 Task: open an excel sheet and write heading  Budget Tracker. Add Descriptions in a column and its values below  'Salary, Rent, Dining Out, Internet Bill, Groceries, Utilities Bill, Gas & Savings. 'Add Categories in next column and its values below  Income, Housing, Food, Utilities, Food, Utilities, Transportation & Savings. Add amount in next column and its values below  $2,500, $800, $100, $50, $200, $100, $100, $50 & $500. Add Dates in next column and its values below  2023-05-01, 2023-05-05, 2023-05-10, 2023-05-15, 2023-05-19, 2023-05-22, 2023-05-25 & 2023-05-30. Add Income/ Expense in next column and its values below  Income, Expense, Expense, Expense, Expense, Expense, Expense & IncomeSave page Data Entry Template Workbook
Action: Mouse pressed left at (44, 116)
Screenshot: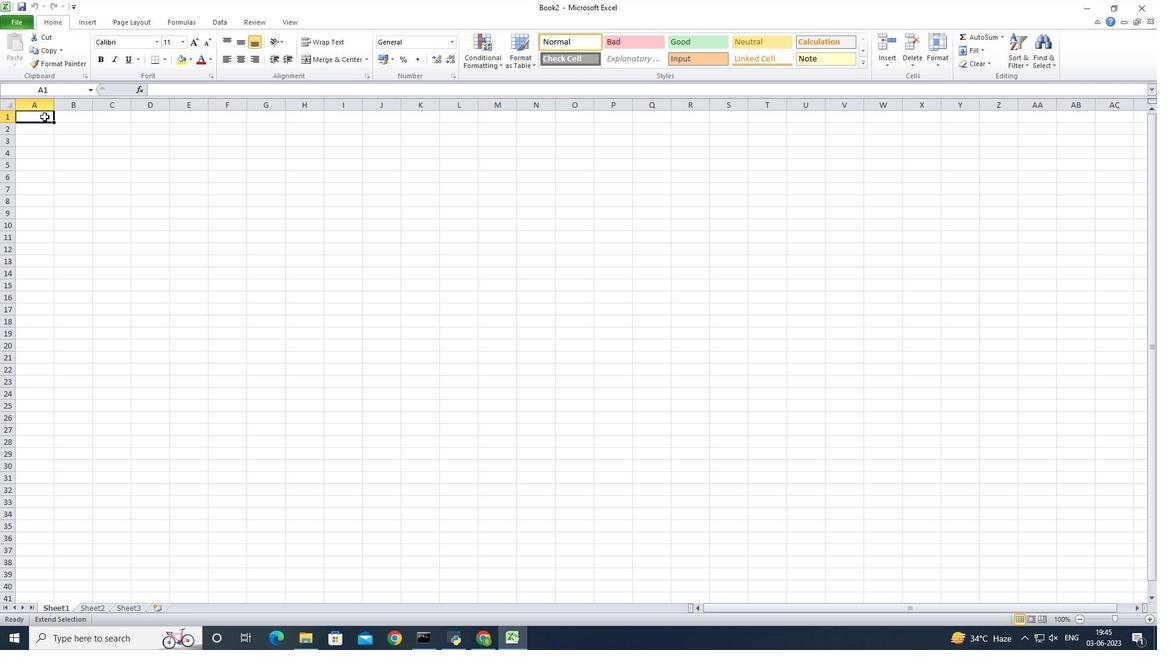 
Action: Key pressed <Key.shift>Budget<Key.space><Key.shift>Tracker<Key.enter><Key.shift>Descriptions<Key.enter><Key.shift><Key.shift>Salary<Key.enter><Key.shift><Key.shift><Key.shift><Key.shift><Key.shift><Key.shift>Rent<Key.enter><Key.shift>Dining<Key.space>out<Key.enter><Key.shift>Internet<Key.space><Key.shift_r>Bill<Key.enter><Key.shift>Groceries<Key.enter><Key.shift>Utilities<Key.space><Key.shift>Bill<Key.enter><Key.shift><Key.shift><Key.shift><Key.shift><Key.shift><Key.shift><Key.shift><Key.shift><Key.shift><Key.shift><Key.shift><Key.shift><Key.shift><Key.shift><Key.shift><Key.shift><Key.shift><Key.shift><Key.shift><Key.shift><Key.shift>Gas<Key.enter><Key.shift><Key.shift><Key.shift><Key.shift><Key.shift><Key.shift><Key.shift><Key.shift><Key.shift><Key.shift><Key.shift>Savings<Key.enter>
Screenshot: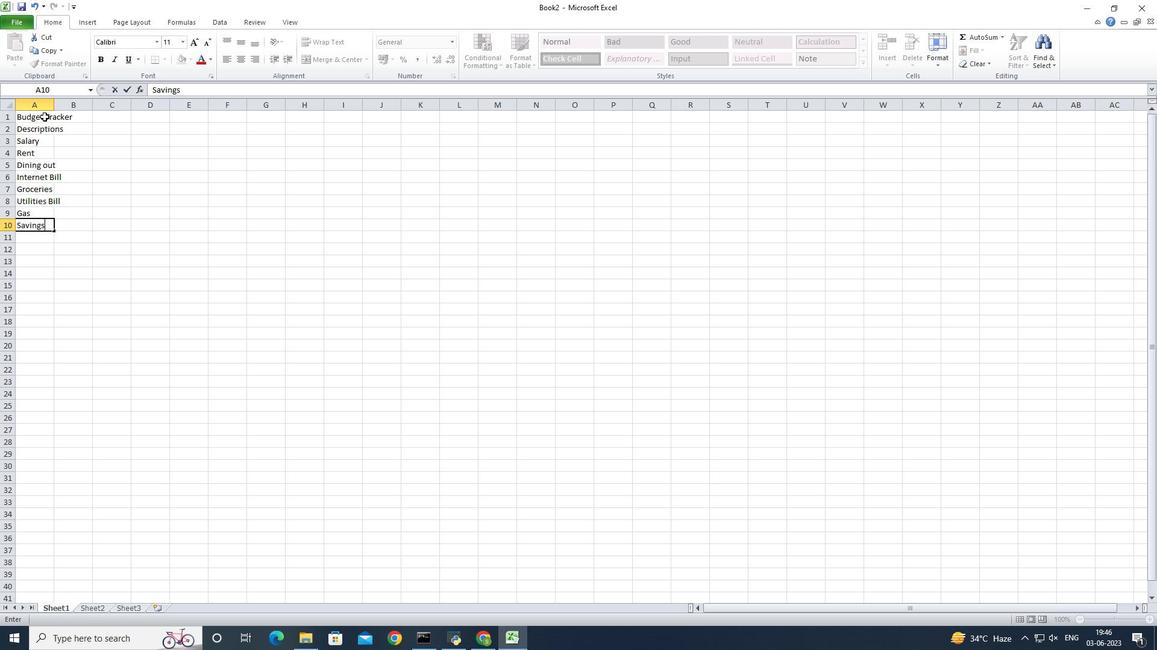 
Action: Mouse moved to (55, 104)
Screenshot: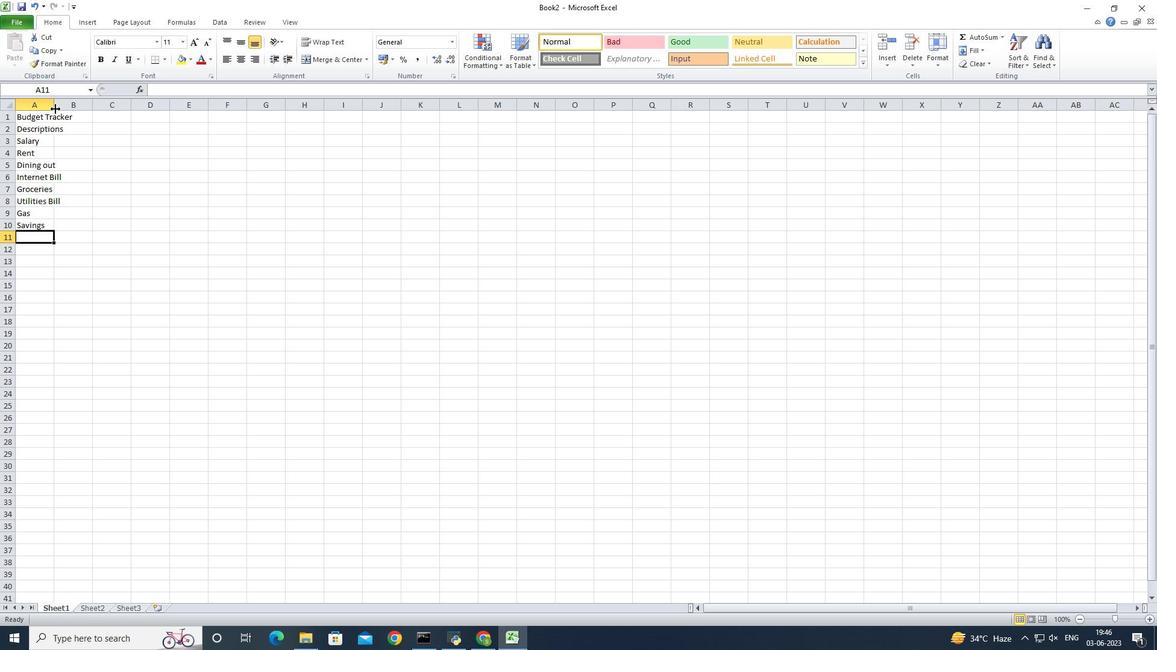 
Action: Mouse pressed left at (55, 104)
Screenshot: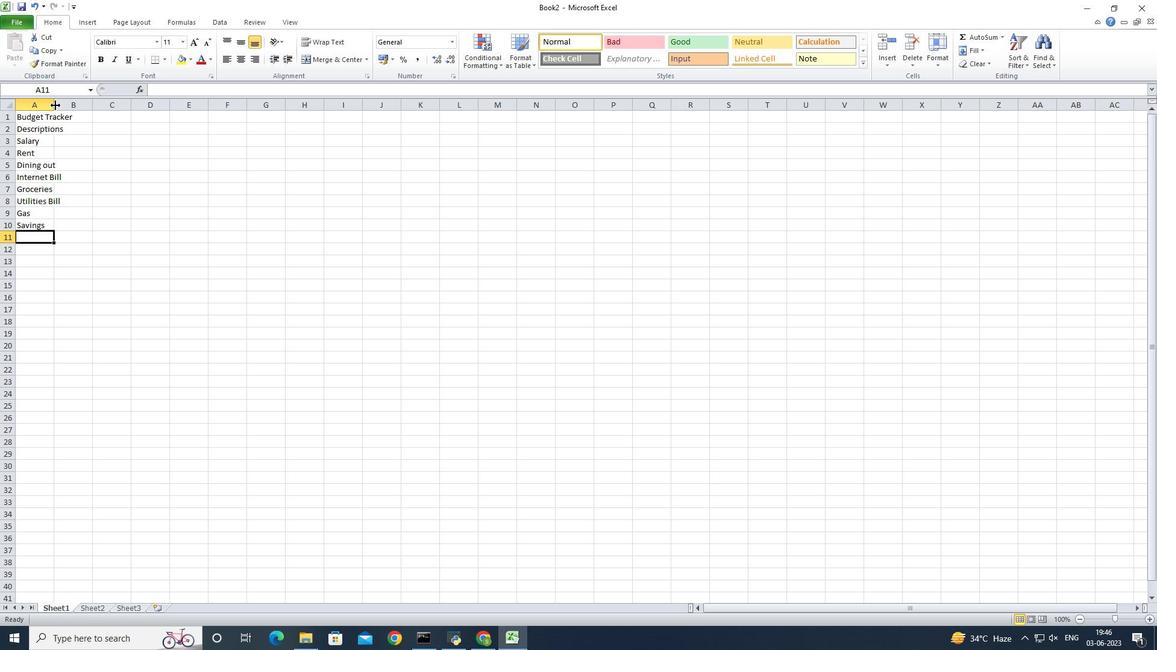 
Action: Mouse pressed left at (55, 104)
Screenshot: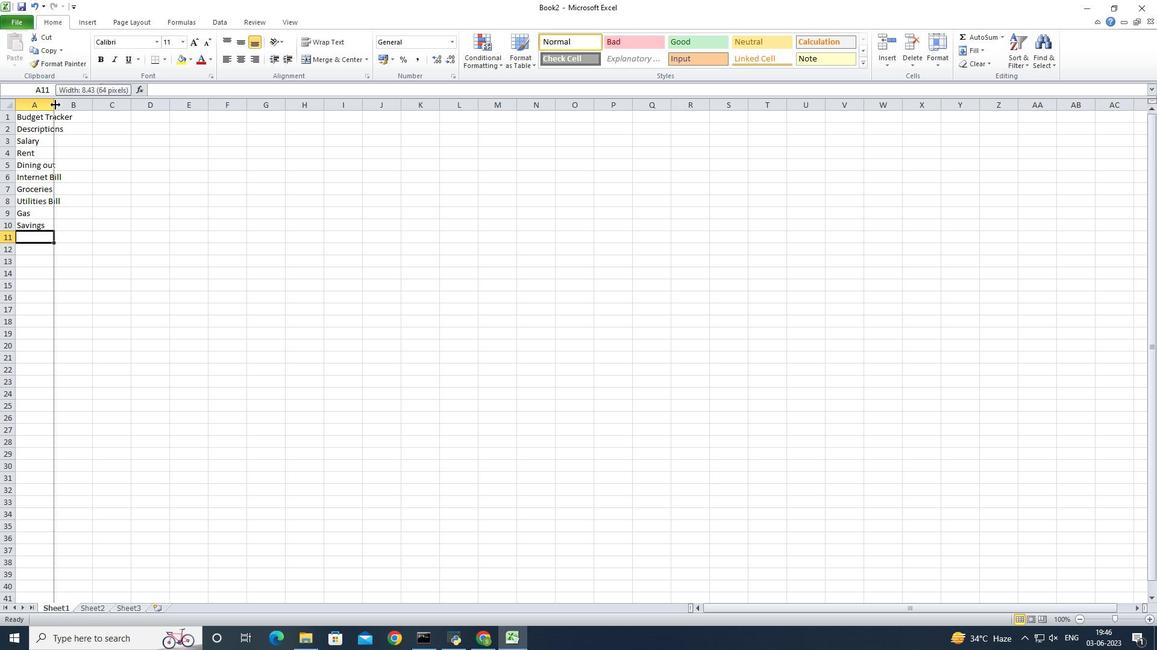 
Action: Mouse moved to (85, 130)
Screenshot: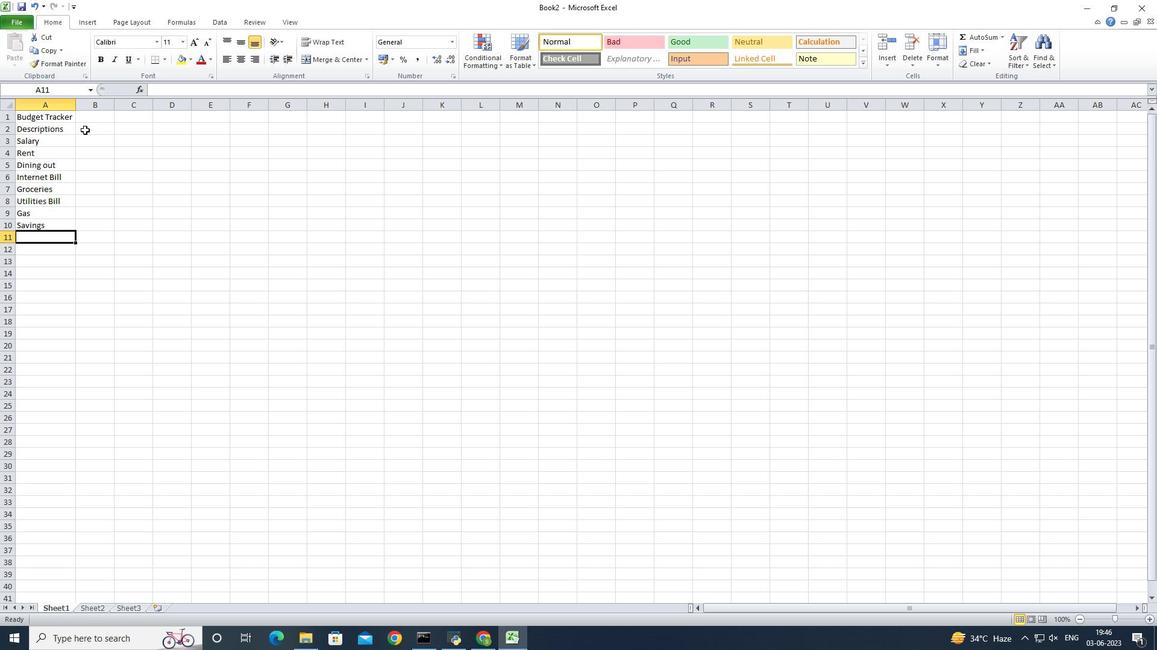 
Action: Mouse pressed left at (85, 130)
Screenshot: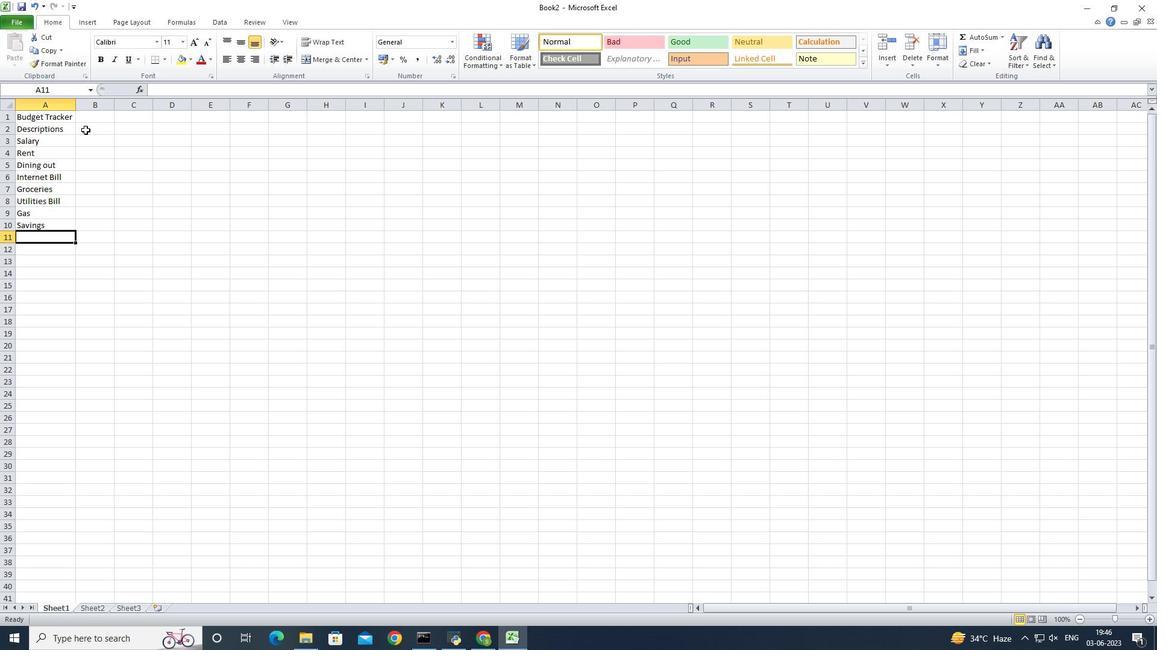 
Action: Key pressed <Key.shift><Key.shift><Key.shift><Key.shift><Key.shift><Key.shift><Key.shift><Key.shift><Key.shift><Key.shift><Key.shift><Key.shift><Key.shift><Key.shift><Key.shift><Key.shift><Key.shift><Key.shift><Key.shift><Key.shift><Key.shift><Key.shift><Key.shift><Key.shift><Key.shift><Key.shift><Key.shift><Key.shift><Key.shift><Key.shift><Key.shift><Key.shift><Key.shift><Key.shift><Key.shift><Key.shift><Key.shift><Key.shift><Key.shift><Key.shift><Key.shift><Key.shift><Key.shift><Key.shift><Key.shift>CA<Key.backspace>ategories<Key.enter><Key.shift><Key.shift><Key.shift>Income<Key.enter><Key.shift>Housing<Key.enter><Key.shift><Key.shift><Key.shift><Key.shift><Key.shift><Key.shift><Key.shift><Key.shift><Key.shift>Food<Key.enter><Key.shift><Key.shift><Key.shift><Key.shift><Key.shift><Key.shift><Key.shift>Utilites<Key.enter><Key.shift><Key.shift><Key.shift><Key.shift><Key.shift><Key.shift><Key.shift>Food<Key.enter><Key.shift><Key.shift><Key.shift><Key.shift>Utilir<Key.backspace>te<Key.enter><Key.shift><Key.shift>Transportation<Key.enter><Key.shift>Savings
Screenshot: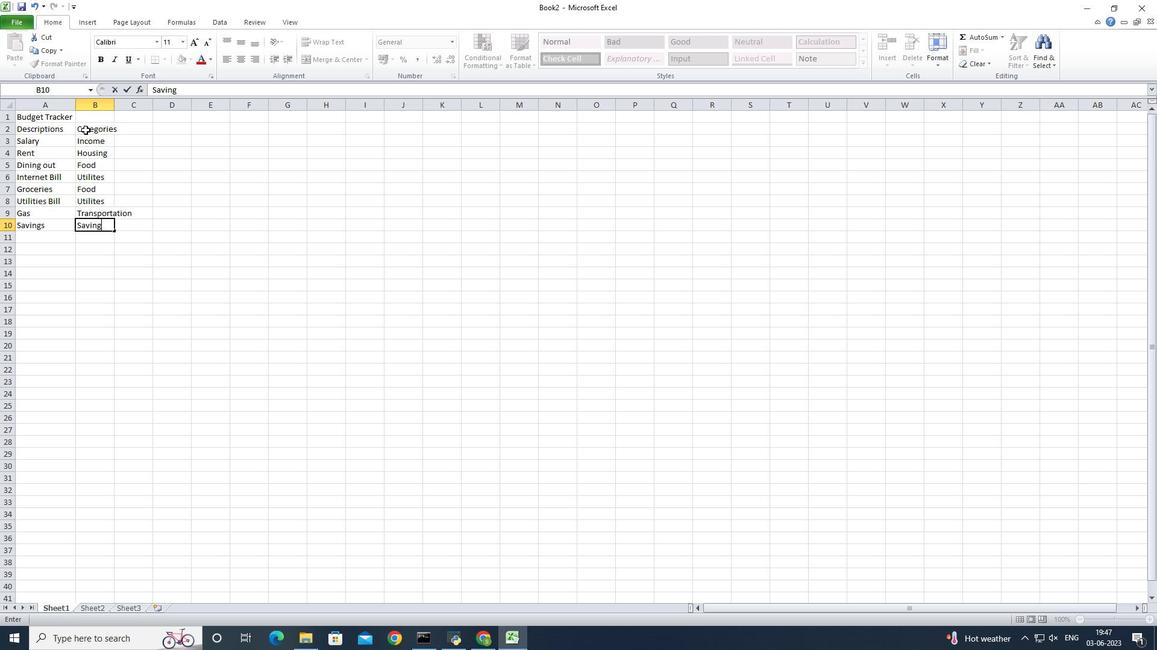 
Action: Mouse moved to (113, 104)
Screenshot: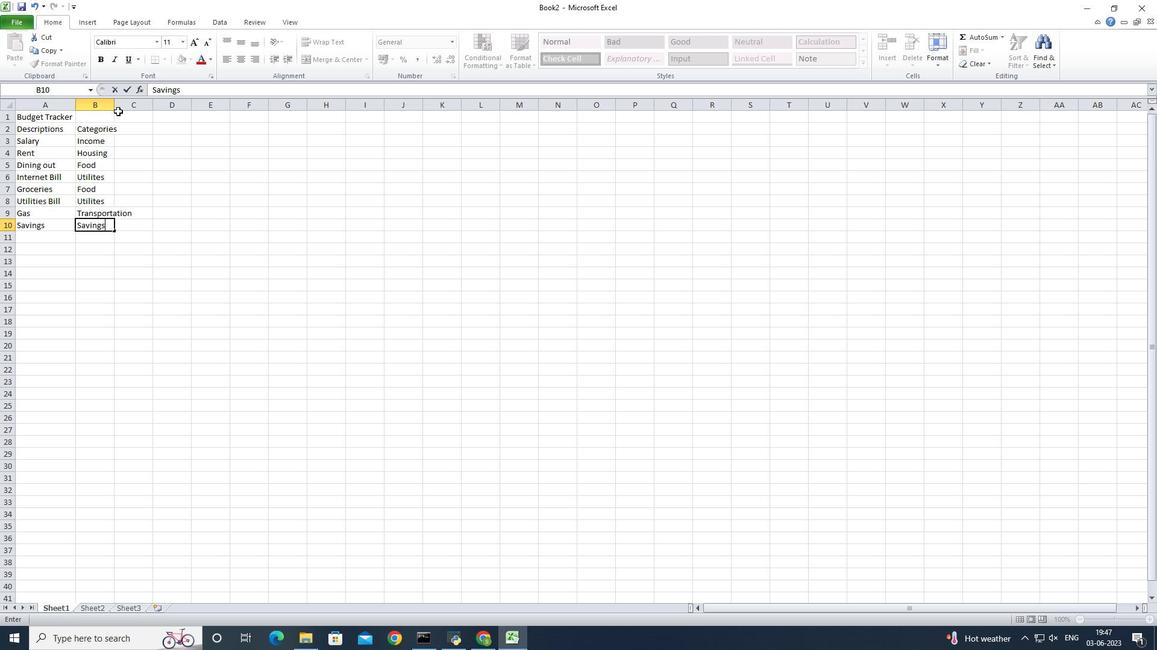 
Action: Mouse pressed left at (113, 104)
Screenshot: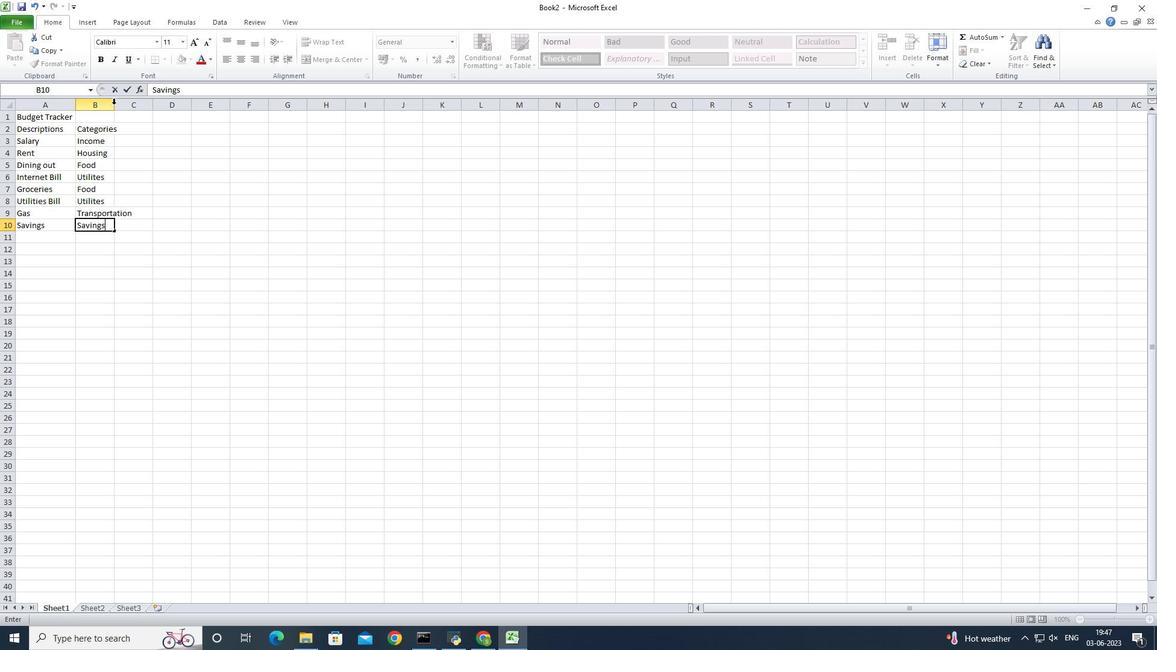 
Action: Mouse pressed left at (113, 104)
Screenshot: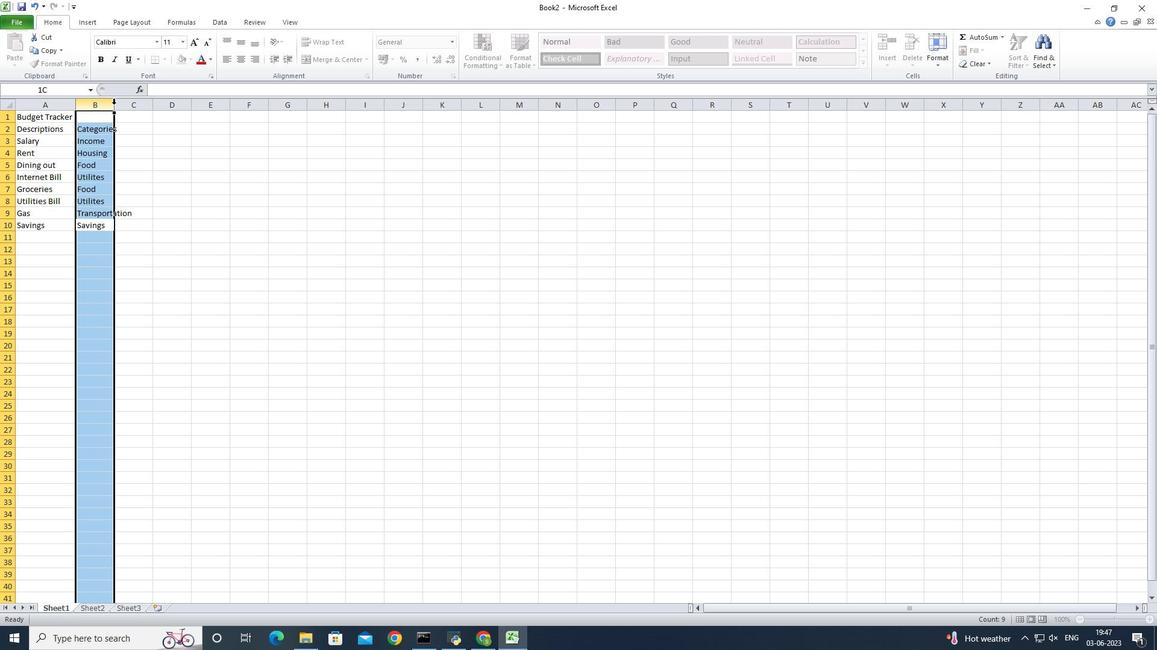 
Action: Mouse moved to (148, 127)
Screenshot: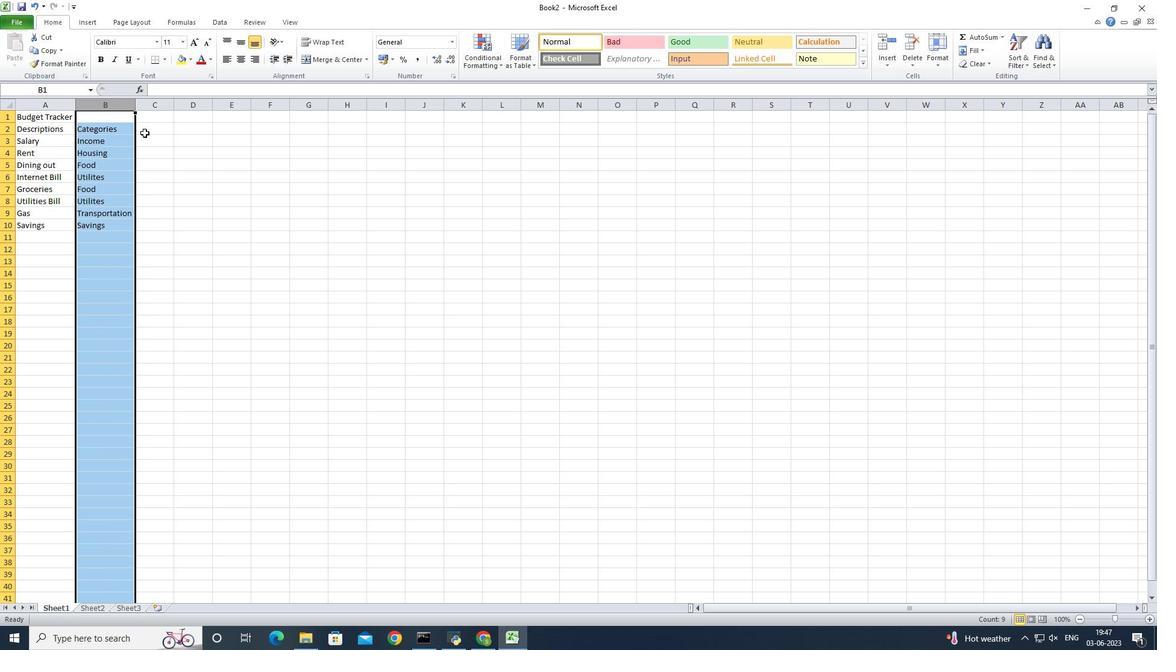 
Action: Mouse pressed left at (148, 127)
Screenshot: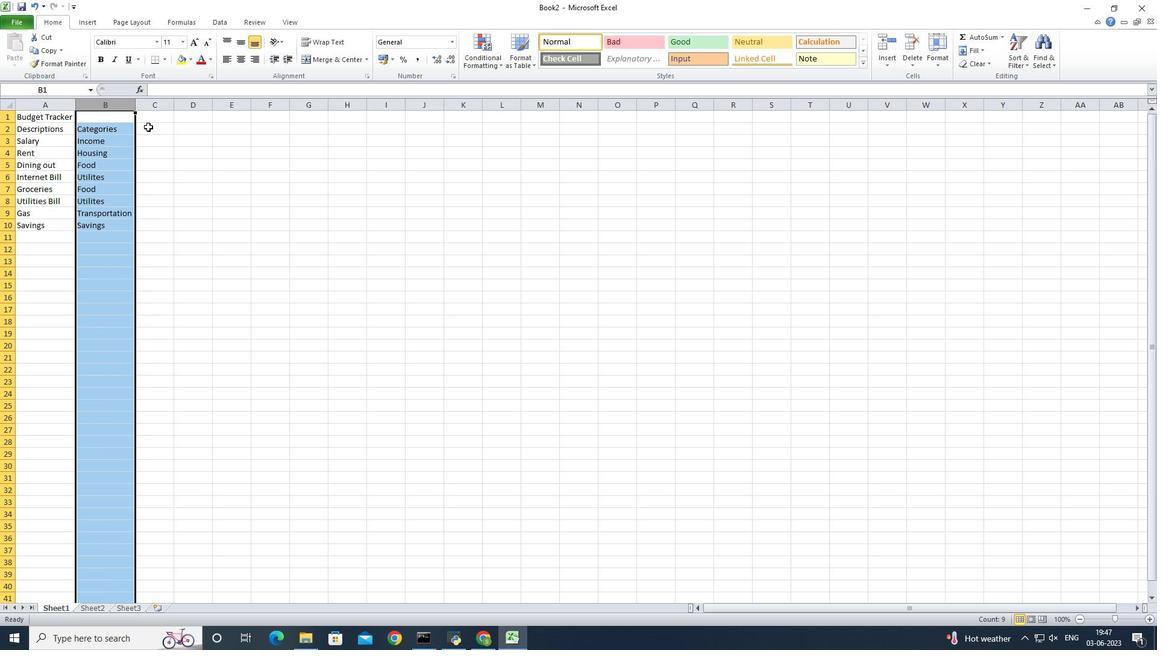 
Action: Key pressed <Key.shift><Key.shift><Key.shift><Key.shift><Key.shift><Key.shift><Key.shift><Key.shift><Key.shift><Key.shift><Key.shift><Key.shift><Key.shift><Key.shift><Key.shift>Amount<Key.enter>2500<Key.enter>800<Key.enter>100<Key.enter>50<Key.enter>200<Key.enter>100<Key.enter>100<Key.backspace><Key.backspace><Key.backspace>
Screenshot: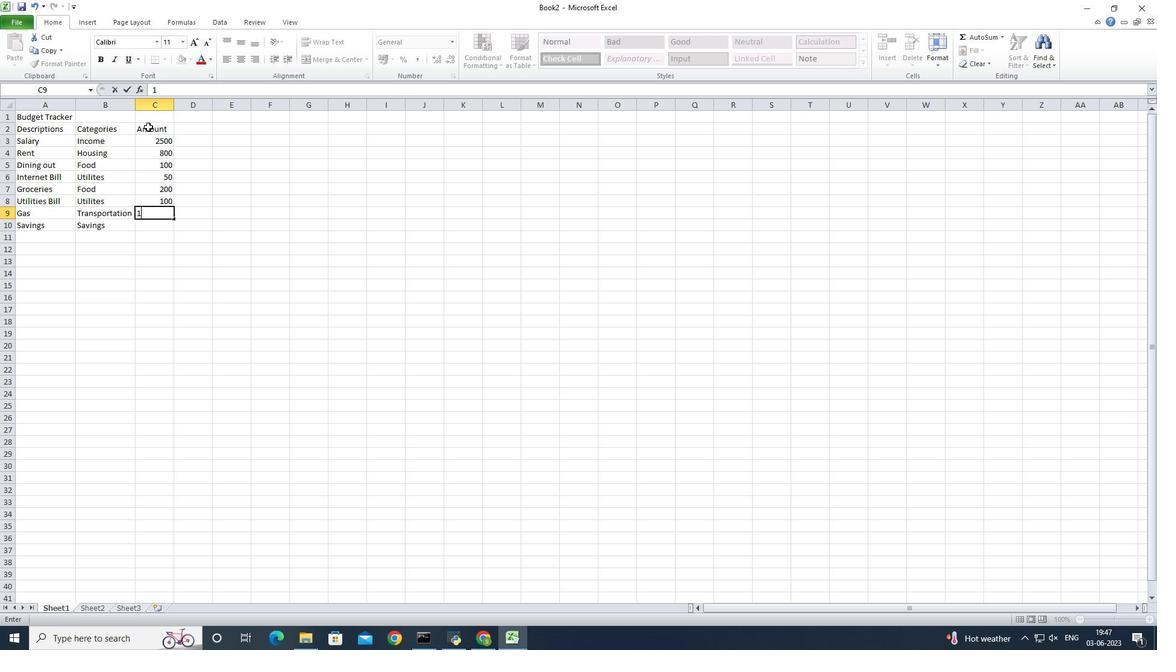 
Action: Mouse moved to (162, 141)
Screenshot: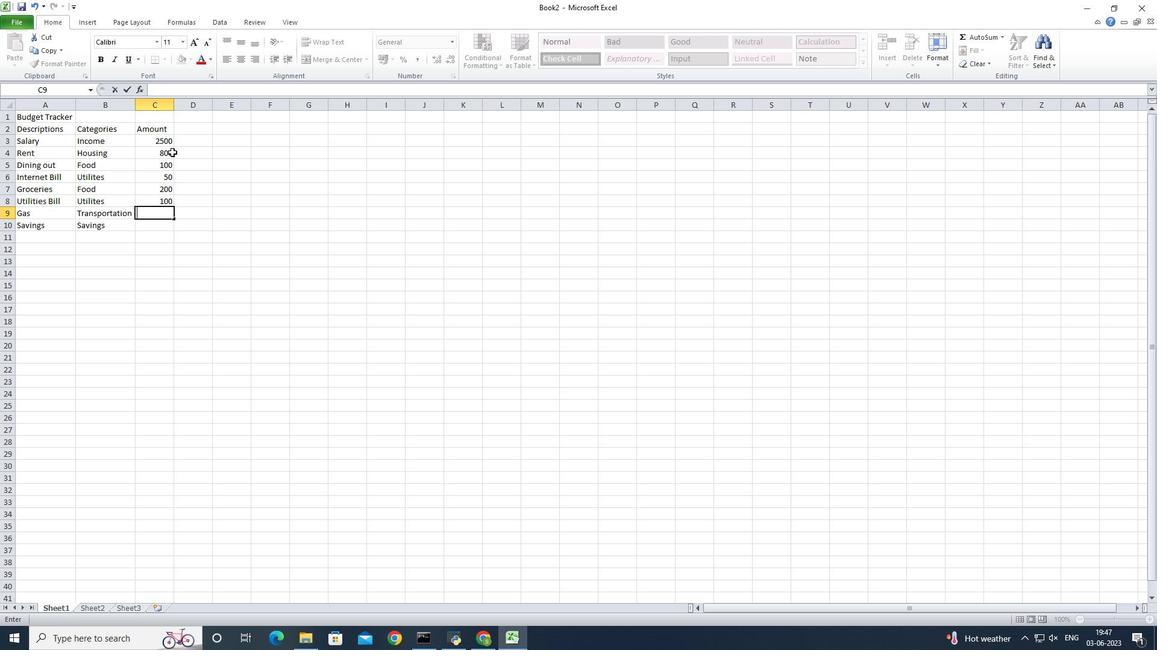 
Action: Mouse pressed left at (162, 141)
Screenshot: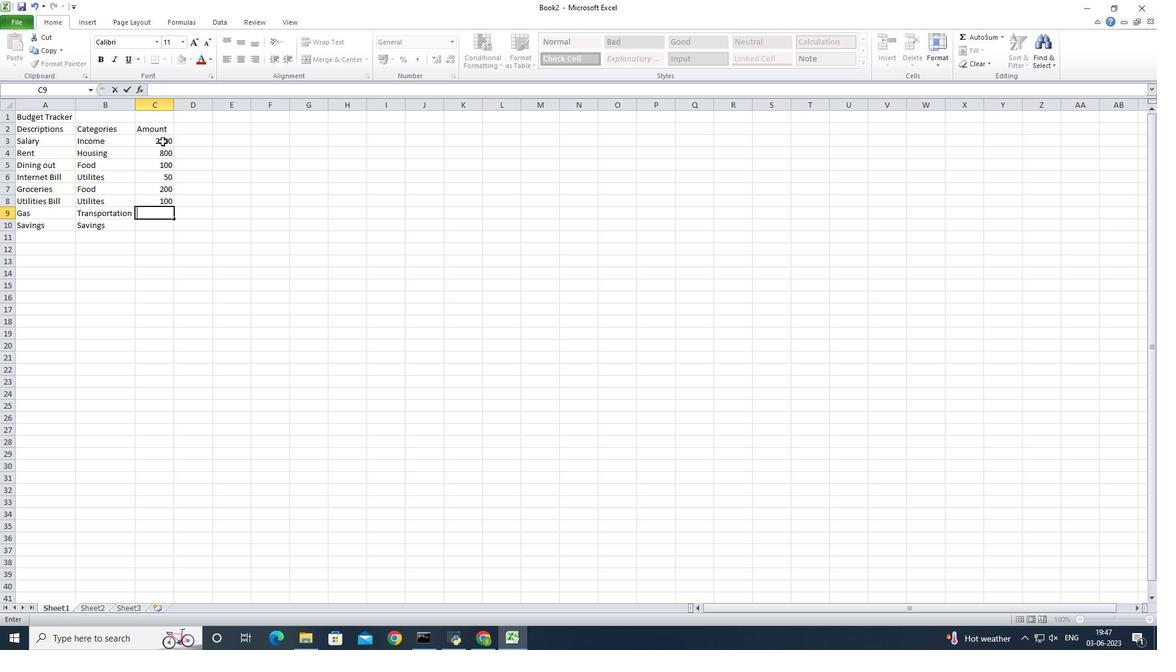 
Action: Mouse moved to (164, 215)
Screenshot: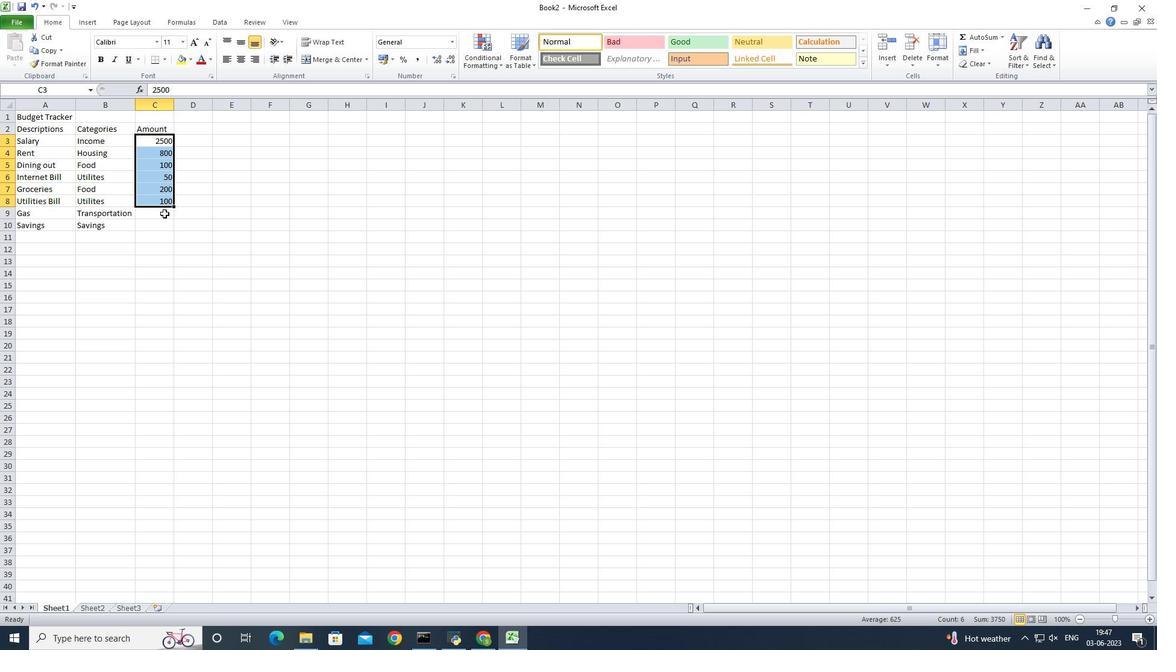 
Action: Mouse pressed left at (164, 215)
Screenshot: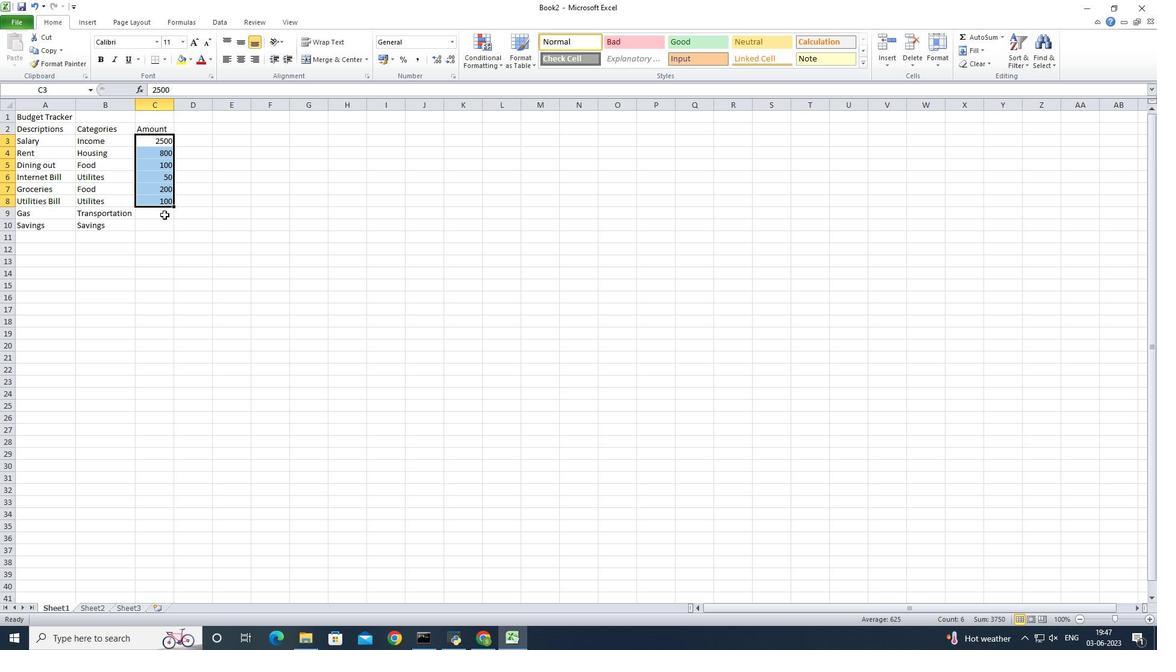 
Action: Key pressed 100
Screenshot: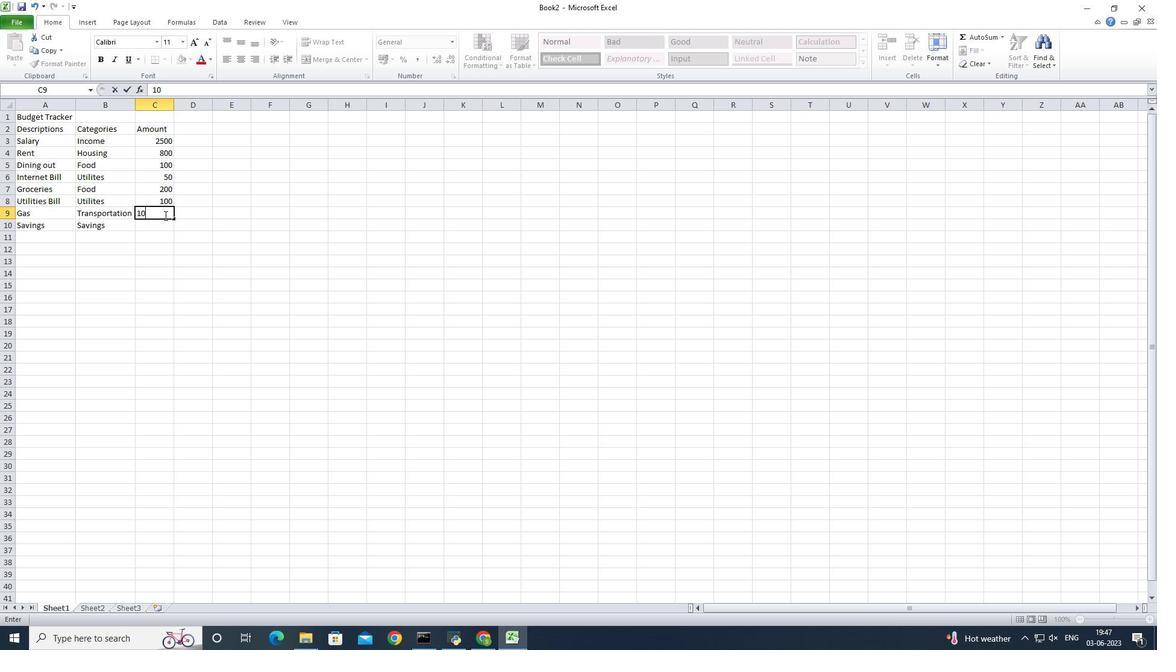 
Action: Mouse moved to (159, 227)
Screenshot: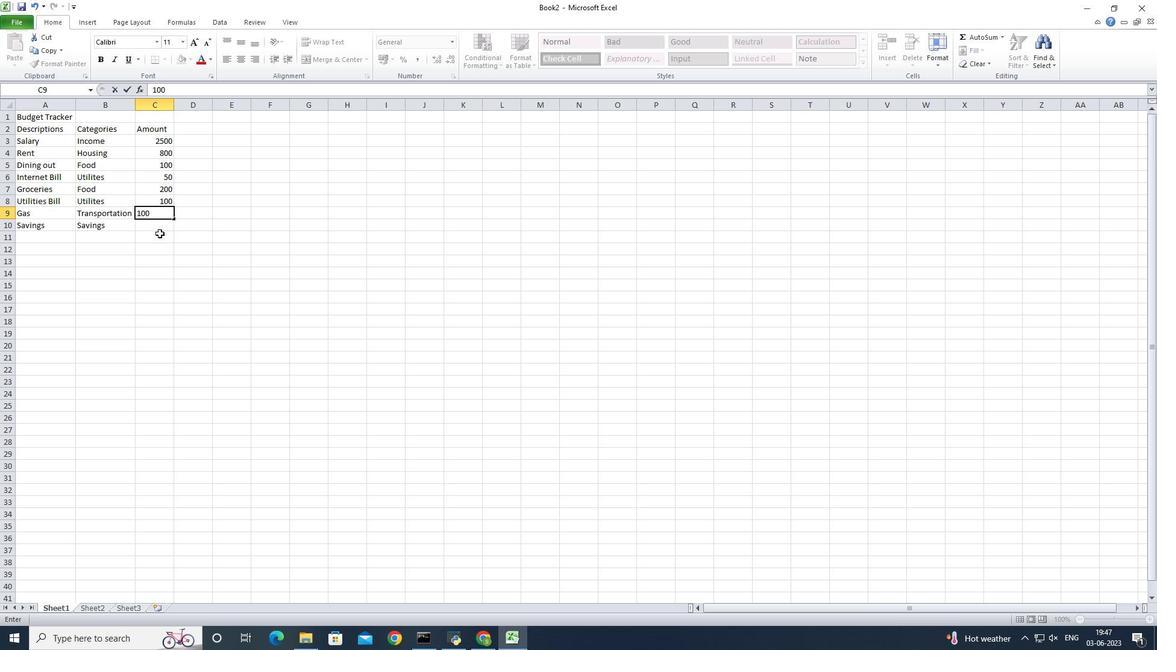 
Action: Mouse pressed left at (159, 227)
Screenshot: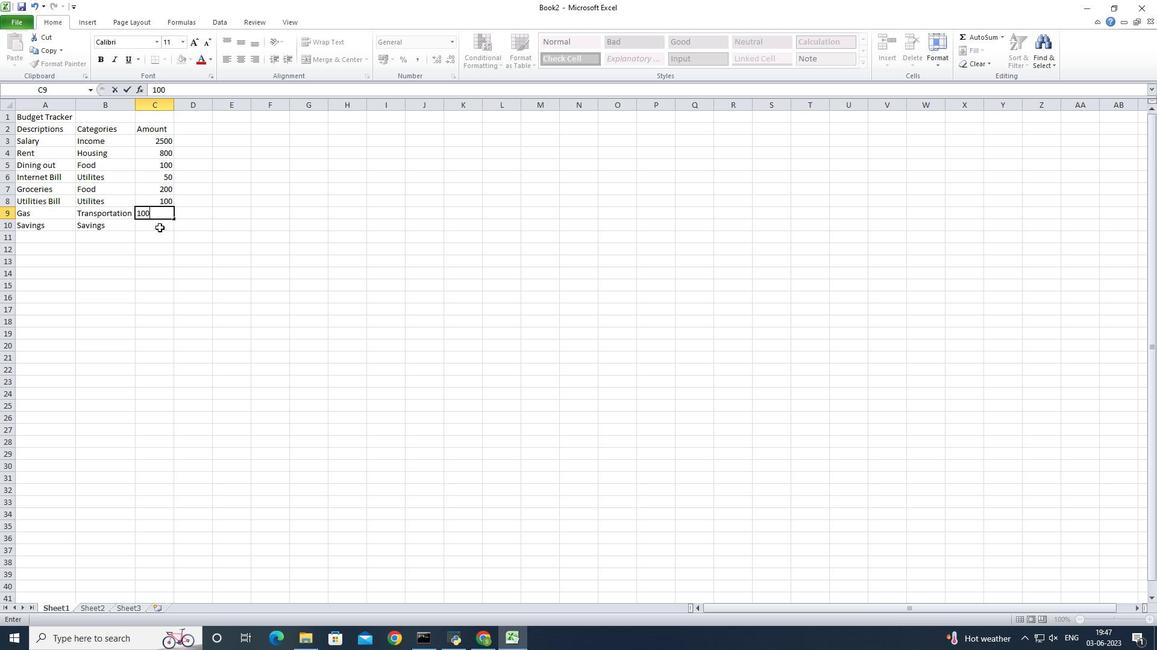 
Action: Key pressed 50
Screenshot: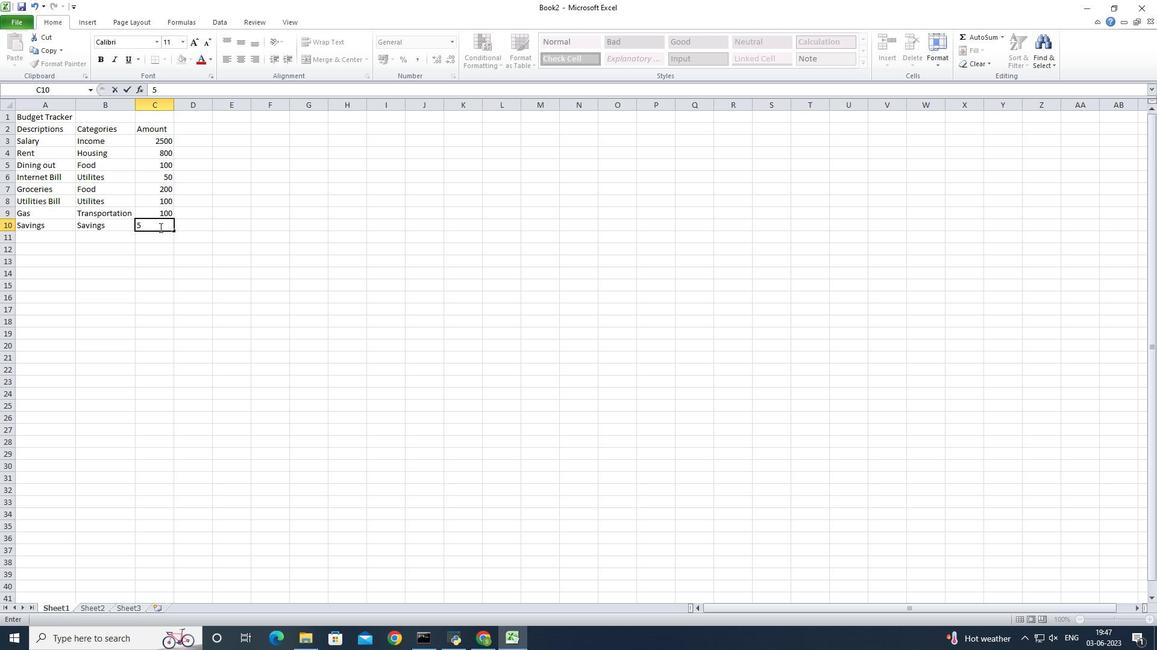 
Action: Mouse moved to (193, 133)
Screenshot: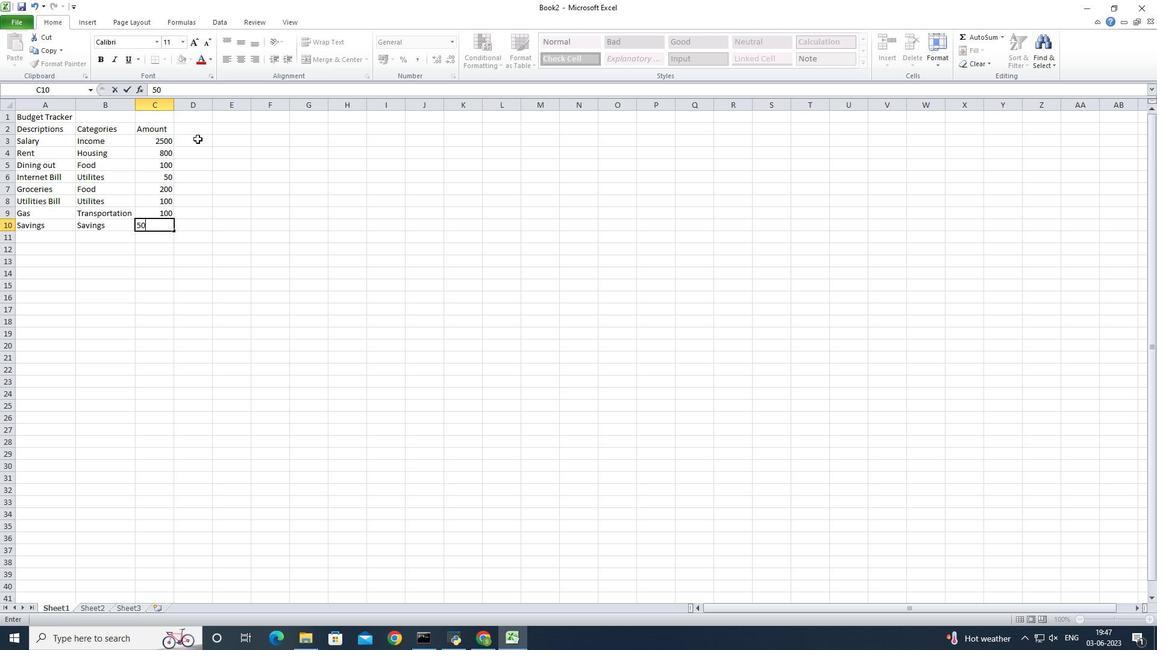 
Action: Mouse pressed left at (193, 133)
Screenshot: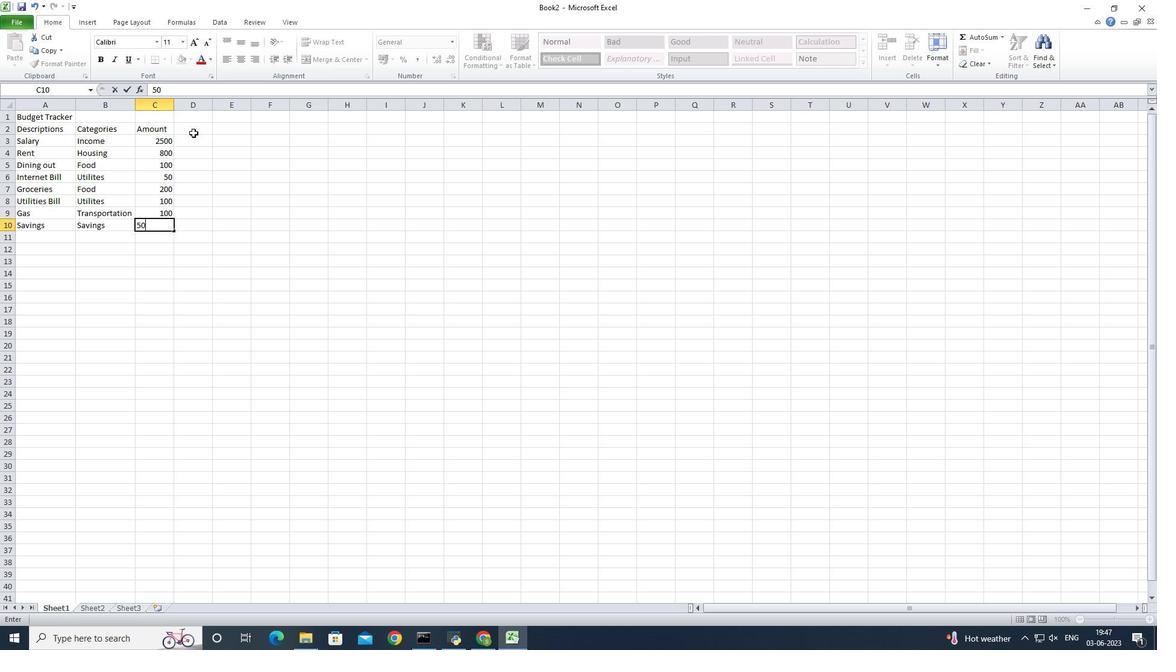 
Action: Mouse pressed left at (193, 133)
Screenshot: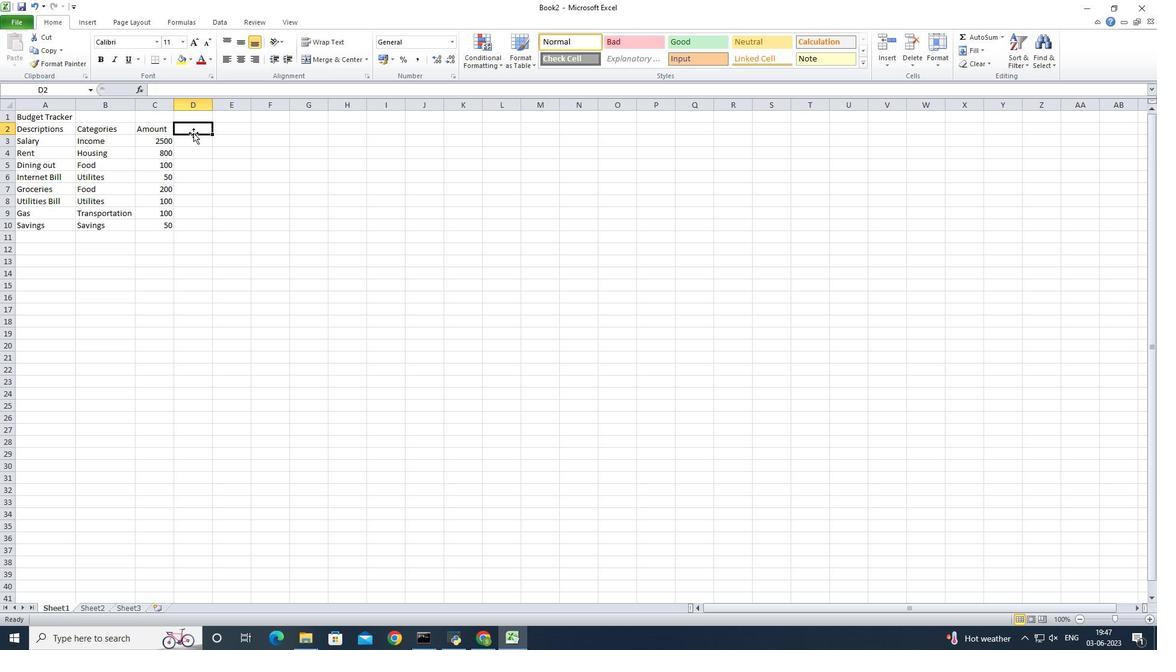 
Action: Key pressed ctrl+D<'\x01'>
Screenshot: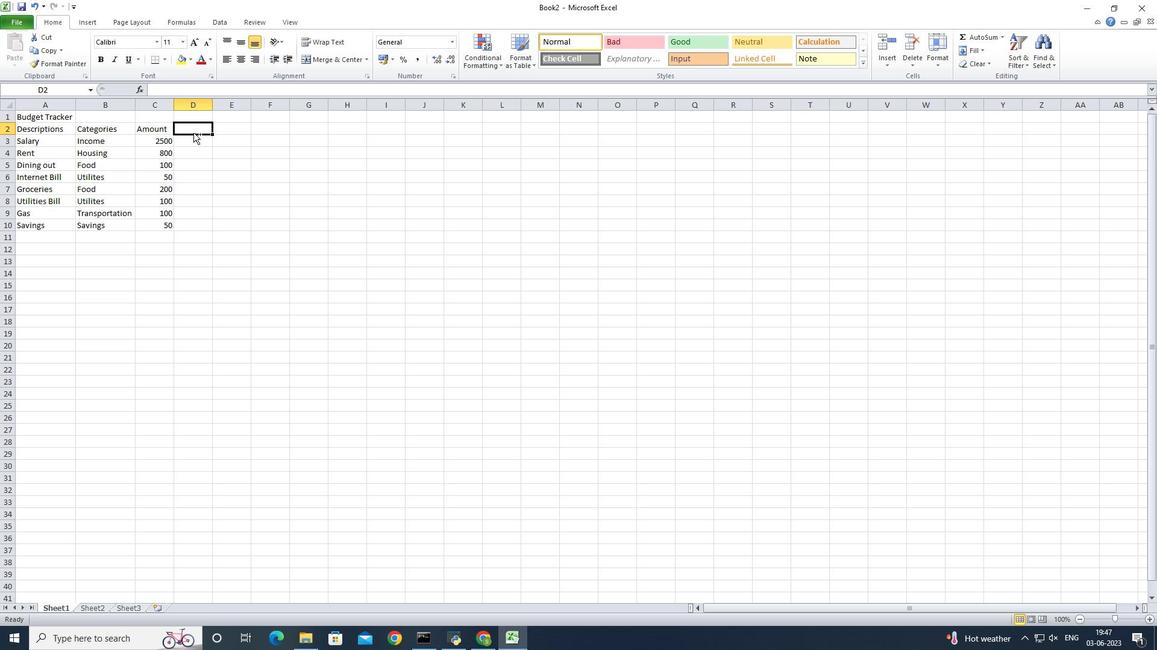 
Action: Mouse pressed left at (193, 133)
Screenshot: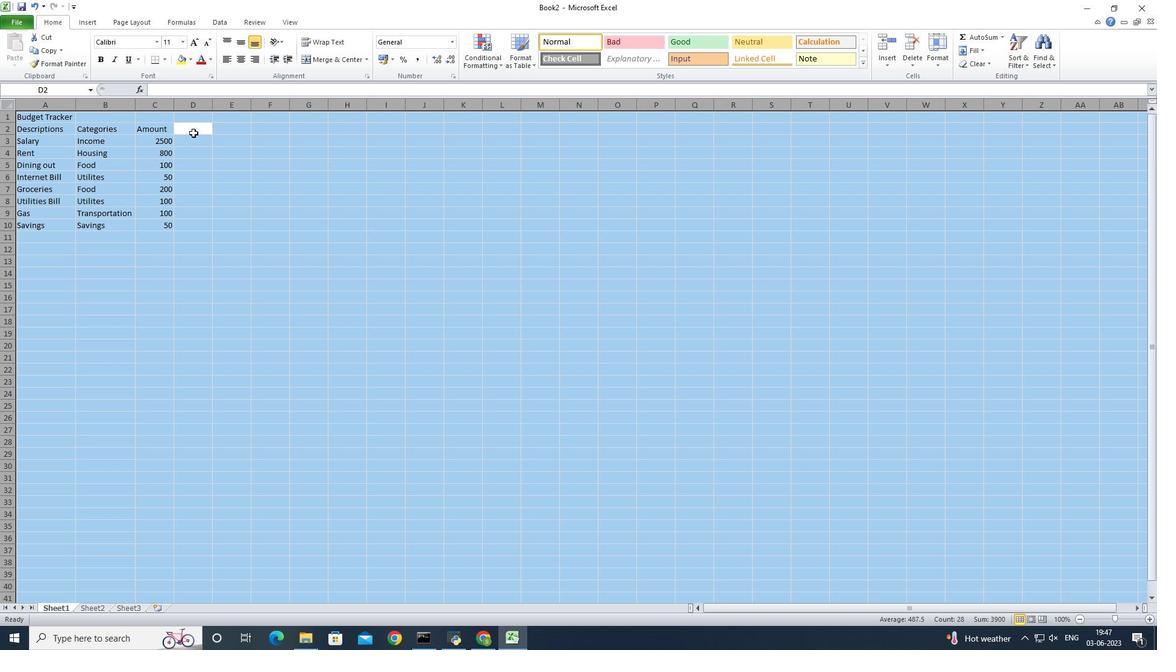 
Action: Mouse pressed left at (193, 133)
Screenshot: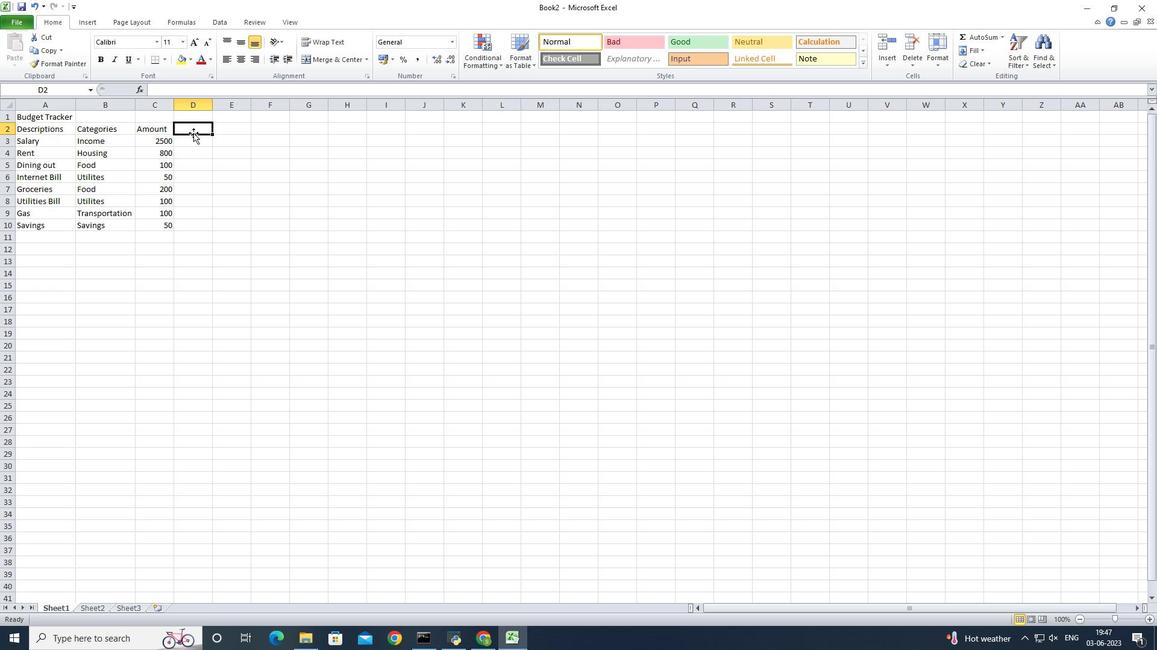 
Action: Mouse moved to (194, 127)
Screenshot: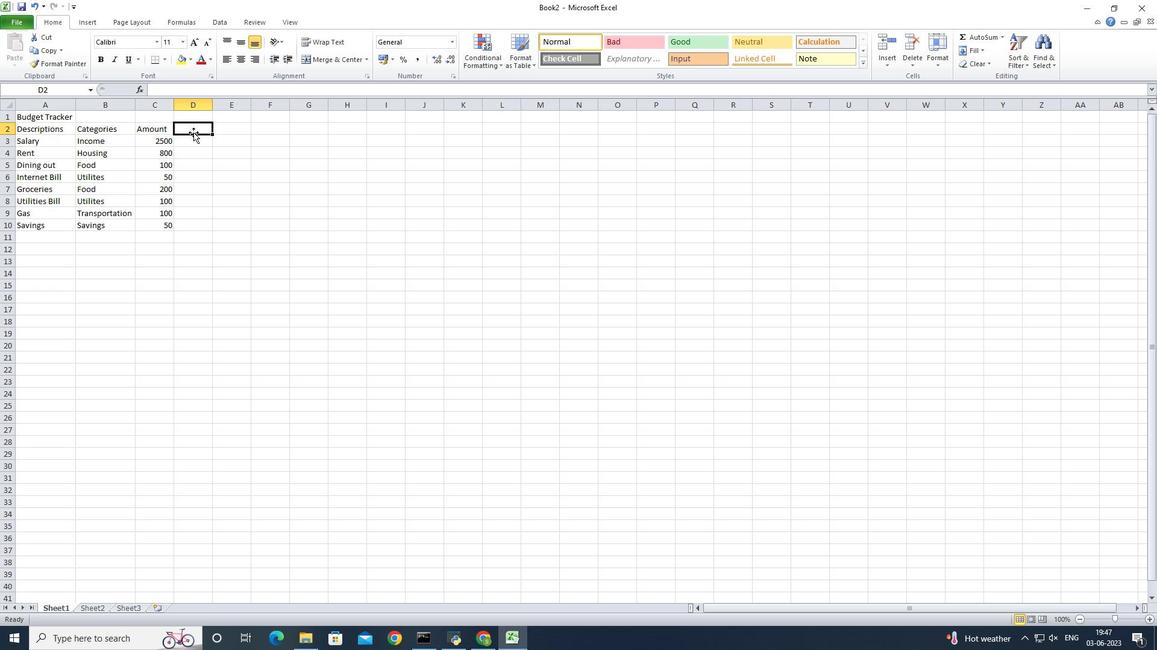 
Action: Key pressed ctrl+D<Key.shift>
Screenshot: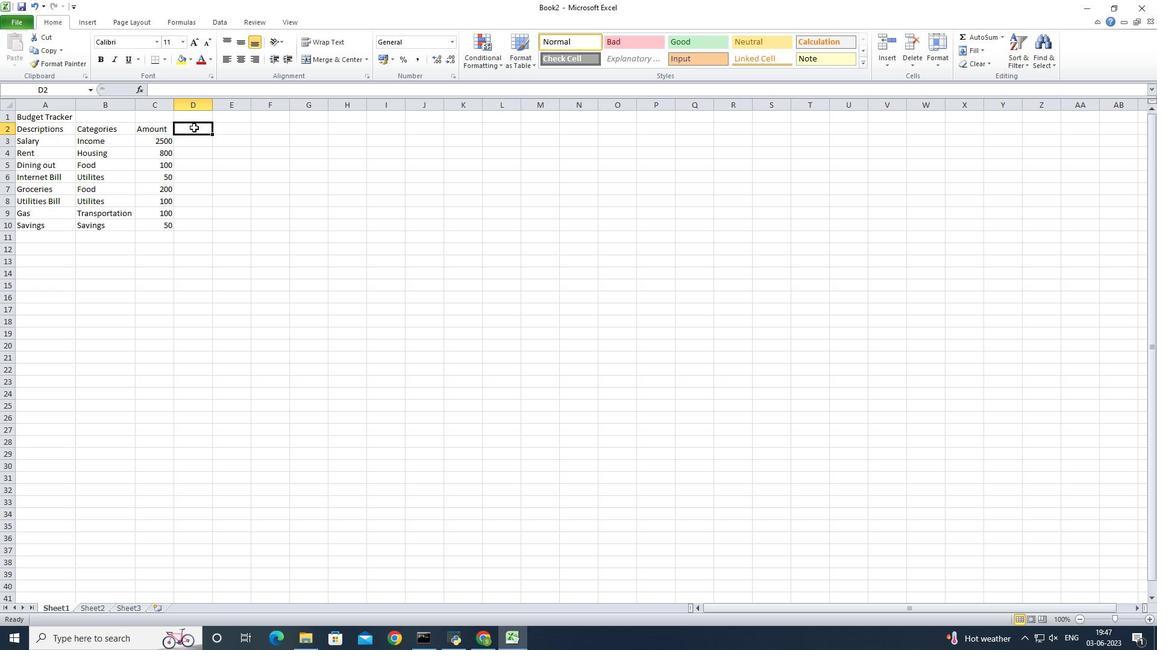 
Action: Mouse moved to (193, 127)
Screenshot: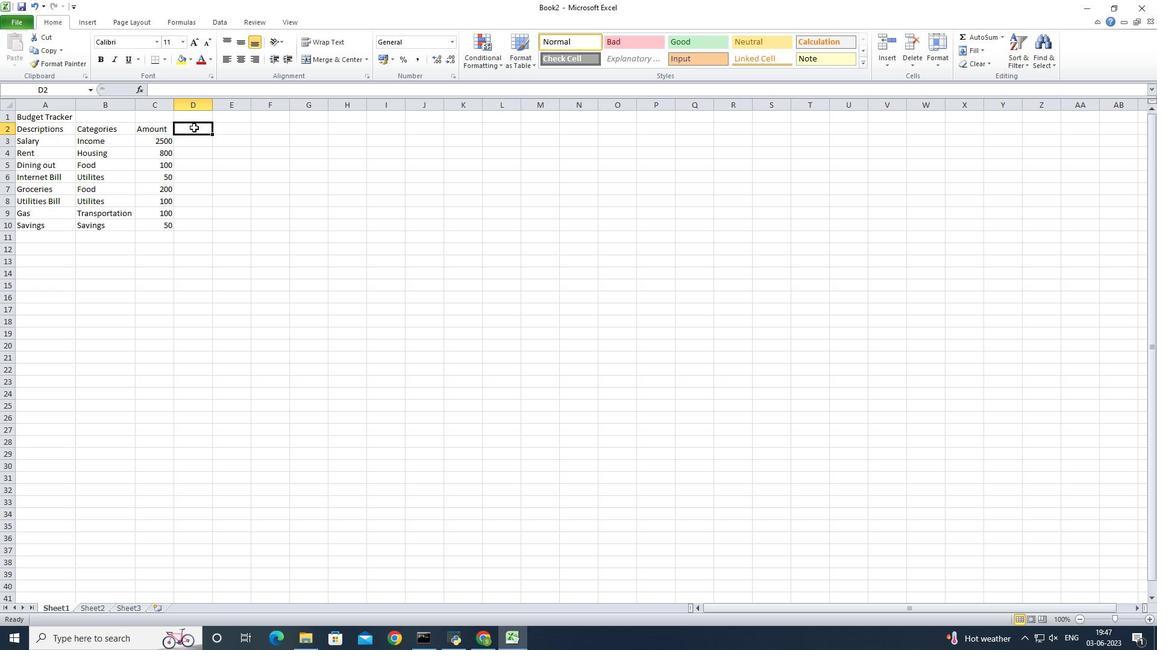 
Action: Key pressed Dates
Screenshot: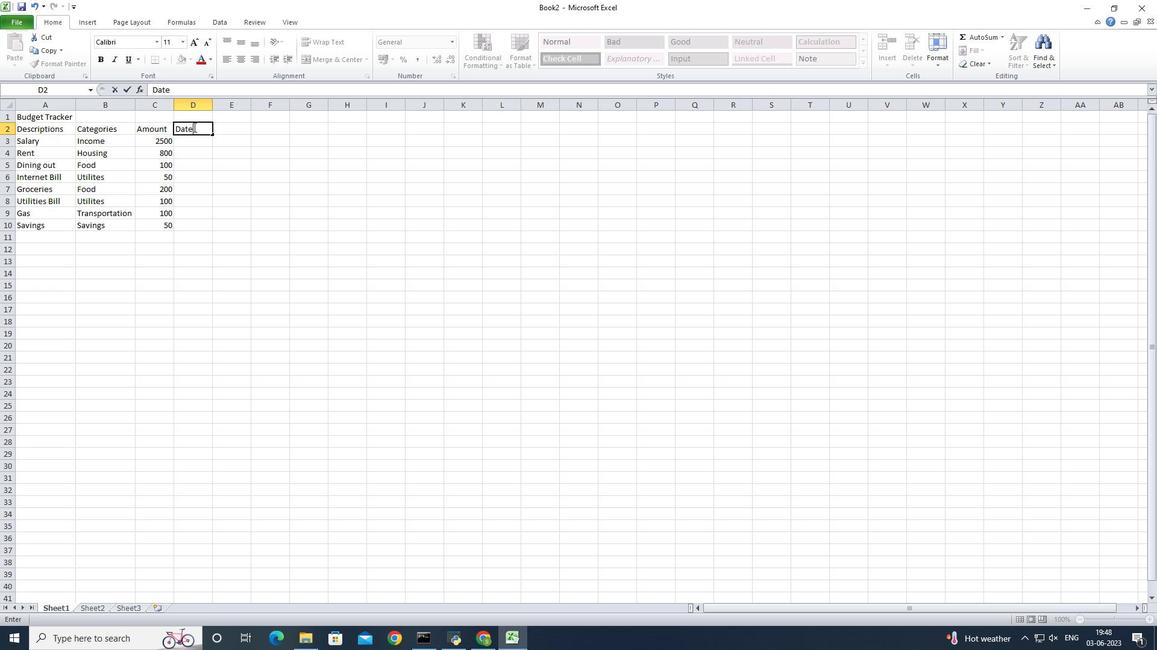 
Action: Mouse moved to (192, 145)
Screenshot: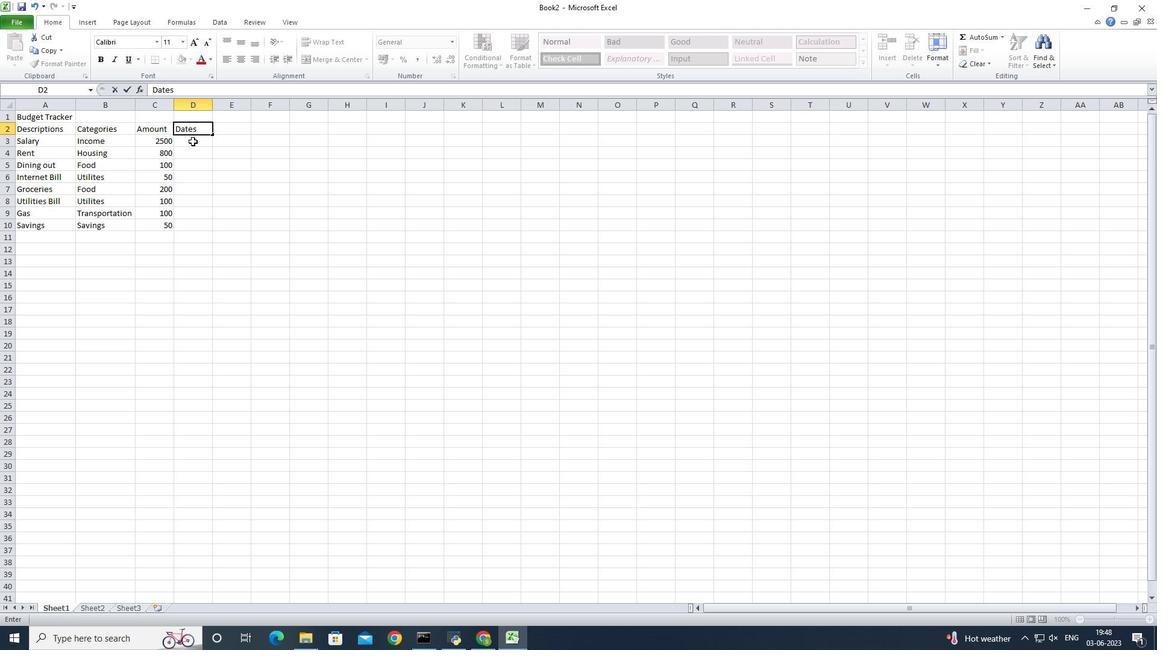 
Action: Mouse pressed left at (192, 145)
Screenshot: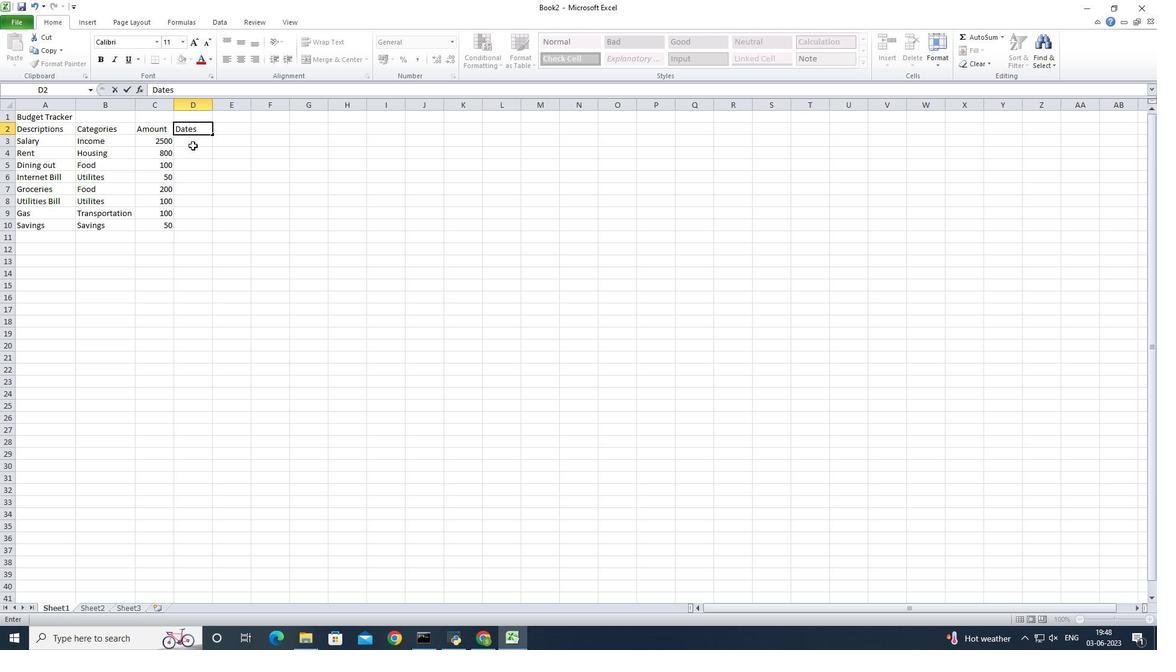 
Action: Mouse moved to (195, 136)
Screenshot: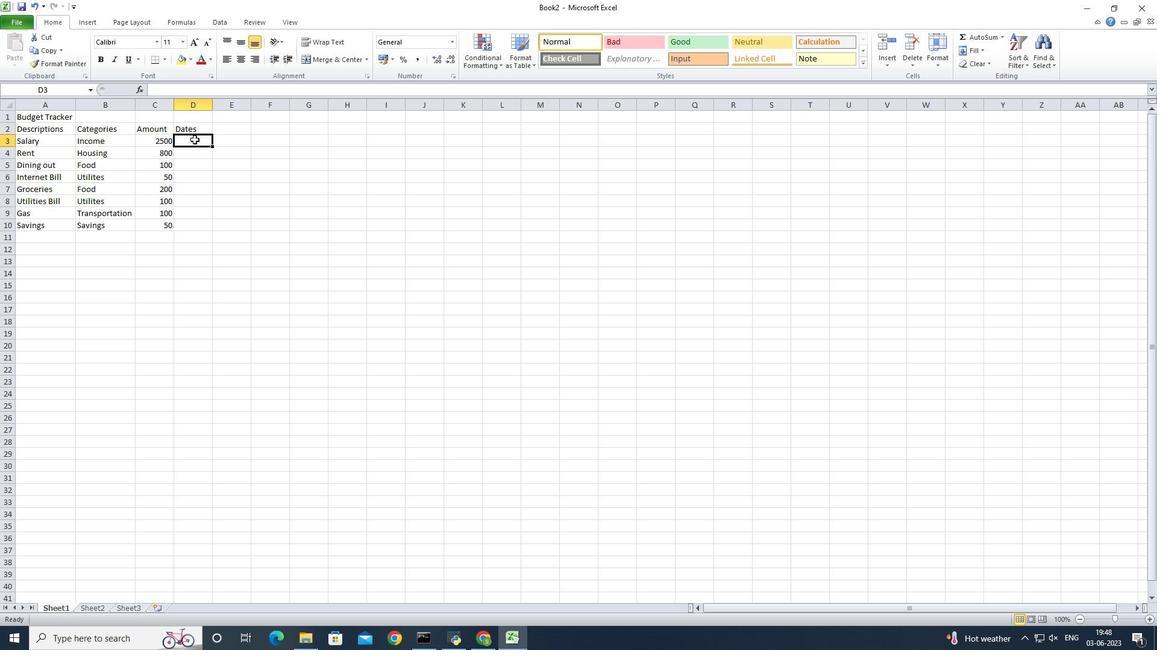 
Action: Key pressed 2023-05-01<Key.enter>2023-05-05<Key.enter>2023-05-010<Key.backspace><Key.backspace><Key.backspace>10<Key.enter>2023-15<Key.backspace><Key.backspace>05-15<Key.enter>2023-05-19<Key.enter>2023-05-22<Key.enter>2023-05-25<Key.enter>2023-05-30
Screenshot: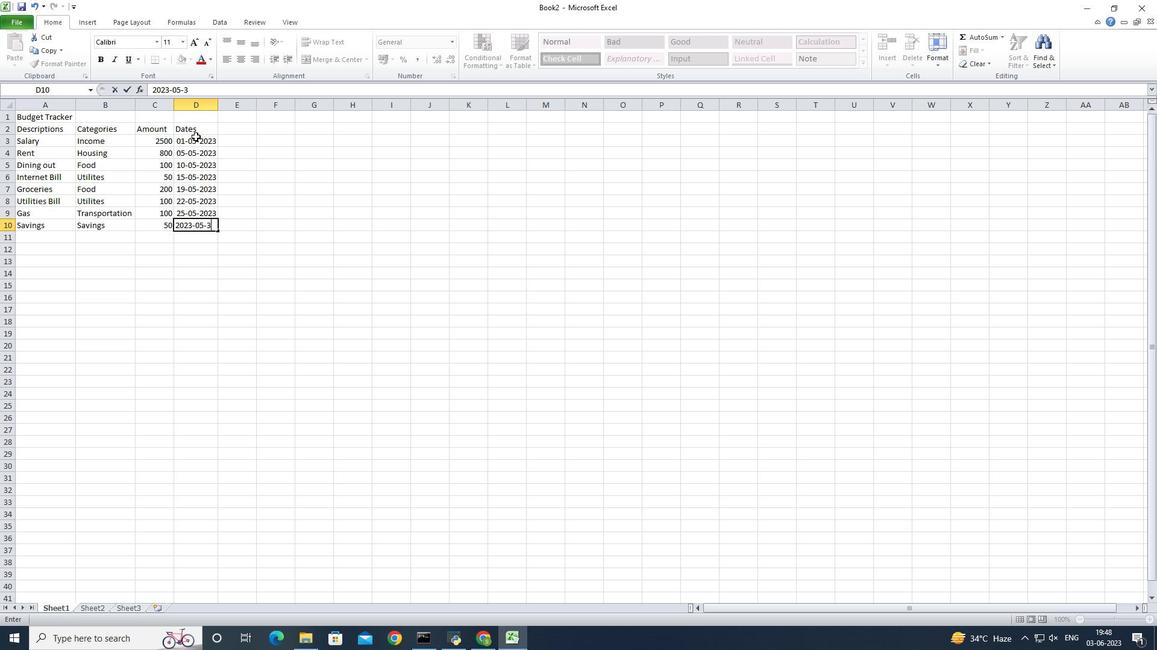 
Action: Mouse moved to (238, 141)
Screenshot: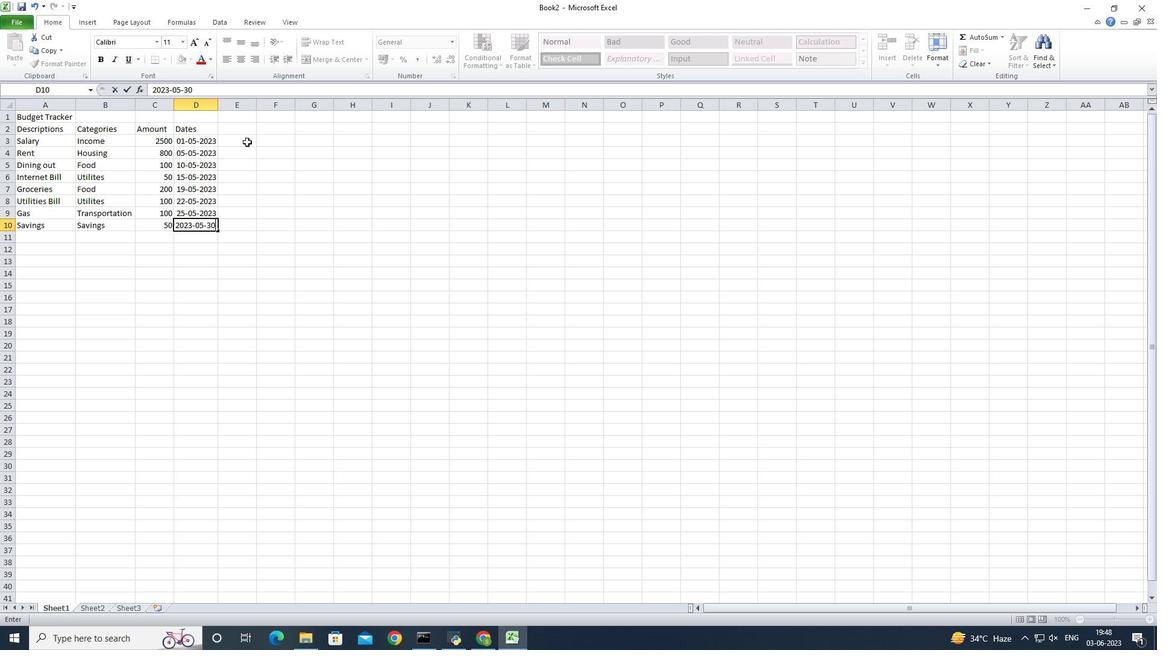 
Action: Mouse pressed left at (238, 141)
Screenshot: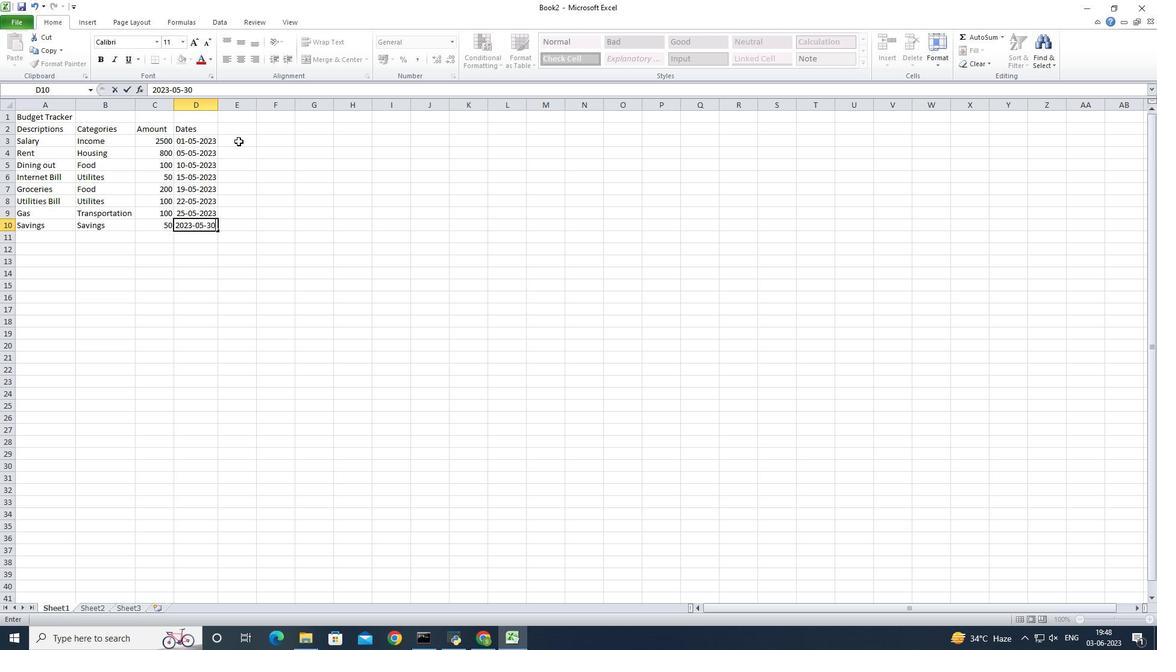
Action: Mouse moved to (236, 129)
Screenshot: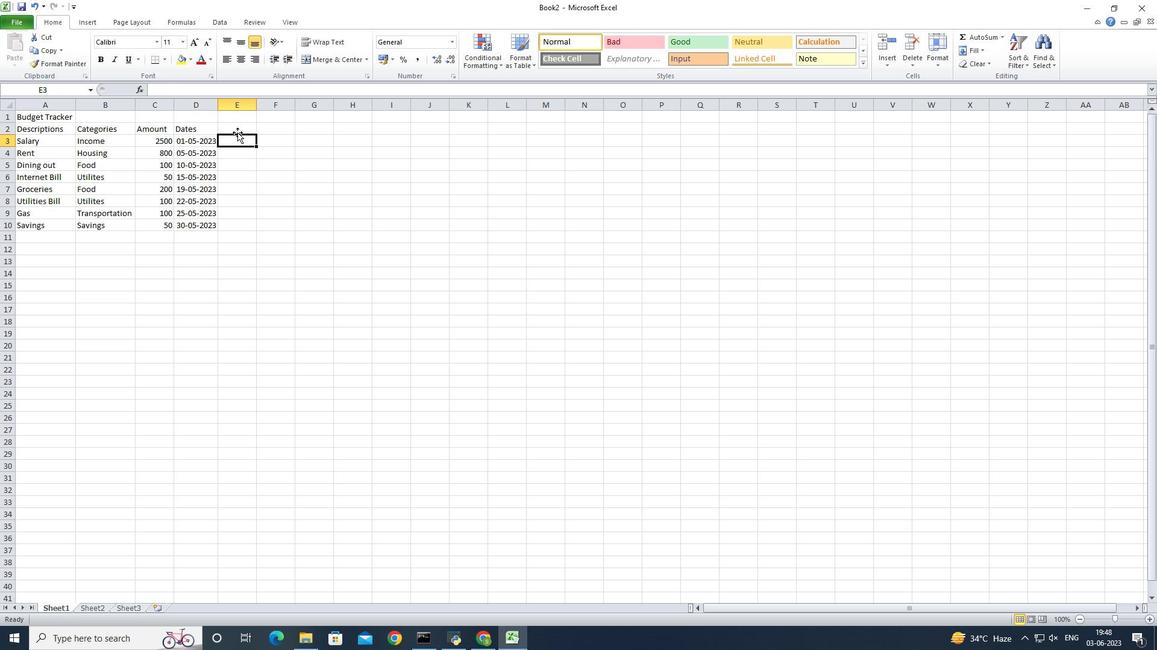 
Action: Mouse pressed left at (236, 129)
Screenshot: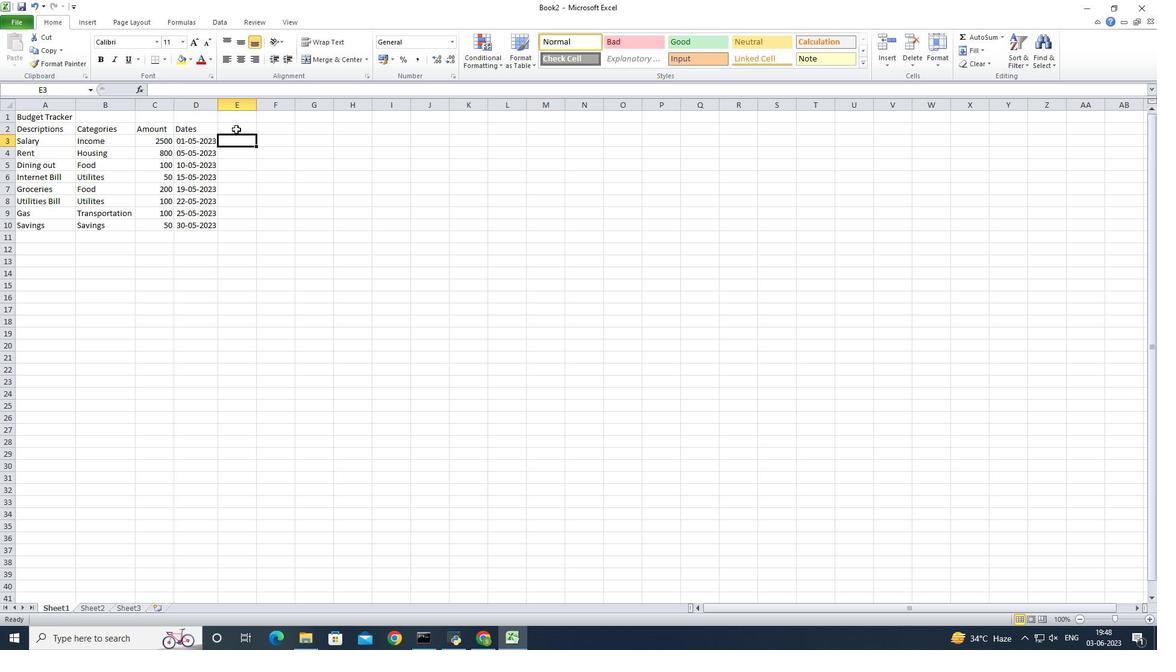
Action: Key pressed <Key.shift>Income/<Key.shift>Expenses<Key.enter>
Screenshot: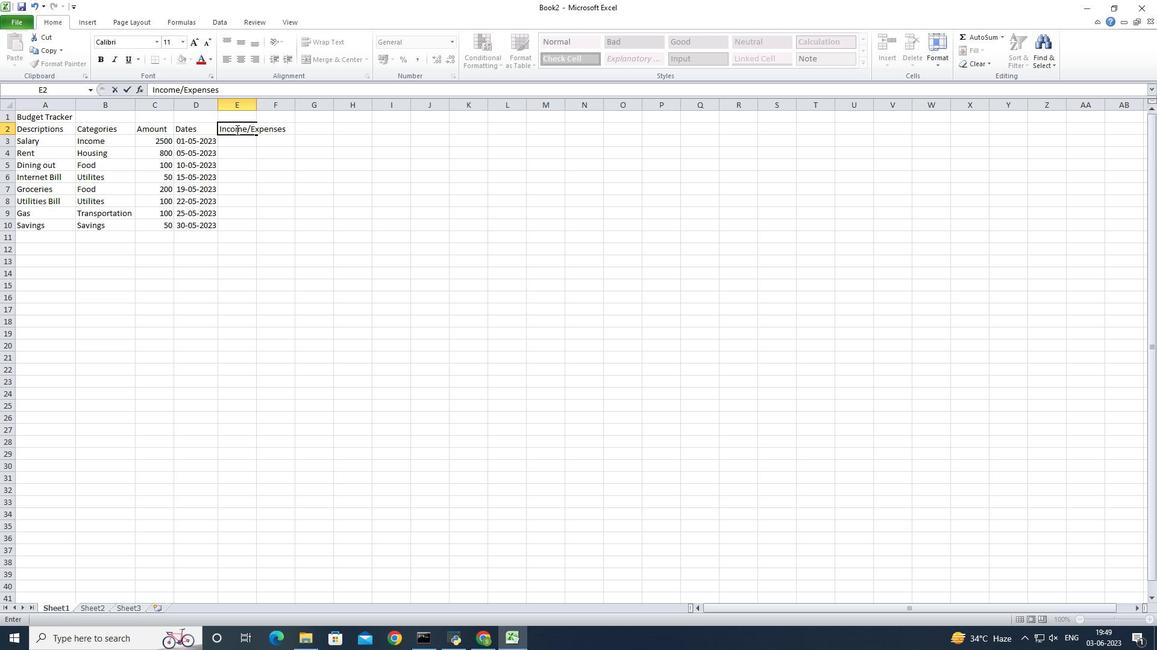 
Action: Mouse moved to (227, 132)
Screenshot: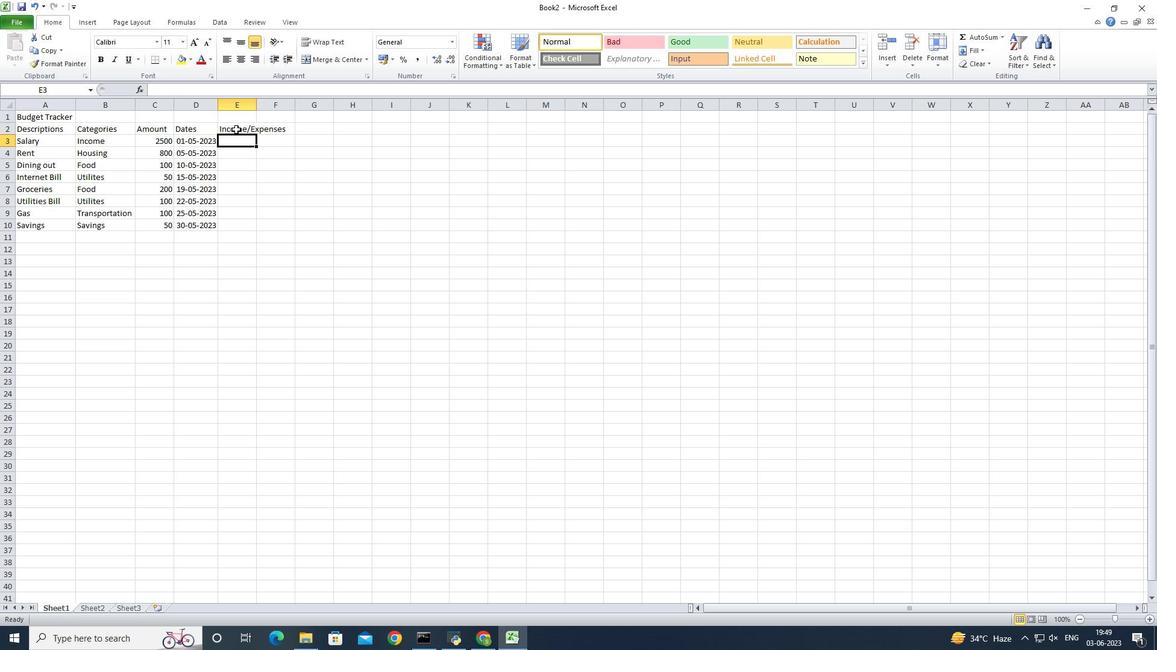 
Action: Key pressed <Key.shift>Income<Key.enter><Key.shift>Expenses<Key.enter><Key.shift><Key.shift><Key.shift>Expenses<Key.enter><Key.shift>Expenses<Key.enter><Key.shift><Key.shift><Key.shift><Key.shift><Key.shift><Key.shift><Key.shift><Key.shift><Key.shift><Key.shift><Key.shift><Key.shift><Key.shift><Key.shift><Key.shift><Key.shift><Key.shift><Key.shift><Key.shift><Key.shift><Key.shift><Key.shift><Key.shift><Key.shift><Key.shift><Key.shift><Key.shift><Key.shift><Key.shift><Key.shift><Key.shift><Key.shift><Key.shift>Expenses<Key.enter><Key.shift>Expenses<Key.enter><Key.shift><Key.shift><Key.shift><Key.shift><Key.shift><Key.shift><Key.shift><Key.shift><Key.shift><Key.shift><Key.shift>Exo<Key.backspace>penses<Key.enter><Key.shift><Key.shift><Key.shift><Key.shift><Key.shift><Key.shift><Key.shift><Key.shift><Key.shift><Key.shift><Key.shift><Key.shift><Key.shift><Key.shift><Key.shift><Key.shift><Key.shift><Key.shift><Key.shift><Key.shift><Key.shift><Key.shift><Key.shift><Key.shift><Key.shift><Key.shift><Key.shift><Key.shift><Key.shift><Key.shift>Income
Screenshot: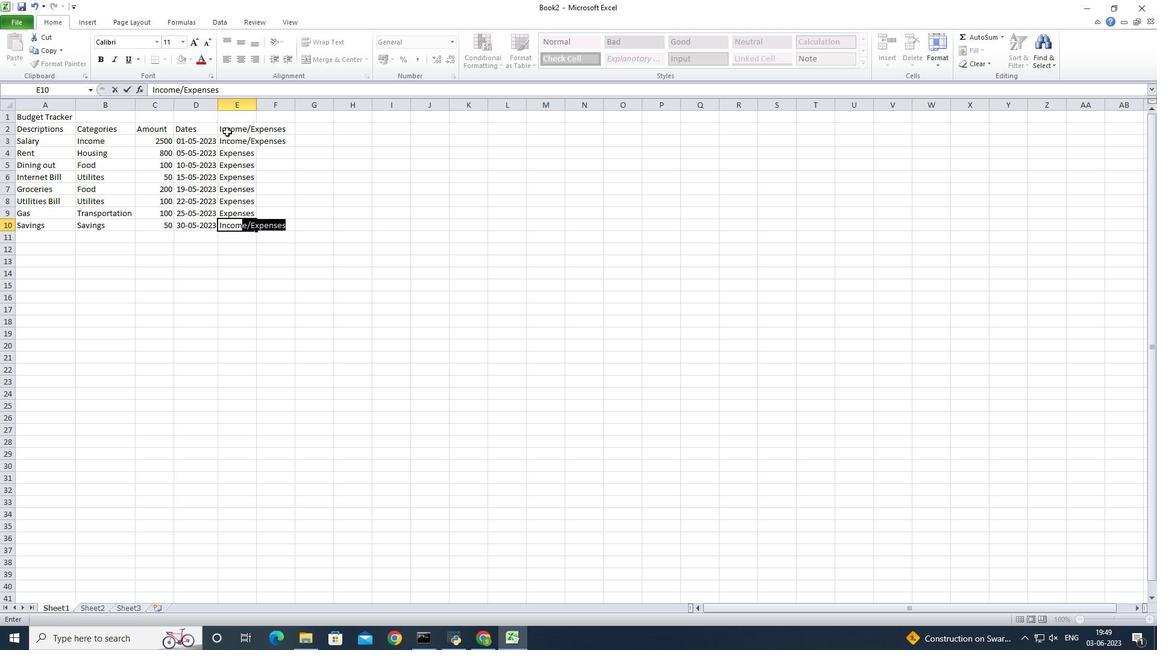 
Action: Mouse moved to (274, 254)
Screenshot: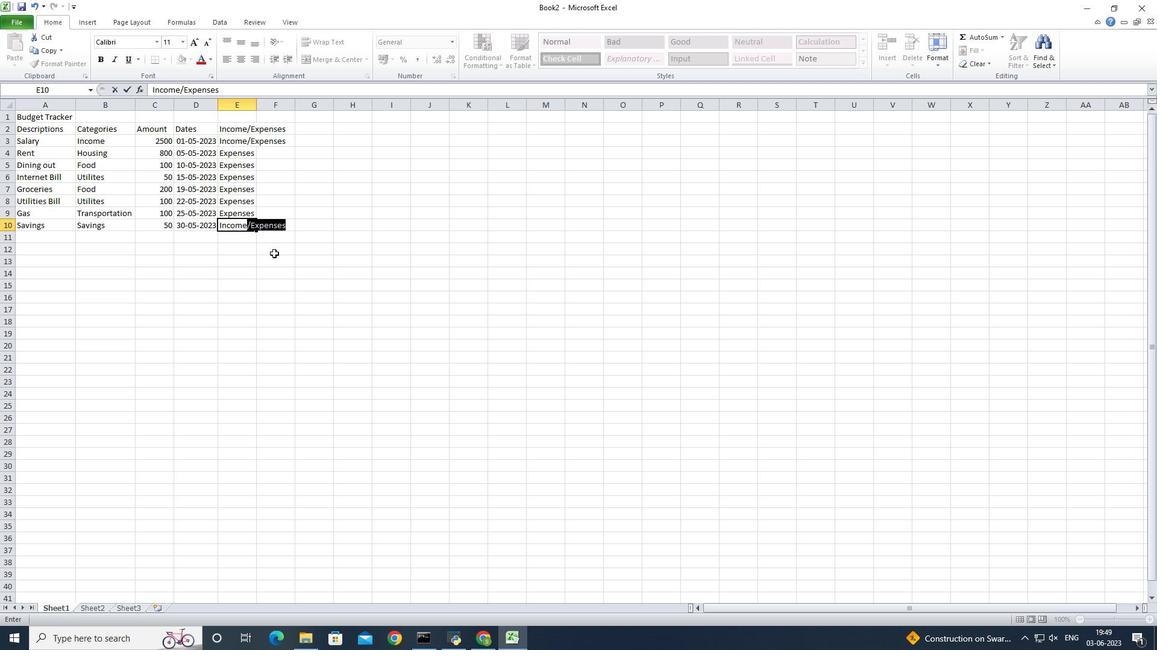 
Action: Mouse pressed left at (274, 254)
Screenshot: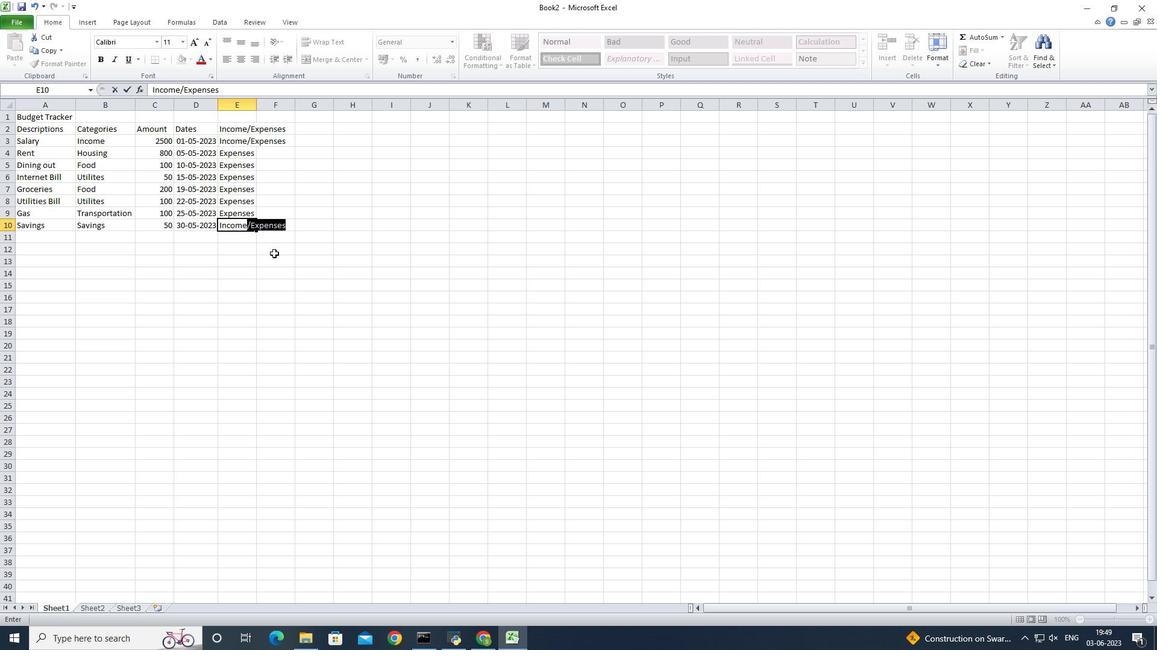 
Action: Mouse moved to (273, 226)
Screenshot: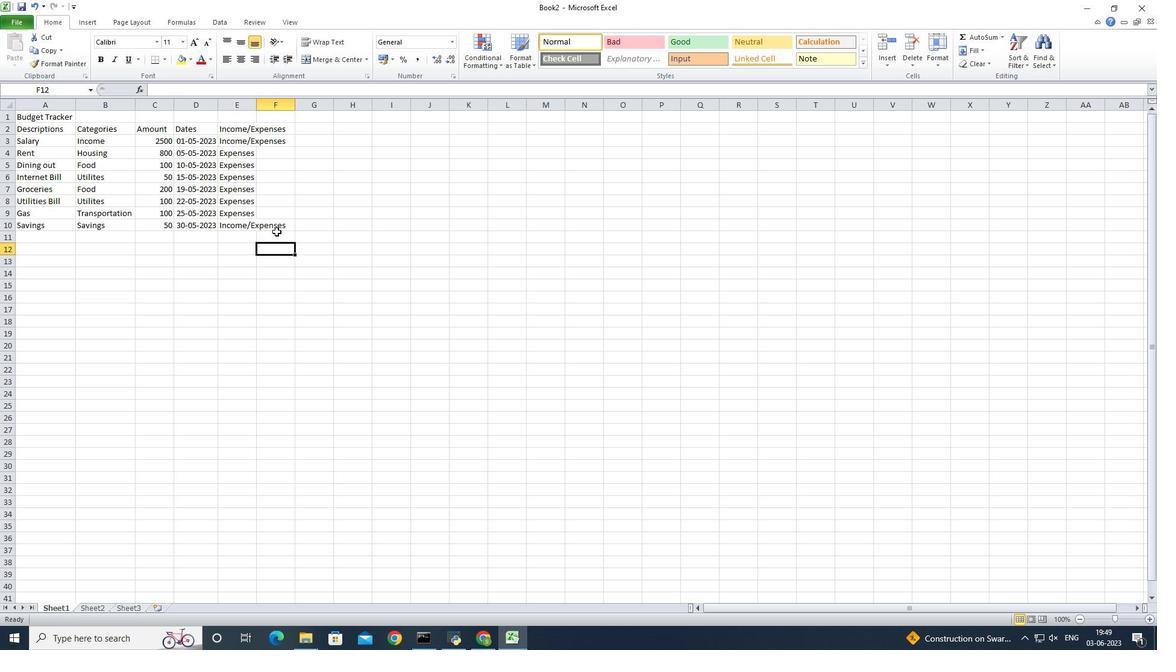 
Action: Mouse pressed left at (273, 226)
Screenshot: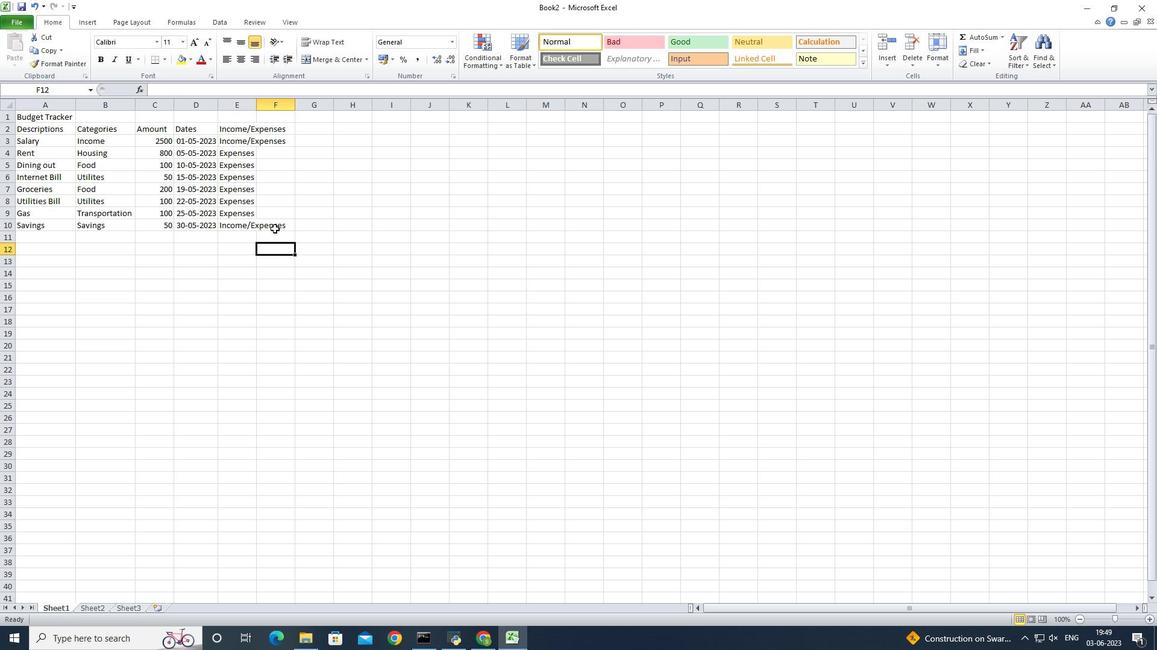 
Action: Mouse pressed left at (273, 226)
Screenshot: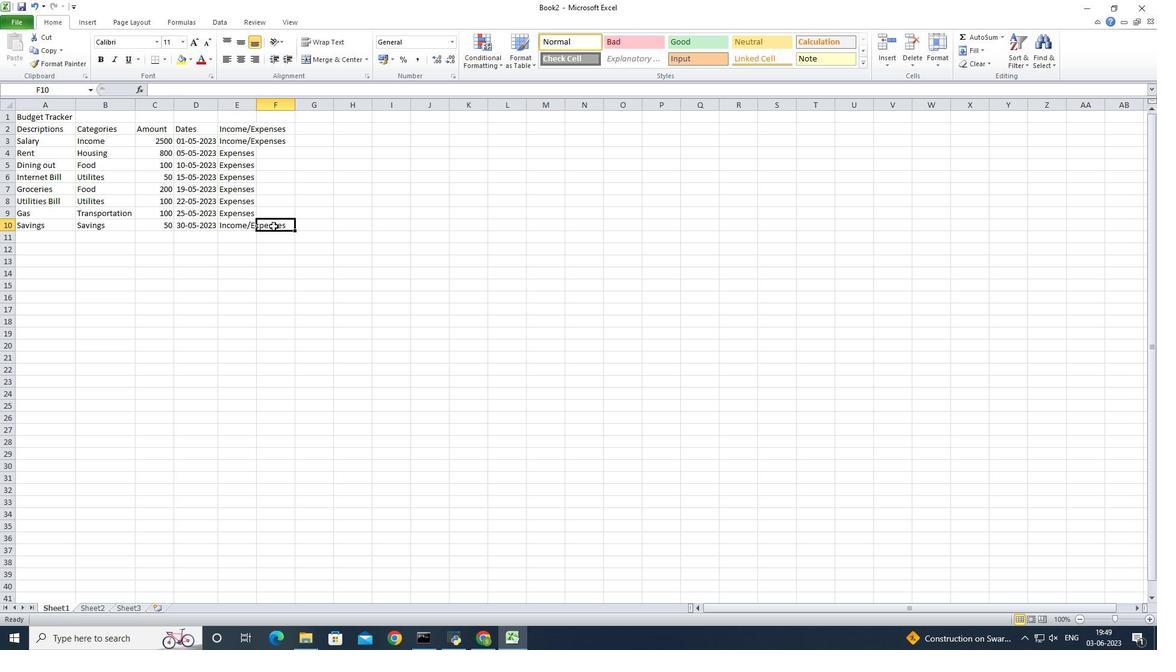 
Action: Mouse moved to (259, 226)
Screenshot: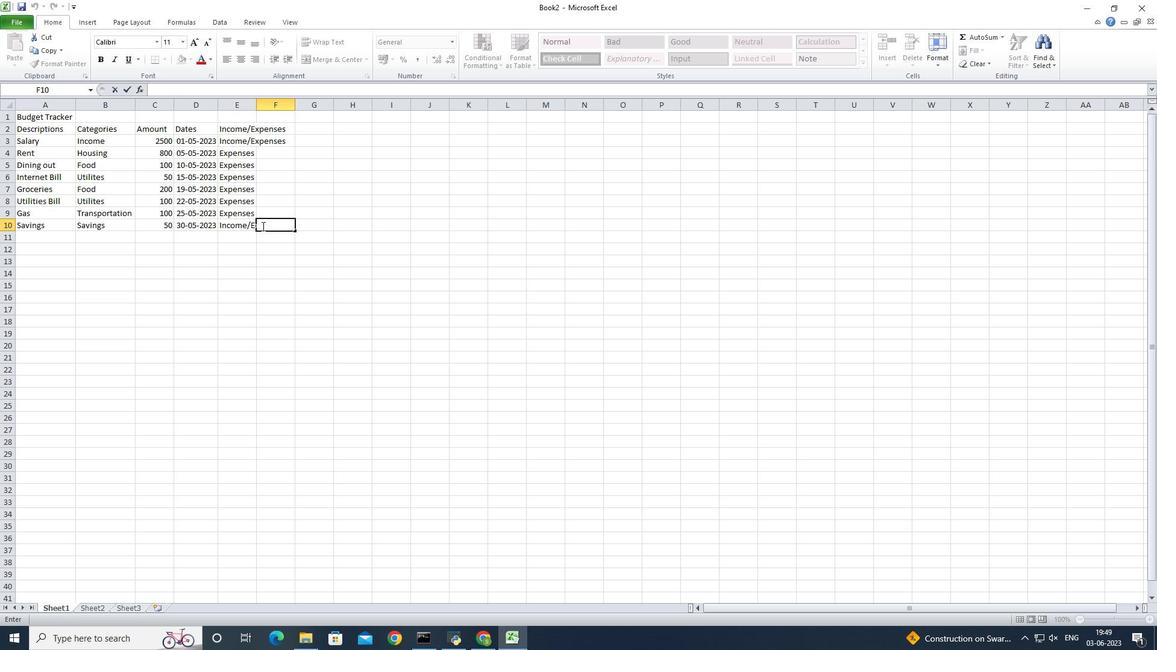 
Action: Key pressed <Key.backspace>
Screenshot: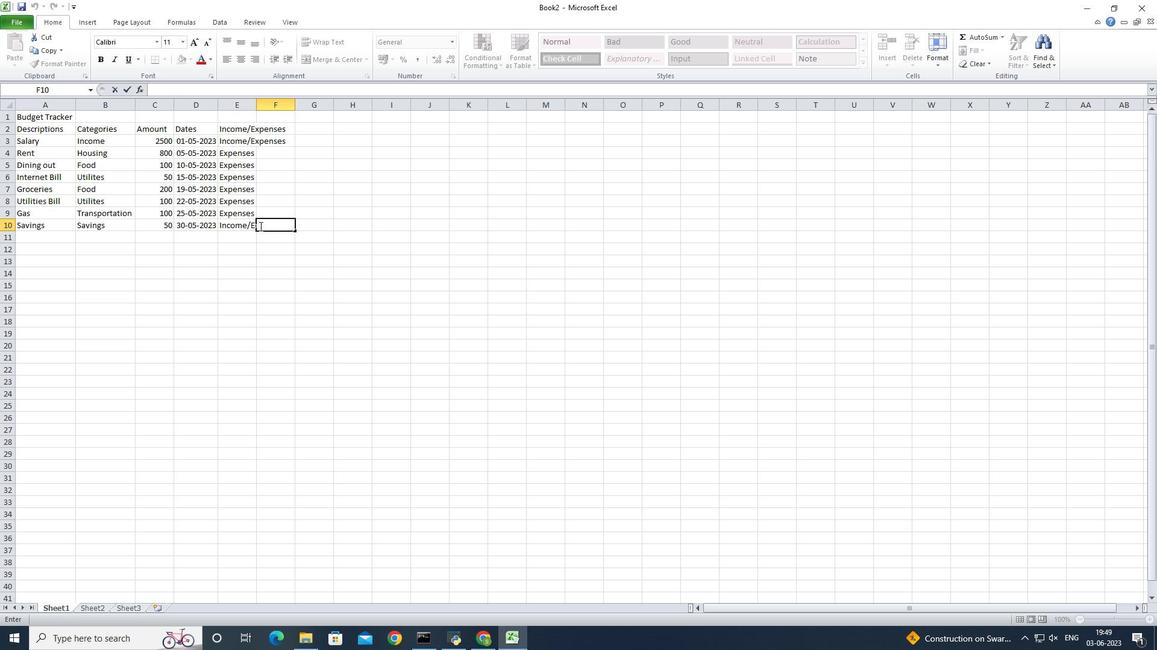 
Action: Mouse moved to (233, 228)
Screenshot: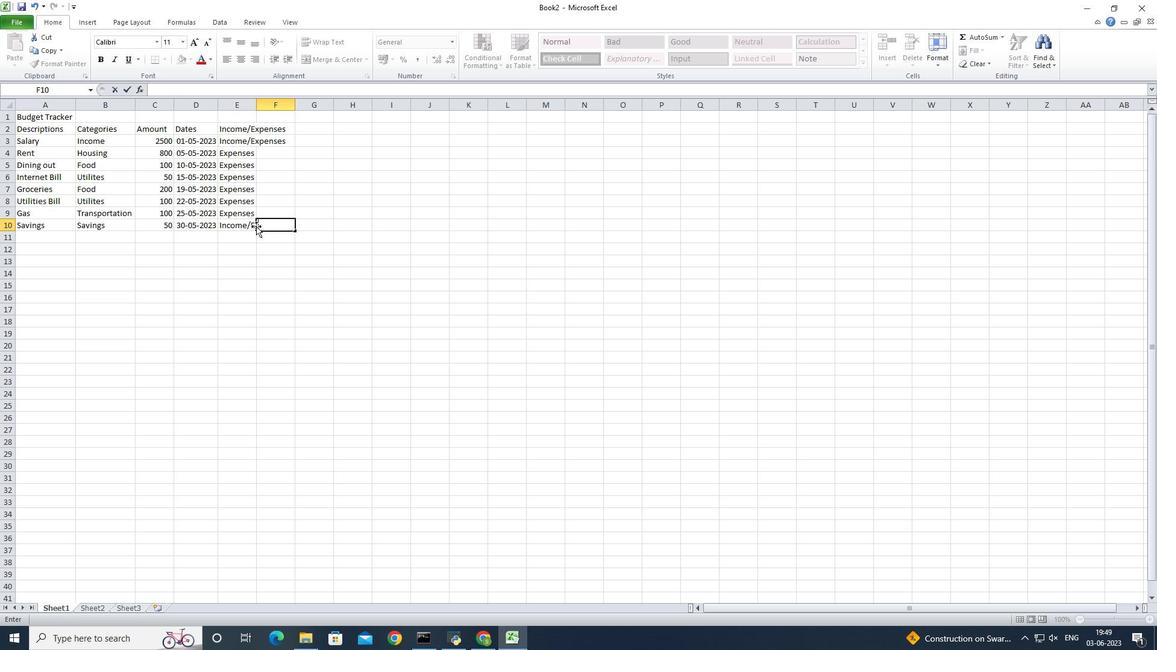 
Action: Mouse pressed left at (233, 228)
Screenshot: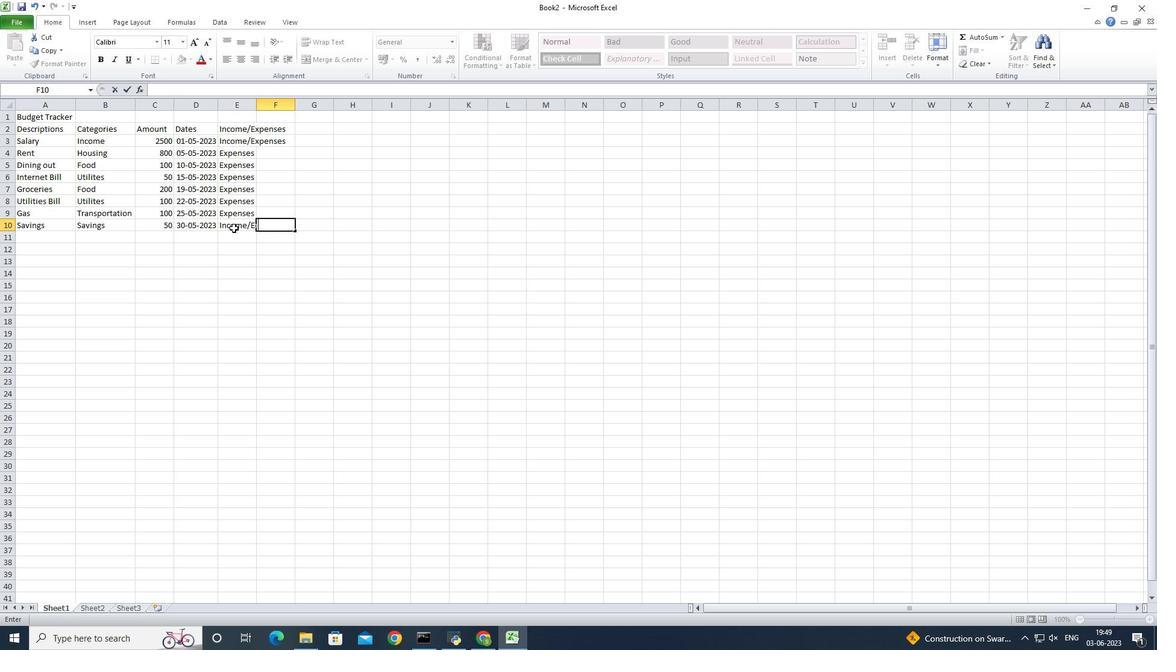 
Action: Key pressed <Key.backspace><Key.shift>Income<Key.enter>
Screenshot: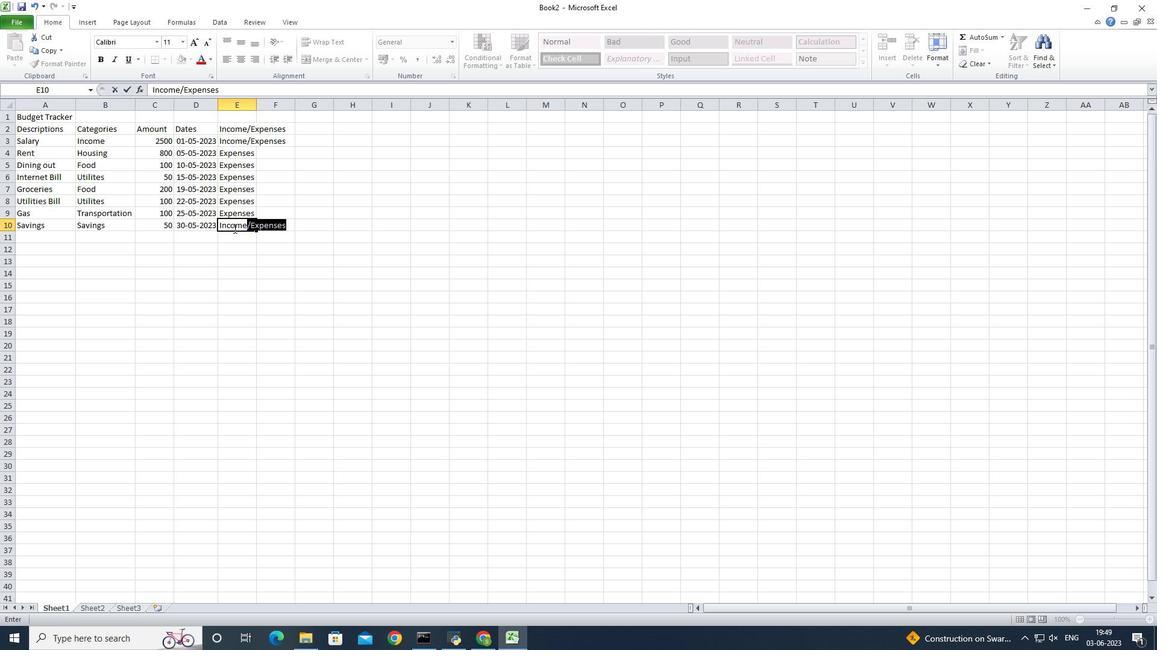 
Action: Mouse pressed left at (233, 228)
Screenshot: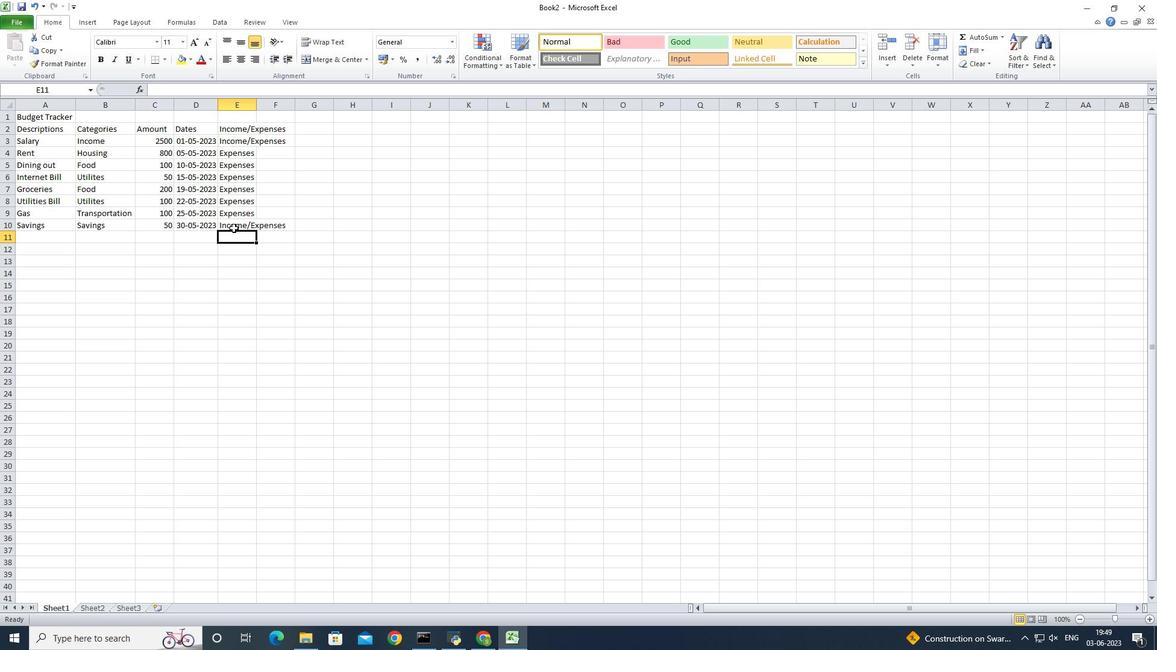 
Action: Key pressed i
Screenshot: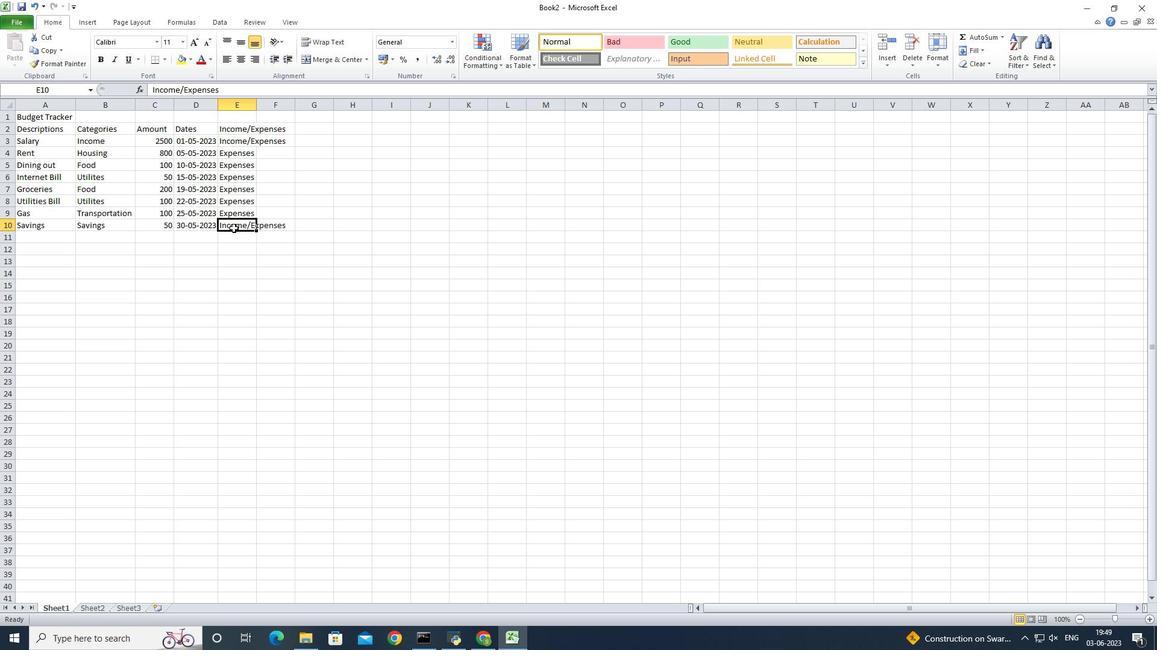 
Action: Mouse moved to (233, 228)
Screenshot: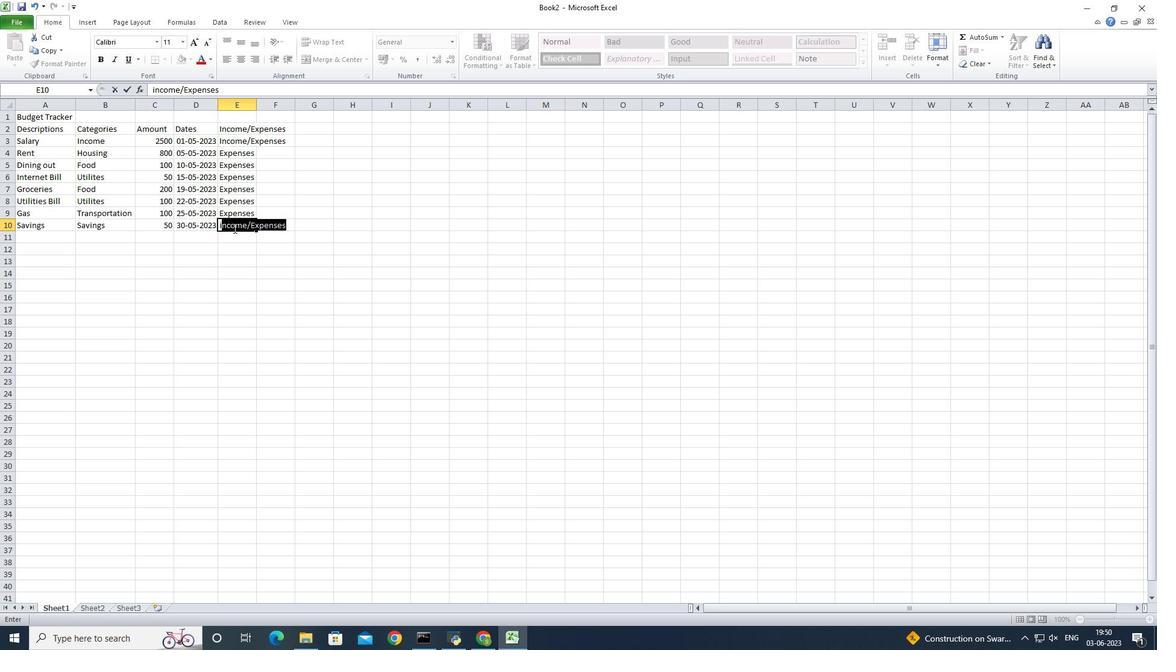 
Action: Key pressed ncome
Screenshot: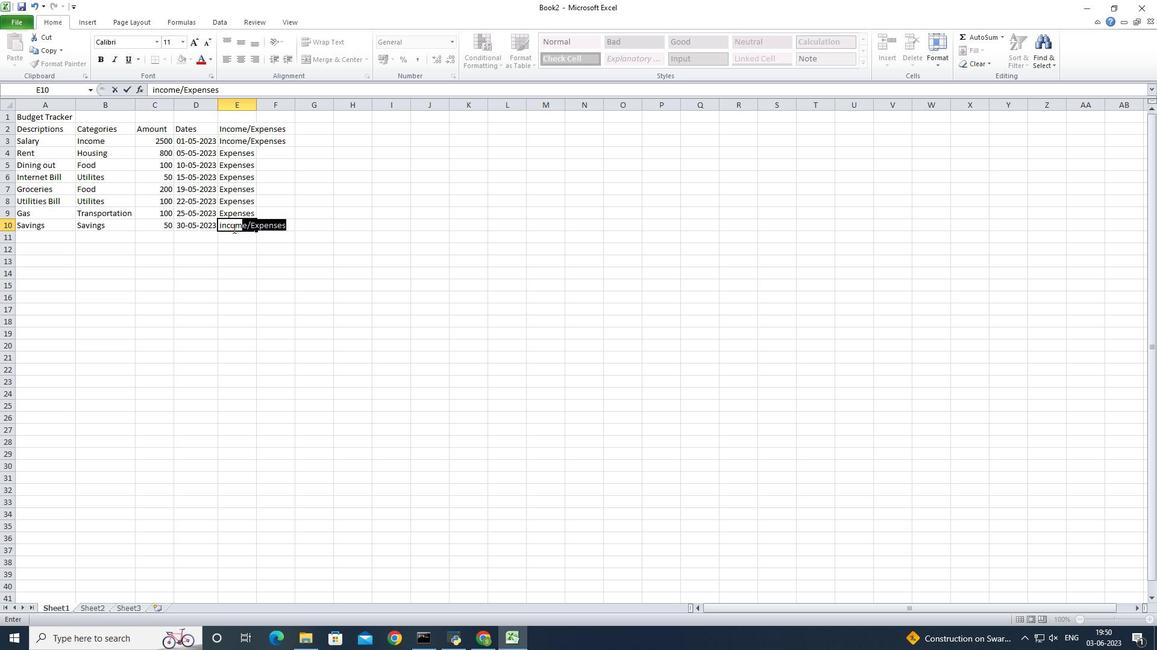 
Action: Mouse moved to (248, 222)
Screenshot: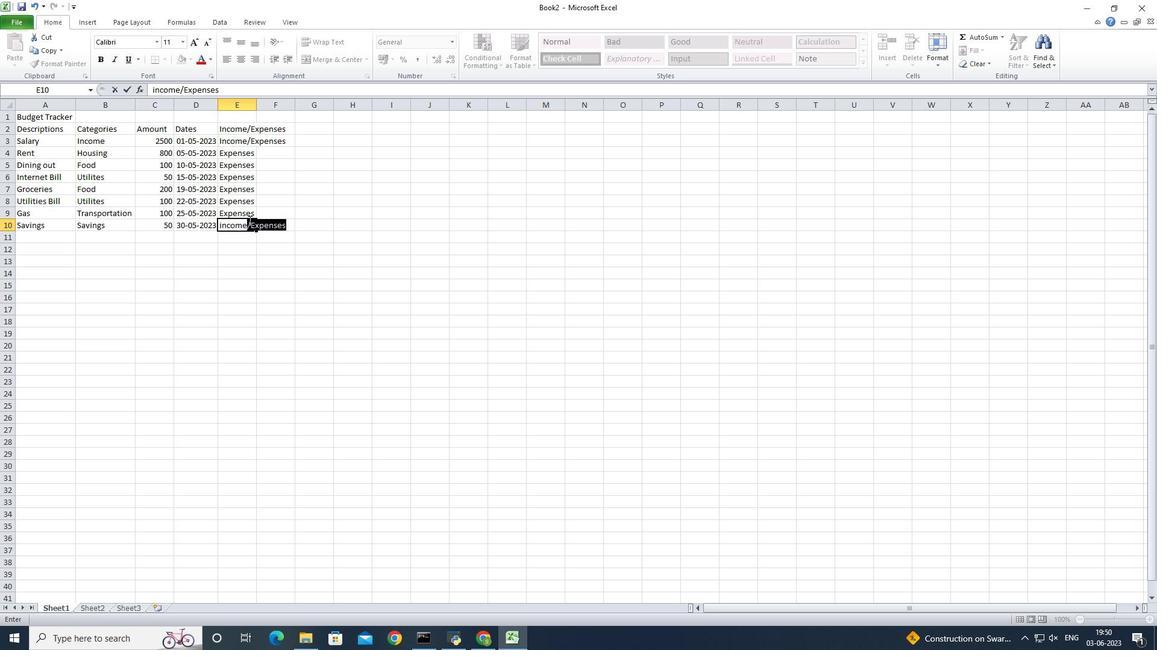 
Action: Mouse pressed left at (248, 222)
Screenshot: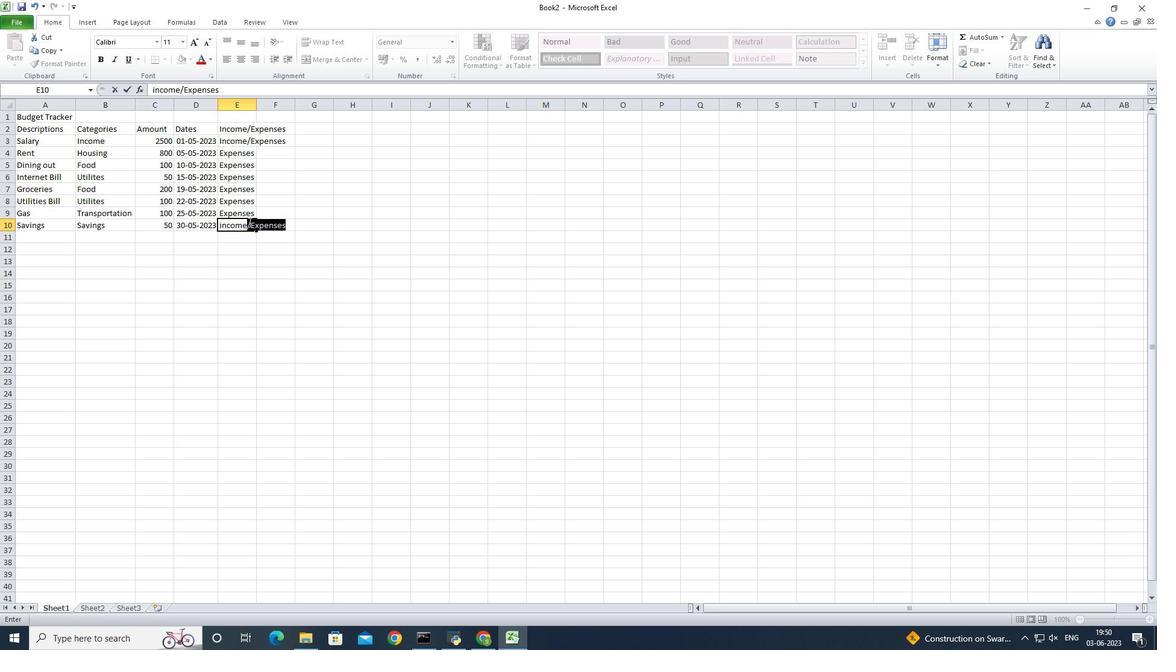 
Action: Mouse pressed left at (248, 222)
Screenshot: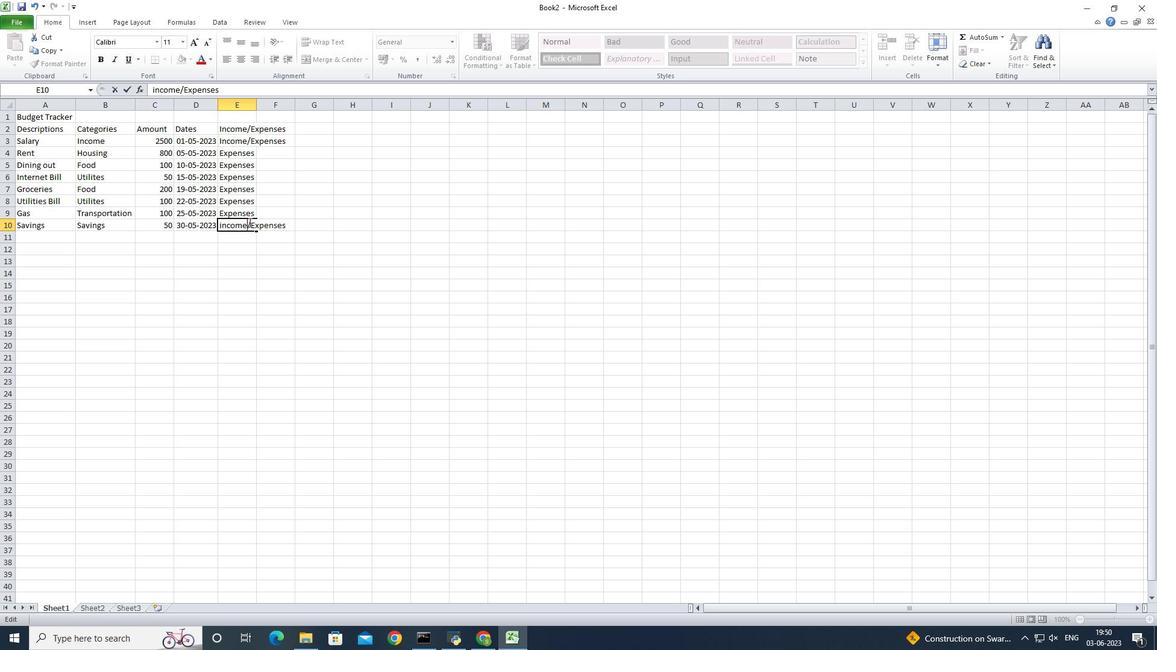 
Action: Mouse moved to (251, 224)
Screenshot: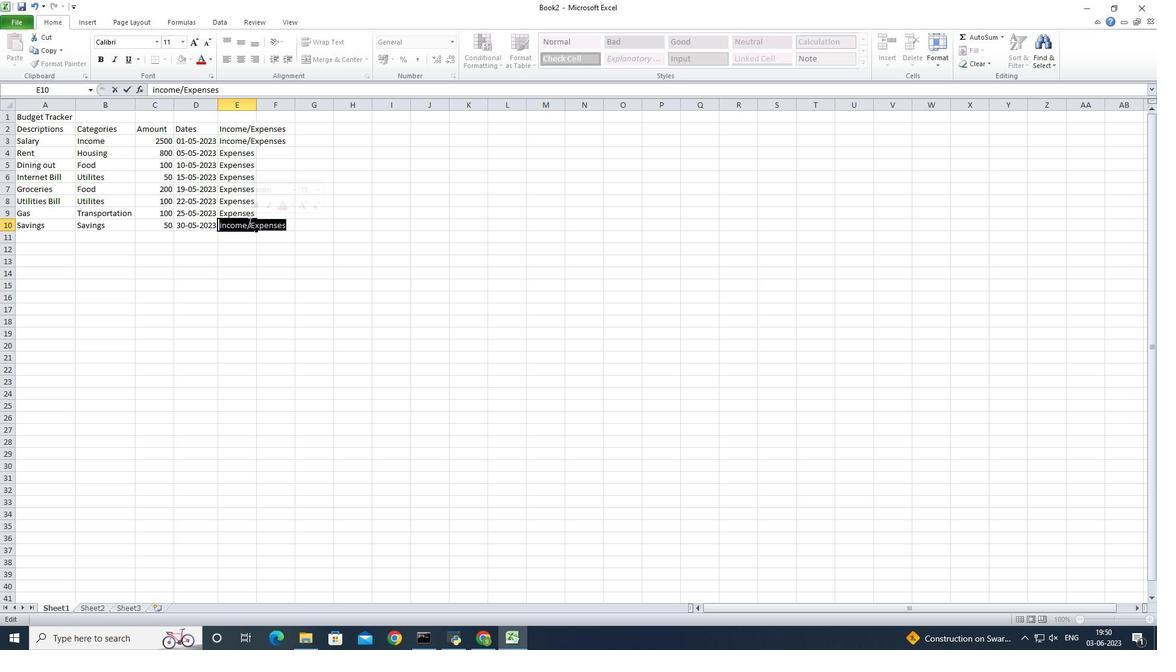 
Action: Mouse pressed left at (251, 224)
Screenshot: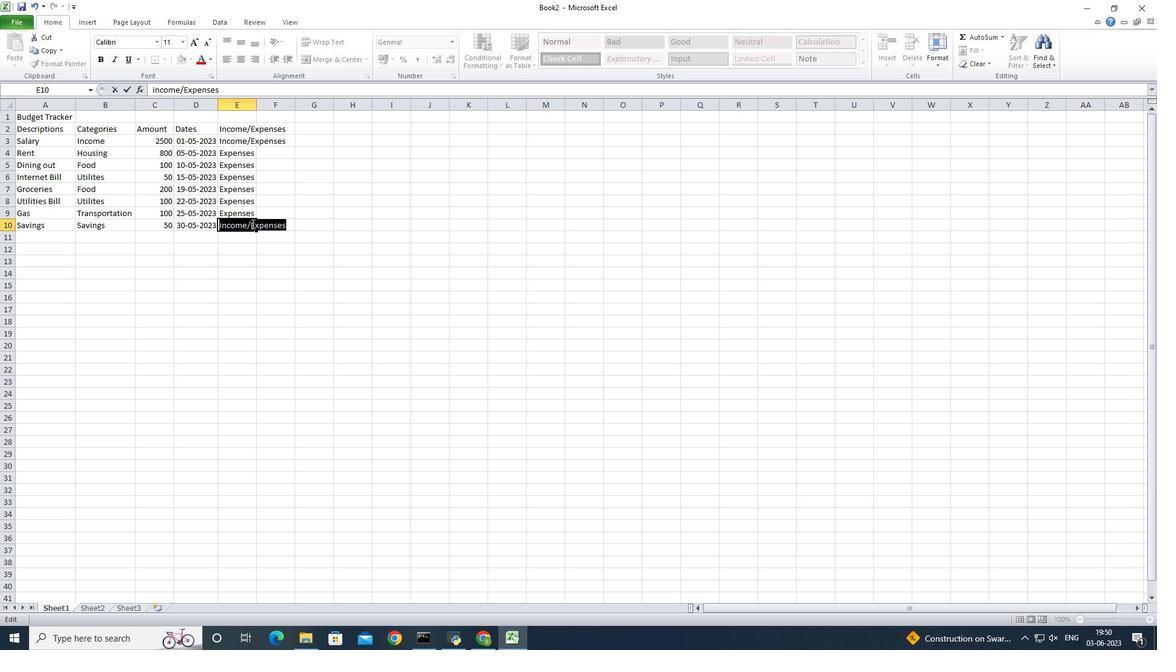 
Action: Mouse moved to (289, 225)
Screenshot: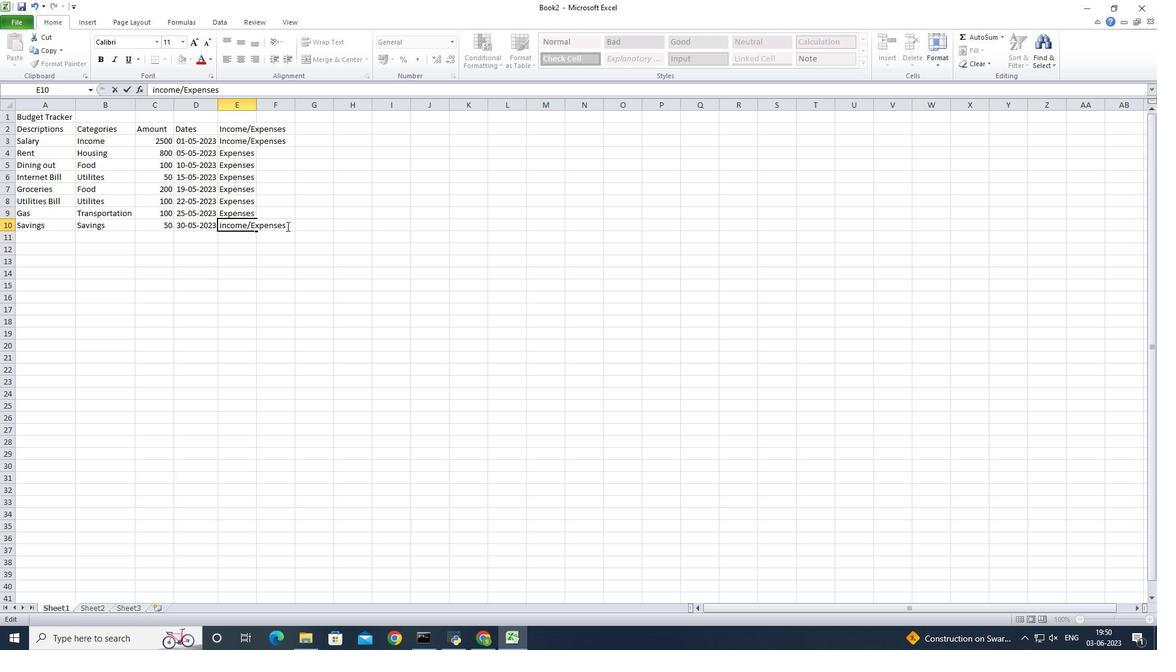
Action: Mouse pressed left at (289, 225)
Screenshot: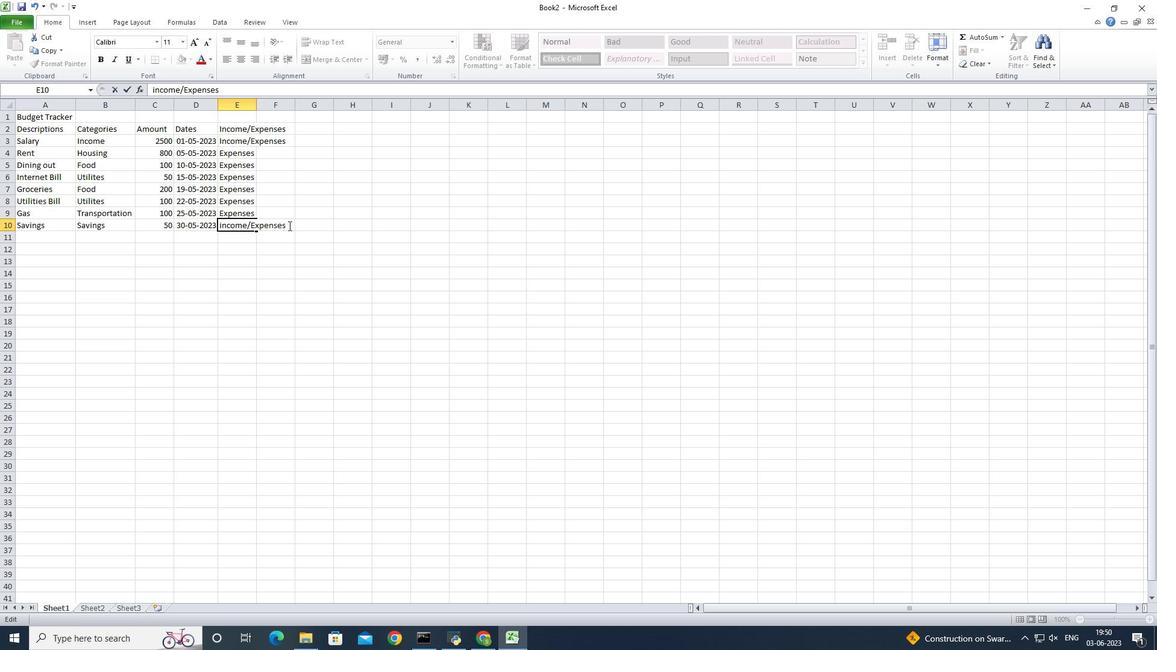 
Action: Key pressed <Key.backspace><Key.backspace><Key.backspace><Key.backspace><Key.backspace><Key.backspace><Key.backspace><Key.backspace><Key.backspace><Key.backspace>e<Key.space>
Screenshot: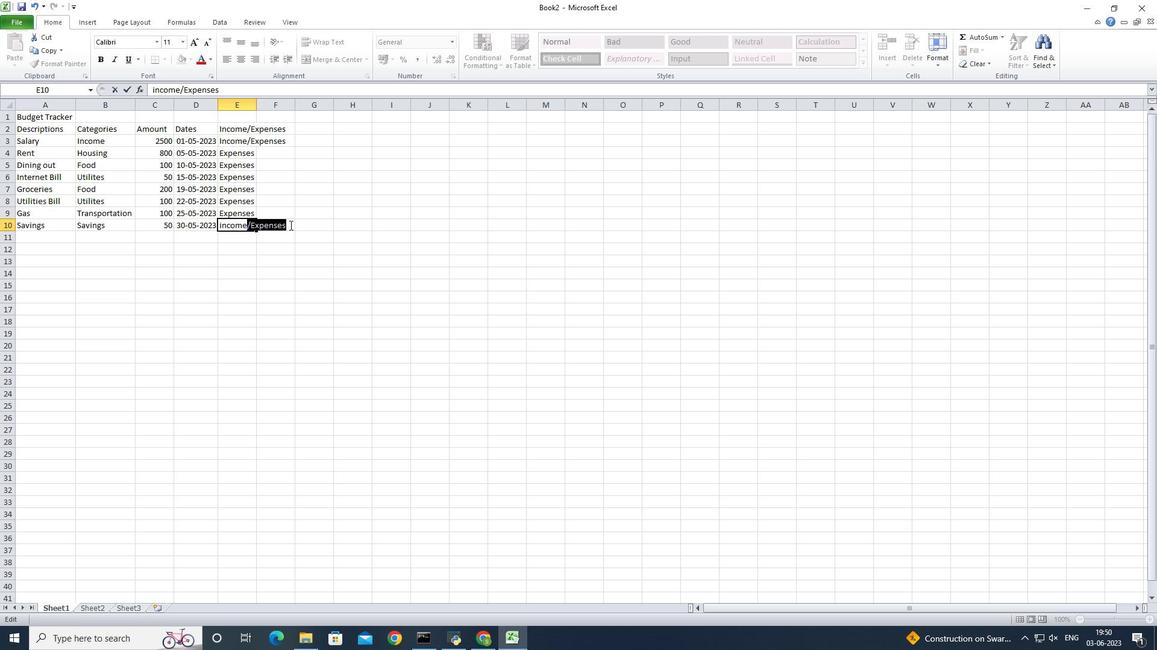 
Action: Mouse moved to (299, 139)
Screenshot: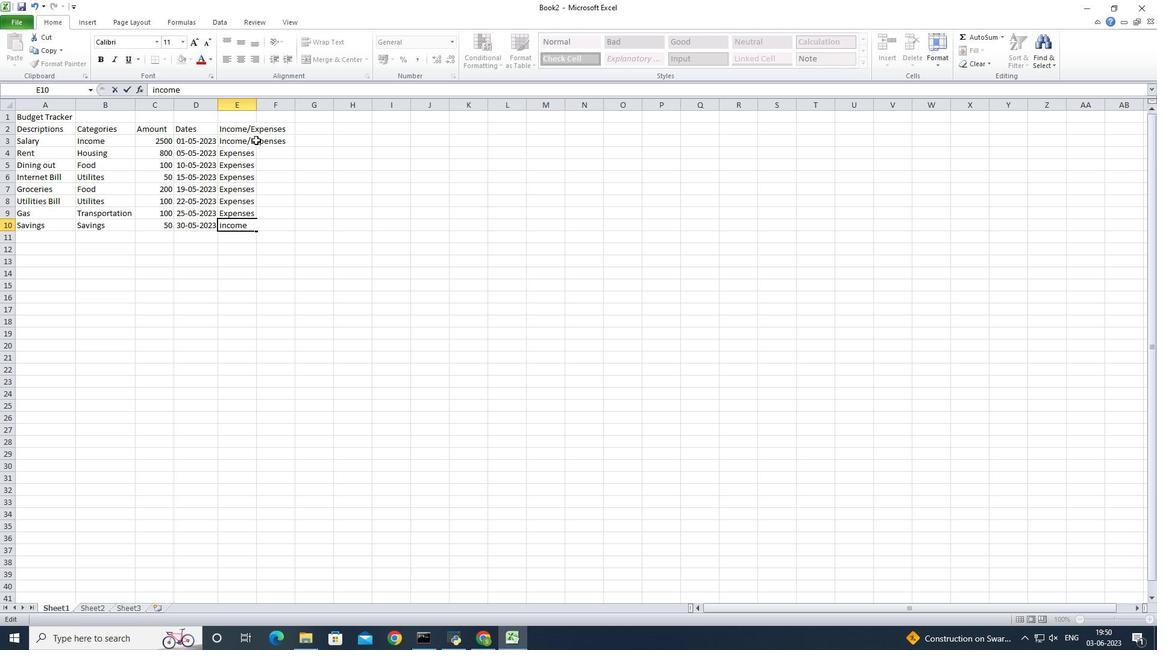 
Action: Mouse pressed left at (299, 139)
Screenshot: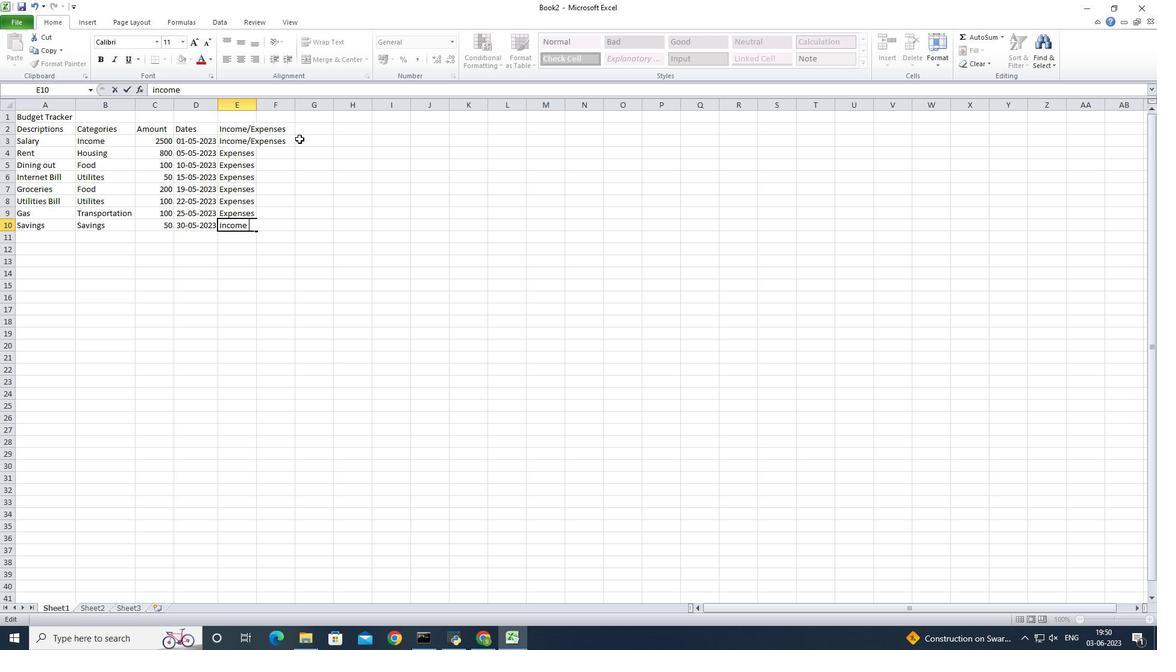 
Action: Mouse moved to (265, 141)
Screenshot: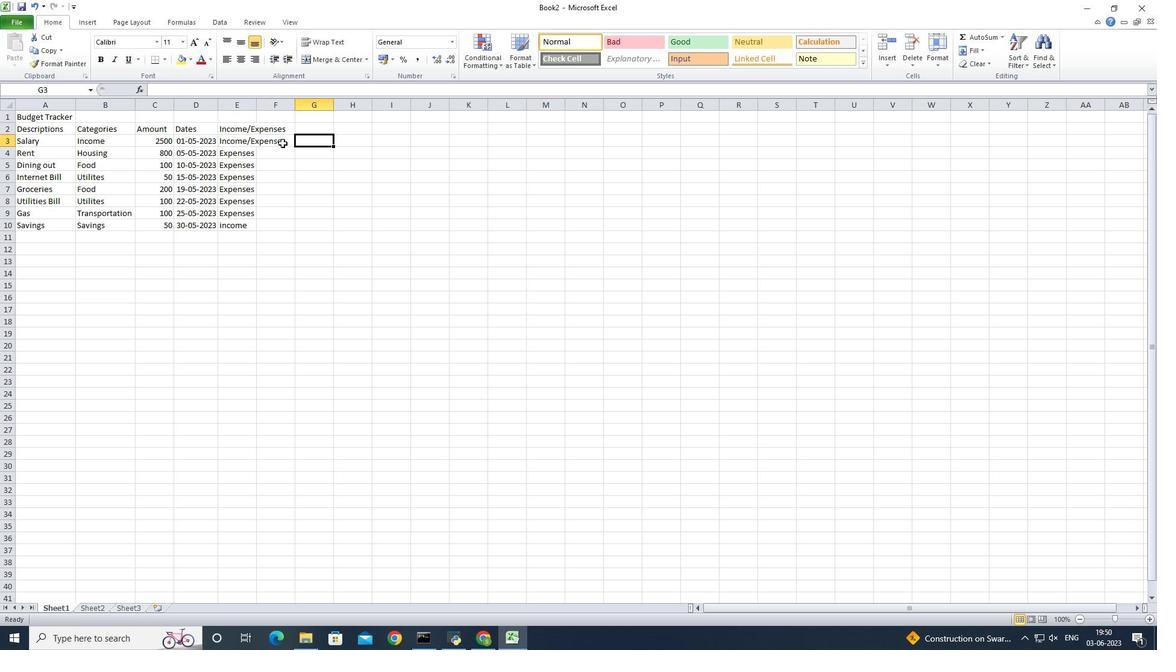 
Action: Mouse pressed left at (265, 141)
Screenshot: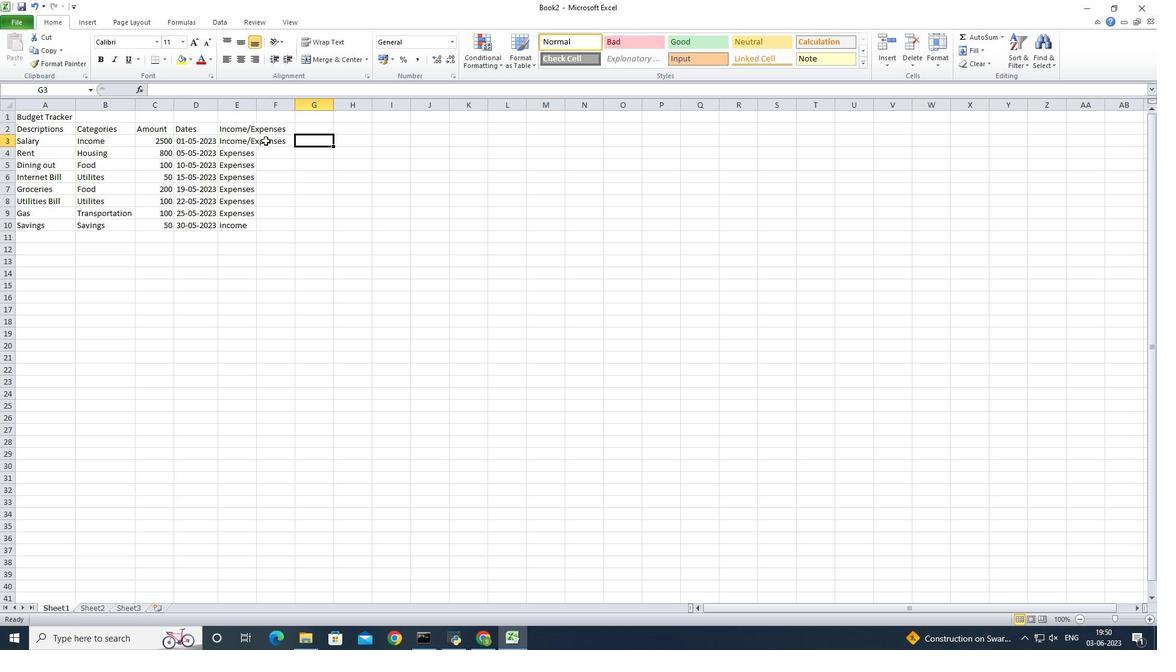 
Action: Mouse moved to (250, 140)
Screenshot: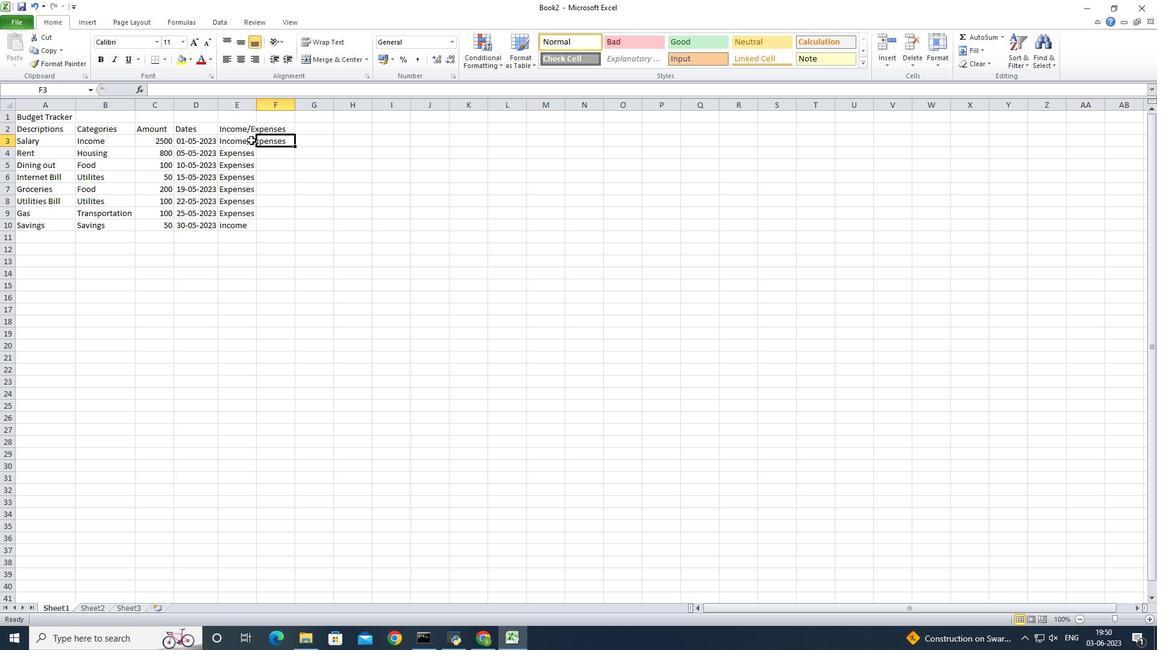 
Action: Mouse pressed left at (250, 140)
Screenshot: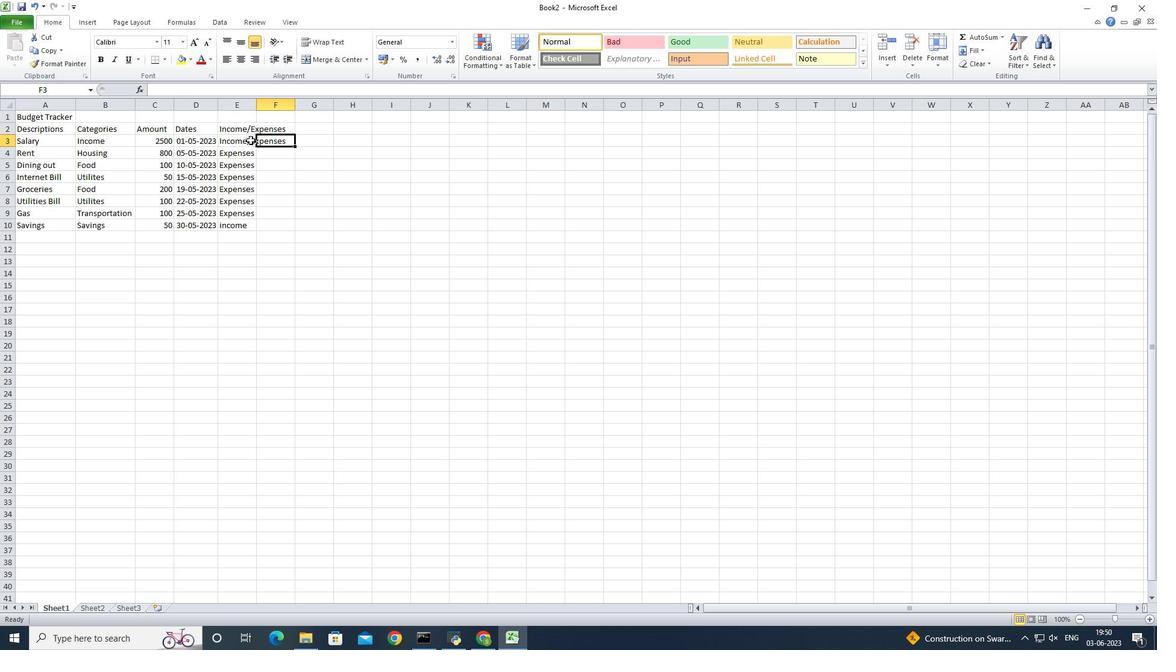 
Action: Key pressed <Key.backspace>income<Key.space>
Screenshot: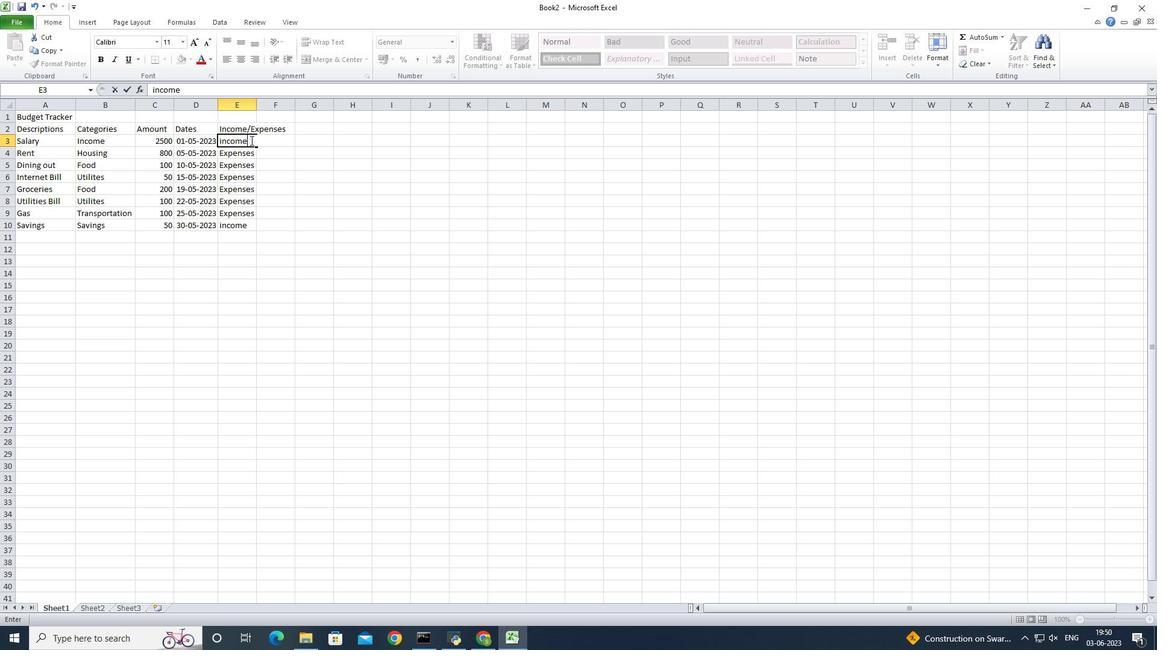 
Action: Mouse moved to (270, 151)
Screenshot: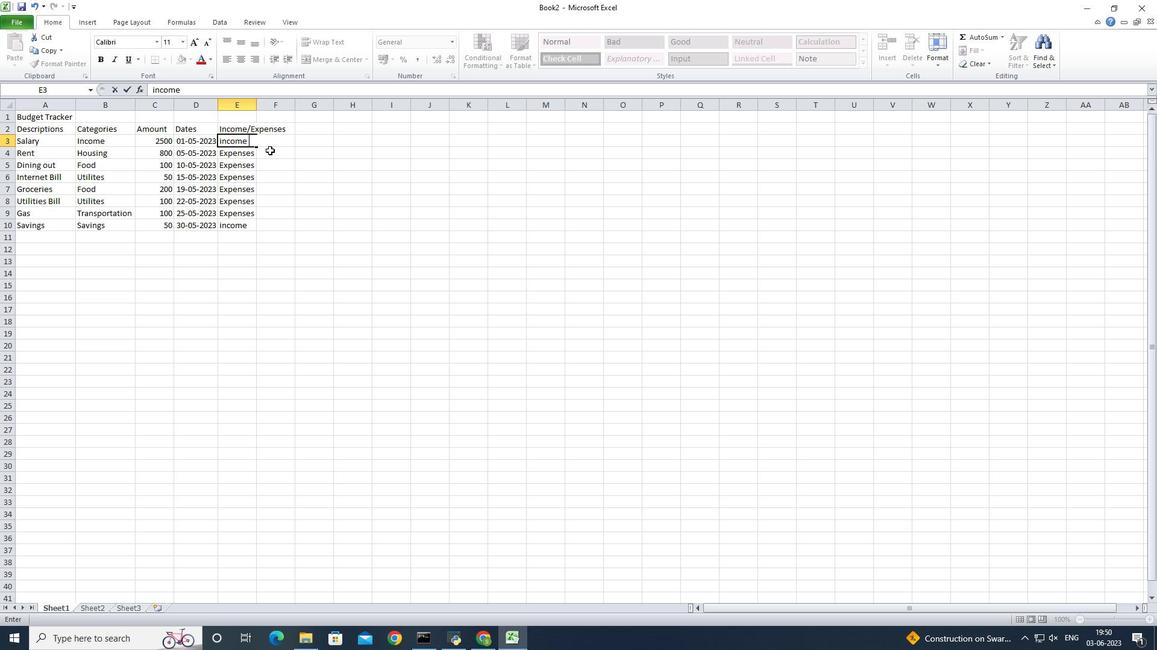 
Action: Key pressed <Key.enter>
Screenshot: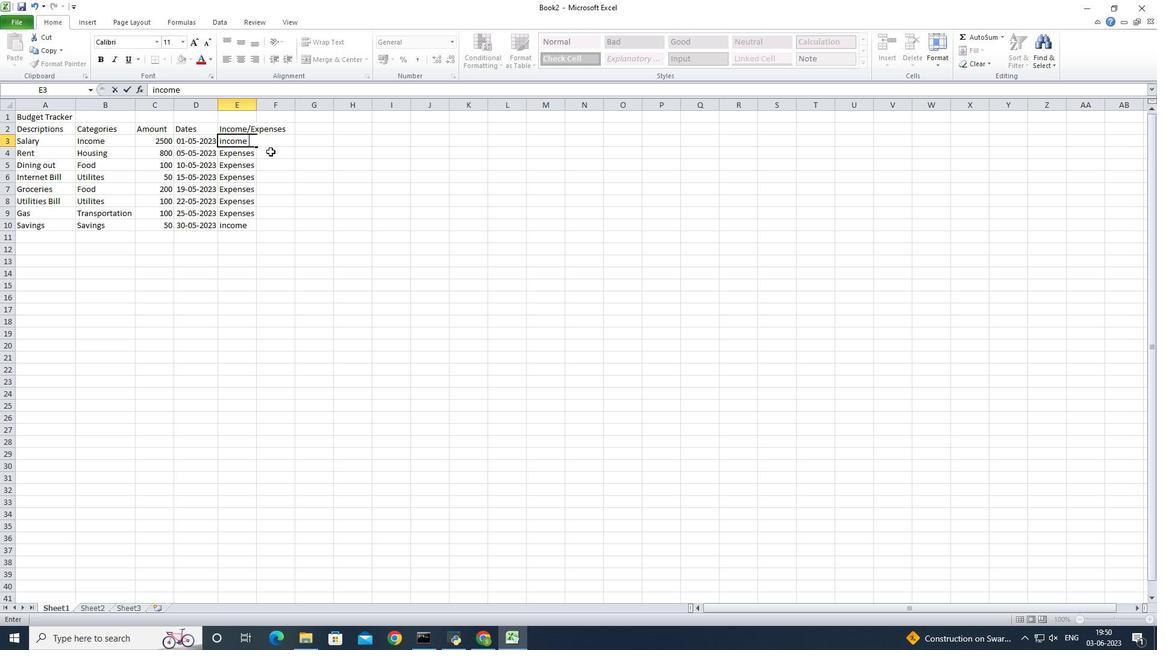 
Action: Mouse moved to (257, 104)
Screenshot: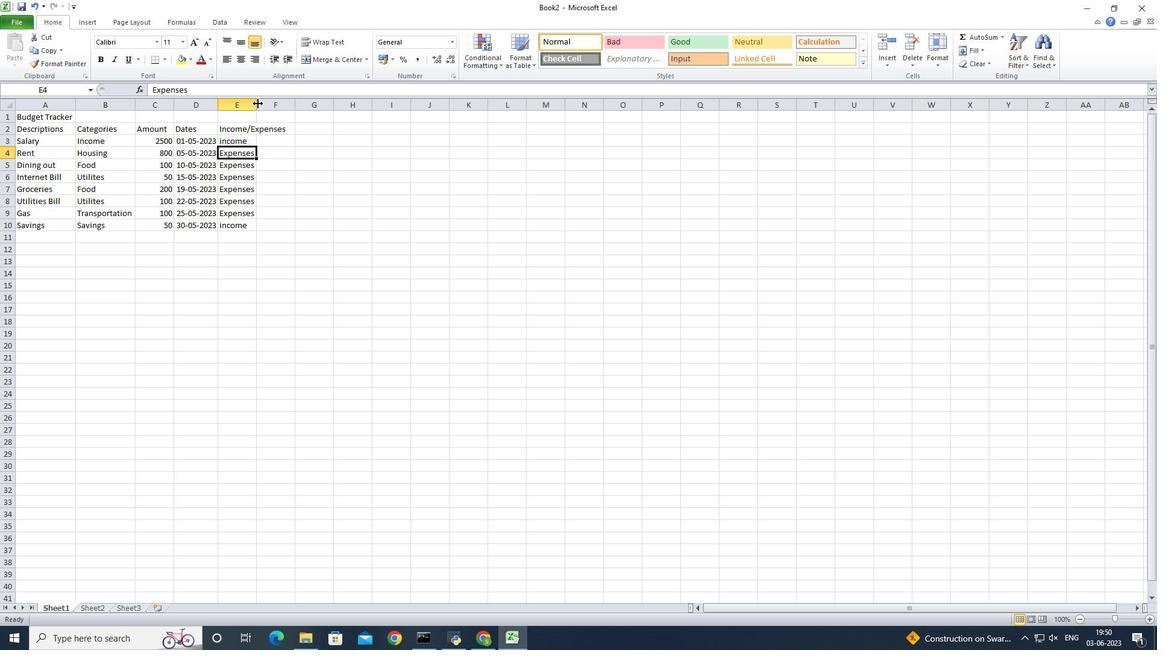 
Action: Mouse pressed left at (257, 104)
Screenshot: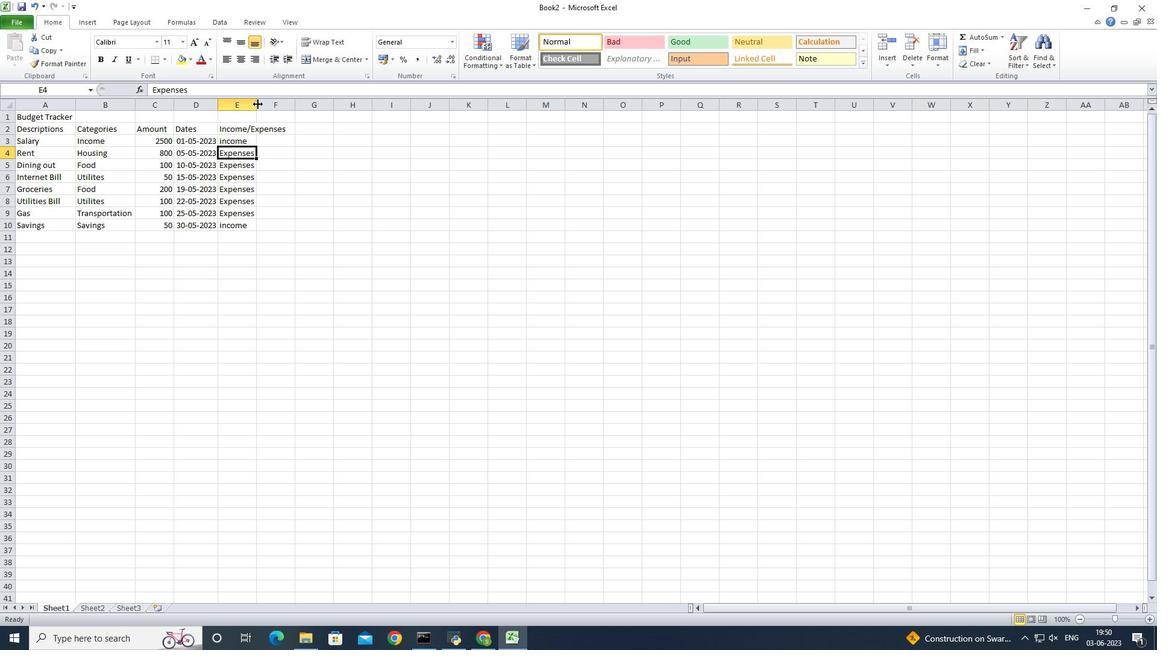 
Action: Mouse pressed left at (257, 104)
Screenshot: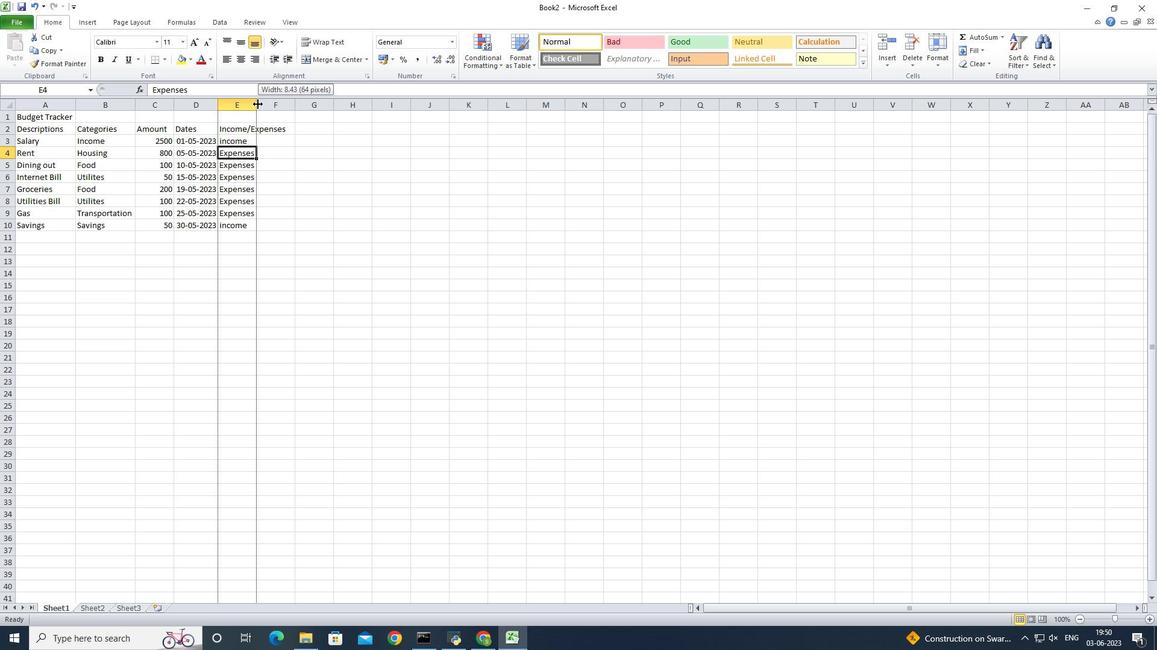 
Action: Mouse moved to (201, 139)
Screenshot: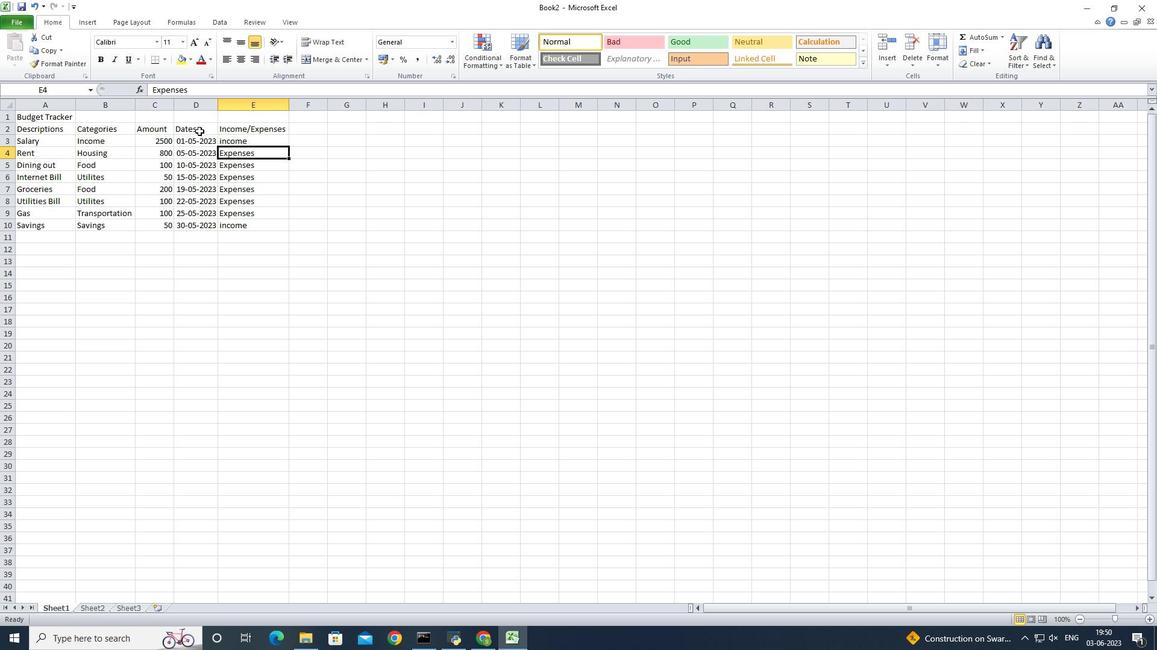 
Action: Mouse pressed left at (201, 139)
Screenshot: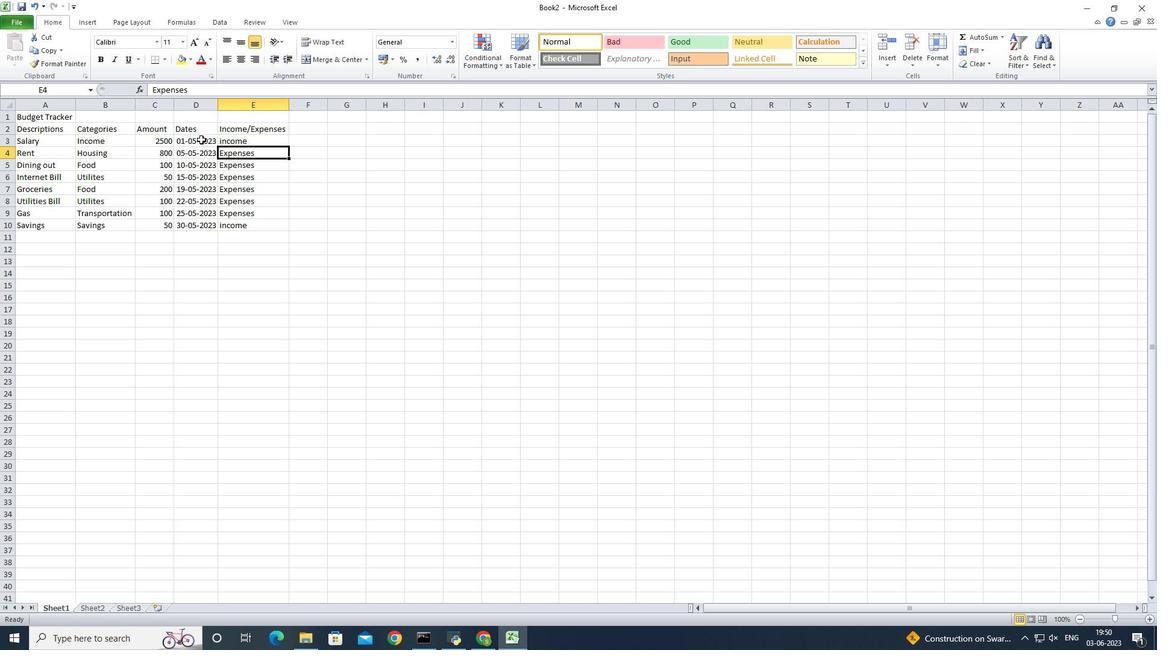 
Action: Mouse moved to (452, 39)
Screenshot: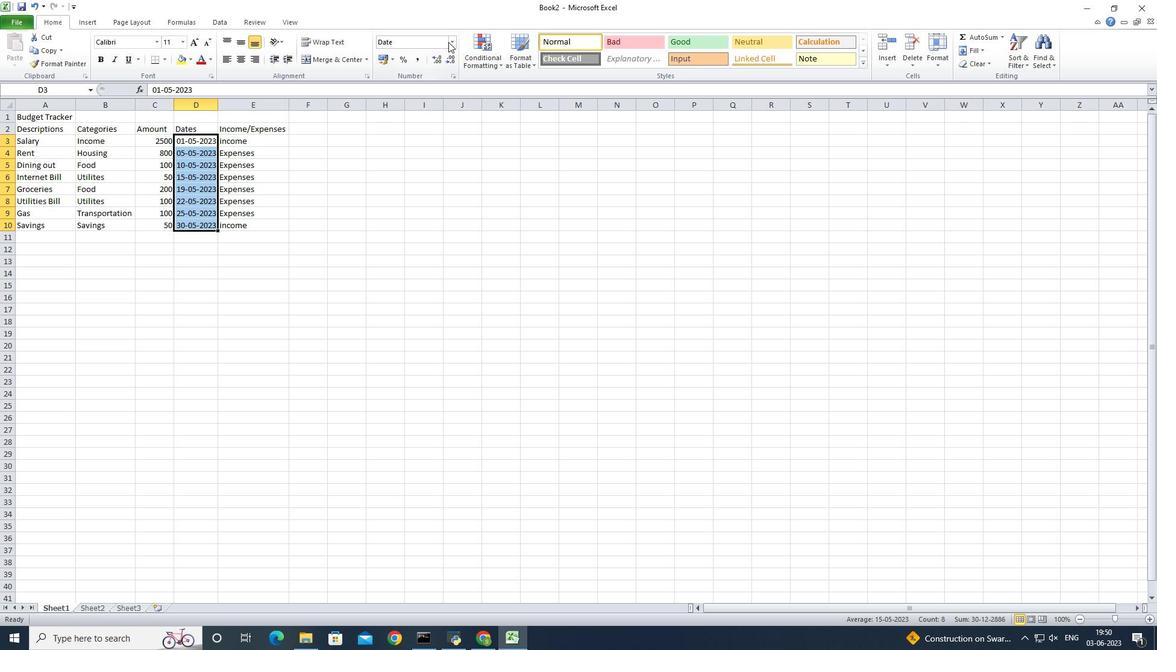 
Action: Mouse pressed left at (452, 39)
Screenshot: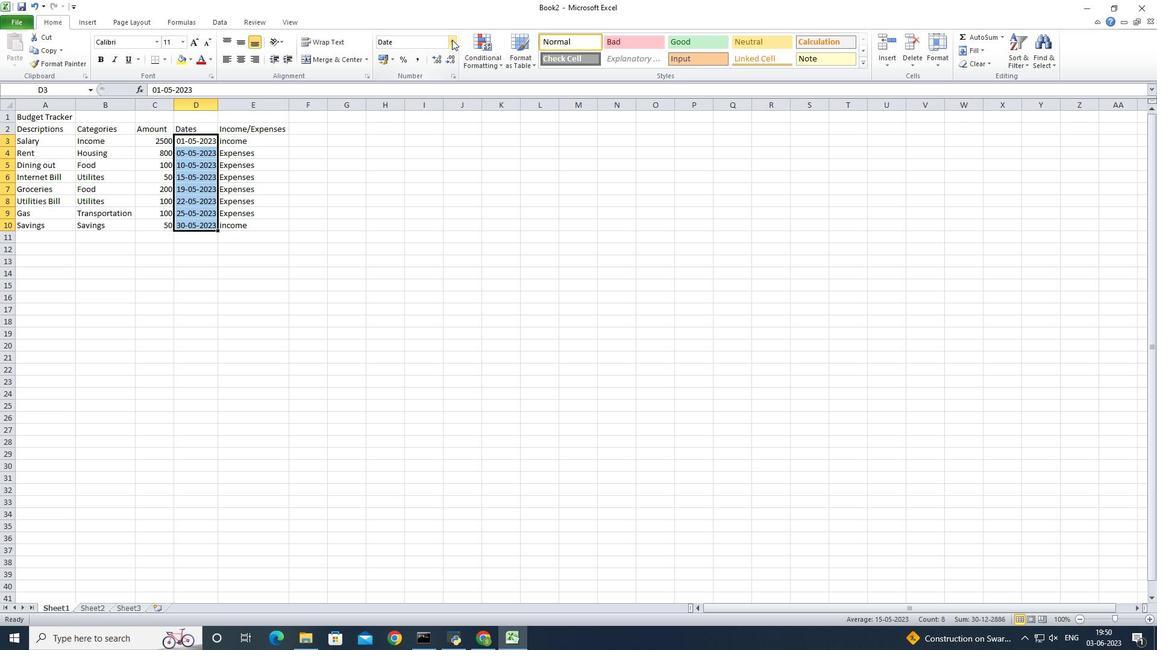 
Action: Mouse moved to (419, 348)
Screenshot: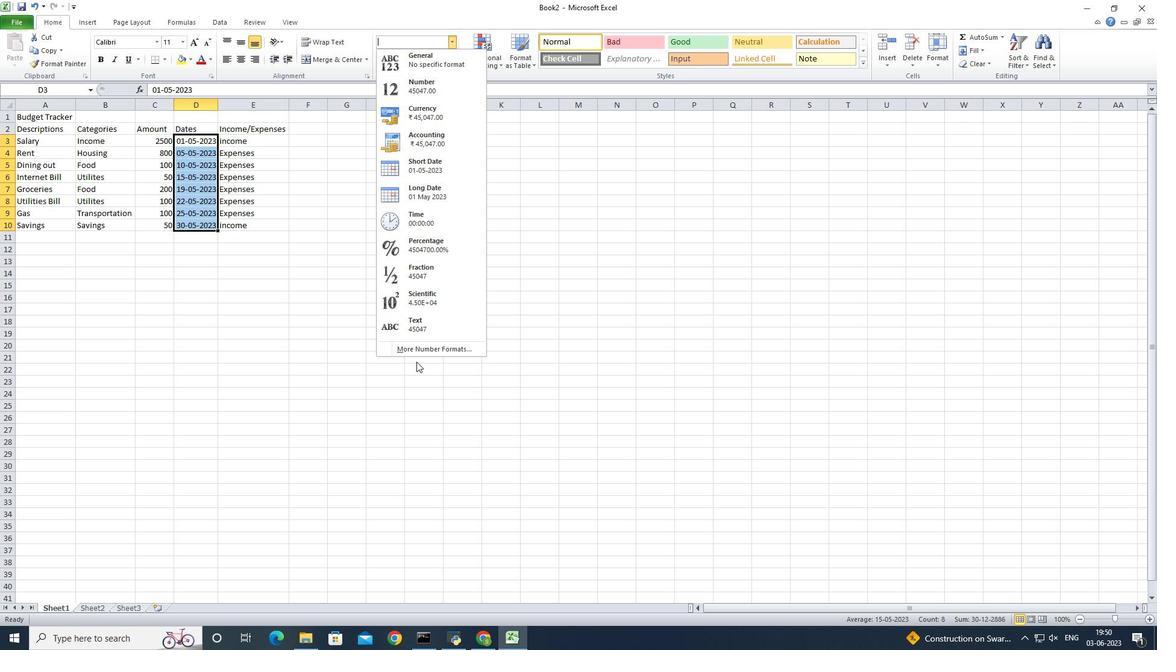 
Action: Mouse pressed left at (419, 348)
Screenshot: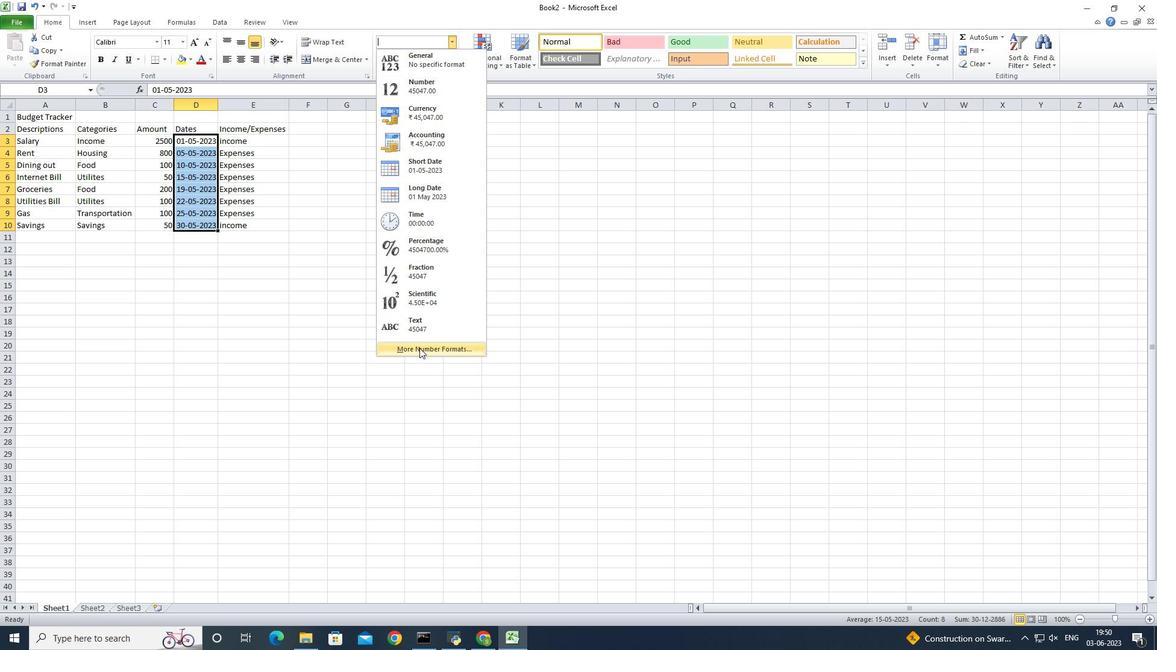 
Action: Mouse moved to (271, 291)
Screenshot: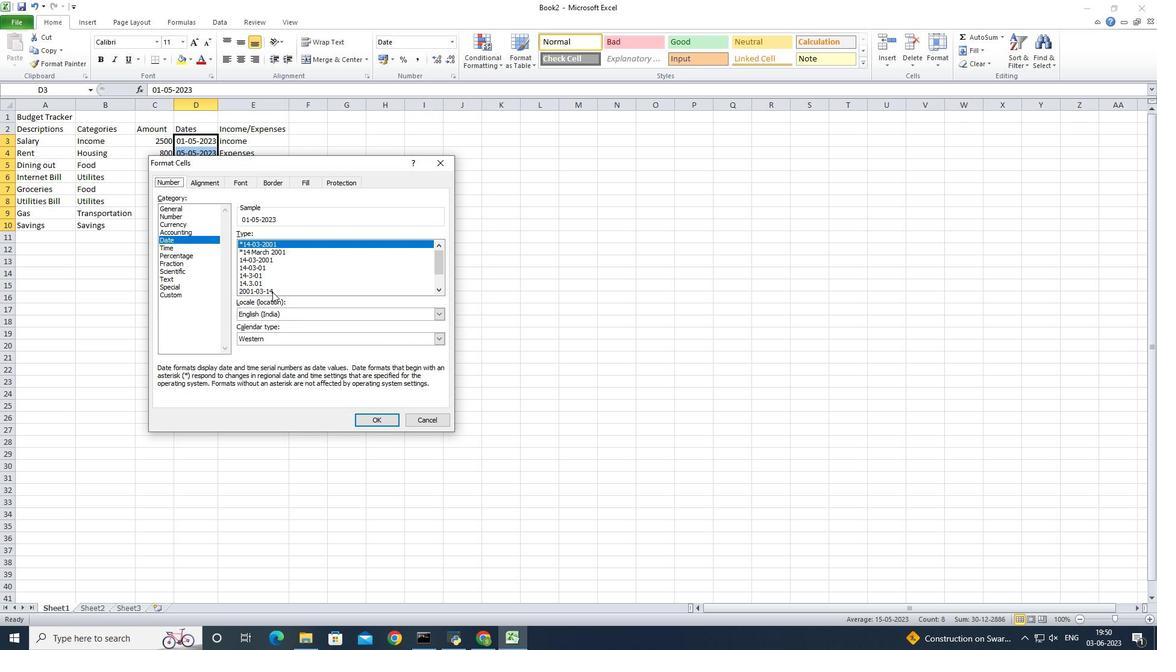 
Action: Mouse pressed left at (271, 291)
Screenshot: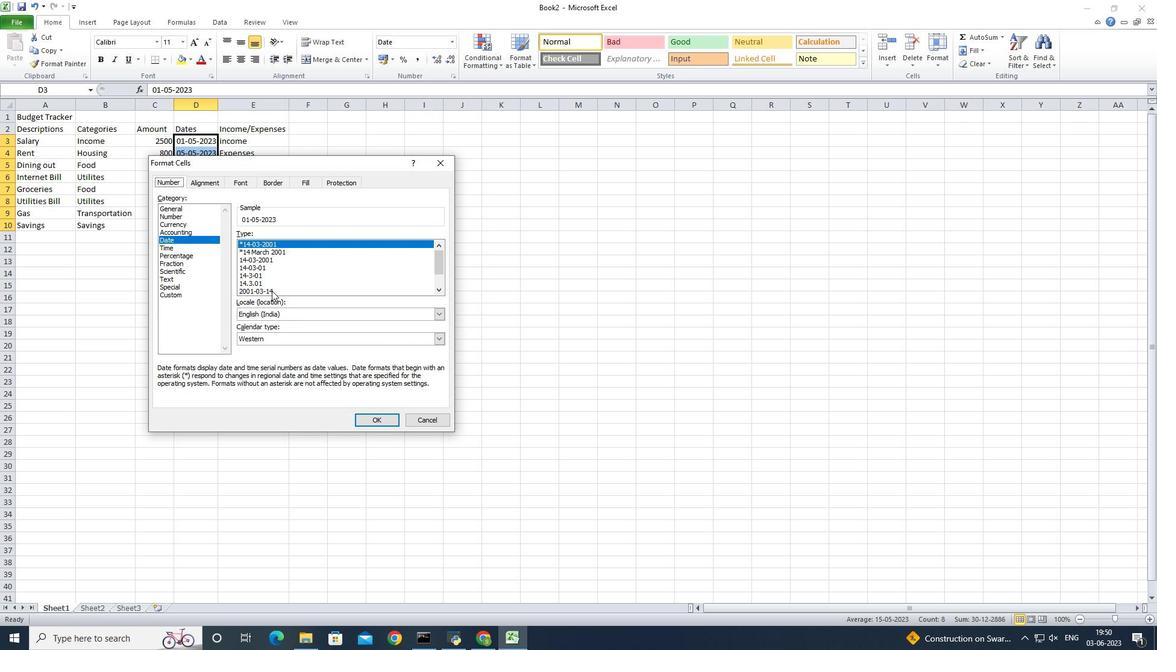 
Action: Mouse moved to (375, 421)
Screenshot: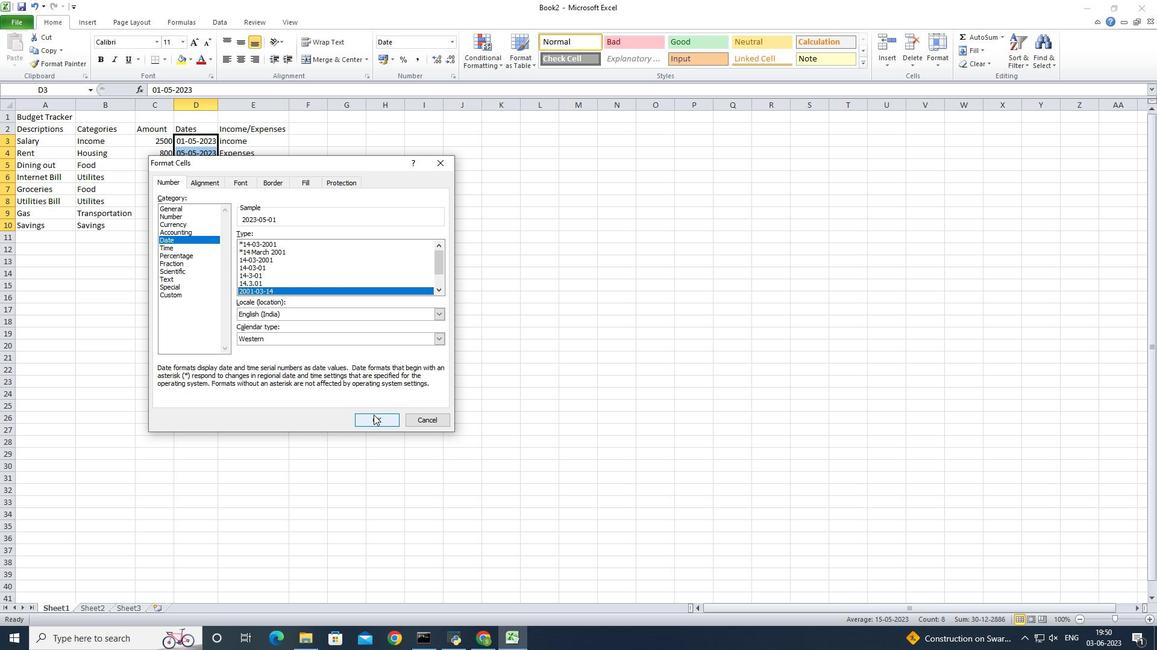 
Action: Mouse pressed left at (375, 421)
Screenshot: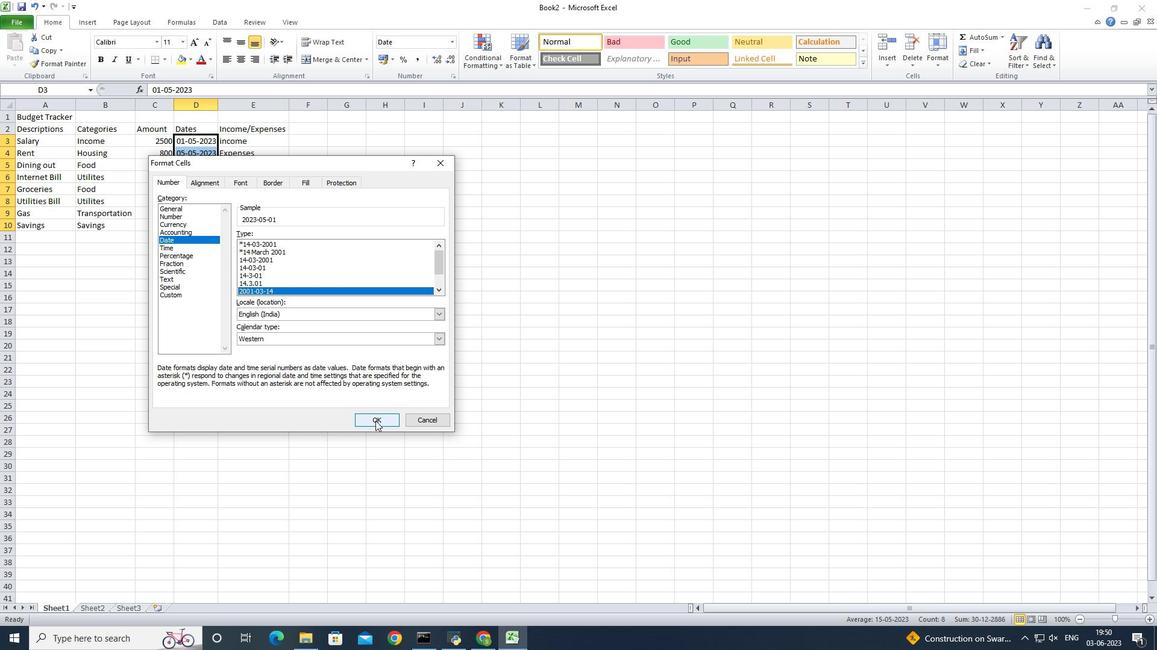 
Action: Mouse moved to (151, 143)
Screenshot: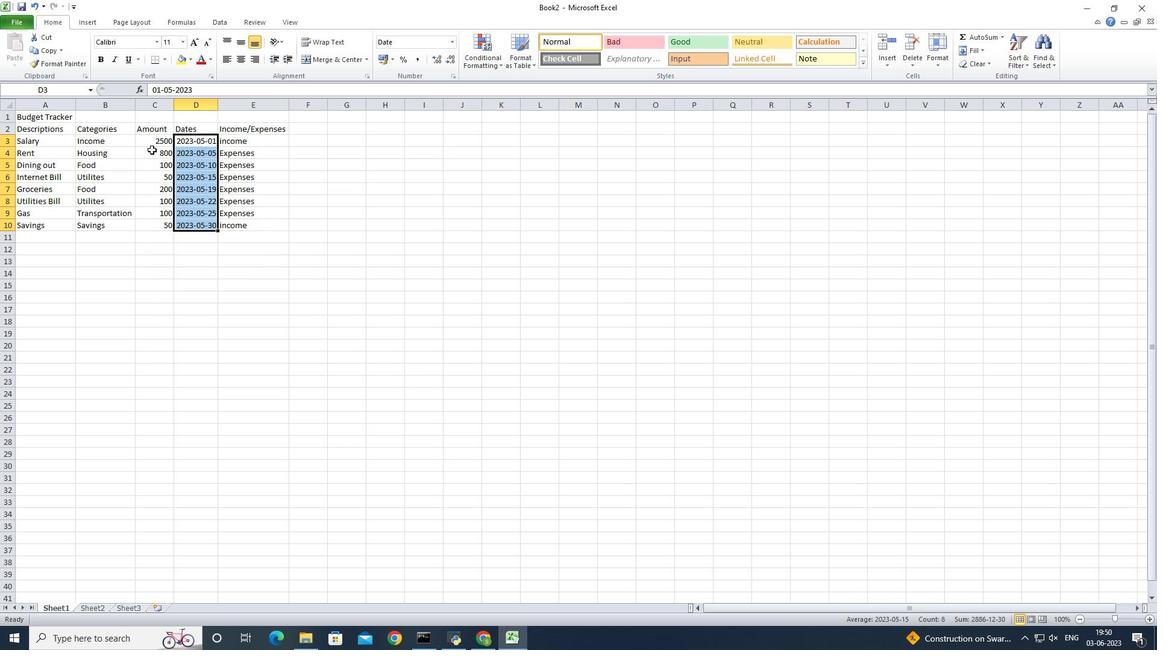 
Action: Mouse pressed left at (151, 143)
Screenshot: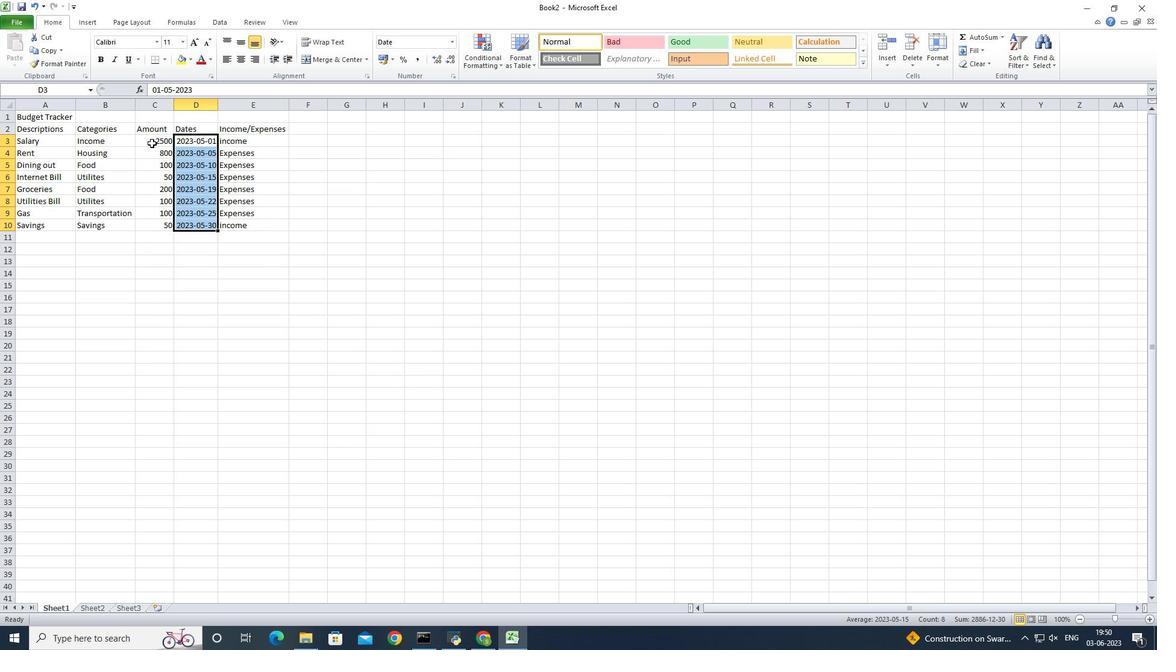 
Action: Mouse moved to (452, 41)
Screenshot: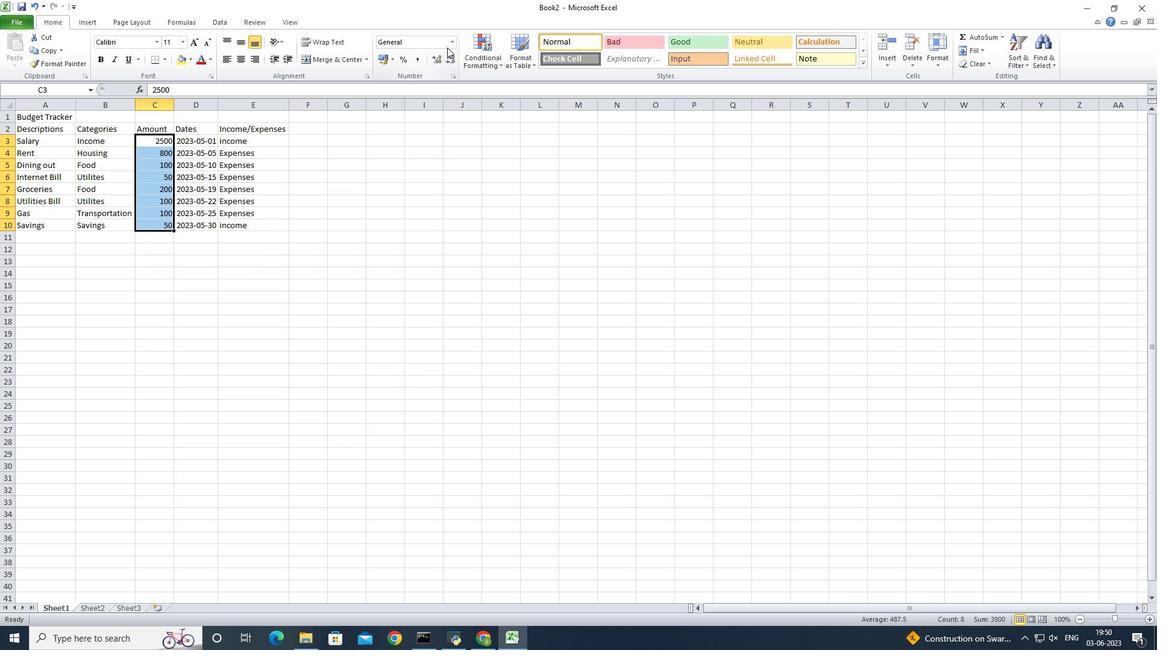 
Action: Mouse pressed left at (452, 41)
Screenshot: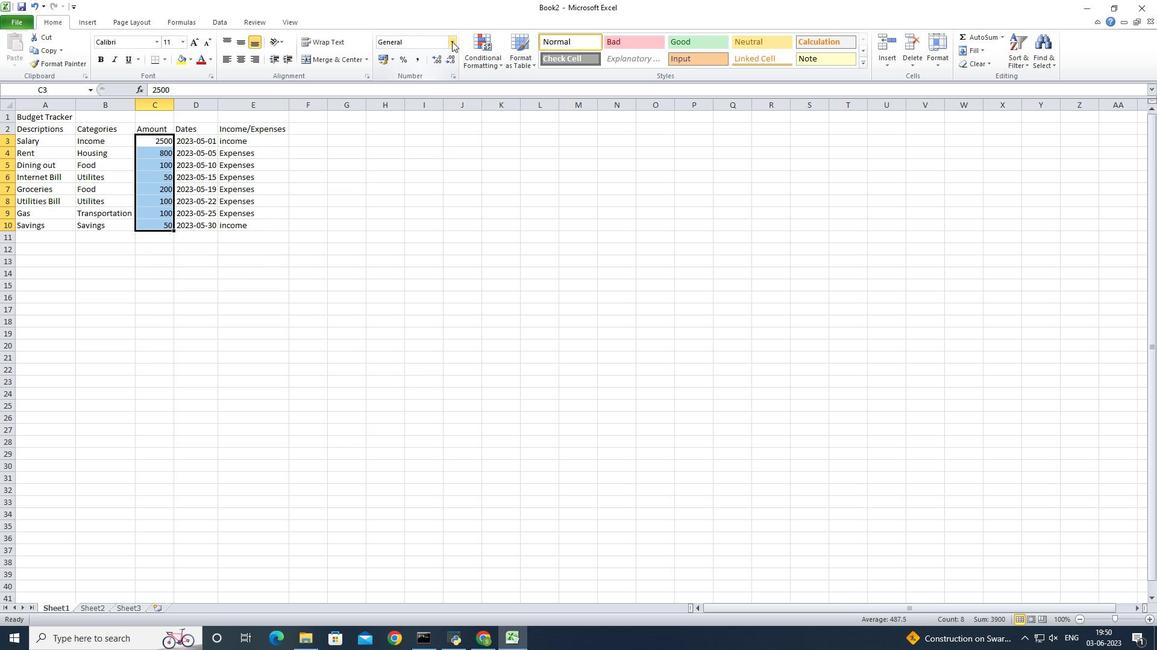 
Action: Mouse moved to (438, 347)
Screenshot: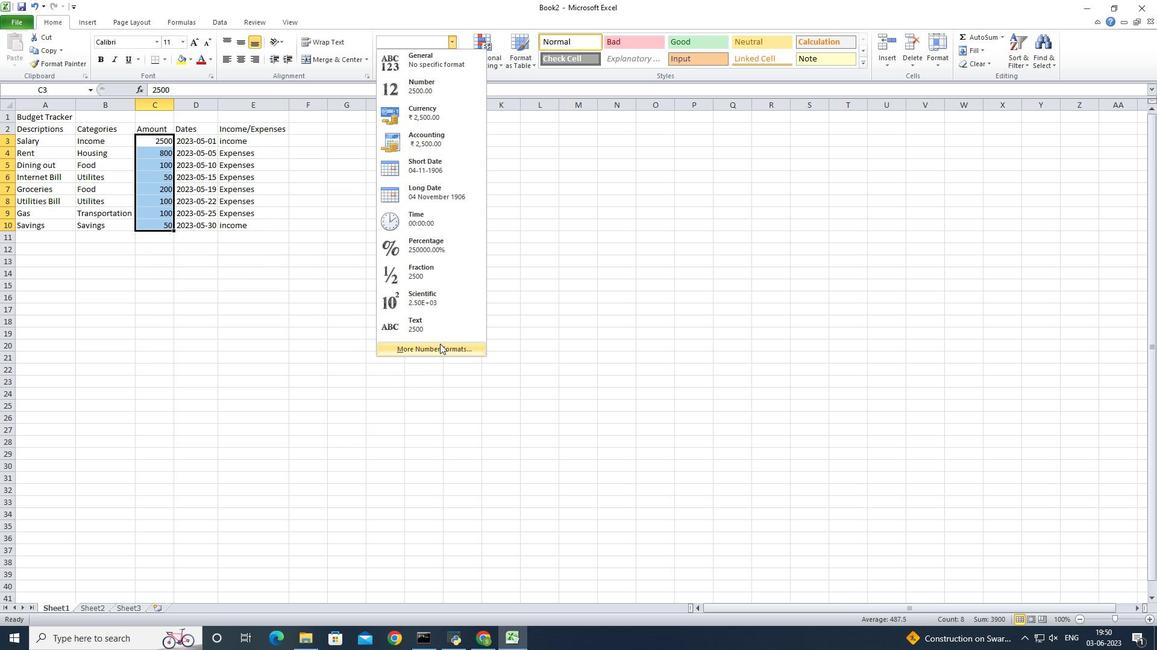 
Action: Mouse pressed left at (438, 347)
Screenshot: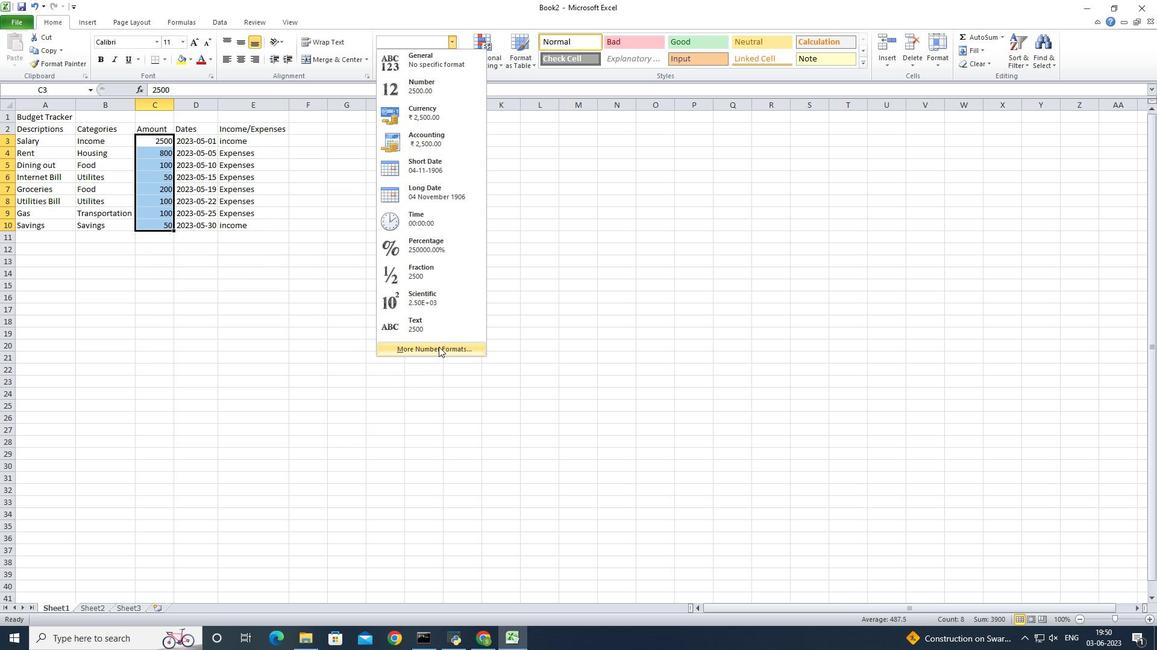 
Action: Mouse moved to (186, 223)
Screenshot: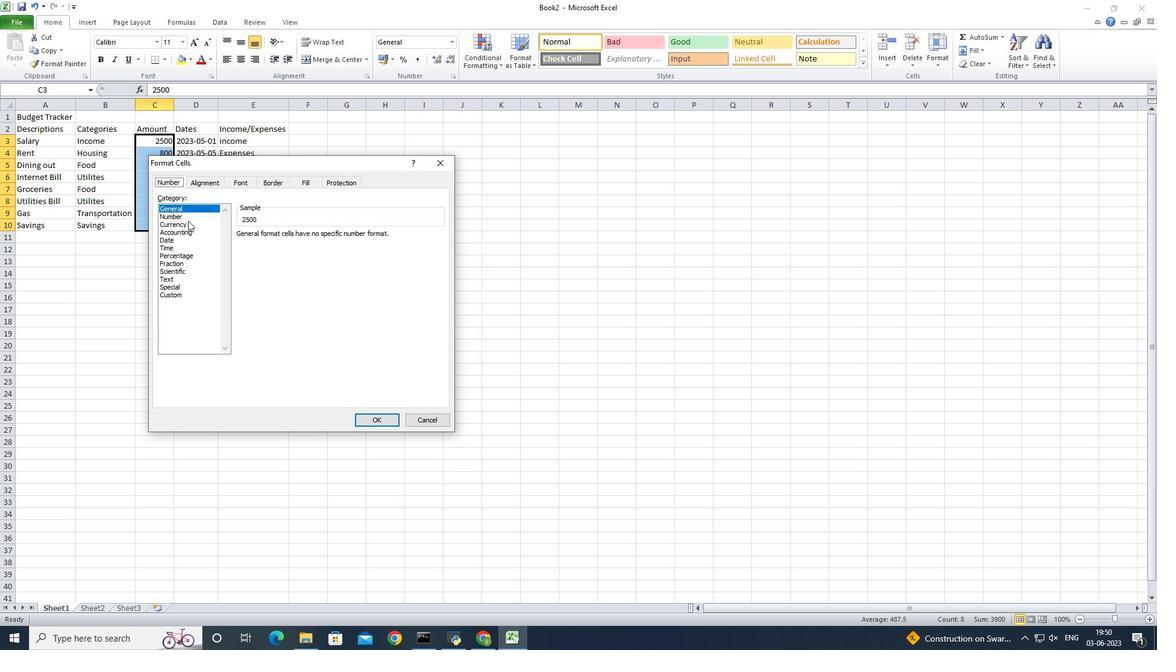 
Action: Mouse pressed left at (186, 223)
Screenshot: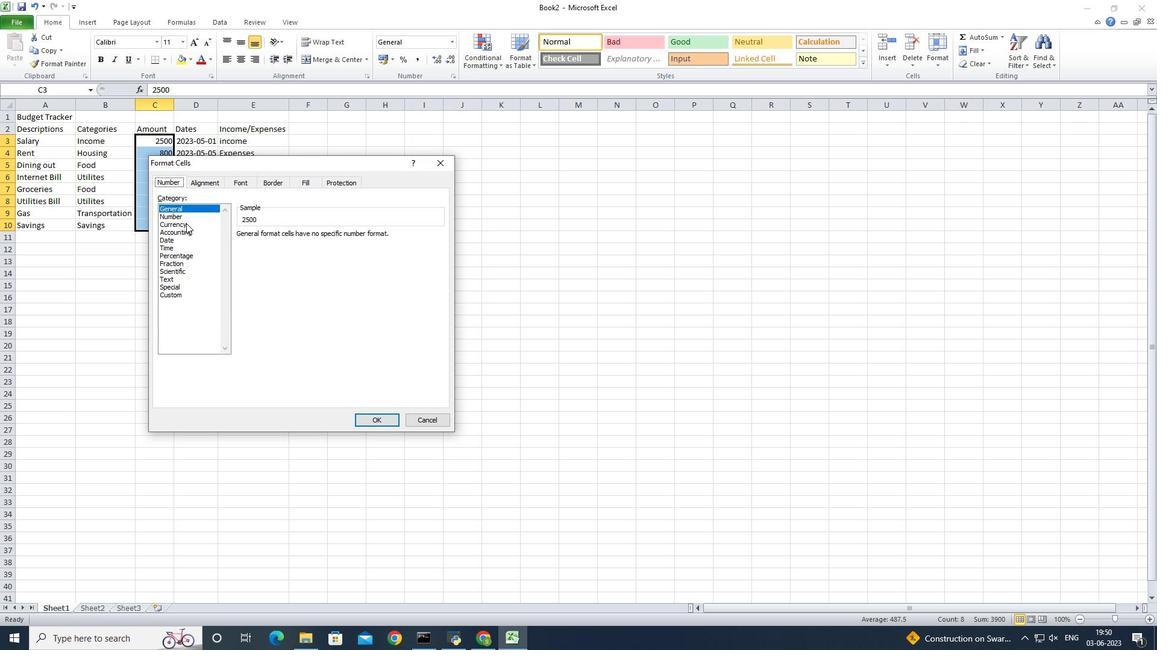 
Action: Mouse moved to (278, 249)
Screenshot: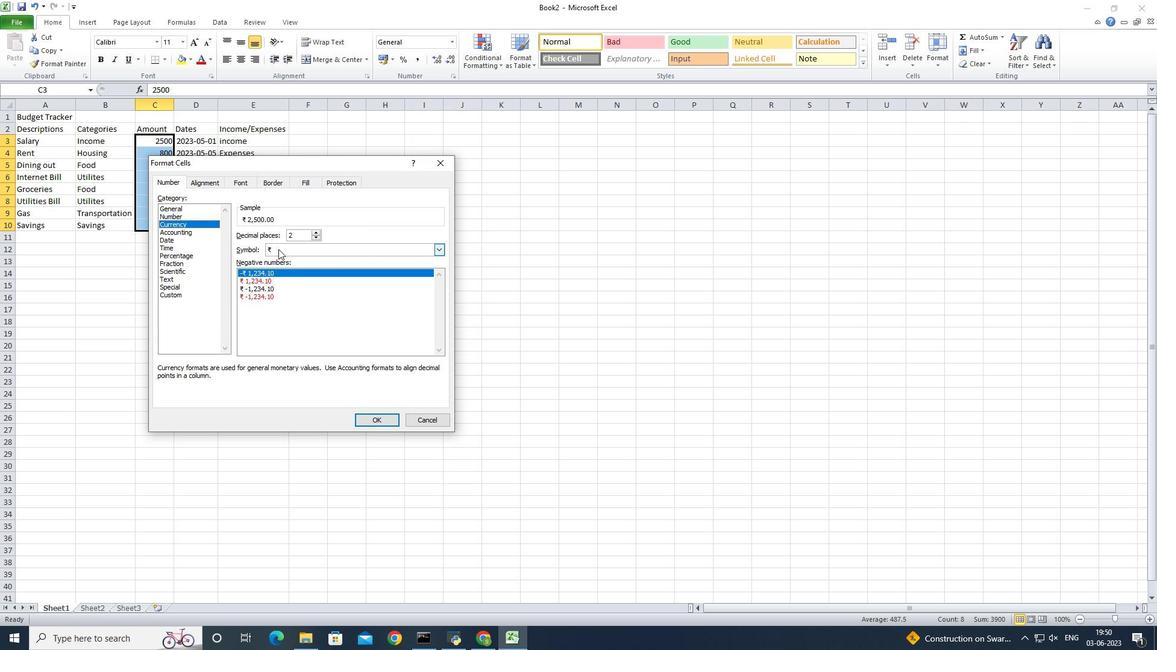 
Action: Mouse pressed left at (278, 249)
Screenshot: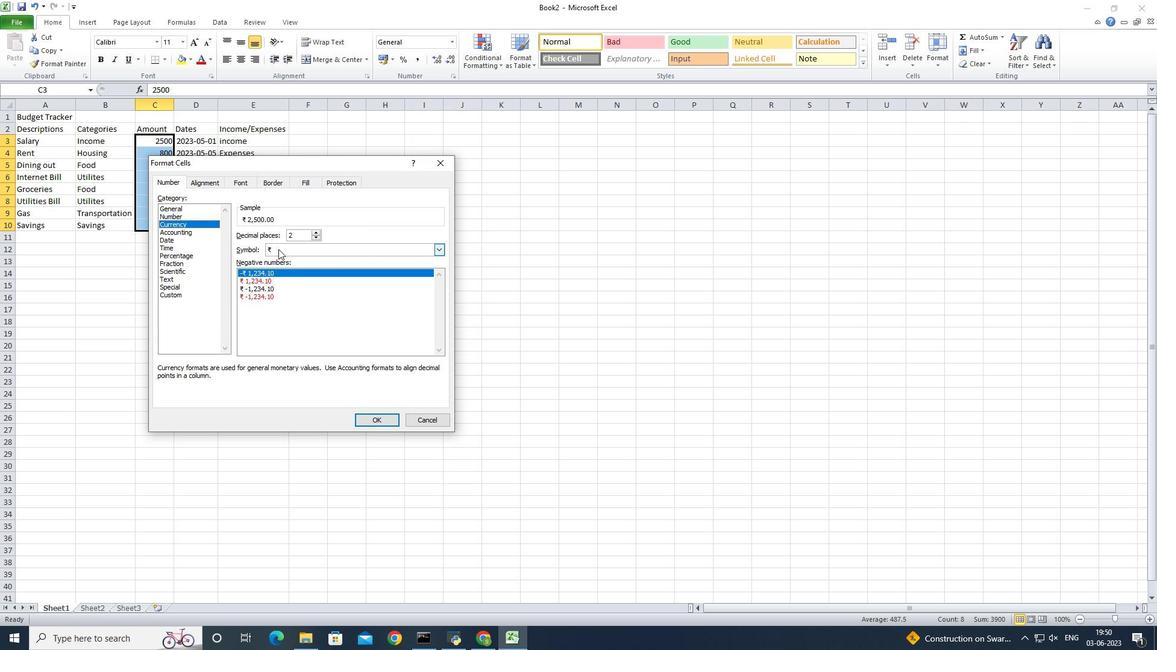 
Action: Mouse moved to (318, 285)
Screenshot: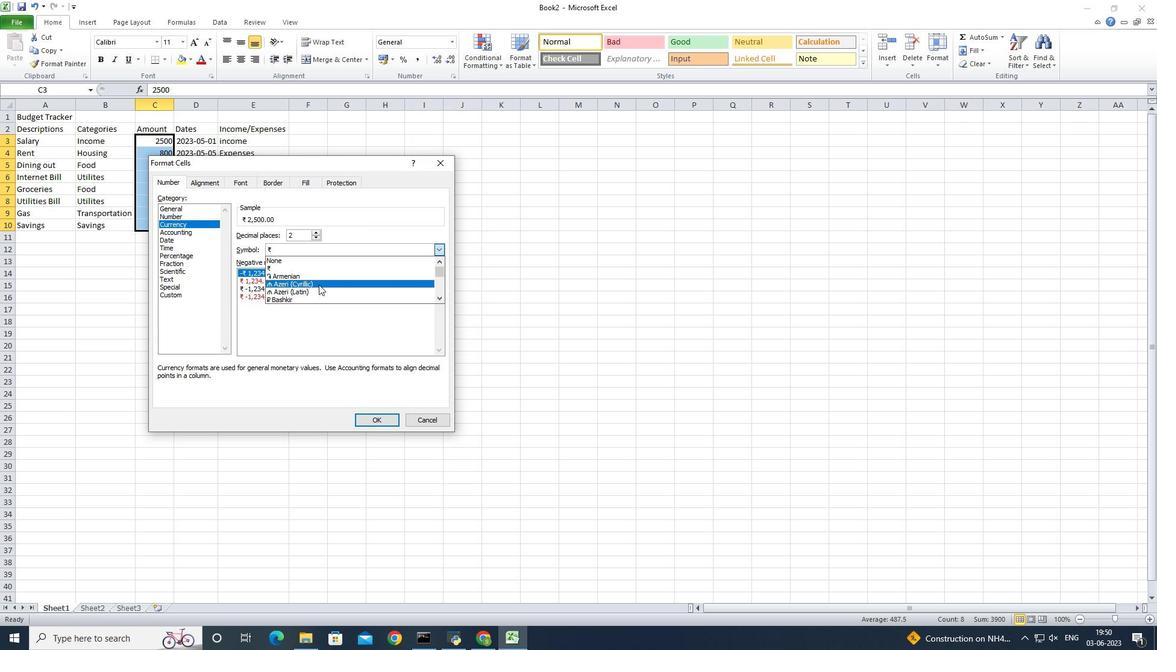 
Action: Mouse scrolled (318, 285) with delta (0, 0)
Screenshot: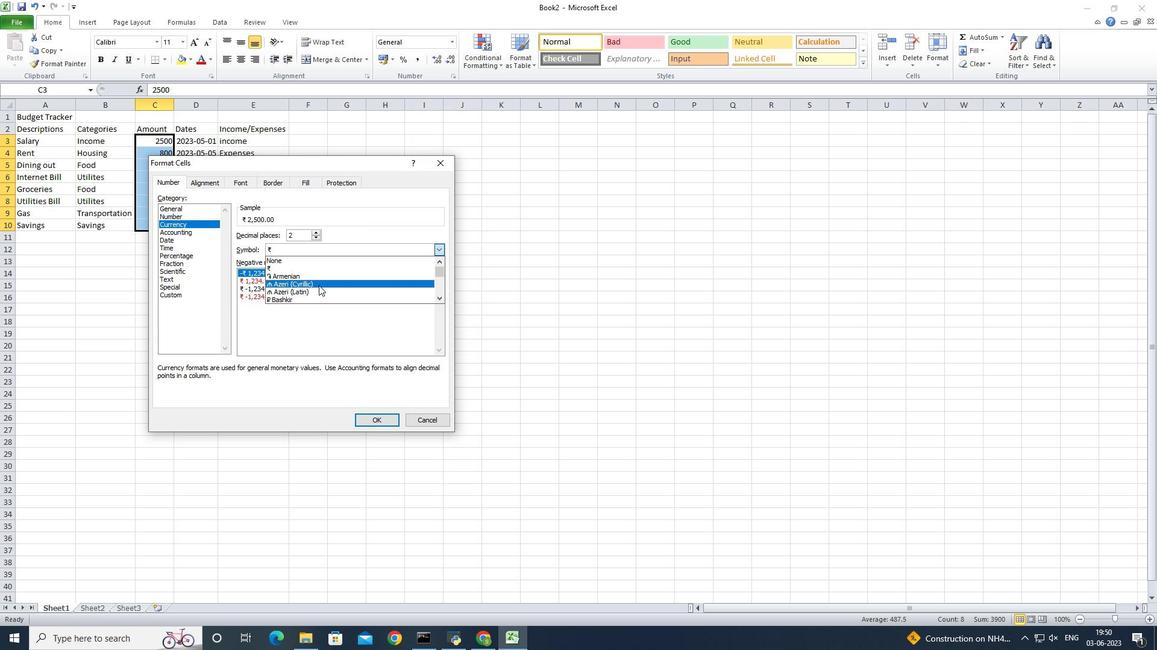
Action: Mouse moved to (315, 266)
Screenshot: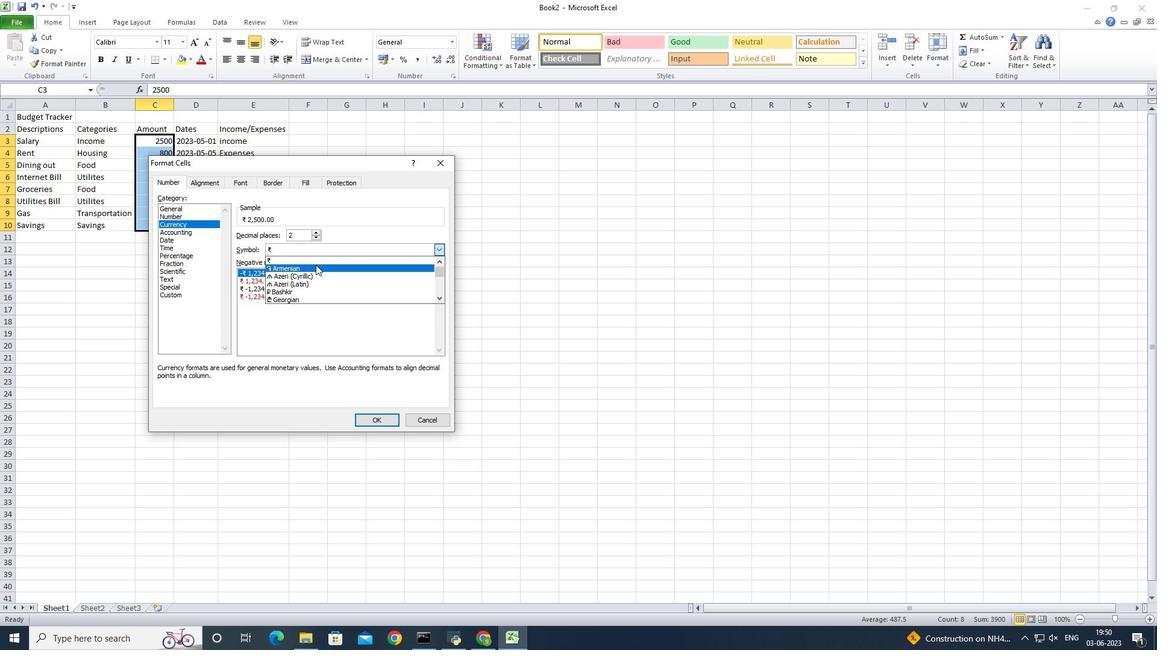 
Action: Key pressed engli<Key.backspace><Key.backspace><Key.backspace><Key.backspace>usd
Screenshot: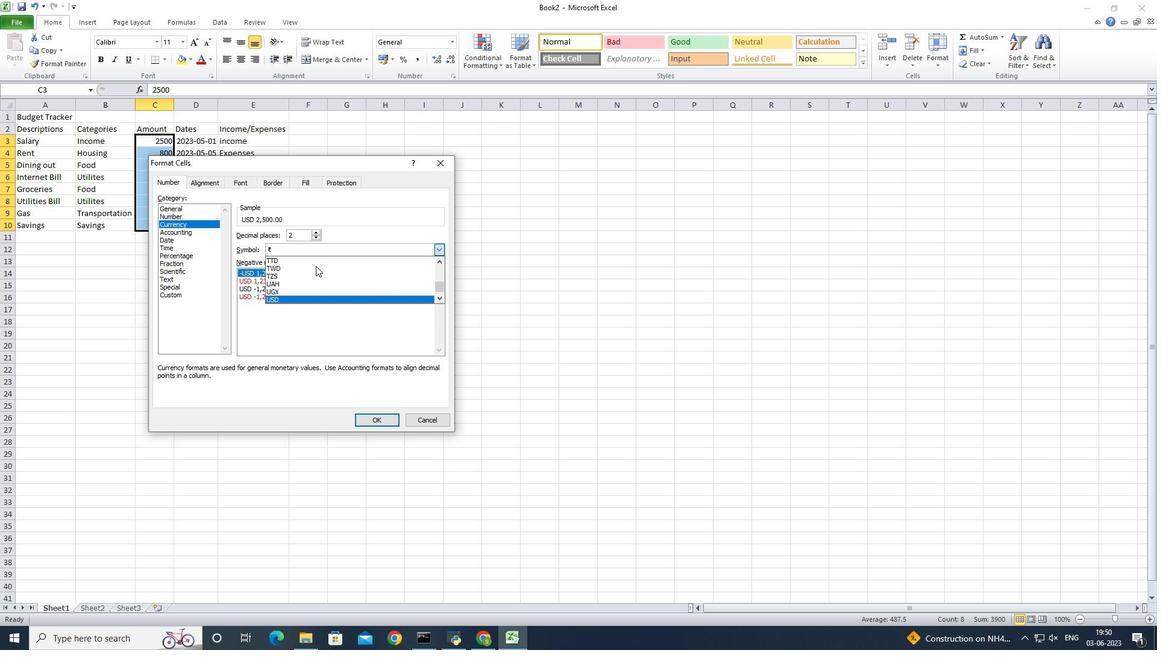 
Action: Mouse moved to (290, 297)
Screenshot: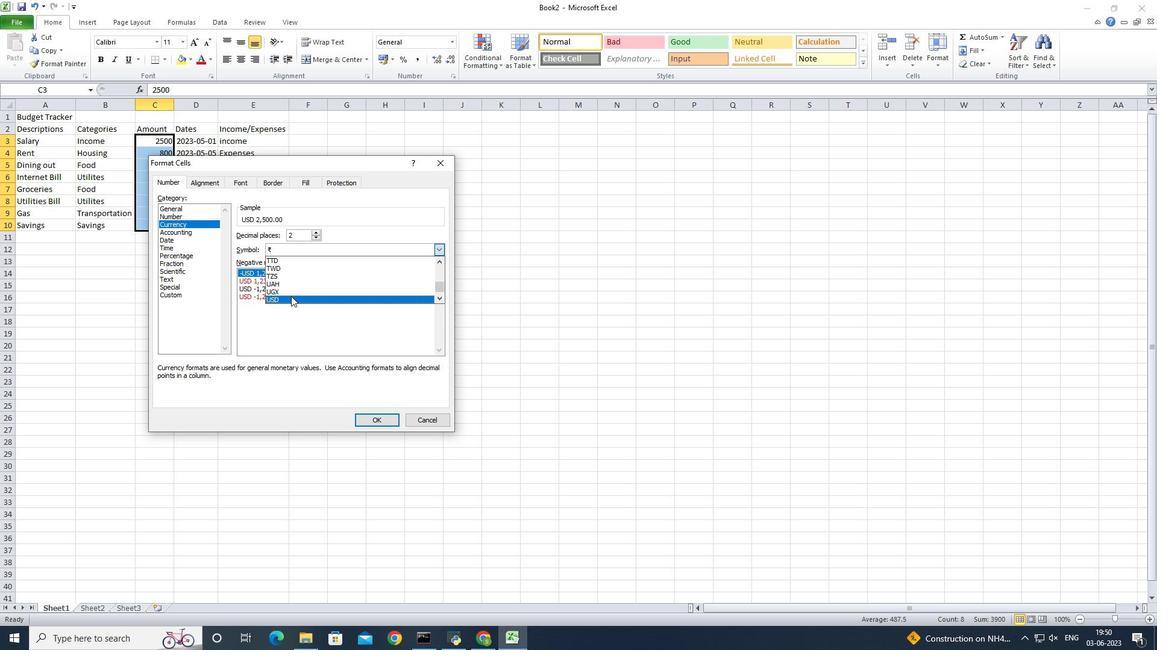
Action: Mouse pressed left at (290, 297)
Screenshot: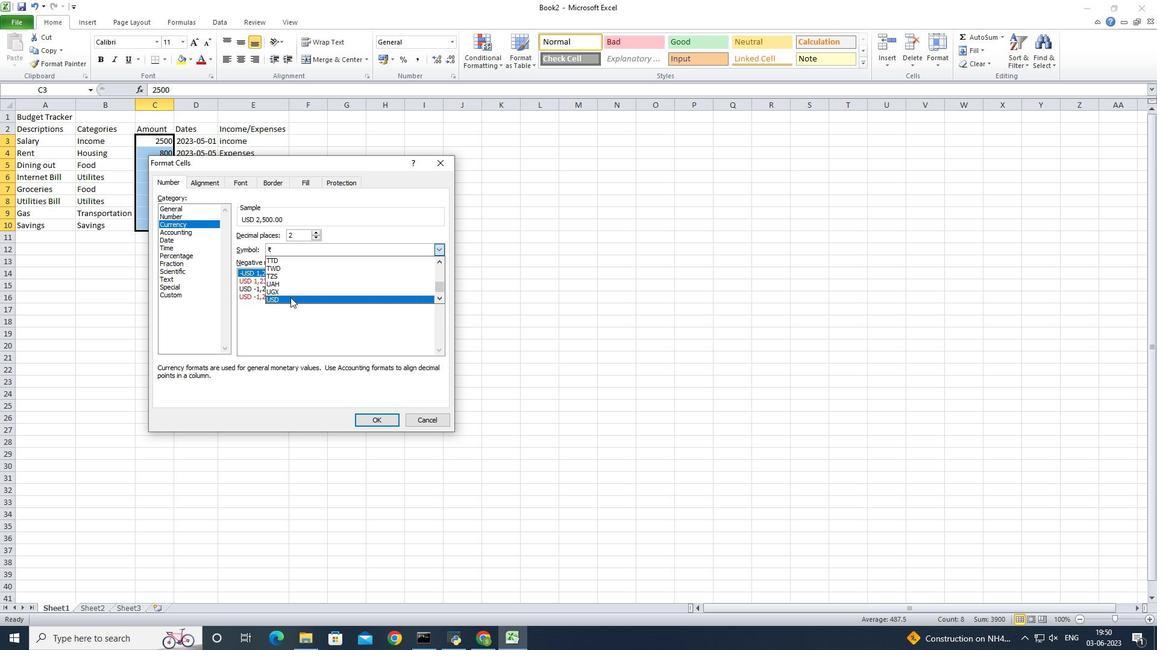 
Action: Mouse moved to (381, 417)
Screenshot: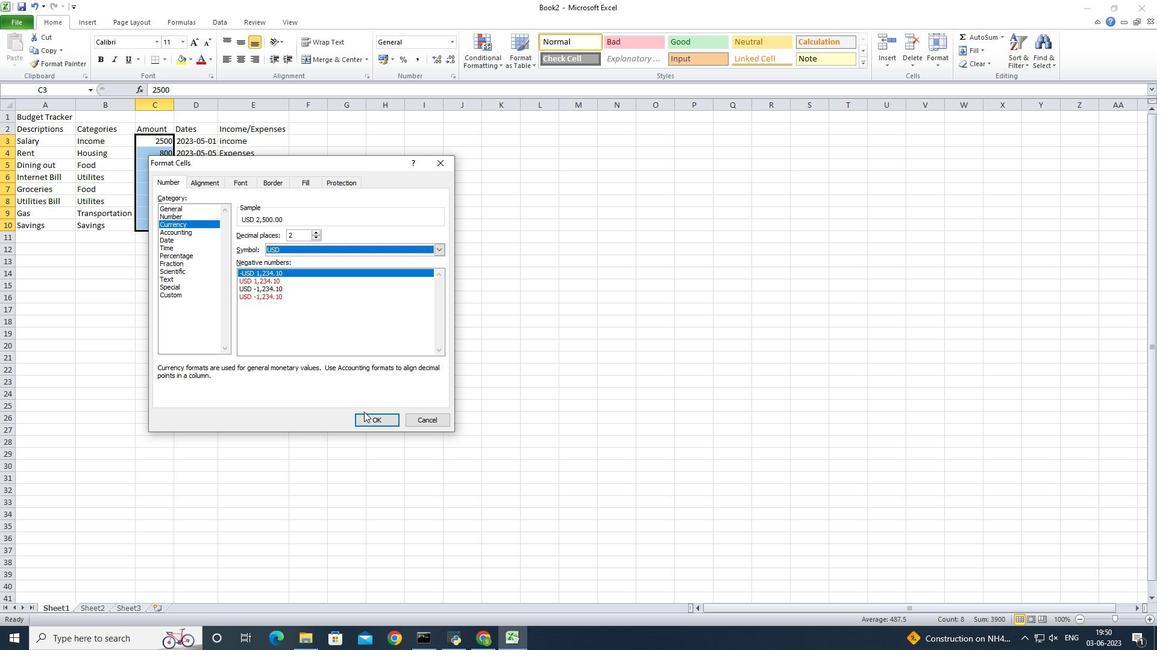
Action: Mouse pressed left at (381, 417)
Screenshot: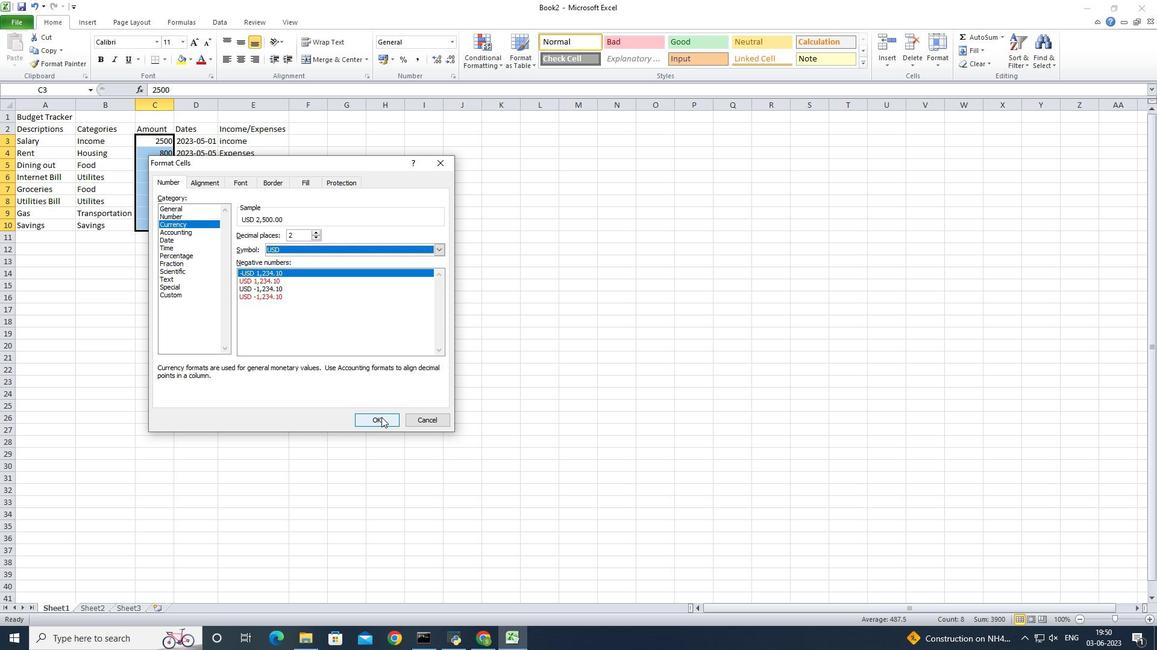 
Action: Mouse moved to (170, 138)
Screenshot: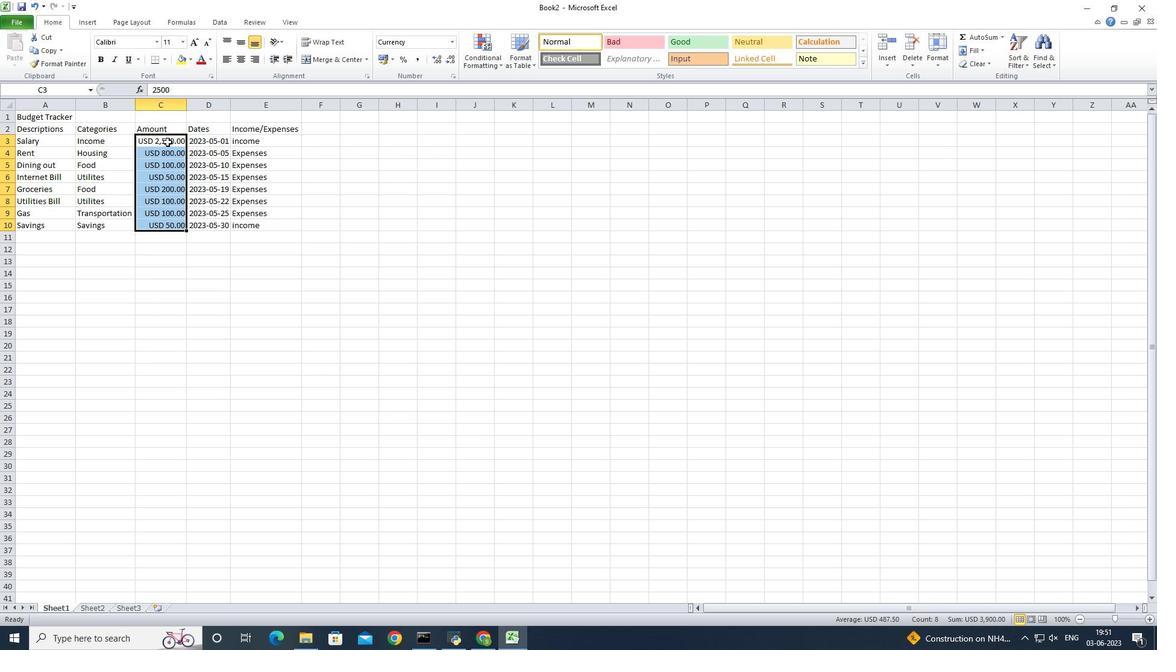 
Action: Mouse pressed left at (170, 138)
Screenshot: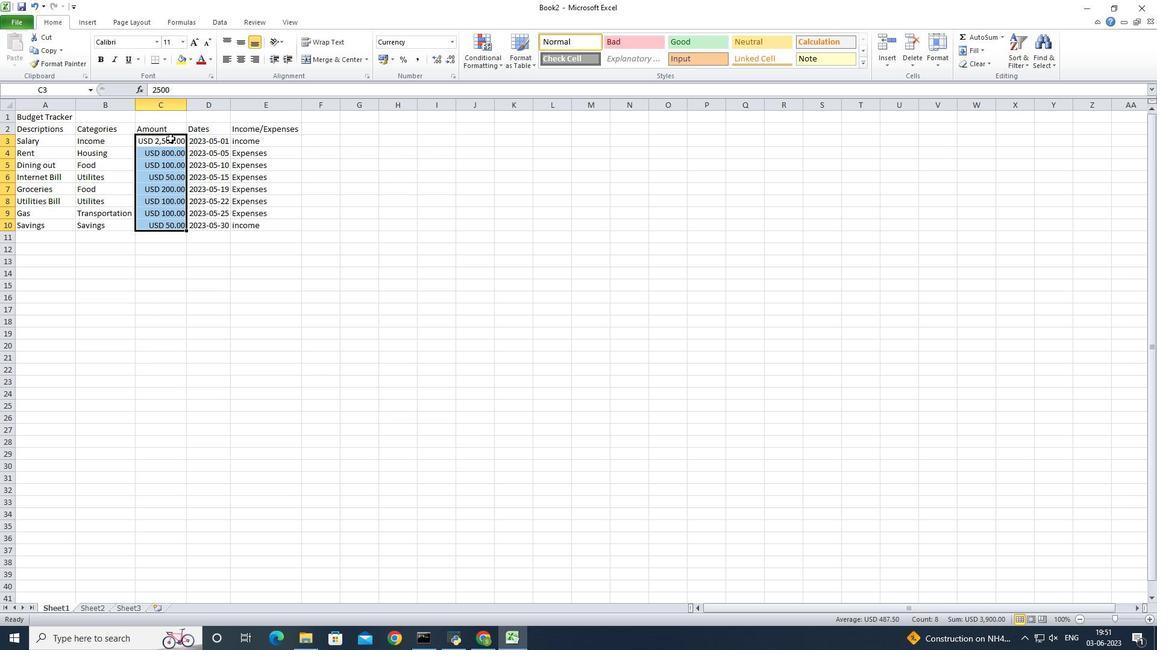
Action: Mouse moved to (186, 103)
Screenshot: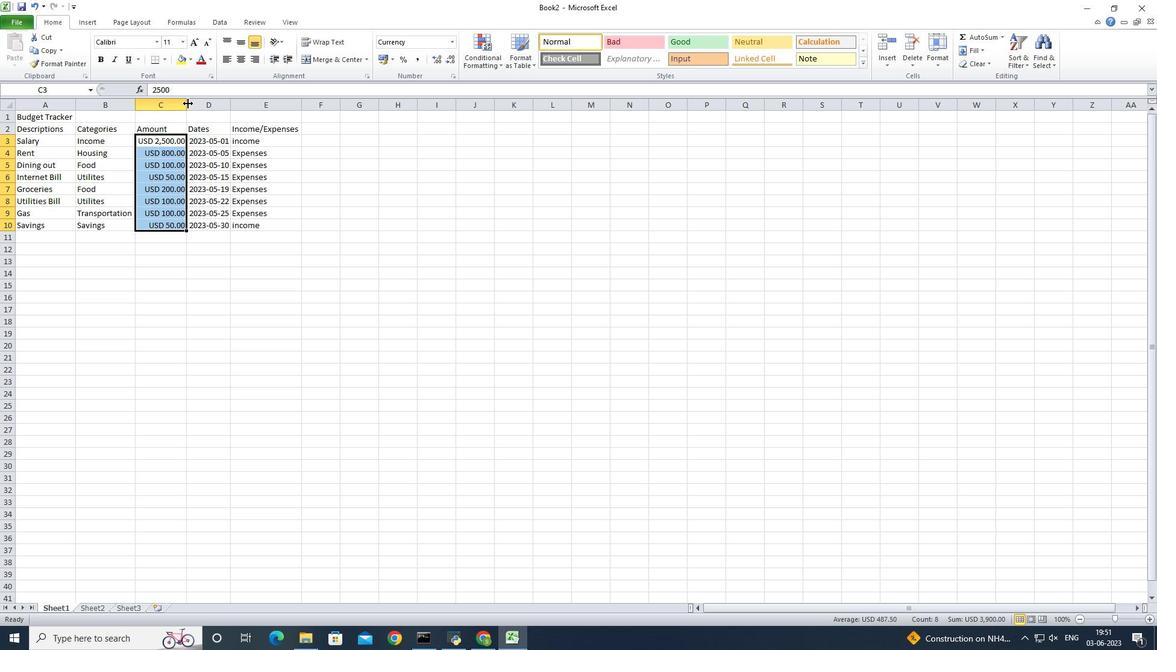 
Action: Mouse pressed left at (186, 103)
Screenshot: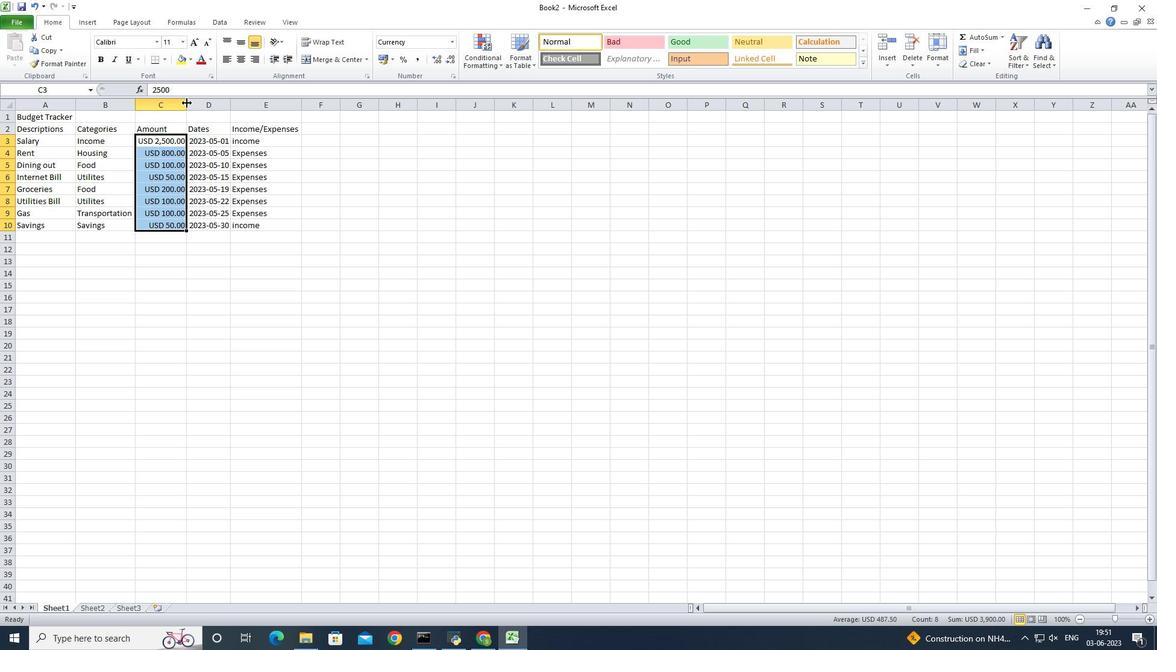 
Action: Mouse pressed left at (186, 103)
Screenshot: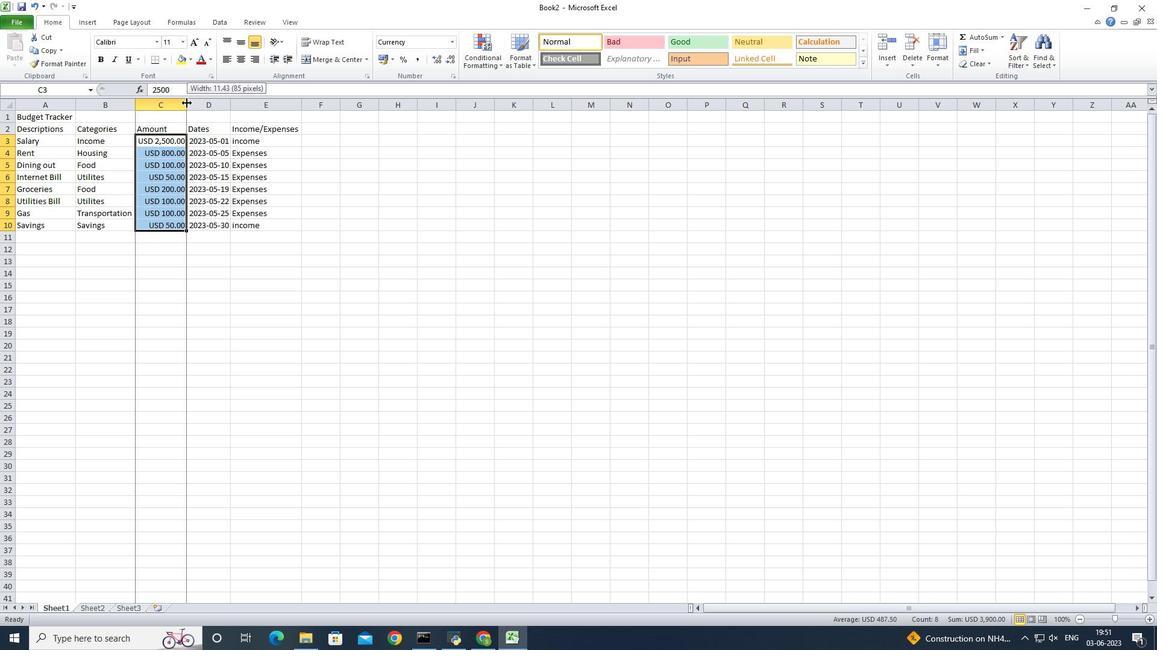 
Action: Mouse moved to (231, 105)
Screenshot: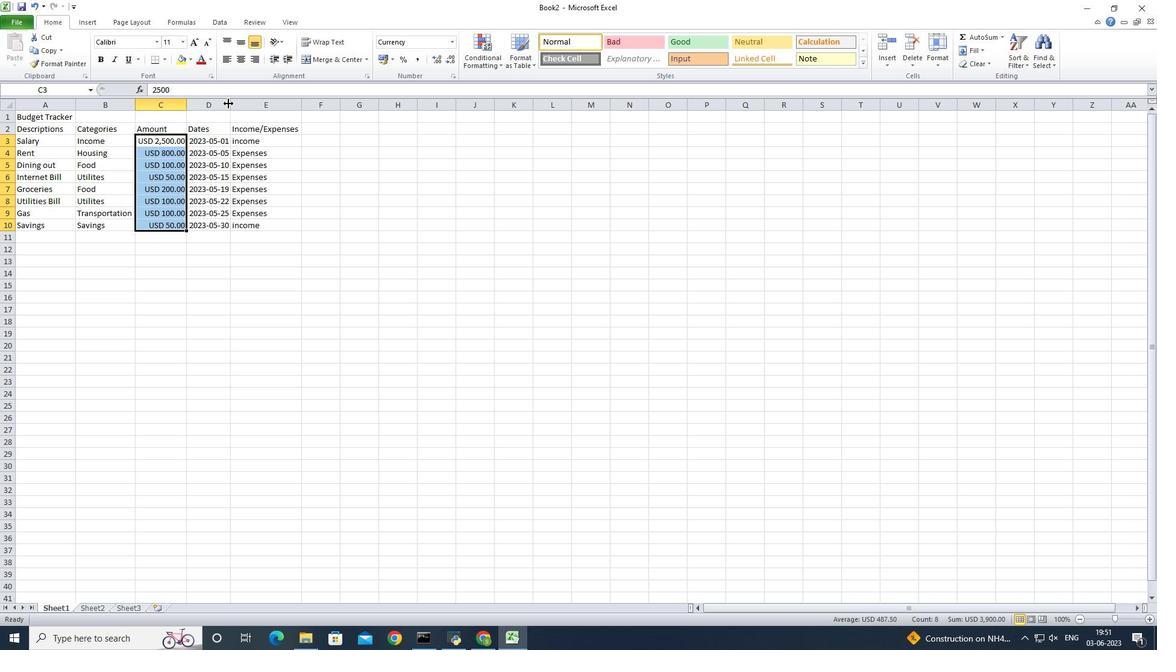 
Action: Mouse pressed left at (231, 105)
Screenshot: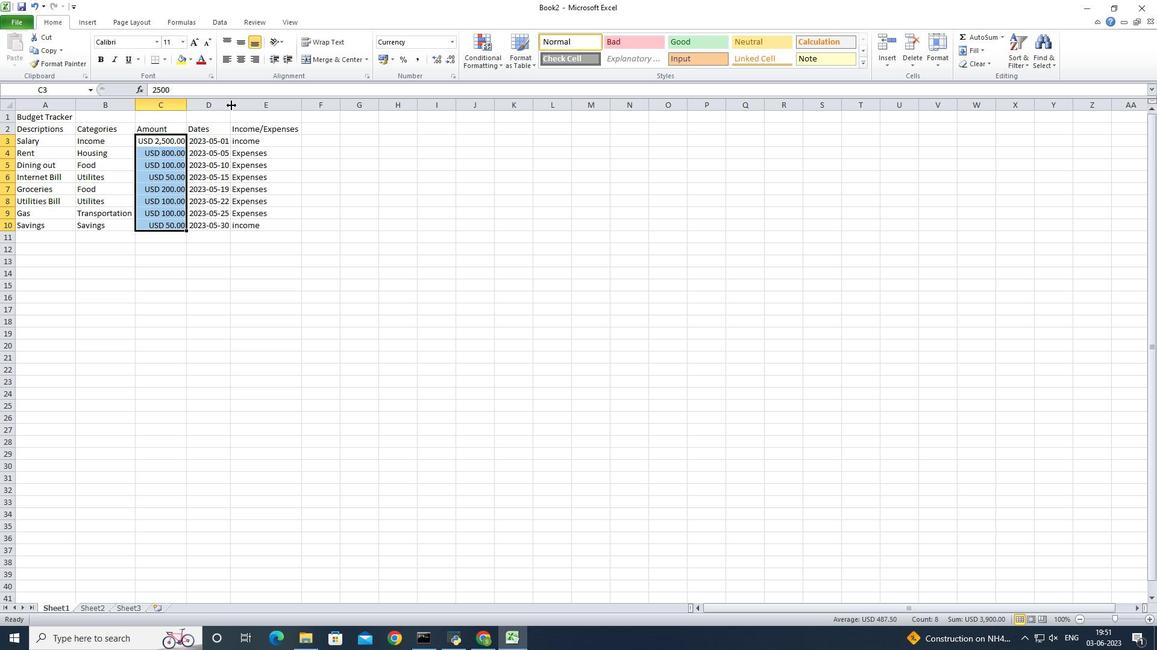 
Action: Mouse pressed left at (231, 105)
Screenshot: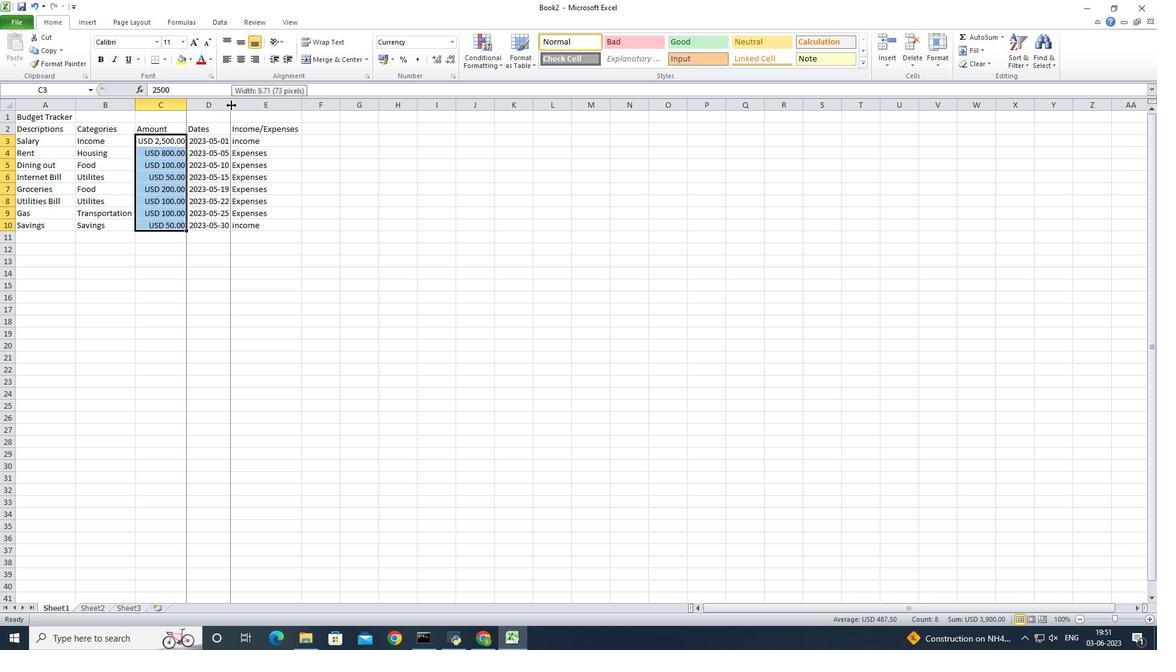 
Action: Mouse moved to (450, 44)
Screenshot: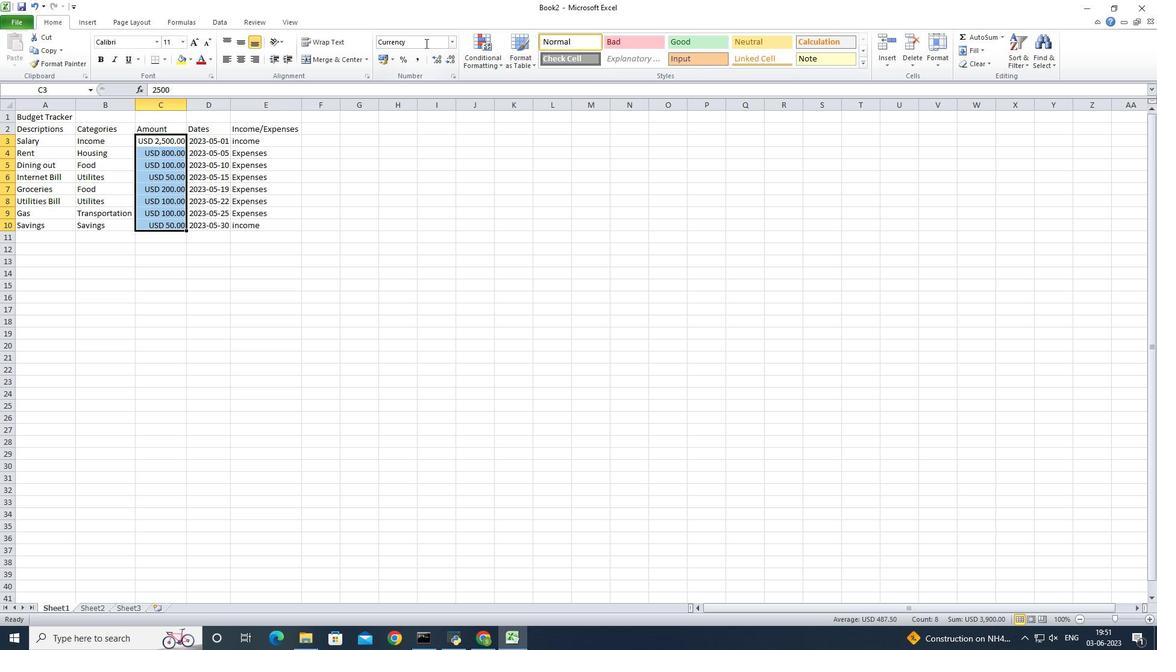 
Action: Mouse pressed left at (450, 44)
Screenshot: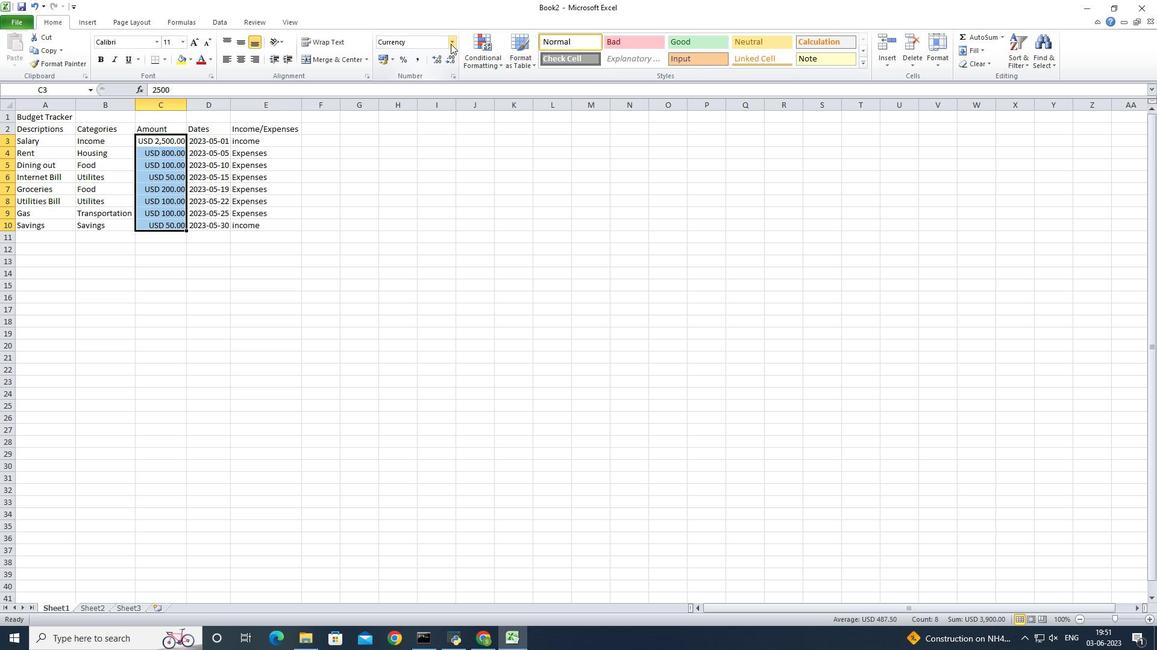 
Action: Mouse moved to (431, 349)
Screenshot: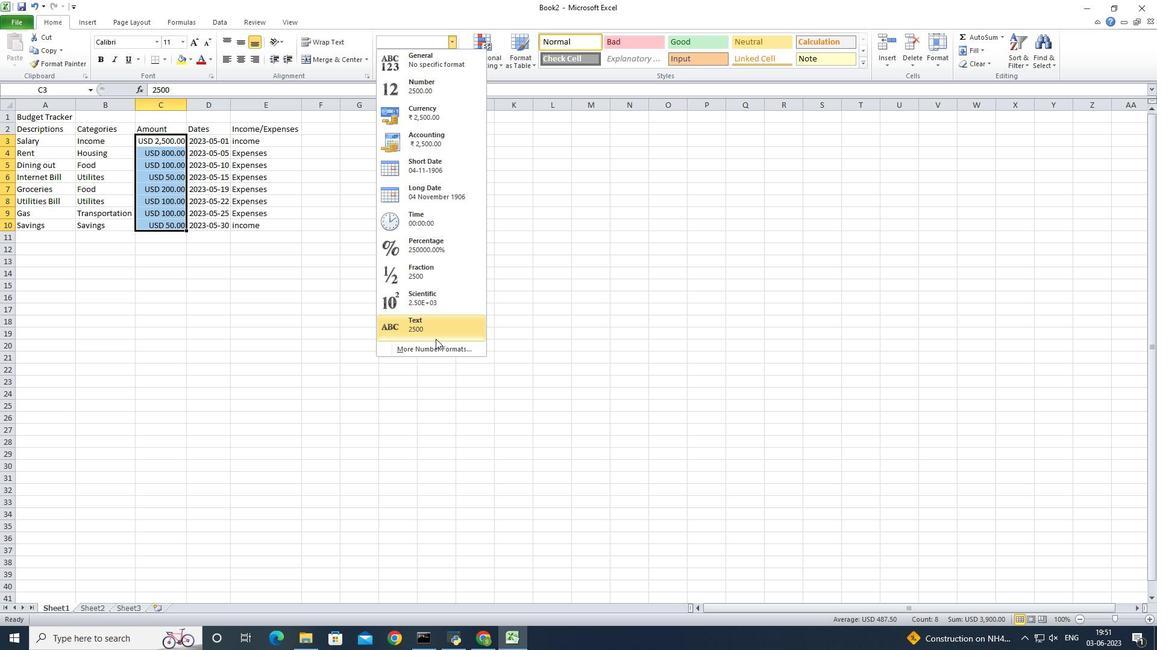 
Action: Mouse pressed left at (431, 349)
Screenshot: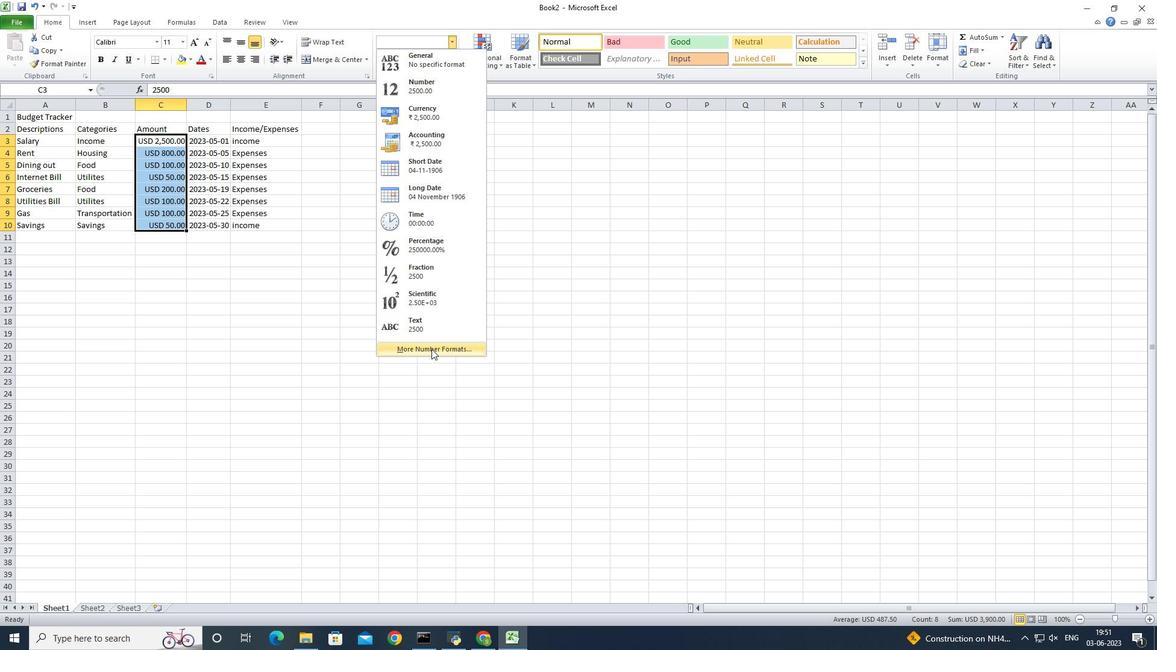 
Action: Mouse moved to (289, 247)
Screenshot: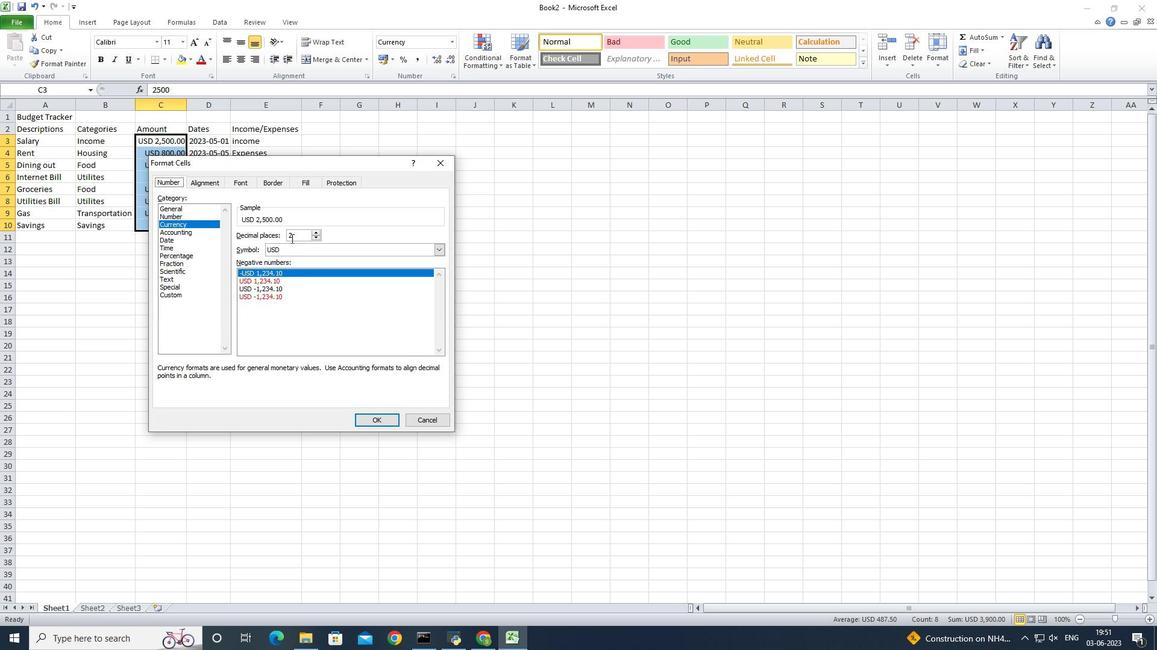 
Action: Mouse pressed left at (289, 247)
Screenshot: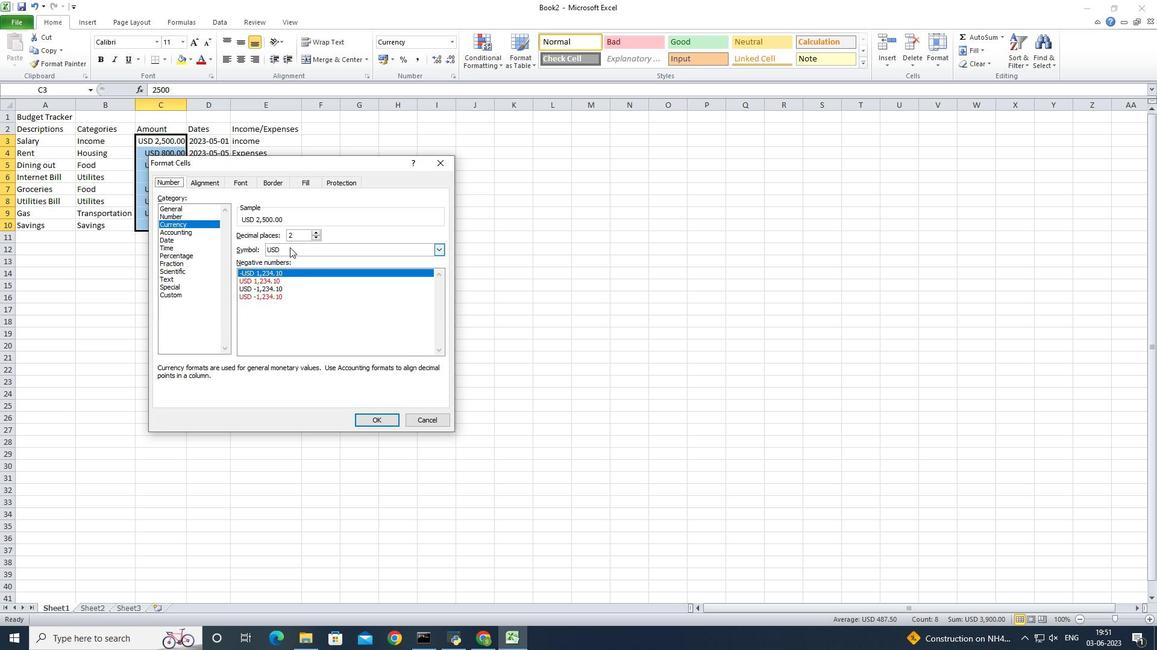 
Action: Mouse pressed left at (289, 247)
Screenshot: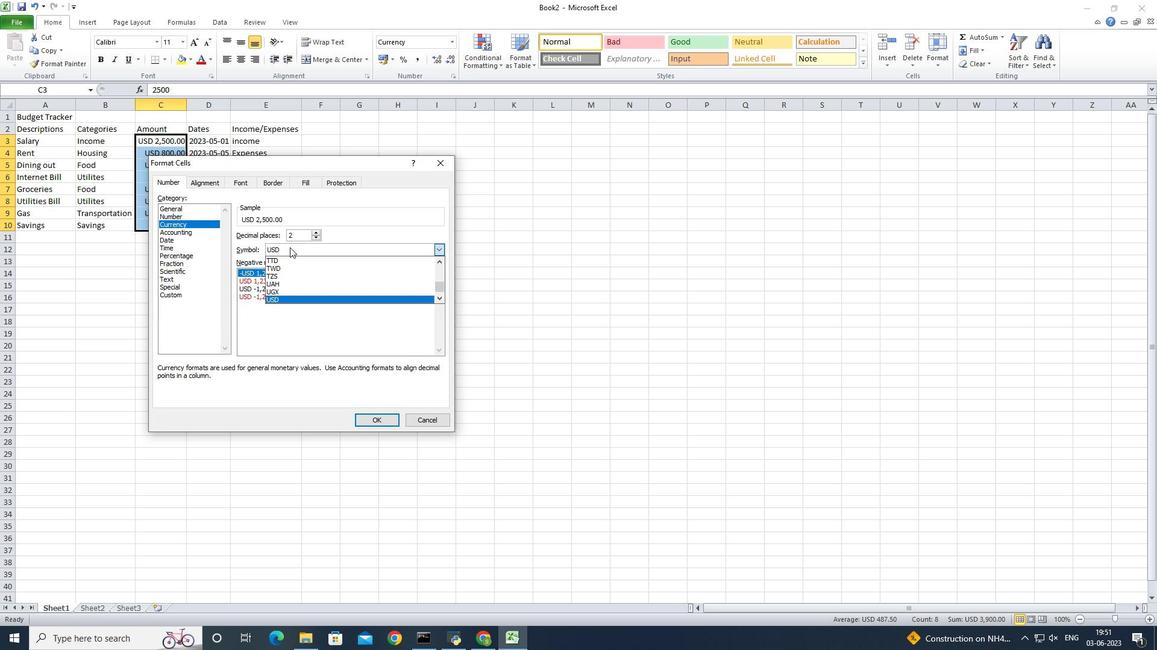 
Action: Mouse moved to (439, 248)
Screenshot: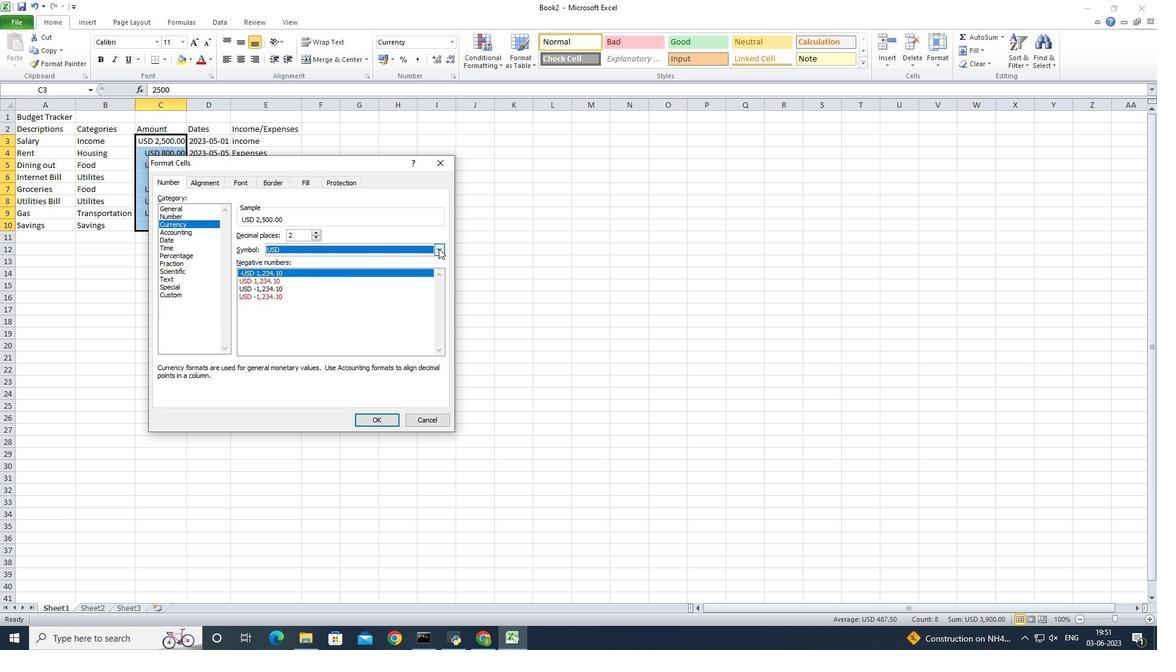 
Action: Mouse pressed left at (439, 248)
Screenshot: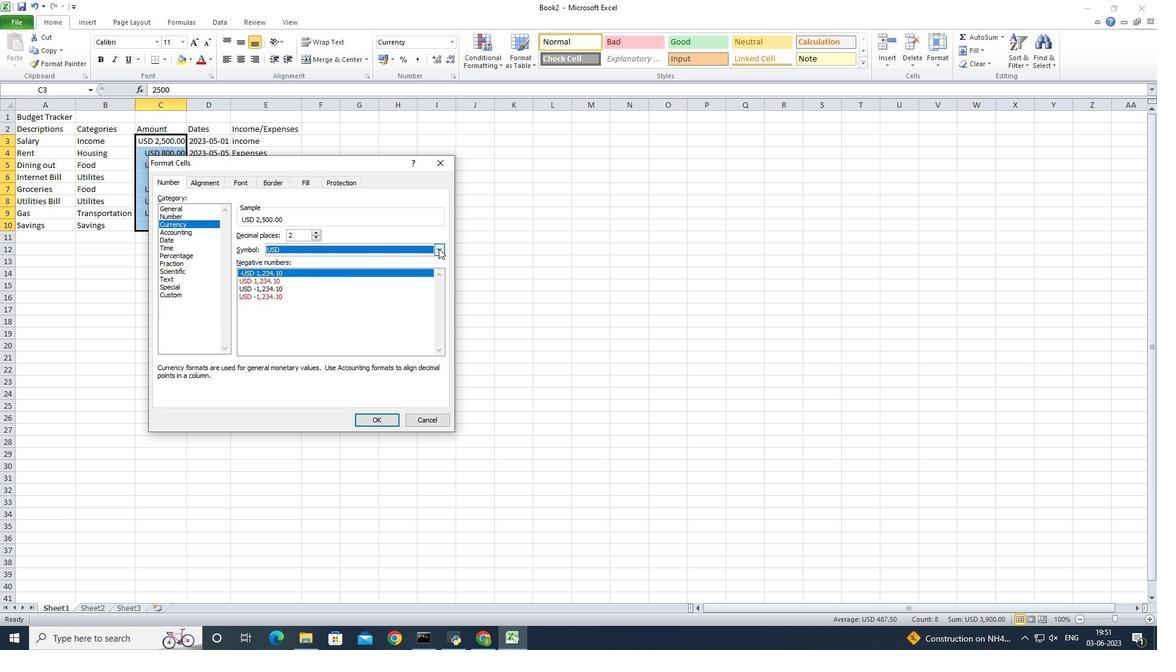 
Action: Mouse moved to (332, 279)
Screenshot: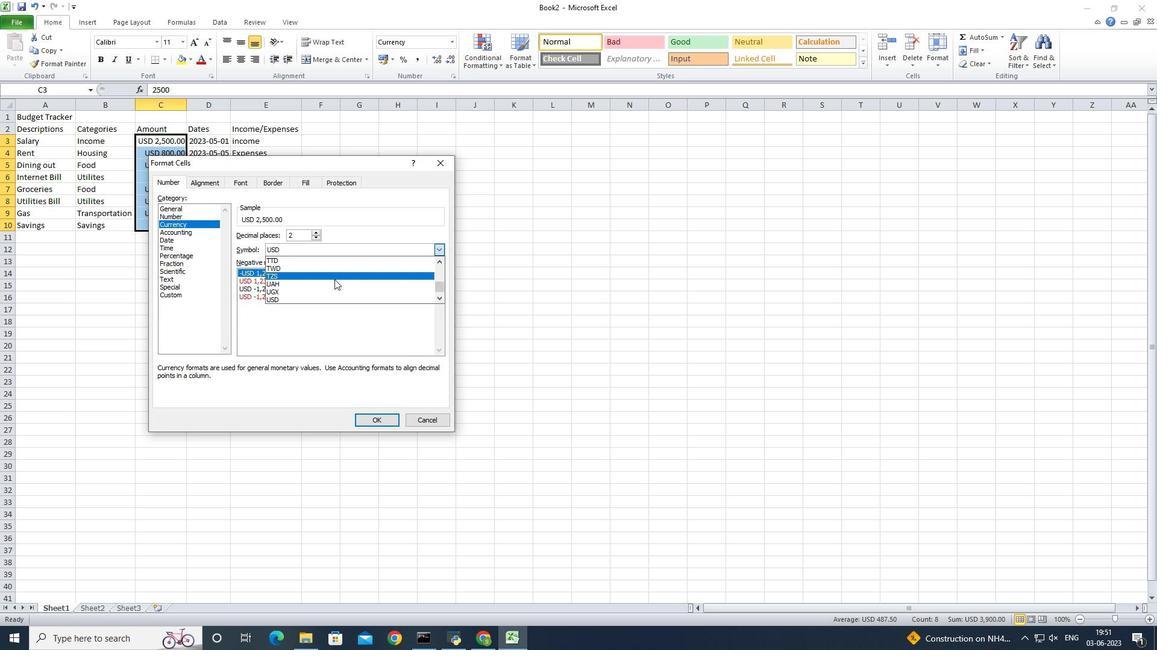 
Action: Mouse scrolled (332, 280) with delta (0, 0)
Screenshot: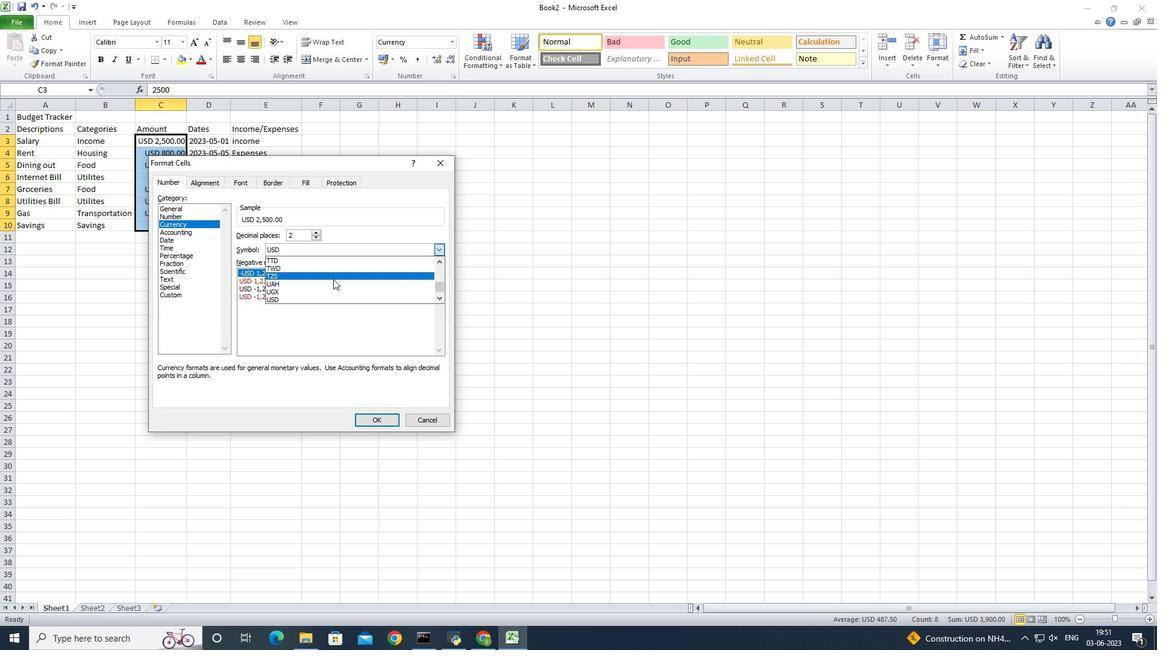 
Action: Mouse scrolled (332, 280) with delta (0, 0)
Screenshot: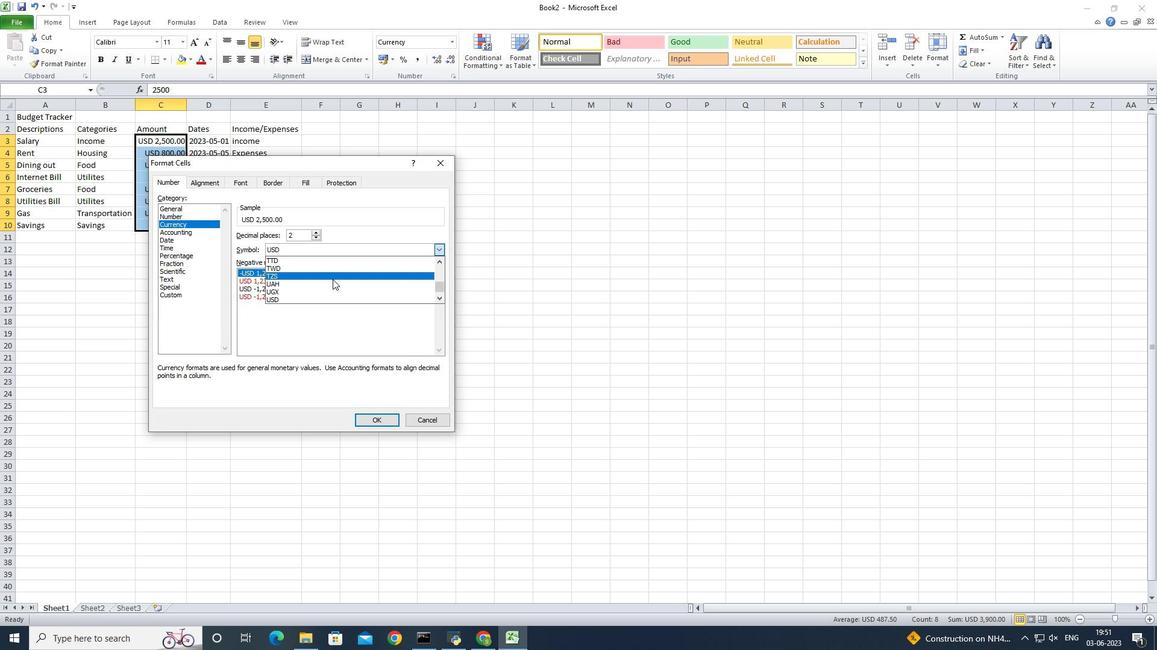 
Action: Mouse scrolled (332, 280) with delta (0, 0)
Screenshot: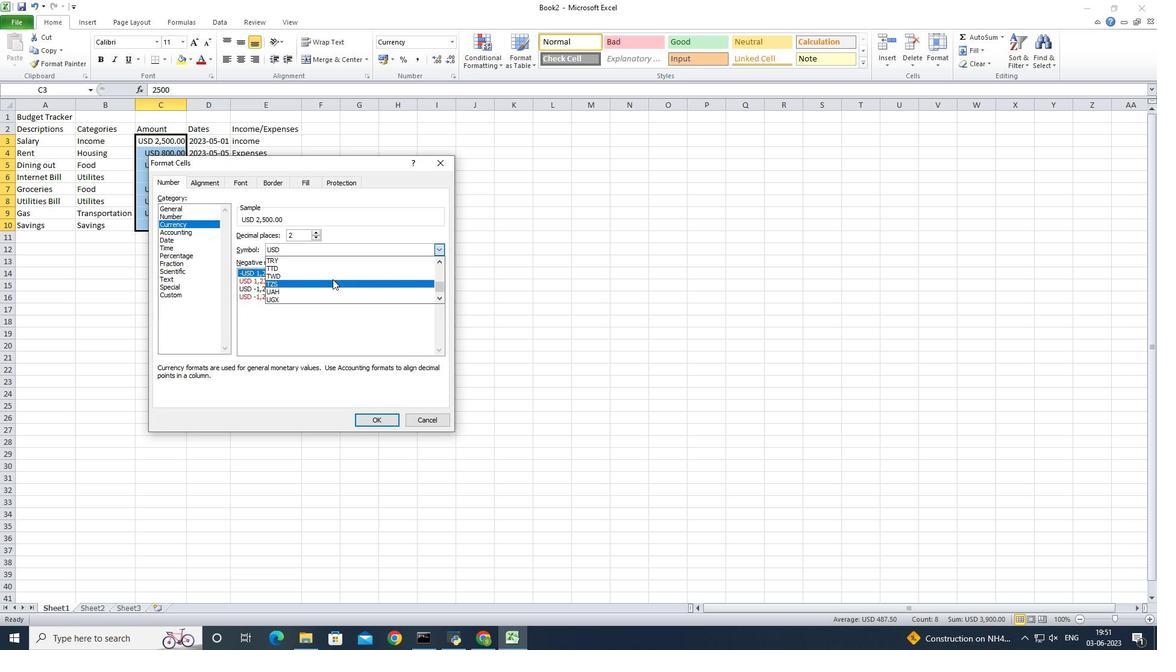 
Action: Mouse scrolled (332, 280) with delta (0, 0)
Screenshot: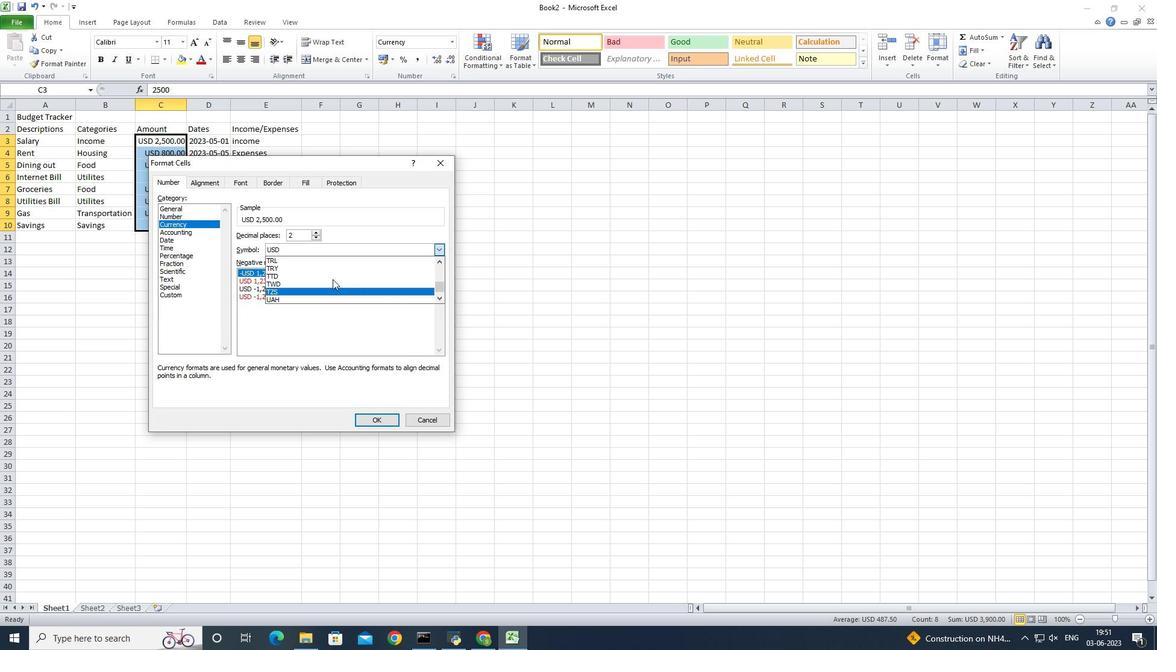 
Action: Mouse scrolled (332, 280) with delta (0, 0)
Screenshot: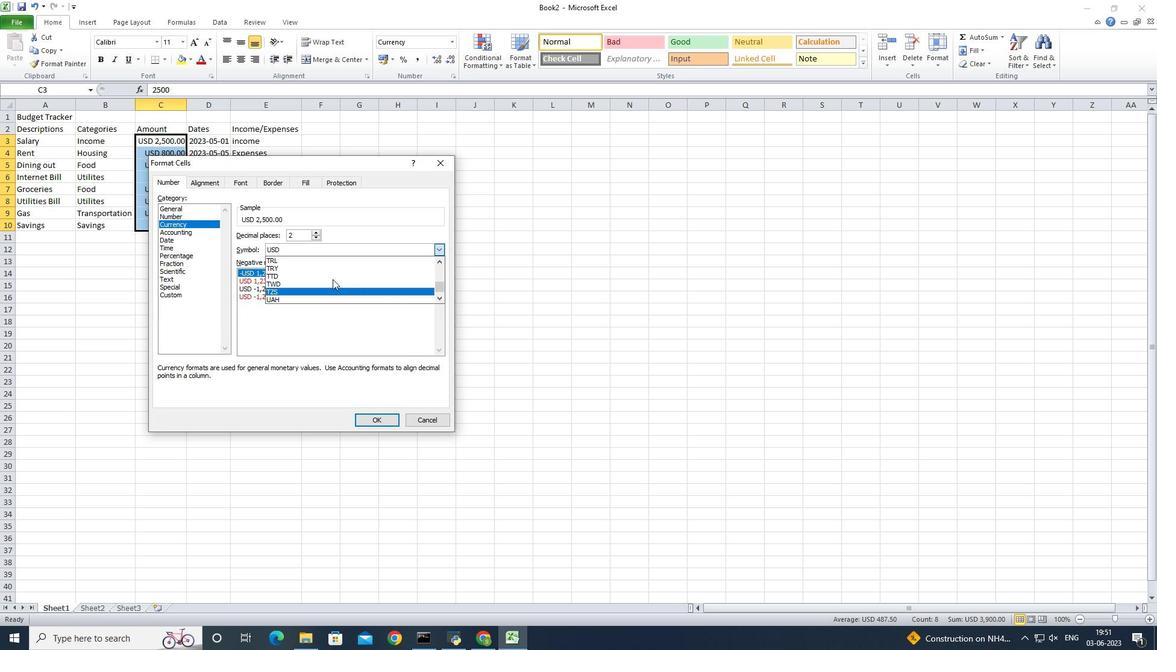 
Action: Mouse scrolled (332, 280) with delta (0, 0)
Screenshot: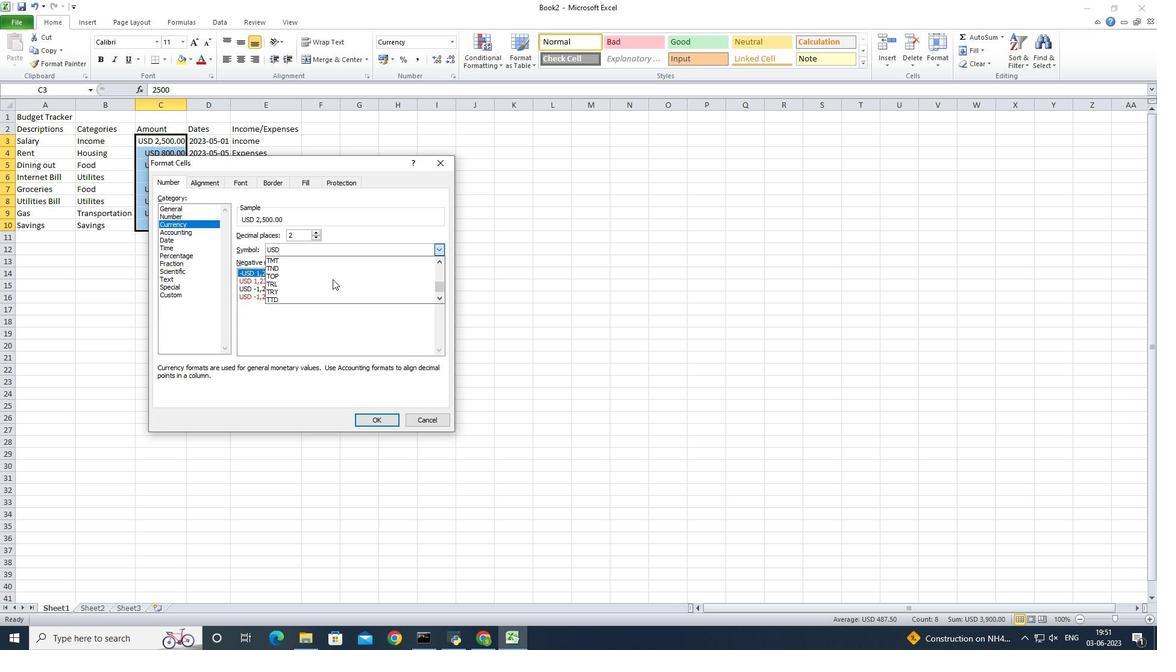 
Action: Mouse scrolled (332, 280) with delta (0, 0)
Screenshot: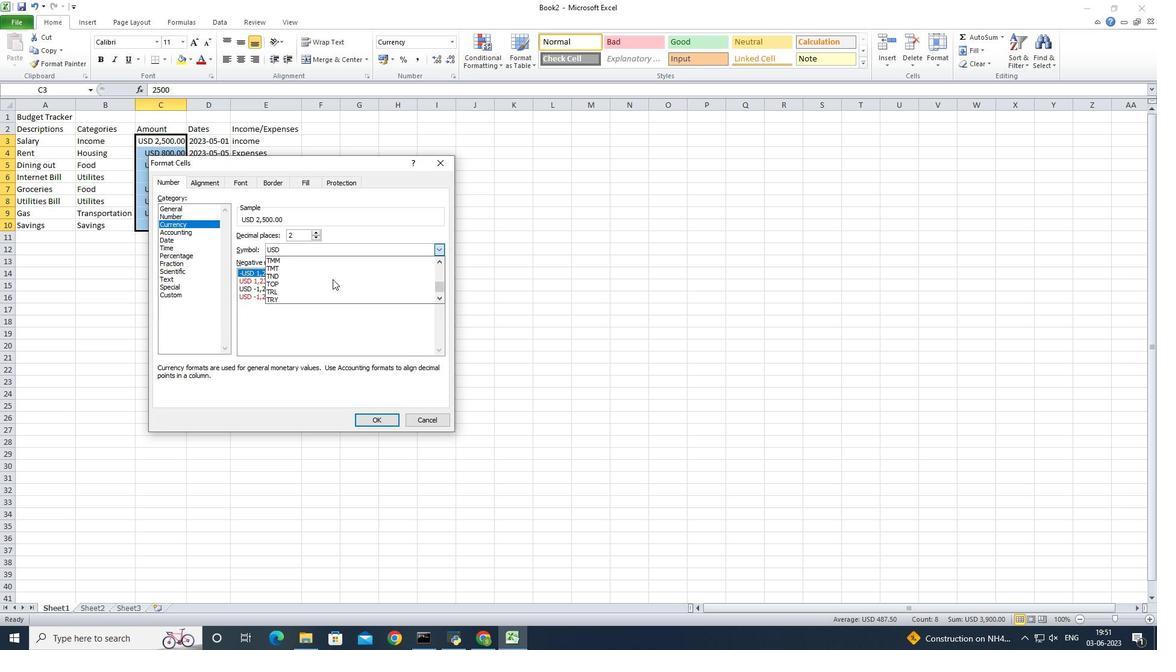 
Action: Mouse scrolled (332, 280) with delta (0, 0)
Screenshot: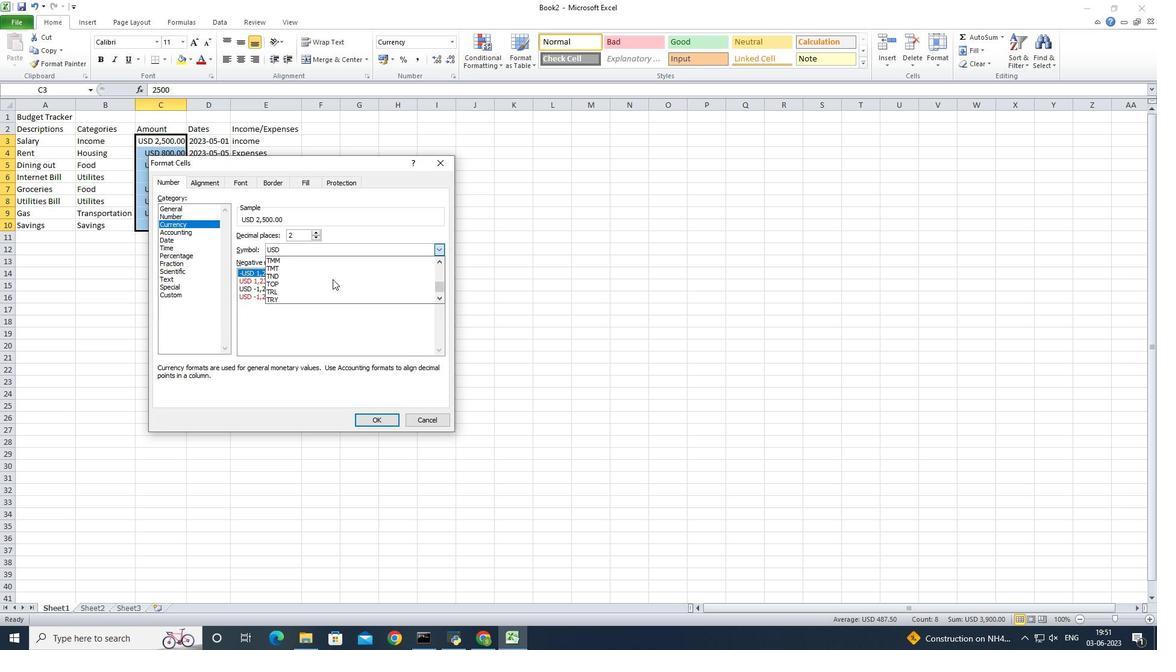 
Action: Mouse scrolled (332, 280) with delta (0, 0)
Screenshot: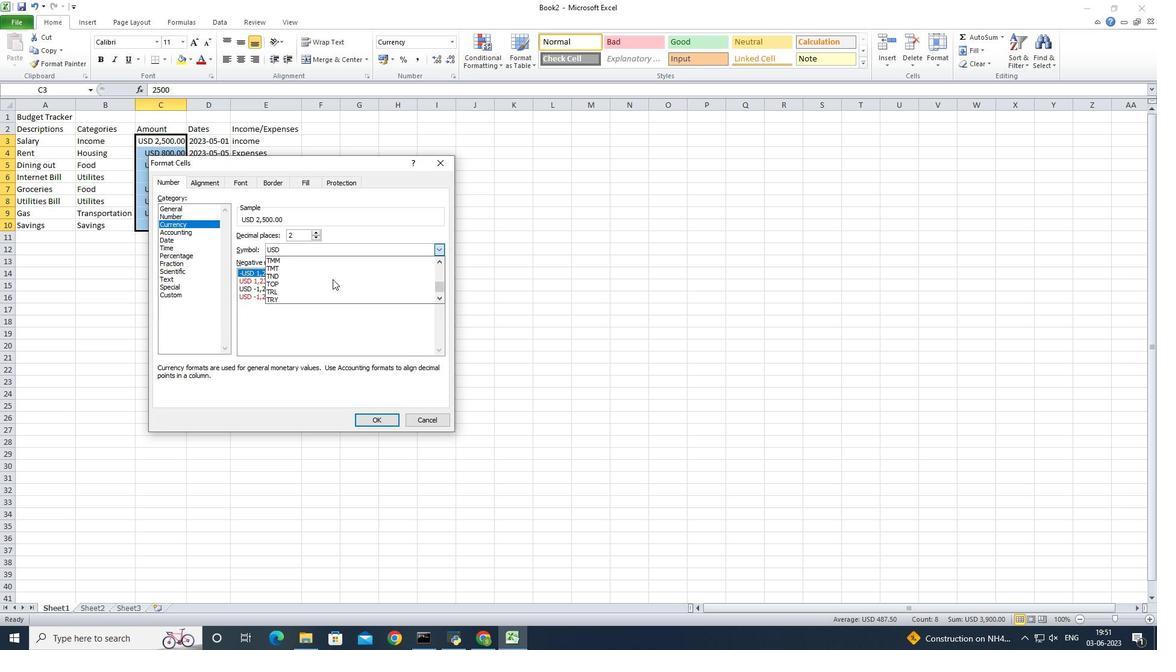 
Action: Mouse scrolled (332, 280) with delta (0, 0)
Screenshot: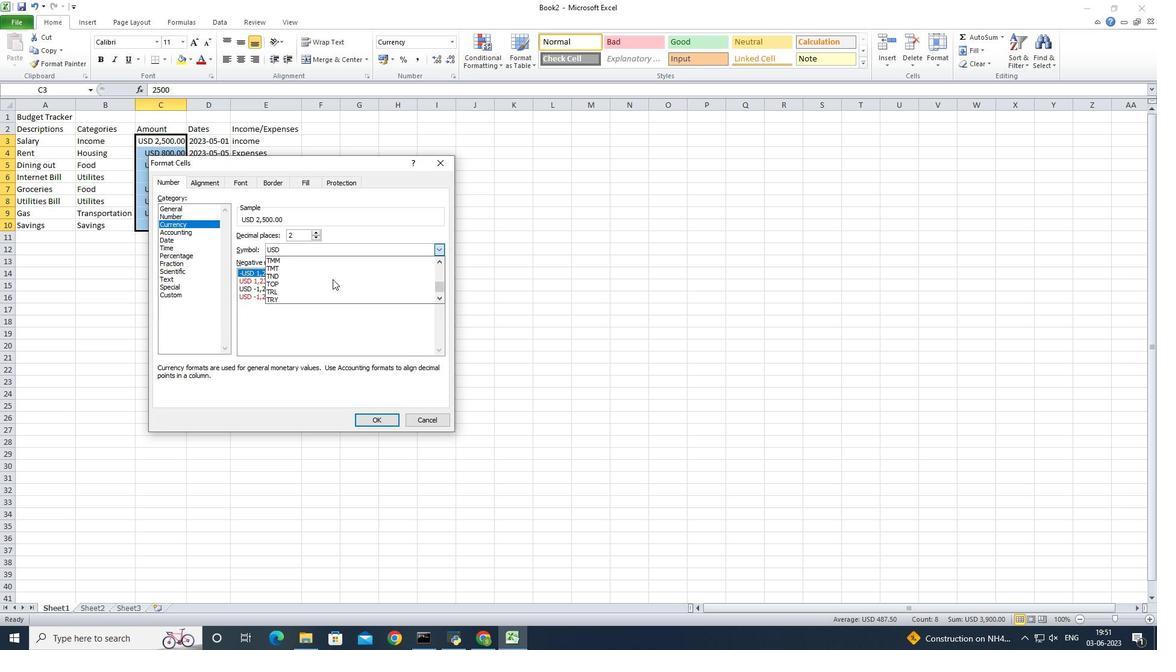
Action: Mouse scrolled (332, 280) with delta (0, 0)
Screenshot: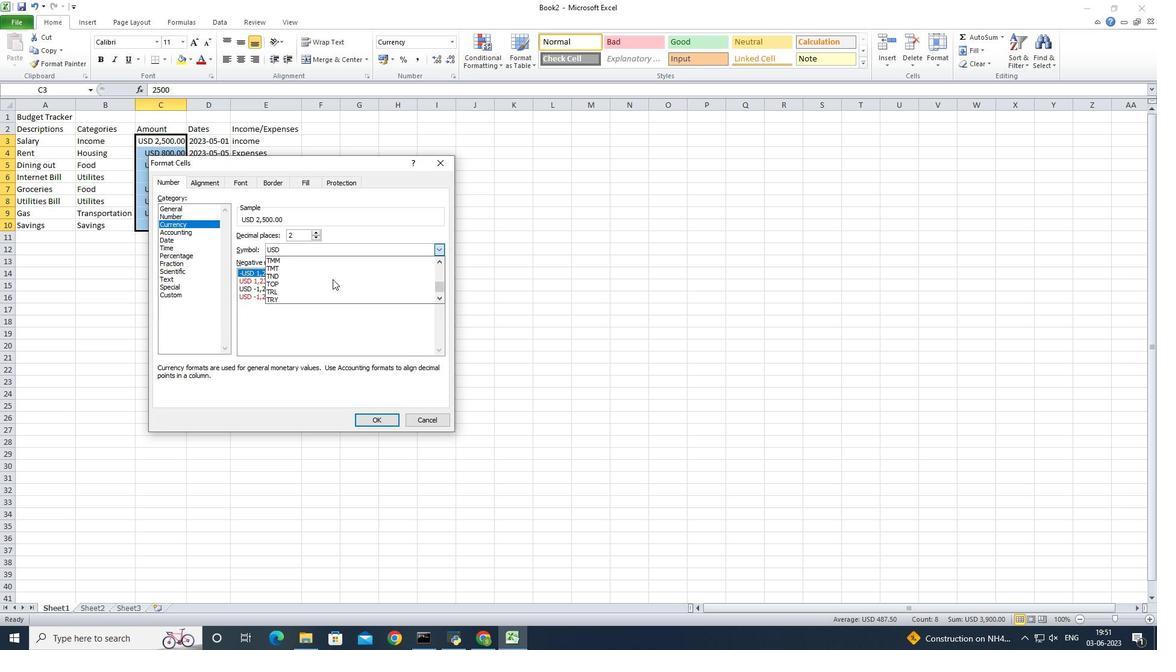 
Action: Mouse scrolled (332, 280) with delta (0, 0)
Screenshot: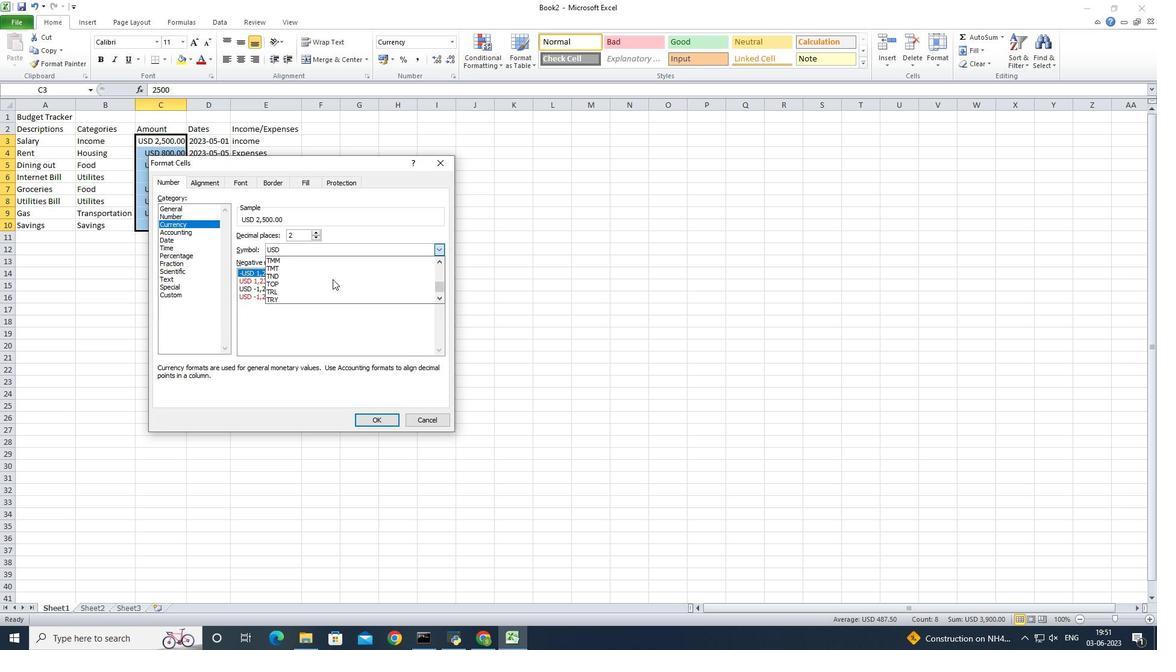 
Action: Mouse scrolled (332, 280) with delta (0, 0)
Screenshot: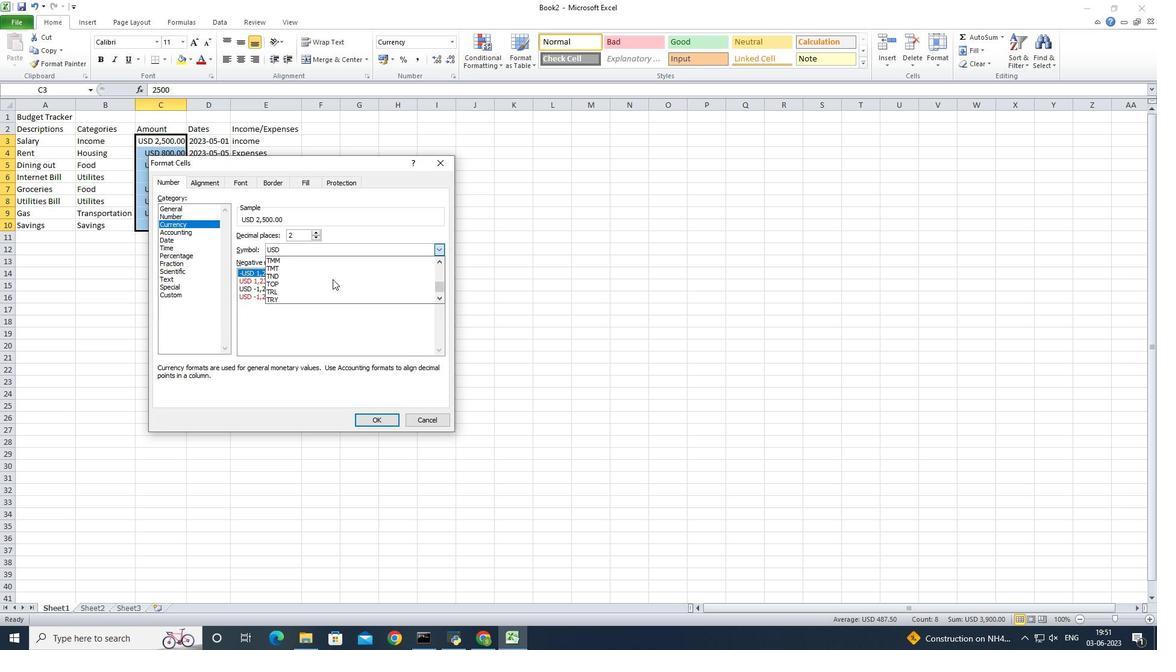 
Action: Mouse scrolled (332, 280) with delta (0, 0)
Screenshot: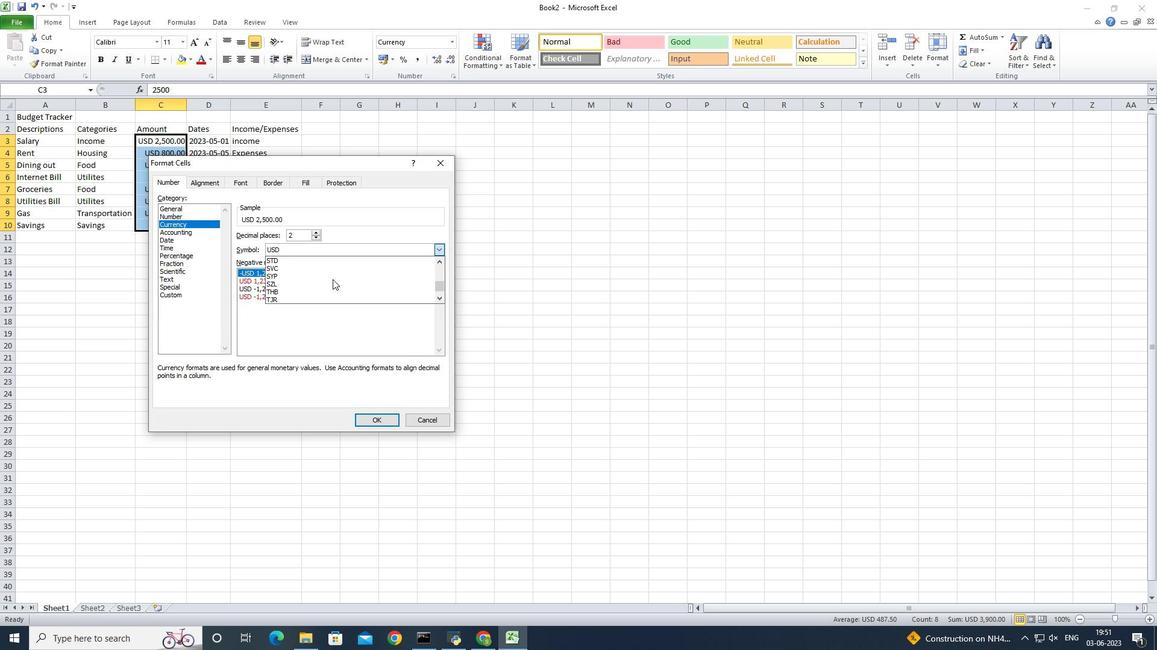 
Action: Mouse scrolled (332, 280) with delta (0, 0)
Screenshot: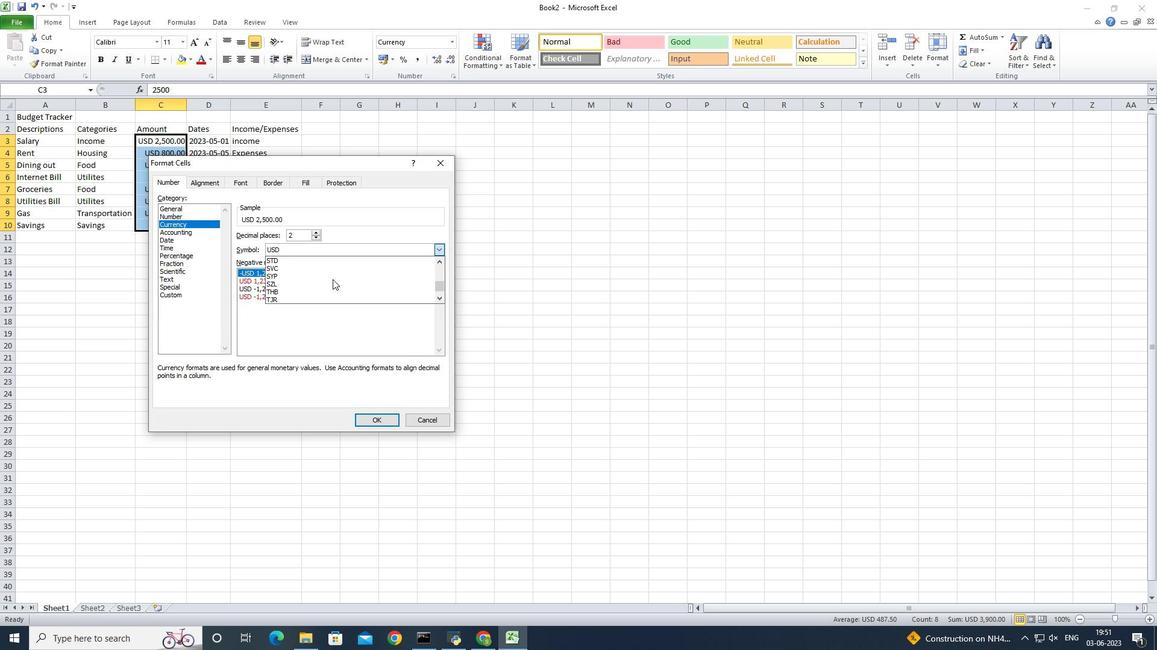 
Action: Mouse scrolled (332, 280) with delta (0, 0)
Screenshot: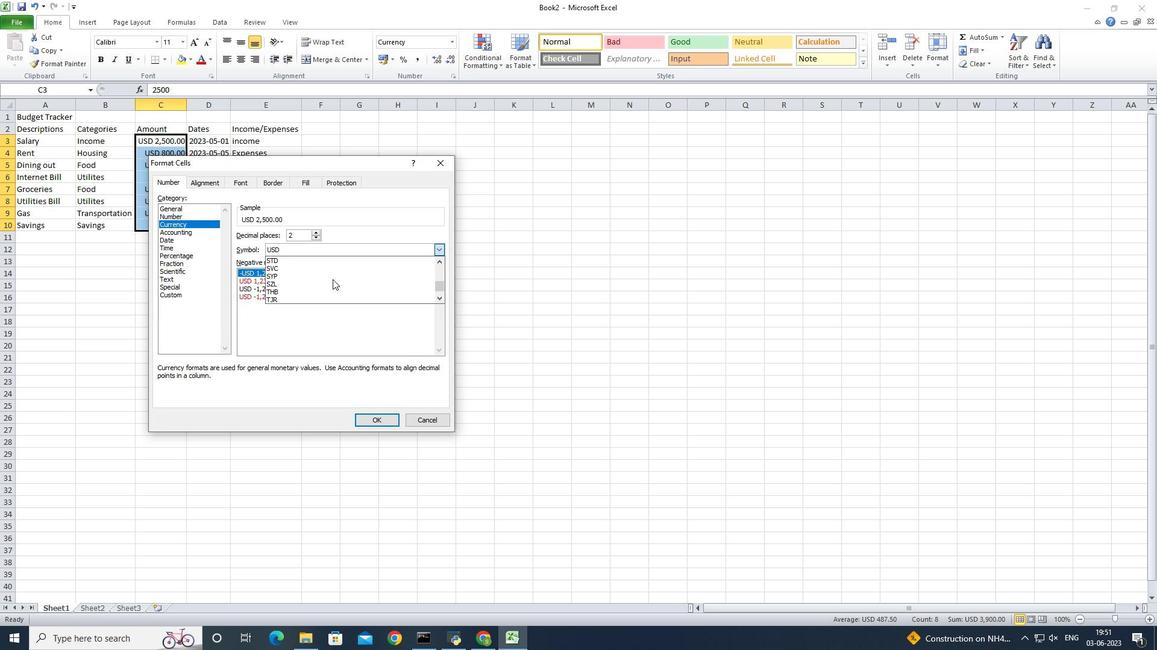 
Action: Mouse scrolled (332, 280) with delta (0, 0)
Screenshot: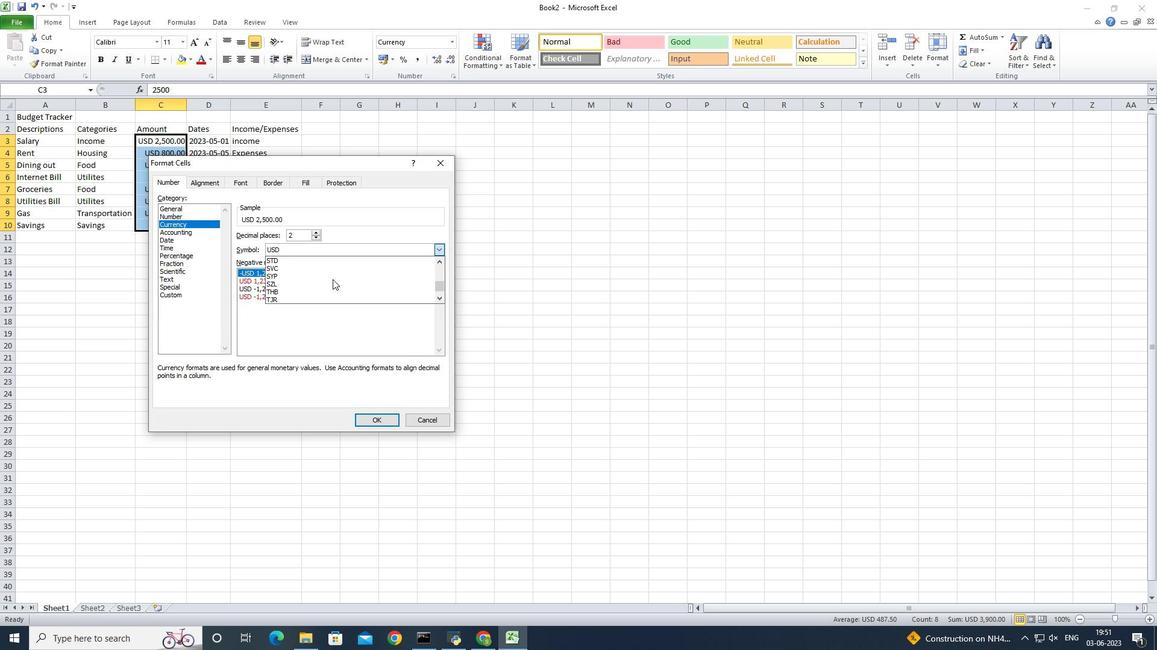 
Action: Mouse scrolled (332, 280) with delta (0, 0)
Screenshot: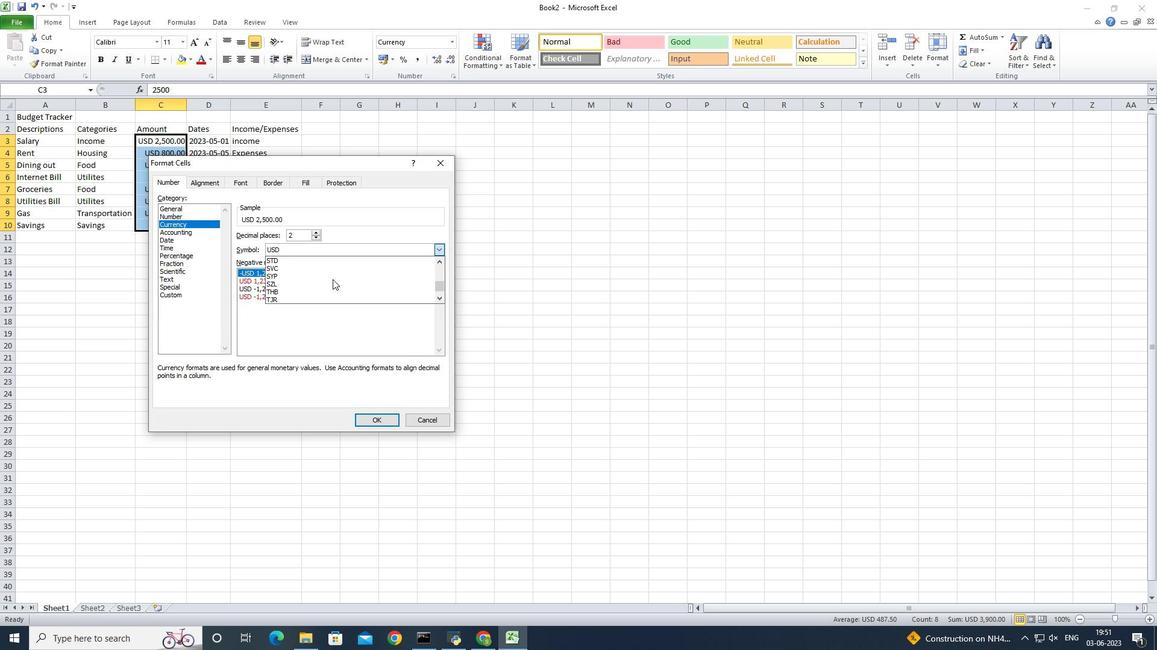 
Action: Mouse scrolled (332, 280) with delta (0, 0)
Screenshot: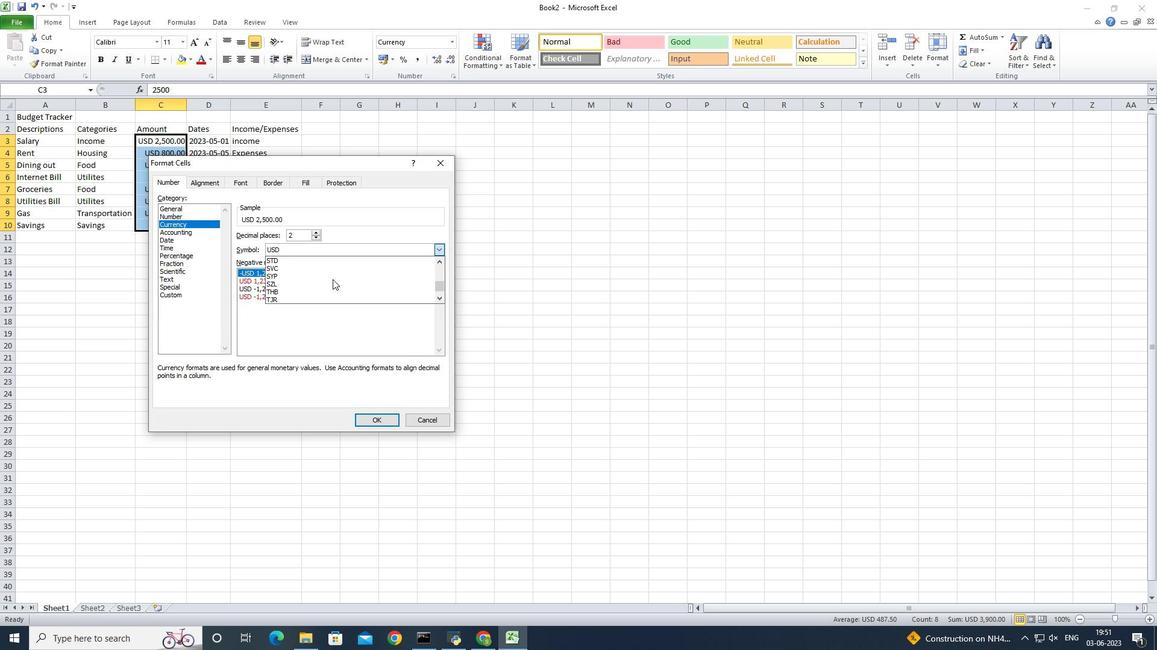 
Action: Mouse scrolled (332, 280) with delta (0, 0)
Screenshot: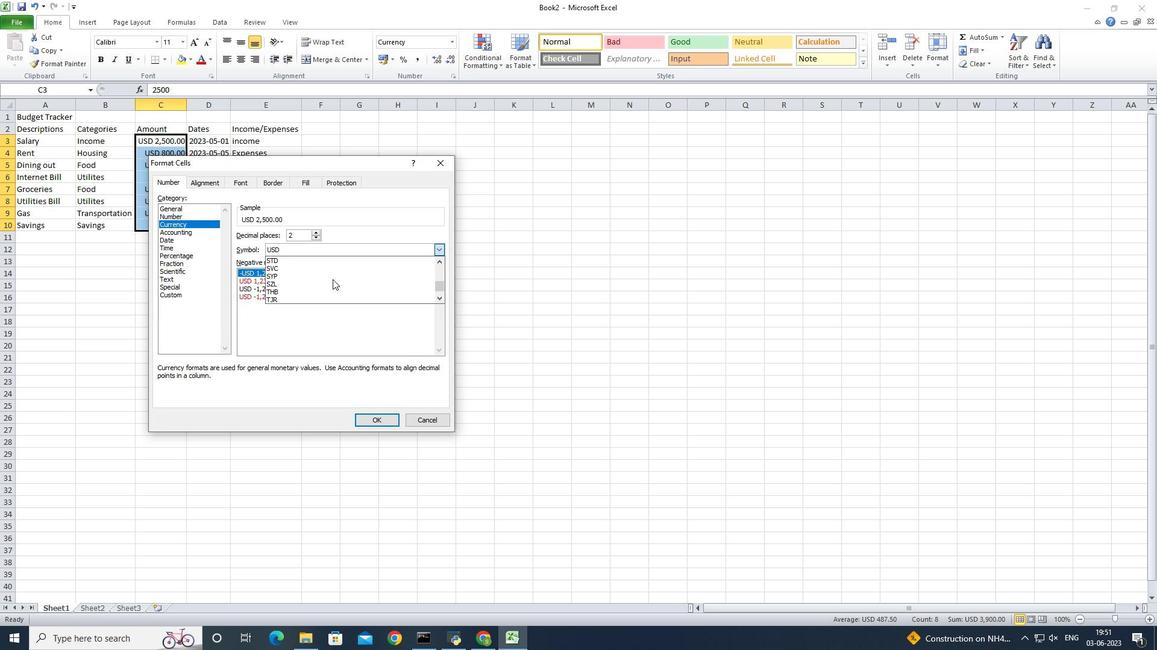 
Action: Mouse scrolled (332, 280) with delta (0, 0)
Screenshot: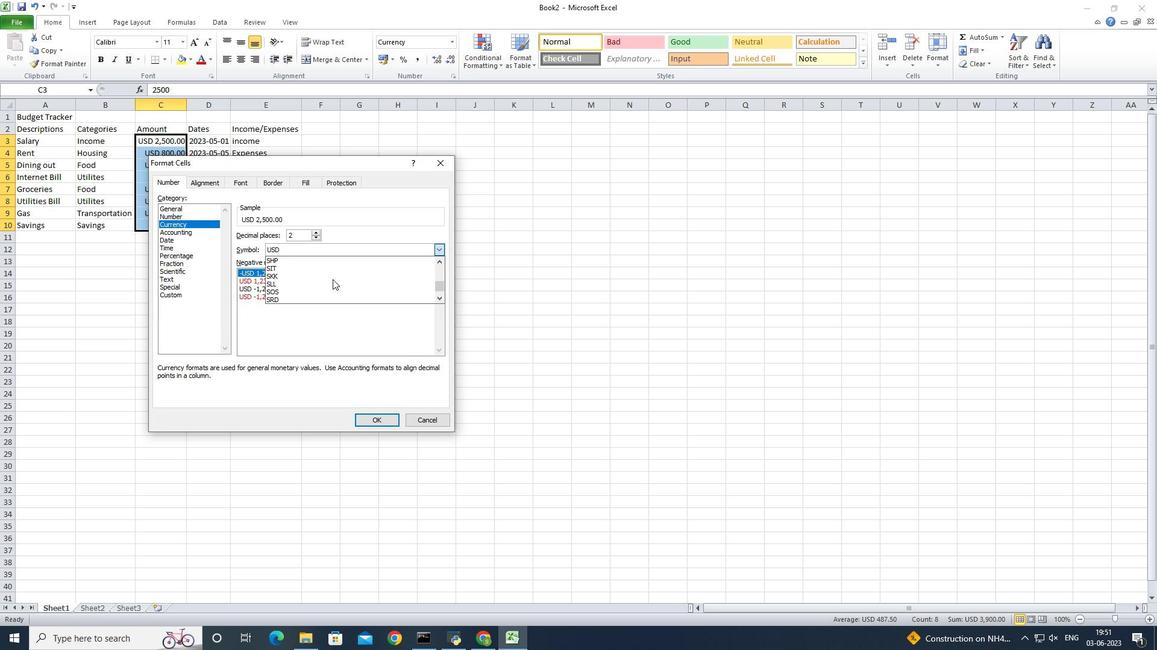 
Action: Mouse scrolled (332, 280) with delta (0, 0)
Screenshot: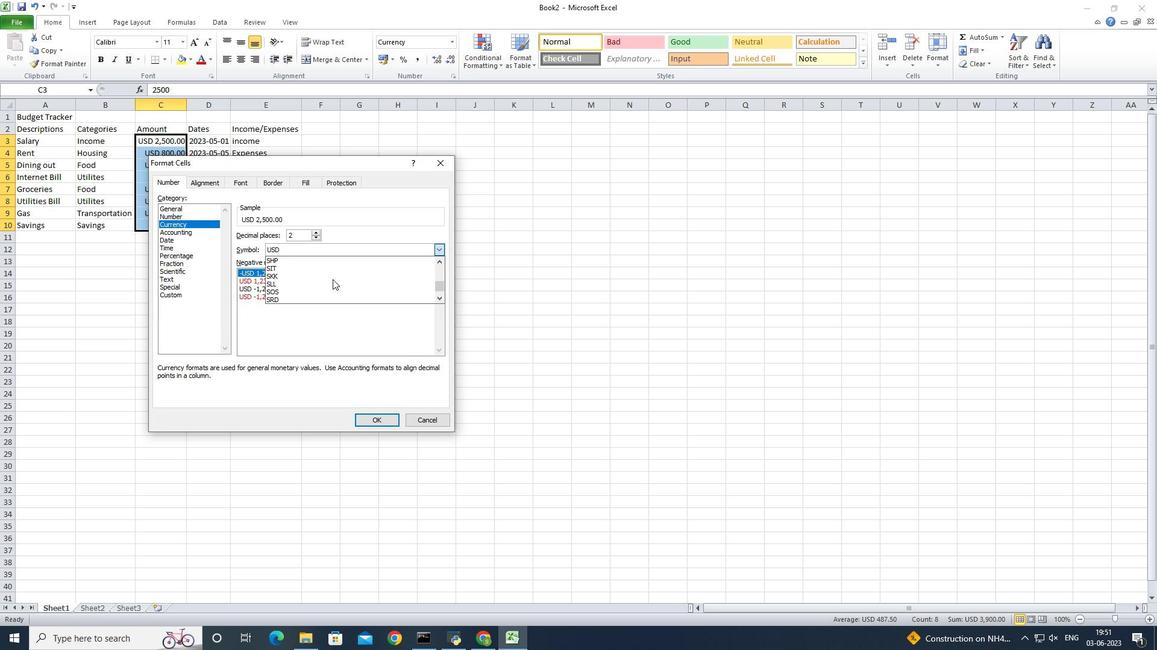 
Action: Mouse scrolled (332, 280) with delta (0, 0)
Screenshot: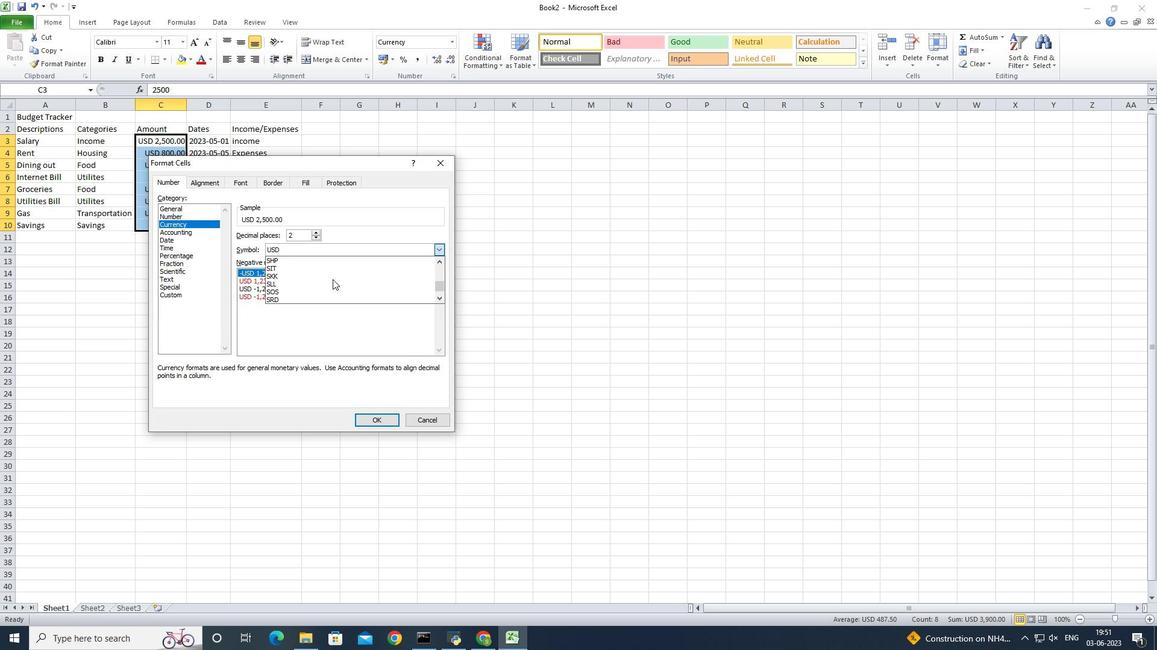 
Action: Mouse scrolled (332, 280) with delta (0, 0)
Screenshot: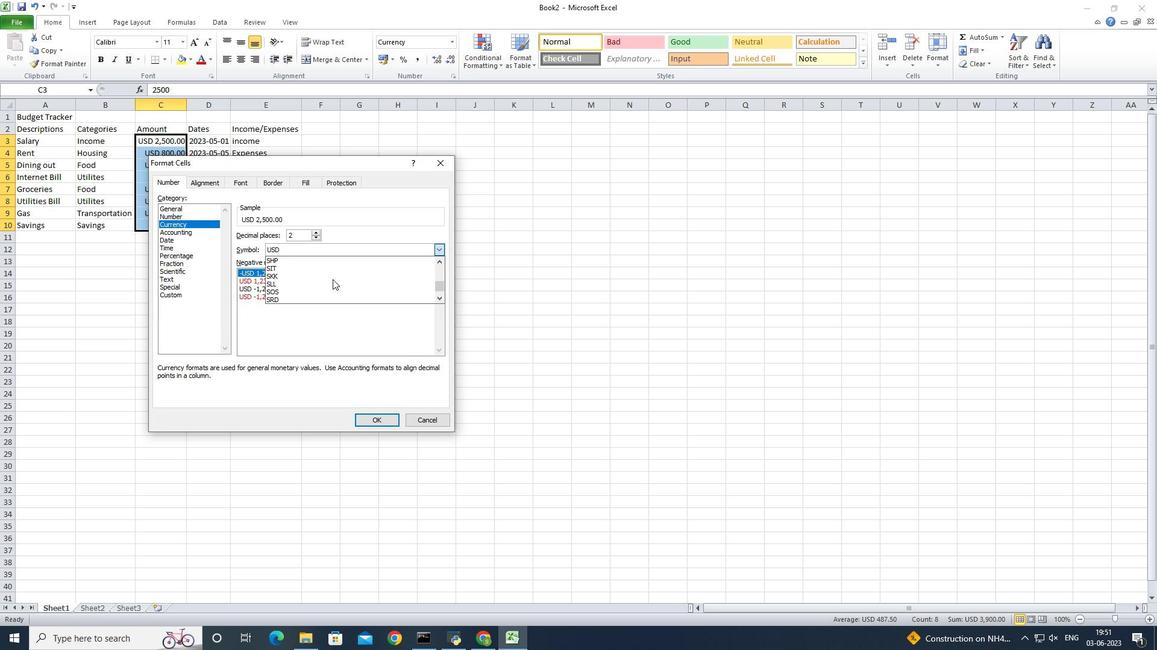 
Action: Mouse scrolled (332, 280) with delta (0, 0)
Screenshot: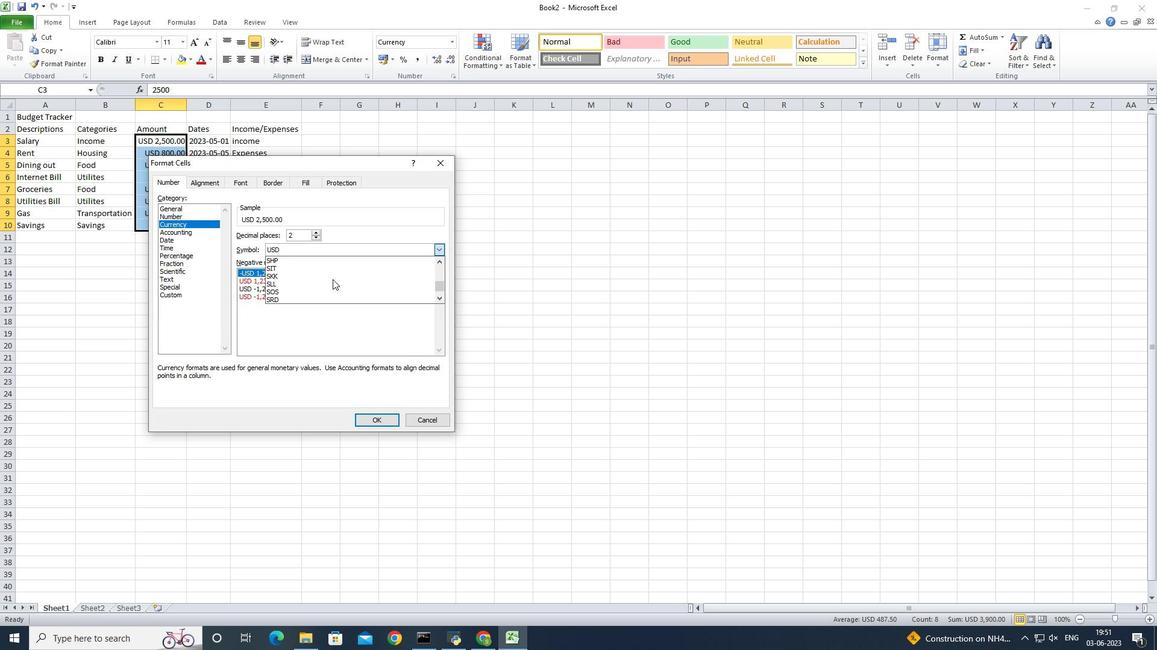 
Action: Mouse scrolled (332, 280) with delta (0, 0)
Screenshot: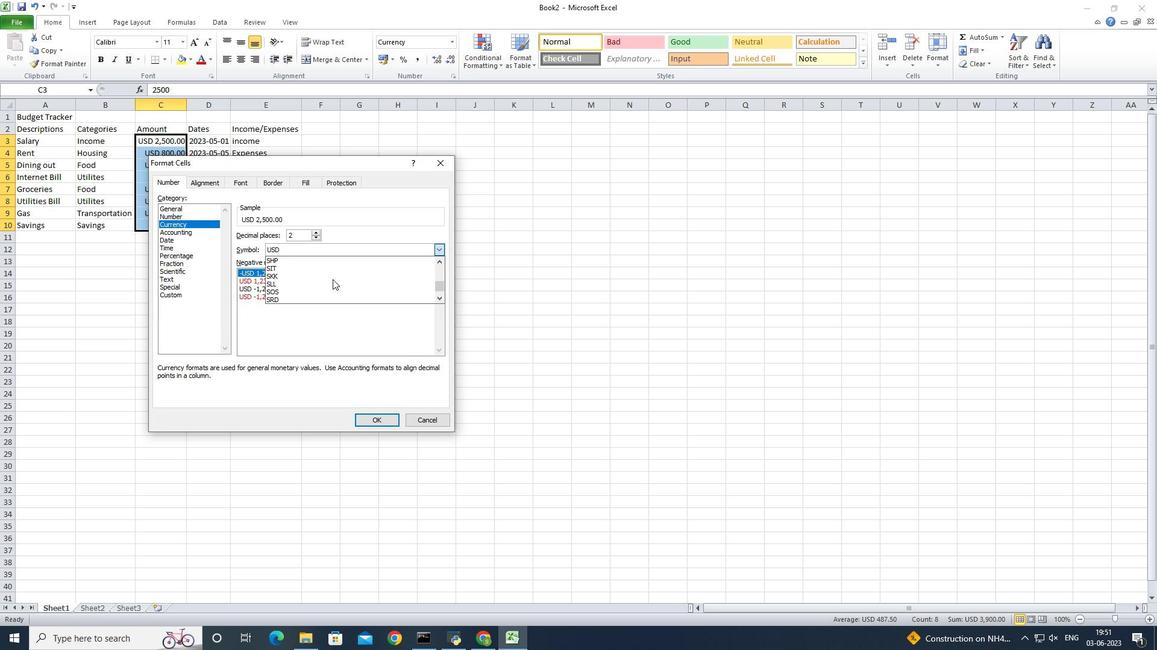 
Action: Mouse scrolled (332, 280) with delta (0, 0)
Screenshot: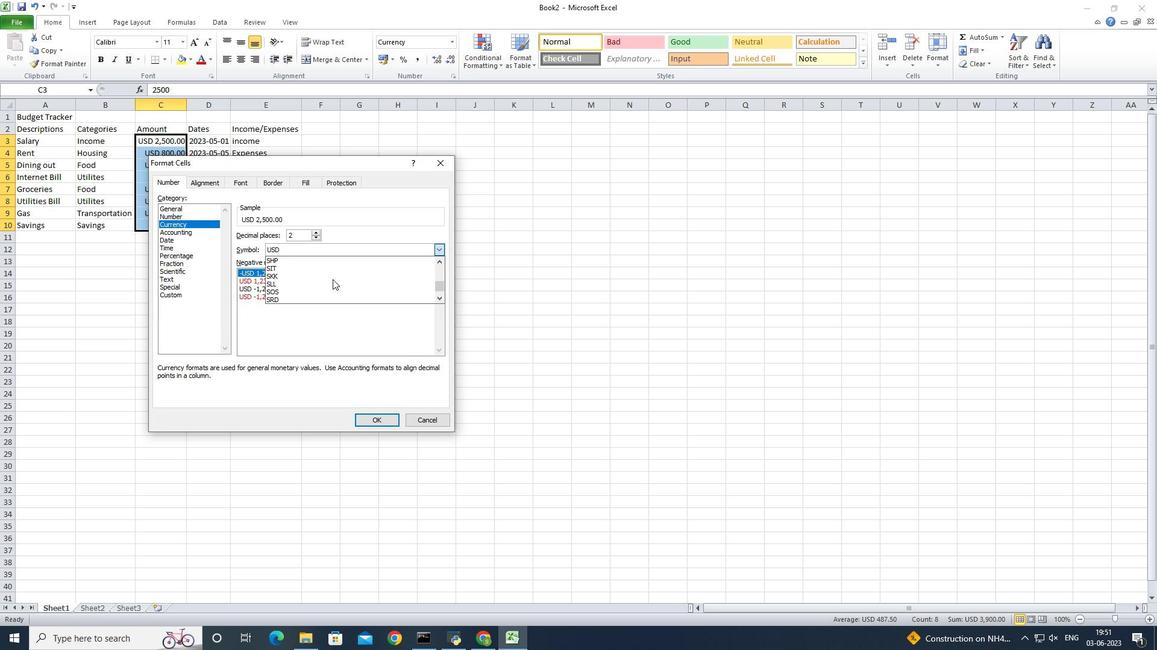
Action: Mouse scrolled (332, 280) with delta (0, 0)
Screenshot: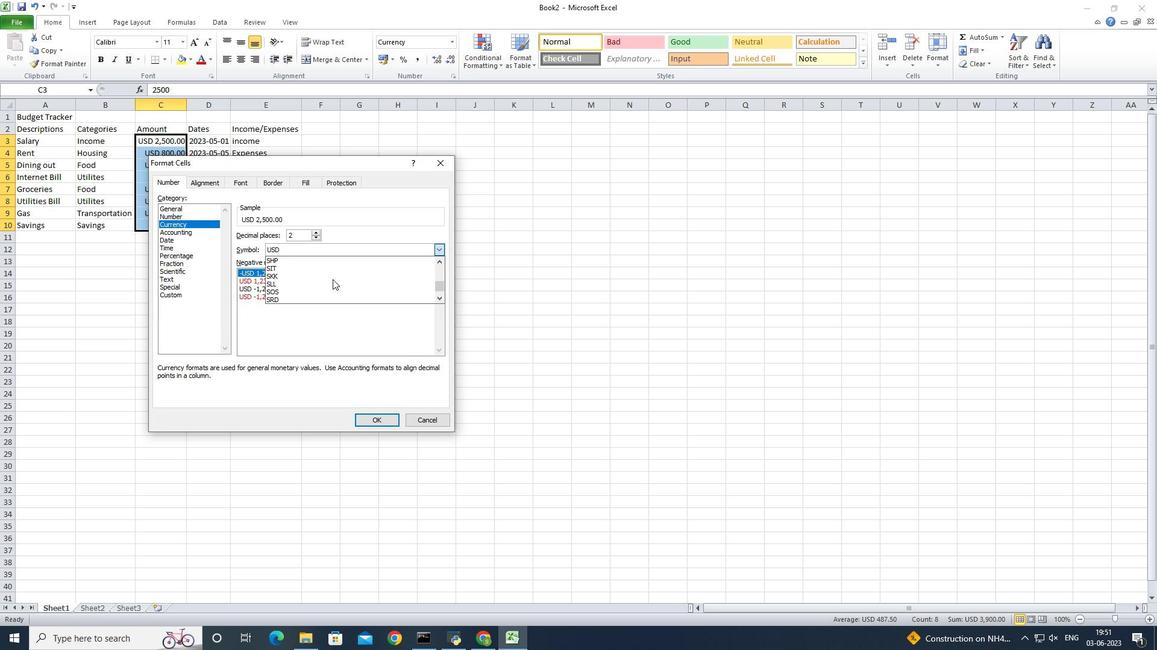 
Action: Mouse scrolled (332, 280) with delta (0, 0)
Screenshot: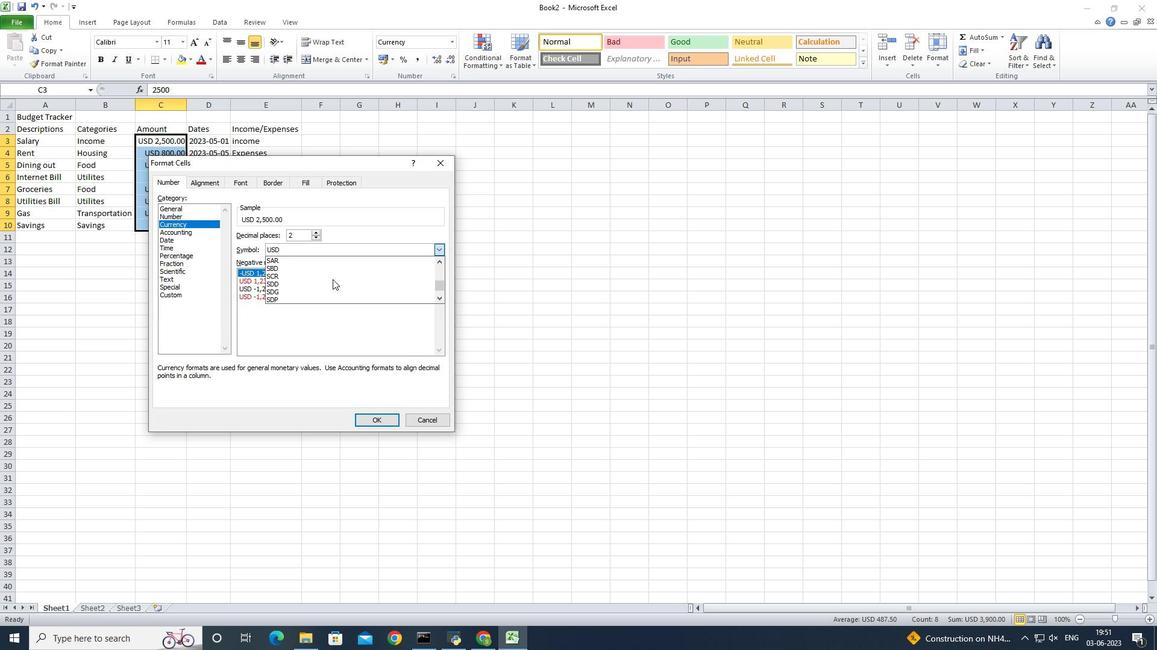
Action: Mouse scrolled (332, 280) with delta (0, 0)
Screenshot: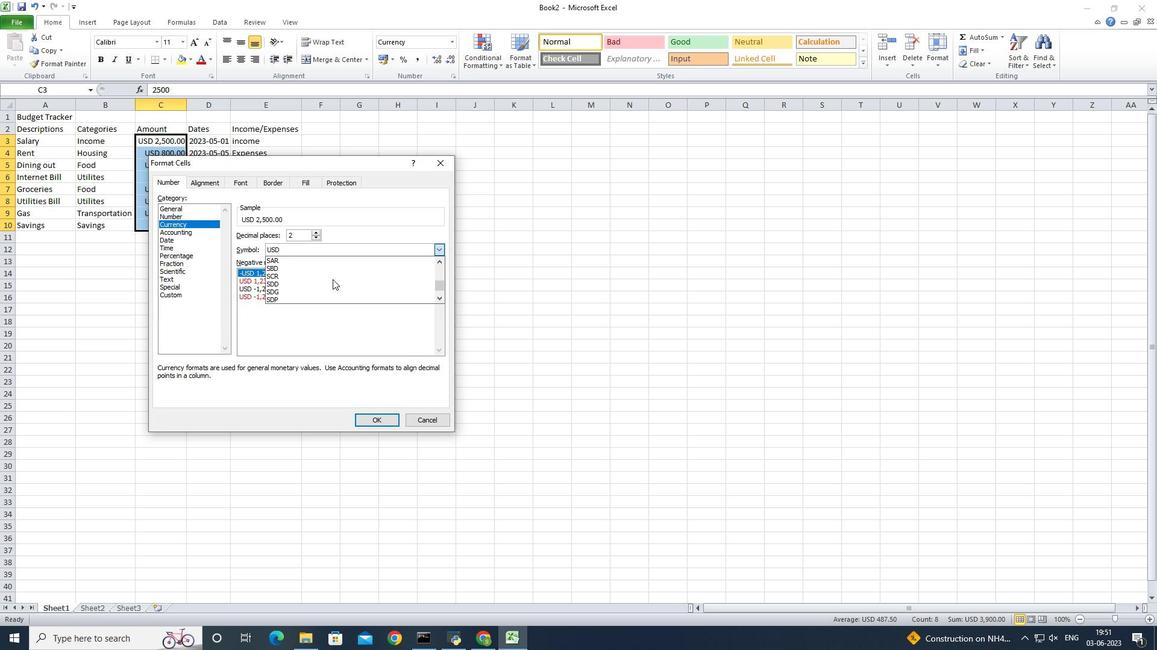 
Action: Mouse scrolled (332, 280) with delta (0, 0)
Screenshot: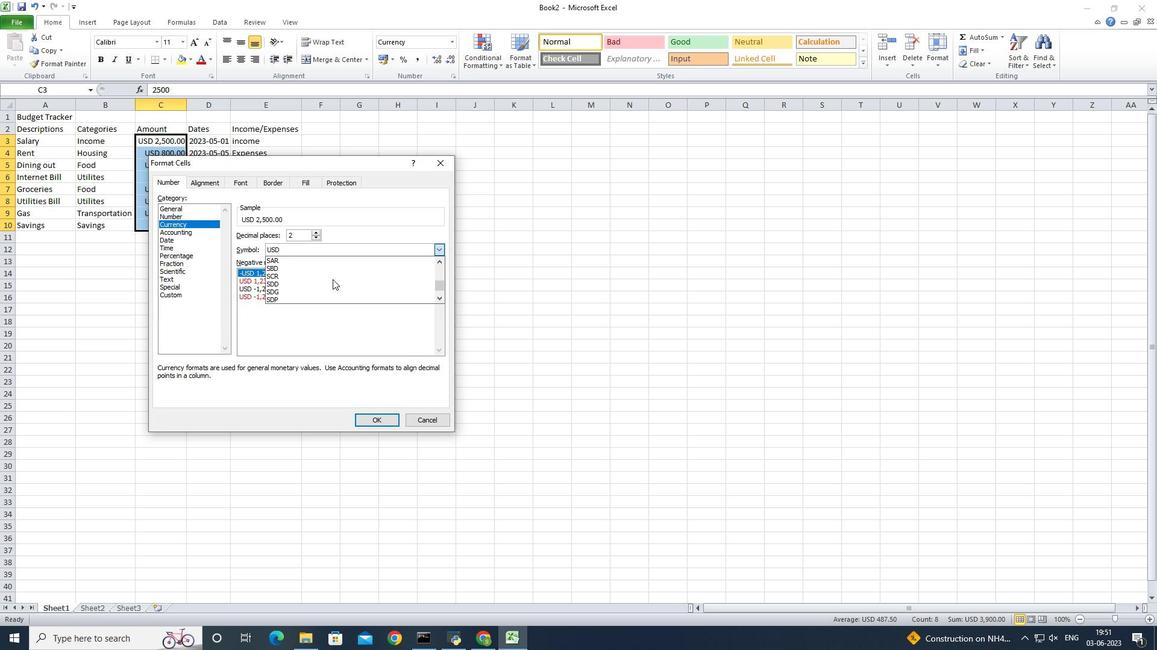 
Action: Mouse scrolled (332, 280) with delta (0, 0)
Screenshot: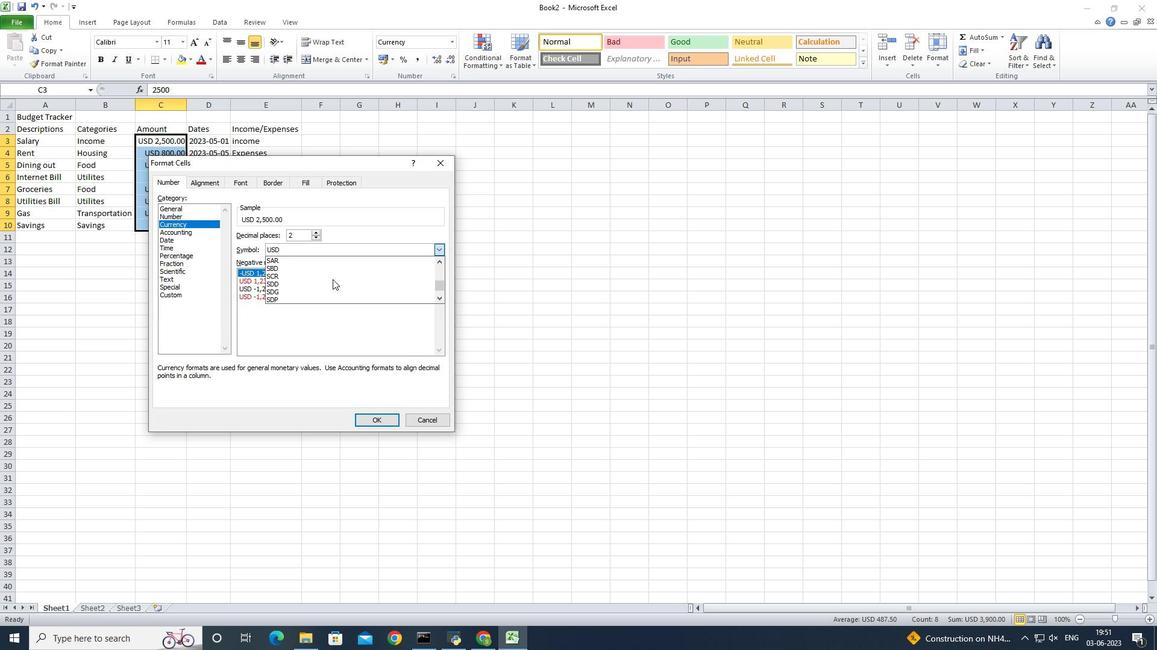 
Action: Mouse scrolled (332, 280) with delta (0, 0)
Screenshot: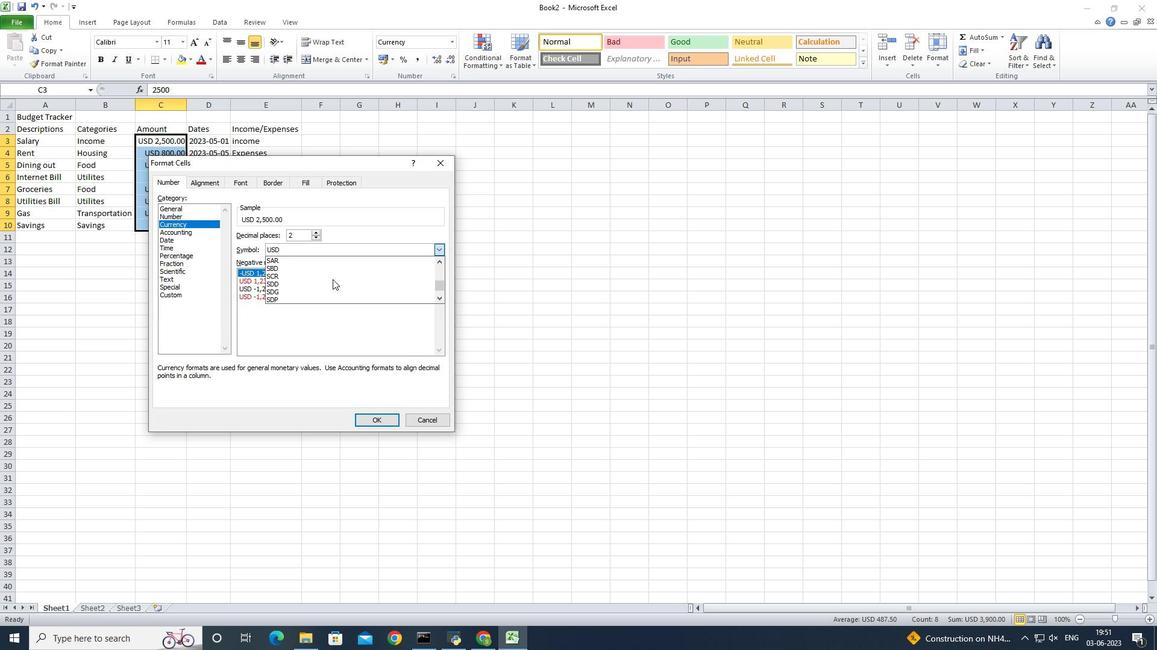 
Action: Mouse scrolled (332, 280) with delta (0, 0)
Screenshot: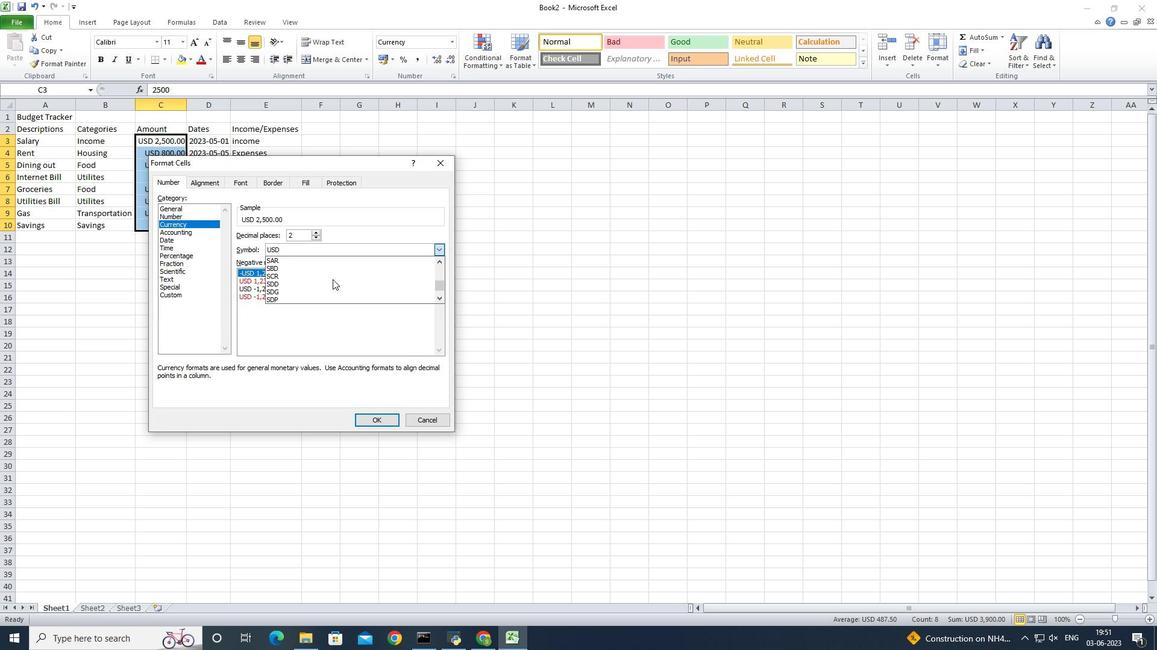 
Action: Mouse scrolled (332, 280) with delta (0, 0)
Screenshot: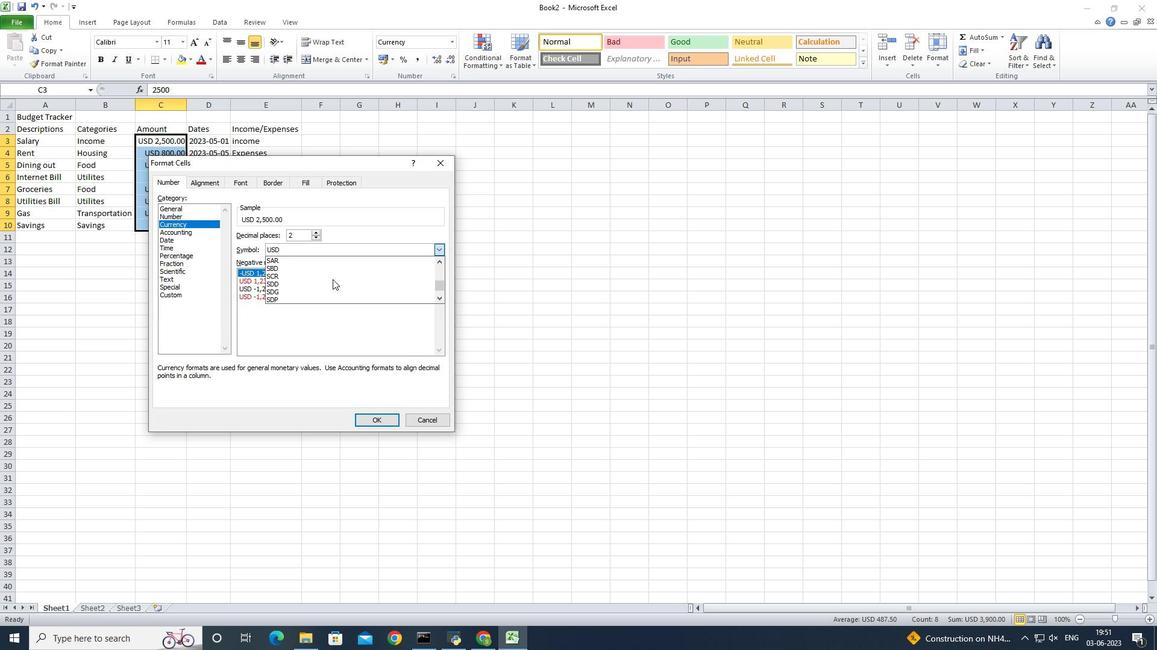 
Action: Mouse scrolled (332, 280) with delta (0, 0)
Screenshot: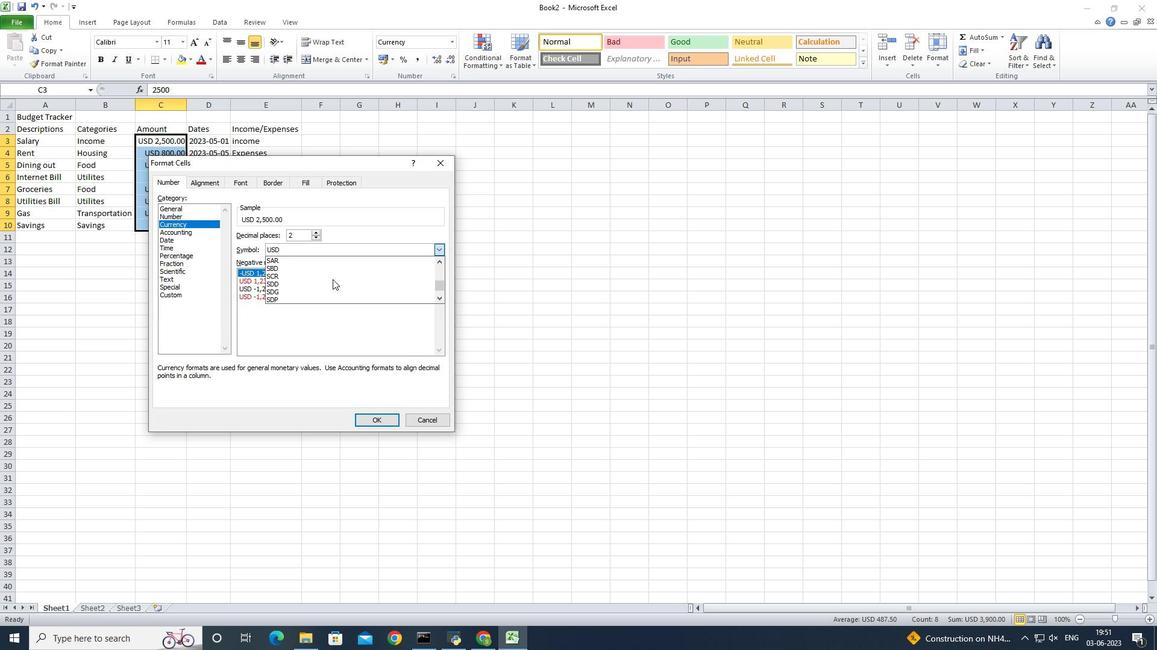 
Action: Mouse scrolled (332, 280) with delta (0, 0)
Screenshot: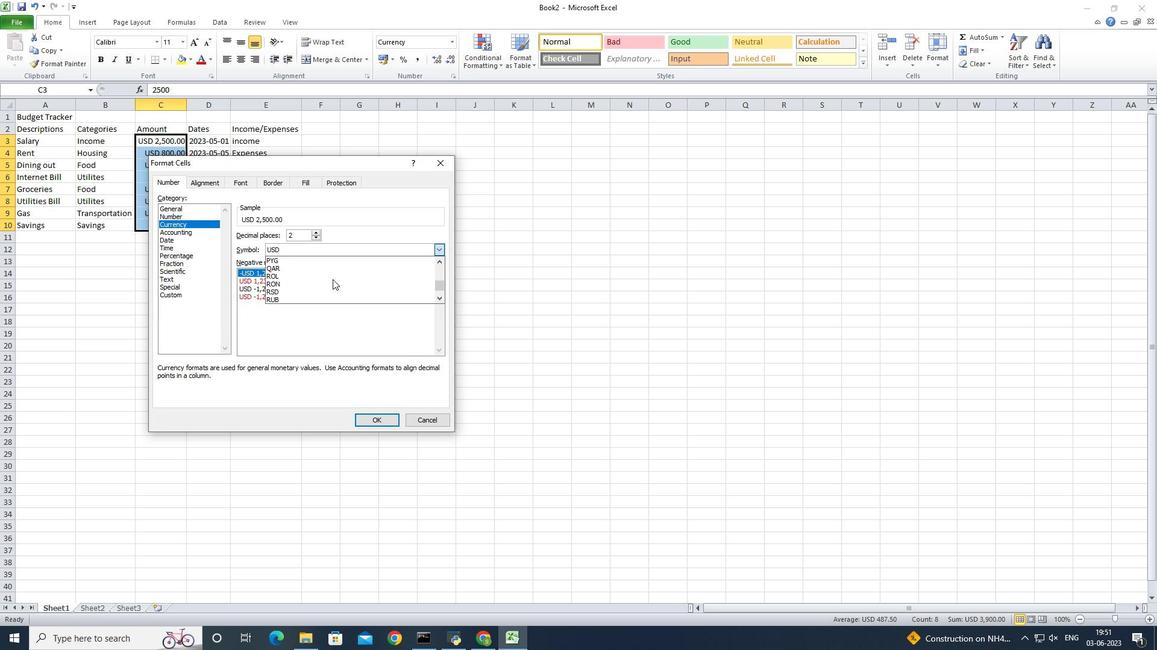 
Action: Mouse scrolled (332, 280) with delta (0, 0)
Screenshot: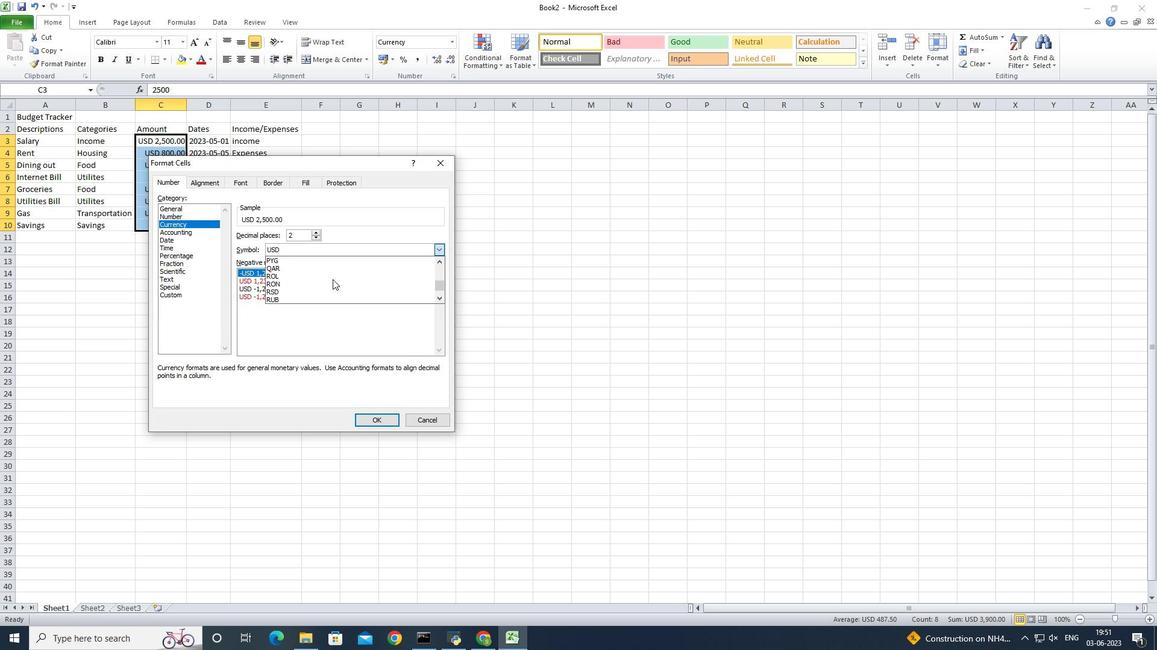 
Action: Mouse scrolled (332, 280) with delta (0, 0)
Screenshot: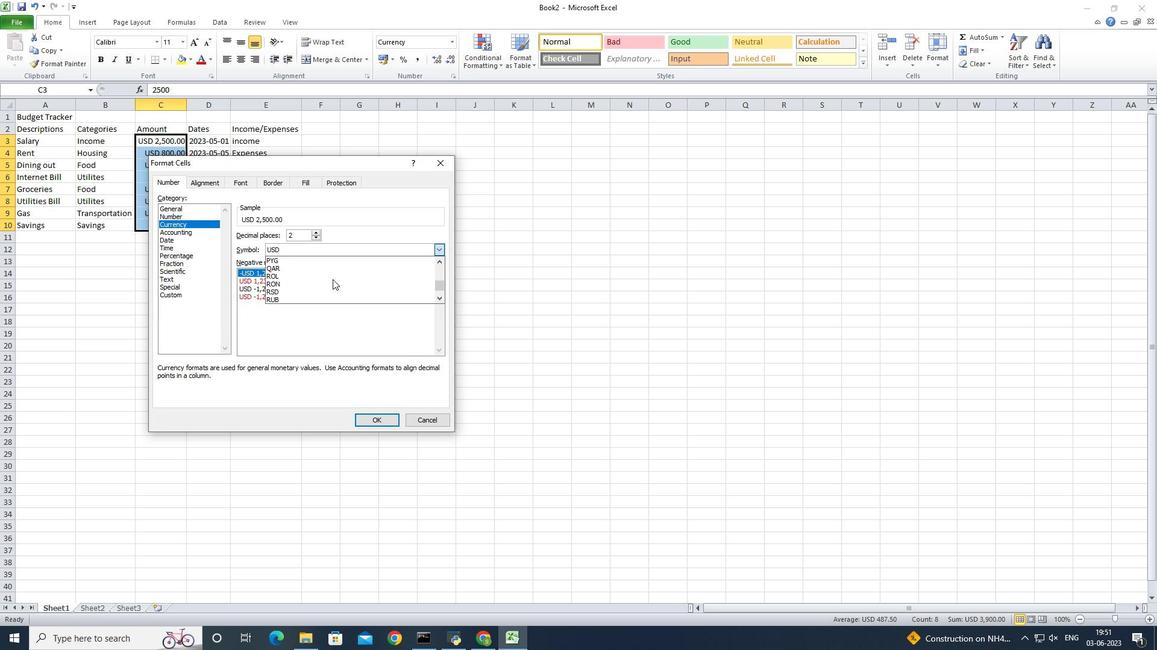 
Action: Mouse scrolled (332, 280) with delta (0, 0)
Screenshot: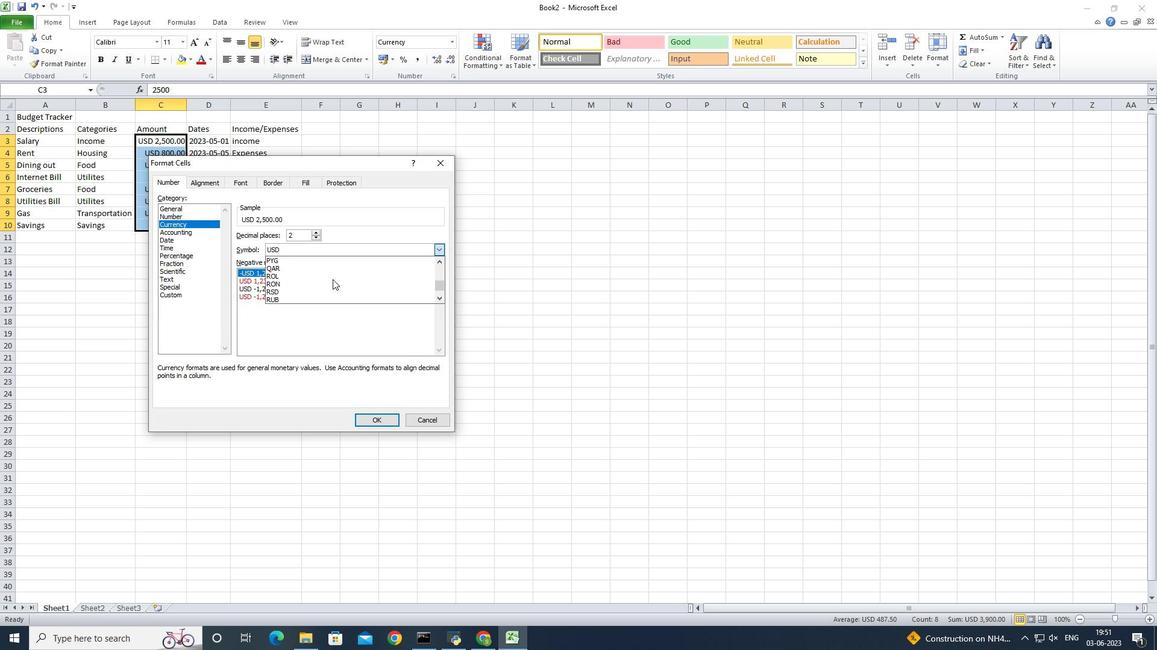 
Action: Mouse scrolled (332, 280) with delta (0, 0)
Screenshot: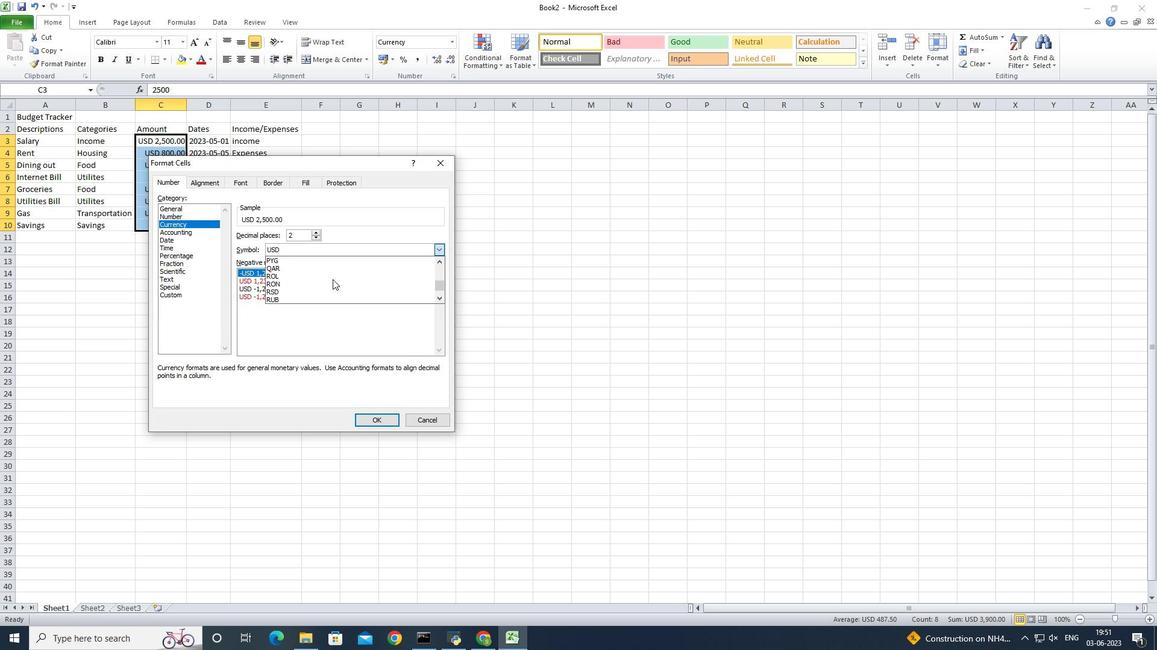 
Action: Mouse scrolled (332, 280) with delta (0, 0)
Screenshot: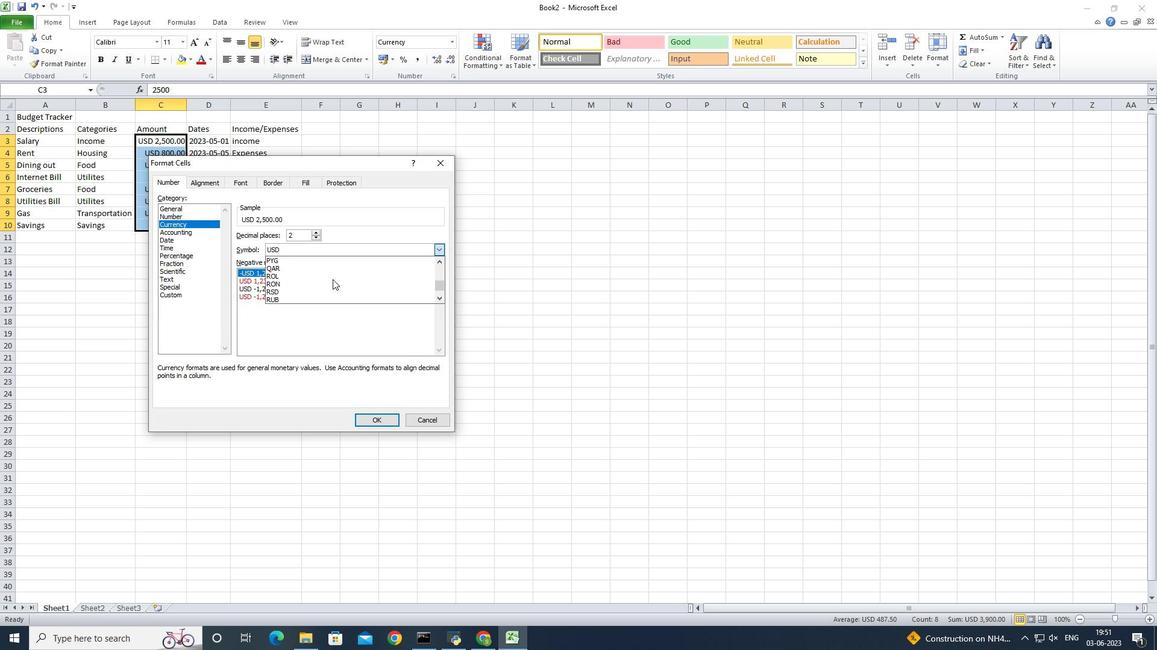 
Action: Mouse scrolled (332, 280) with delta (0, 0)
Screenshot: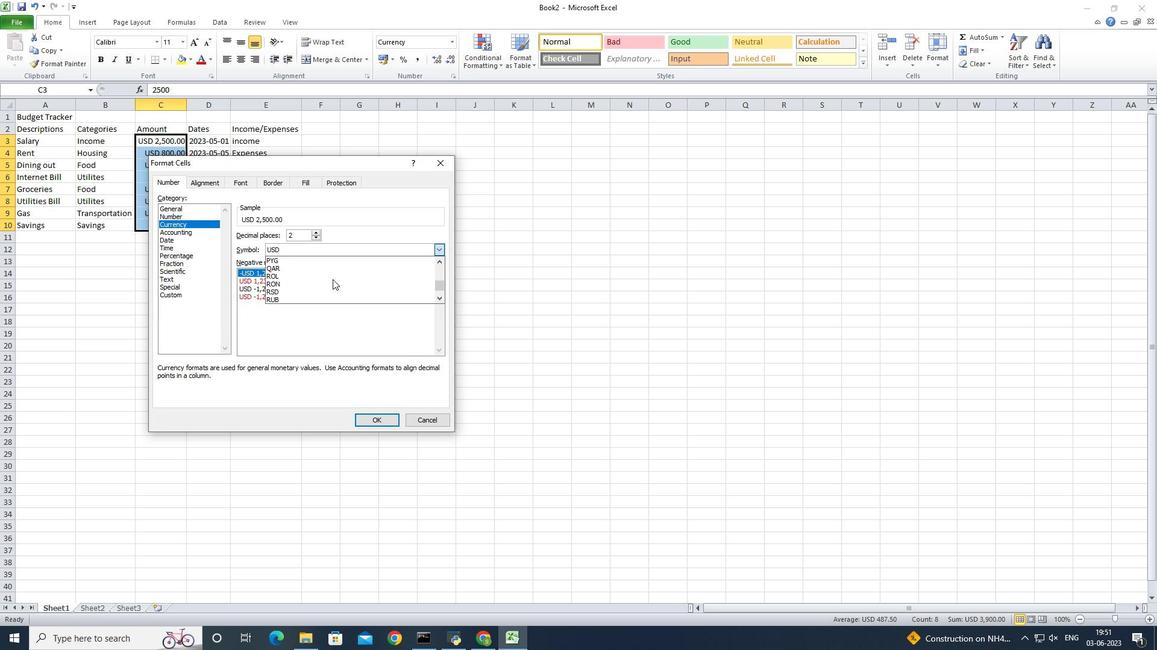 
Action: Mouse scrolled (332, 280) with delta (0, 0)
Screenshot: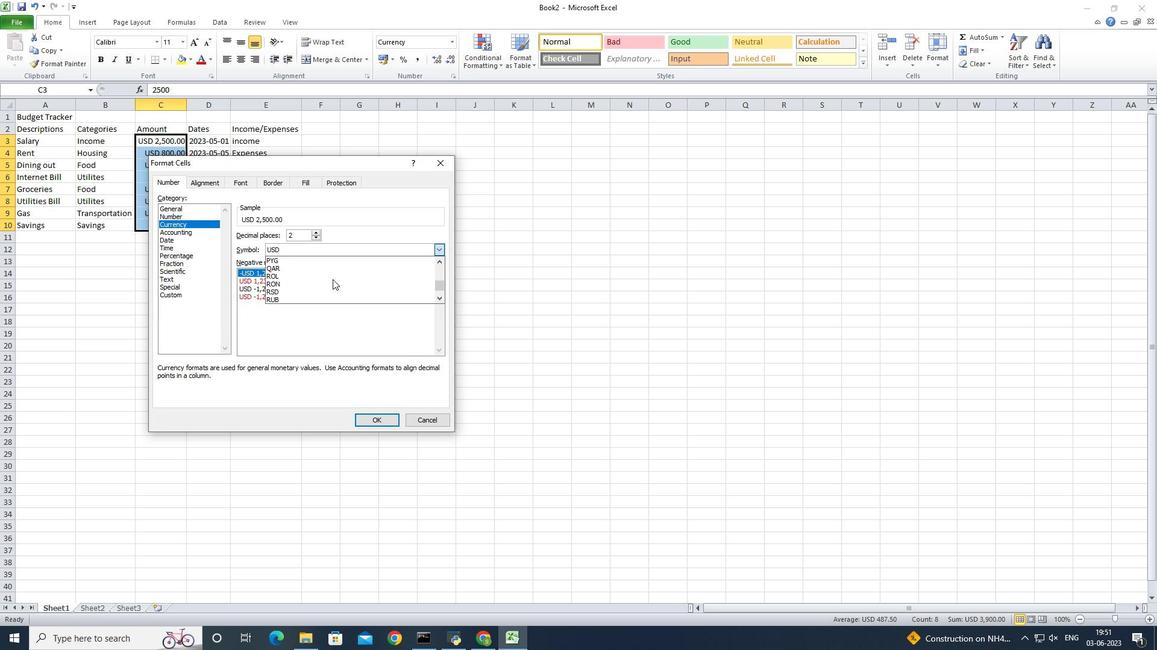 
Action: Mouse scrolled (332, 280) with delta (0, 0)
Screenshot: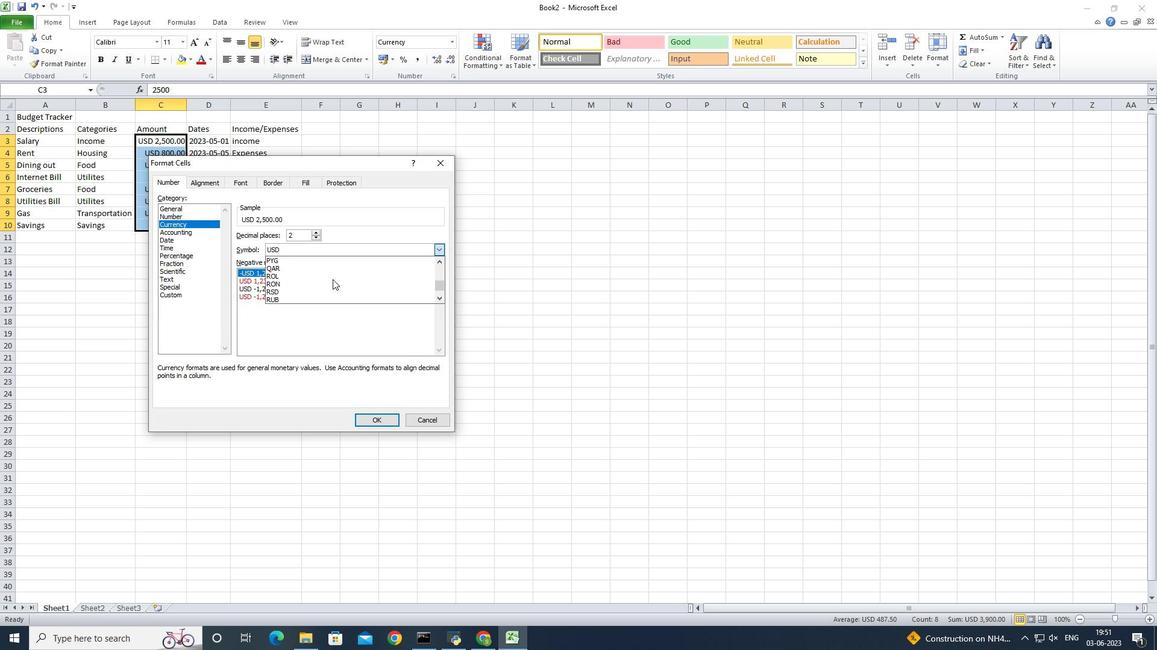 
Action: Mouse scrolled (332, 280) with delta (0, 0)
Screenshot: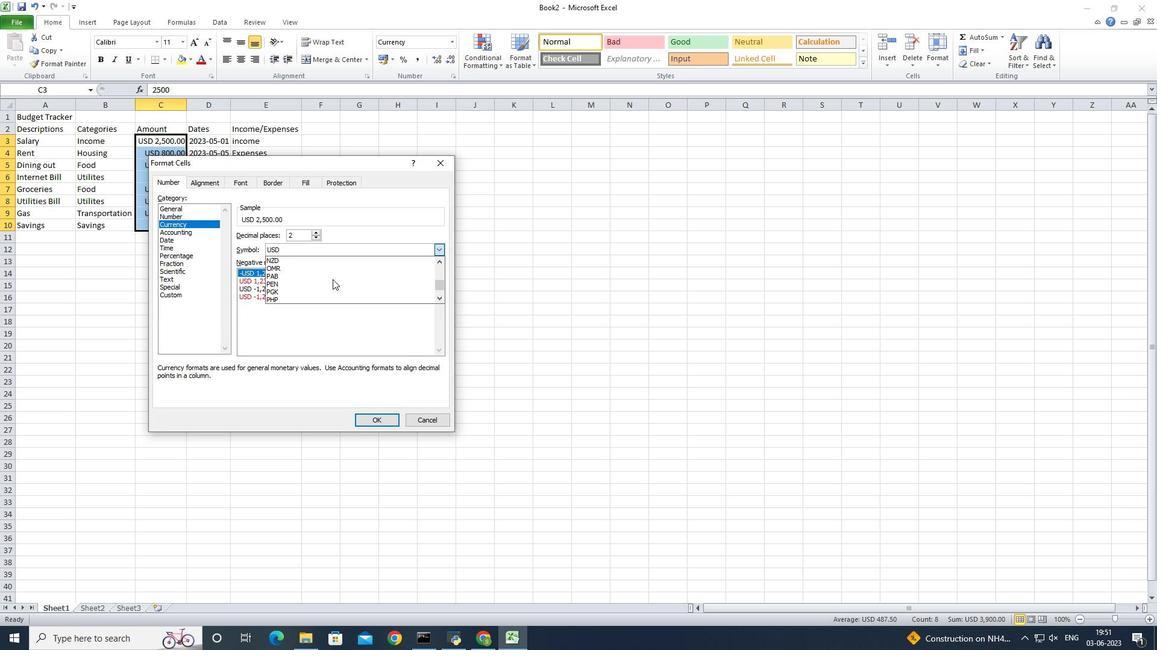 
Action: Mouse scrolled (332, 280) with delta (0, 1)
Screenshot: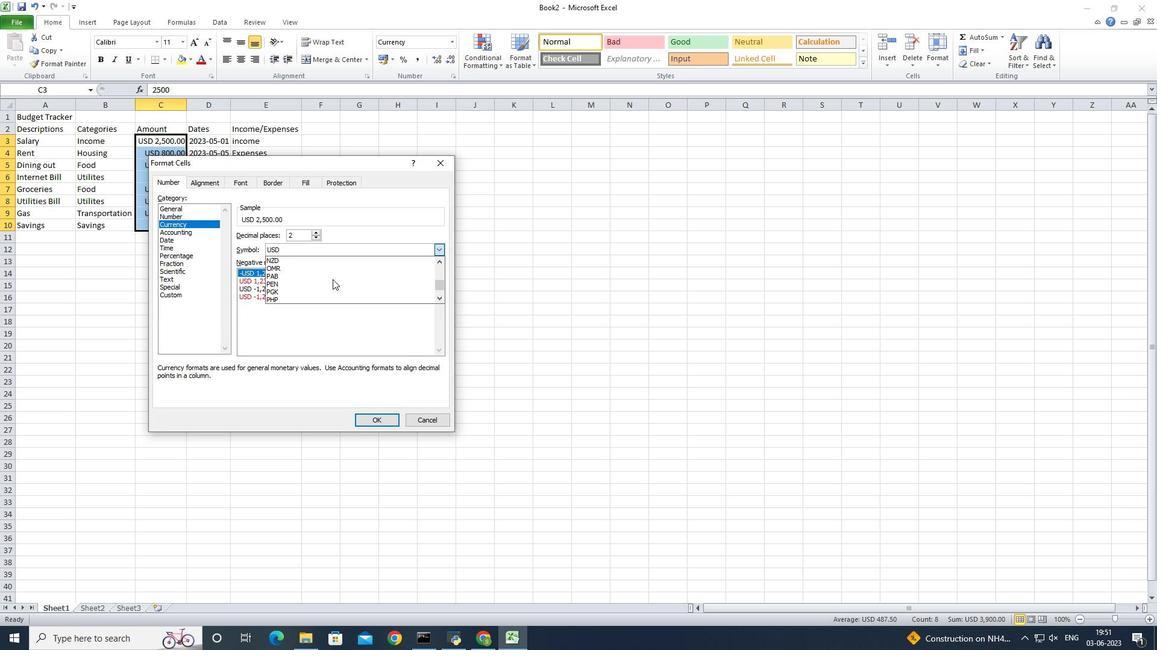 
Action: Mouse scrolled (332, 280) with delta (0, 0)
Screenshot: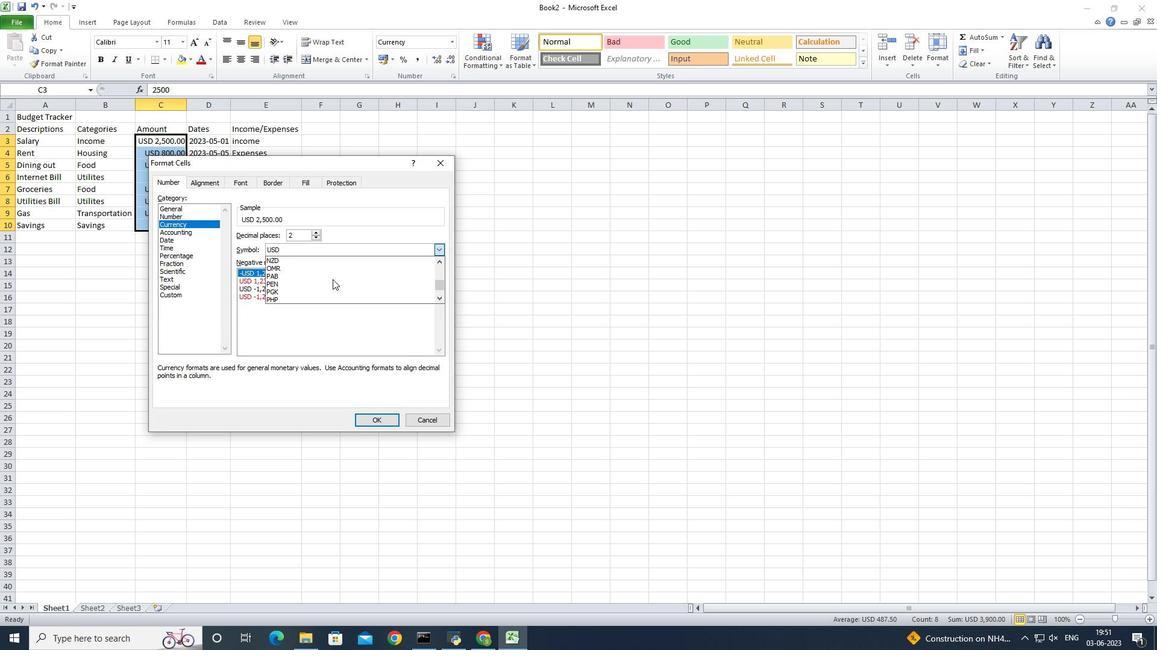 
Action: Mouse scrolled (332, 280) with delta (0, 0)
Screenshot: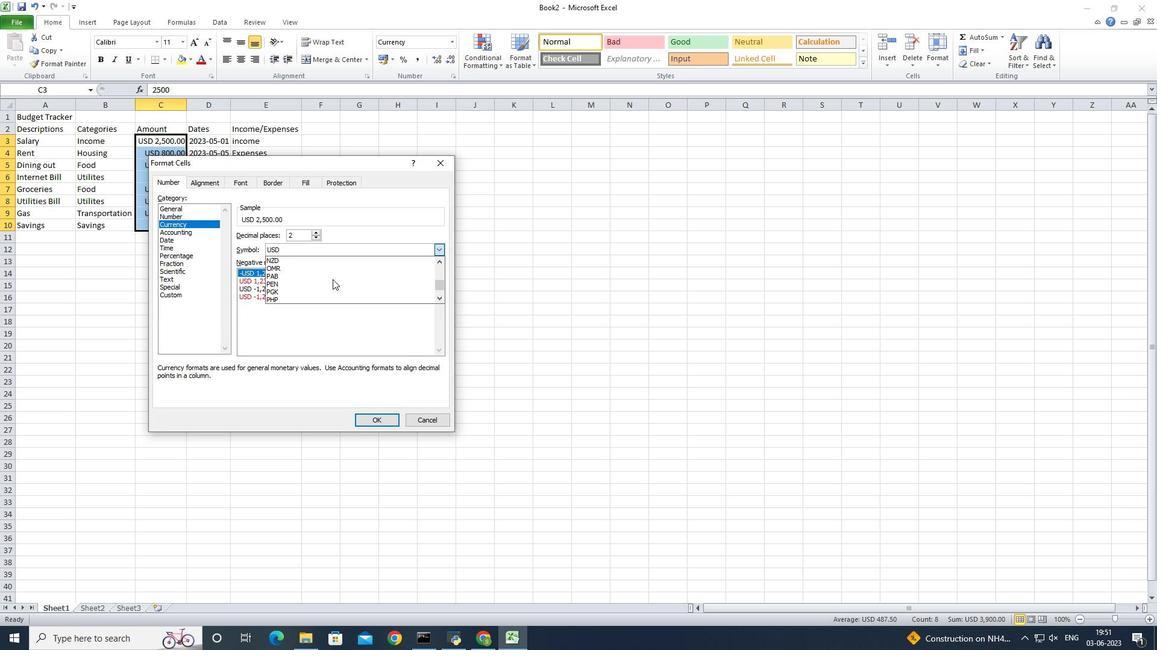 
Action: Mouse scrolled (332, 280) with delta (0, 0)
Screenshot: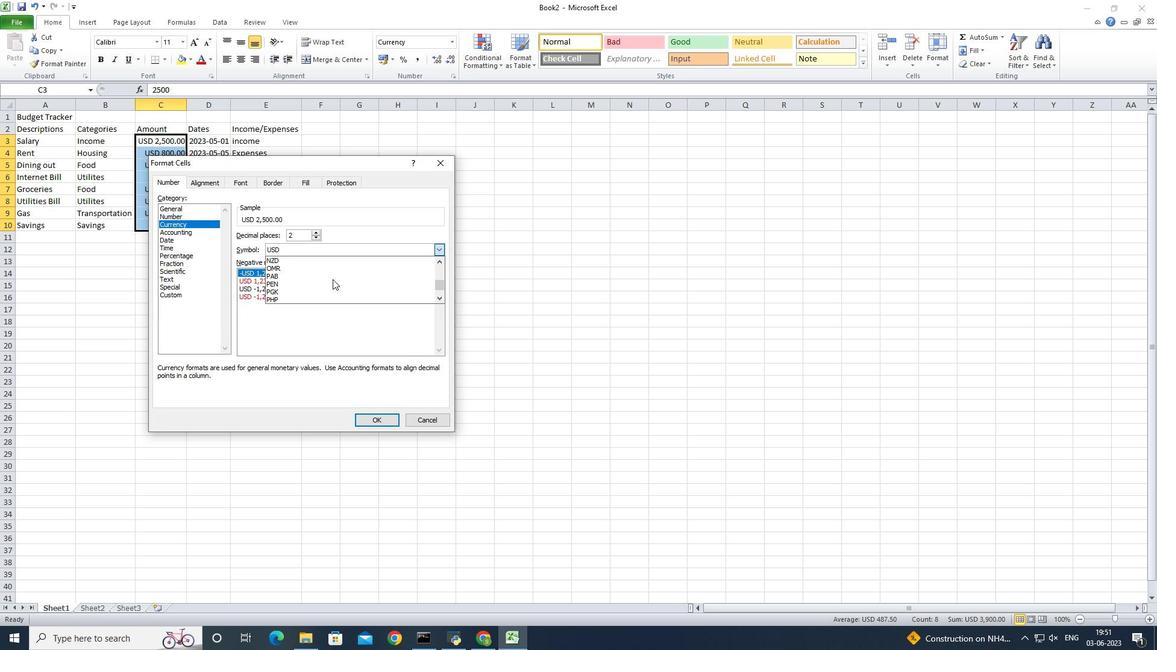 
Action: Mouse scrolled (332, 280) with delta (0, 0)
Screenshot: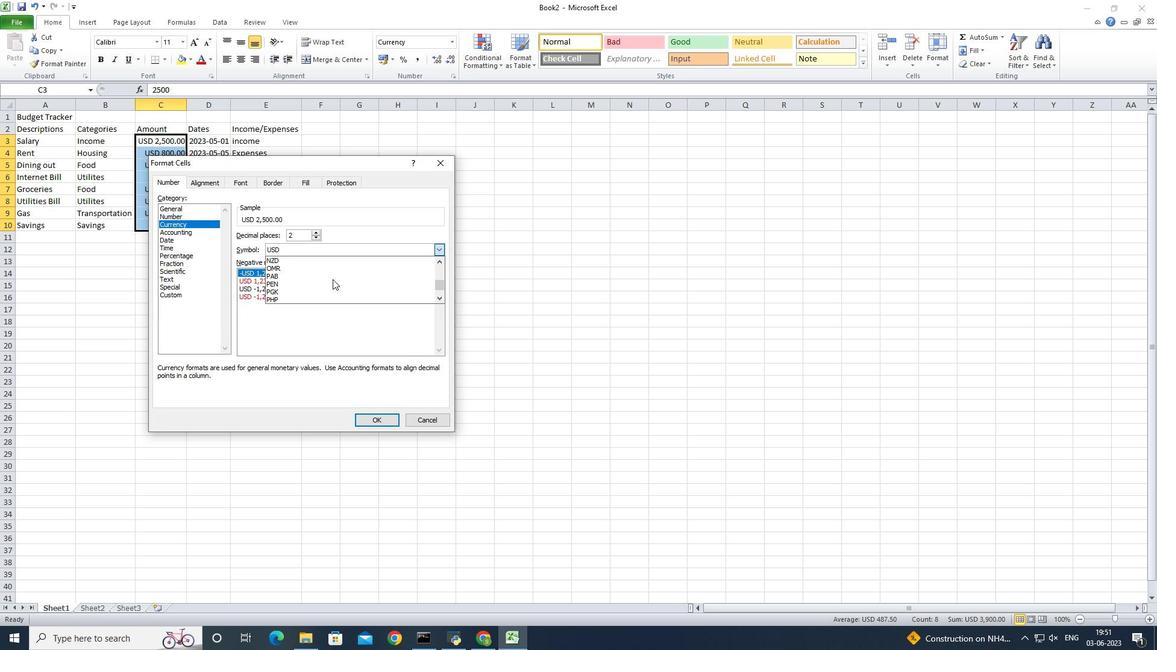 
Action: Mouse scrolled (332, 280) with delta (0, 0)
Screenshot: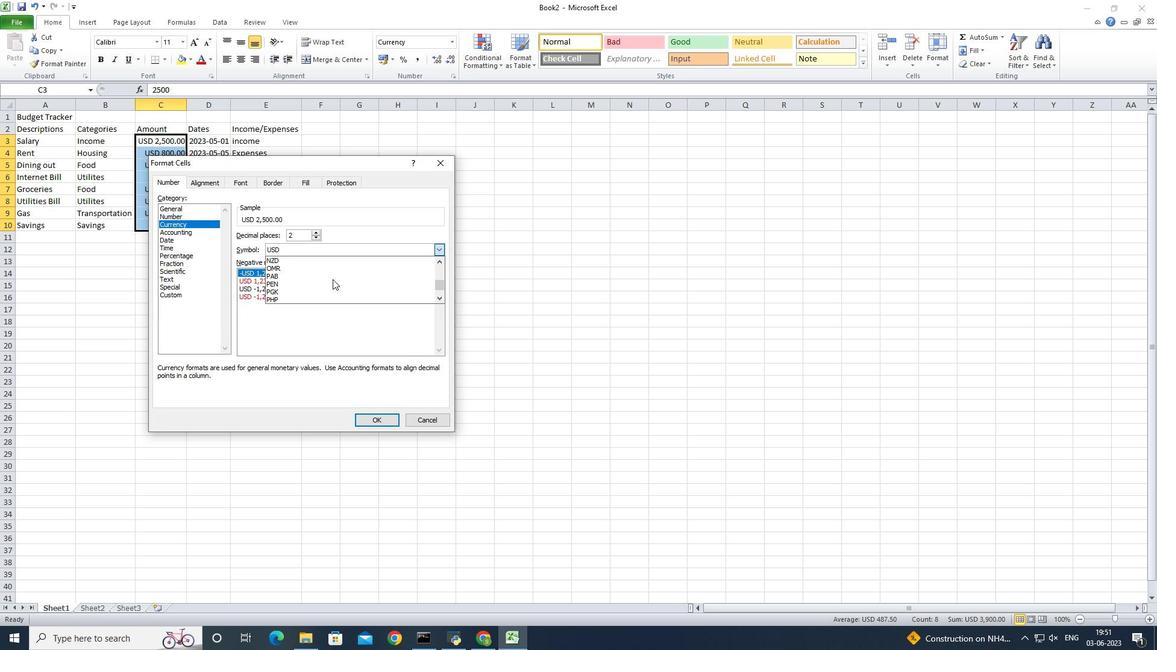 
Action: Mouse scrolled (332, 280) with delta (0, 0)
Screenshot: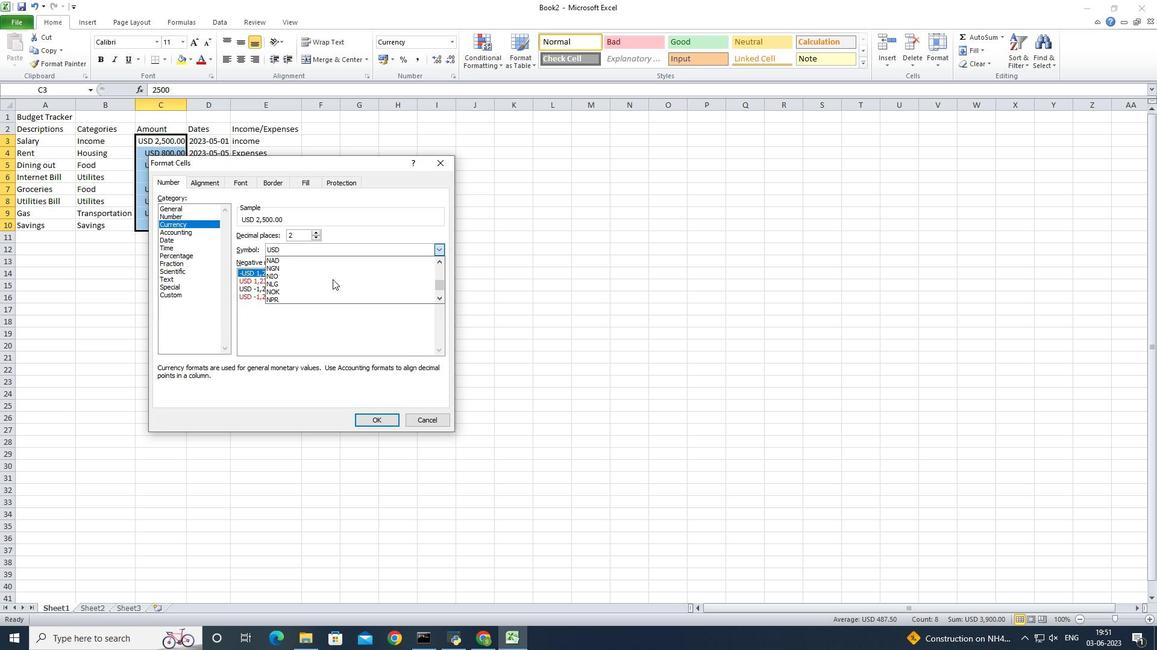 
Action: Mouse scrolled (332, 280) with delta (0, 0)
Screenshot: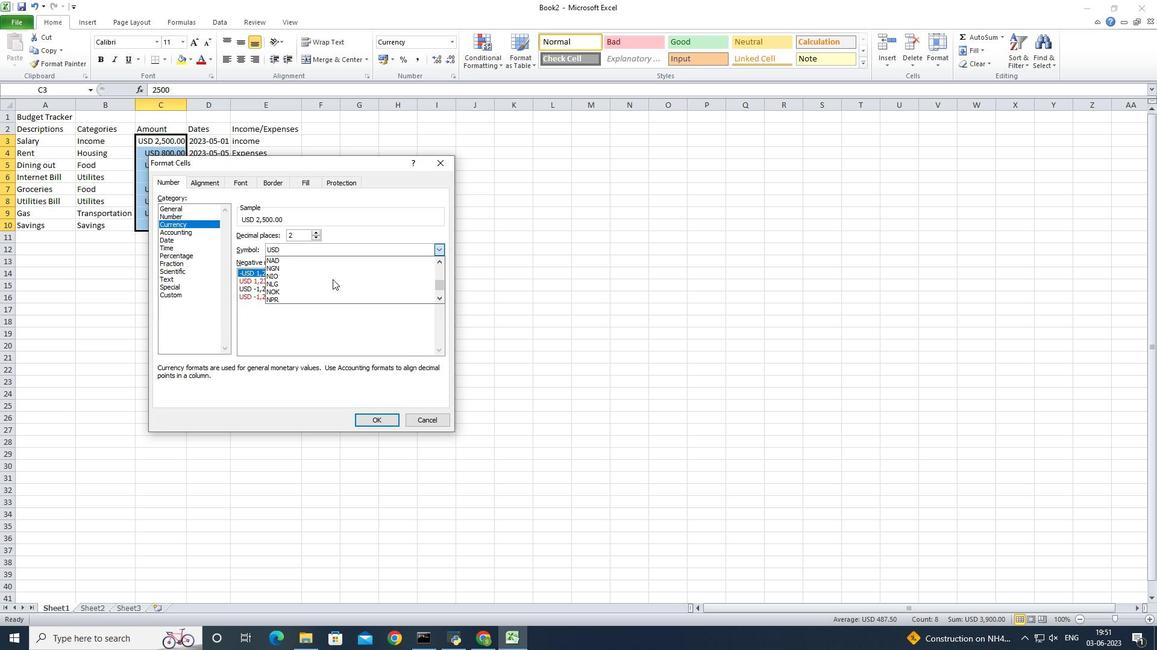 
Action: Mouse scrolled (332, 280) with delta (0, 0)
Screenshot: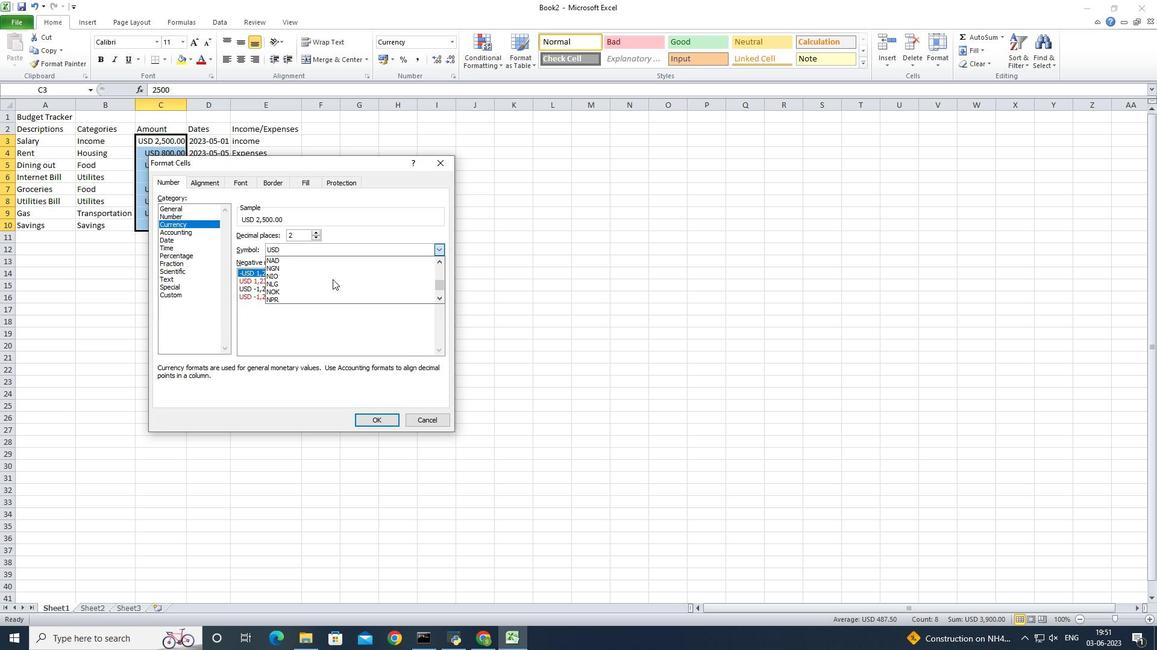 
Action: Mouse scrolled (332, 280) with delta (0, 0)
Screenshot: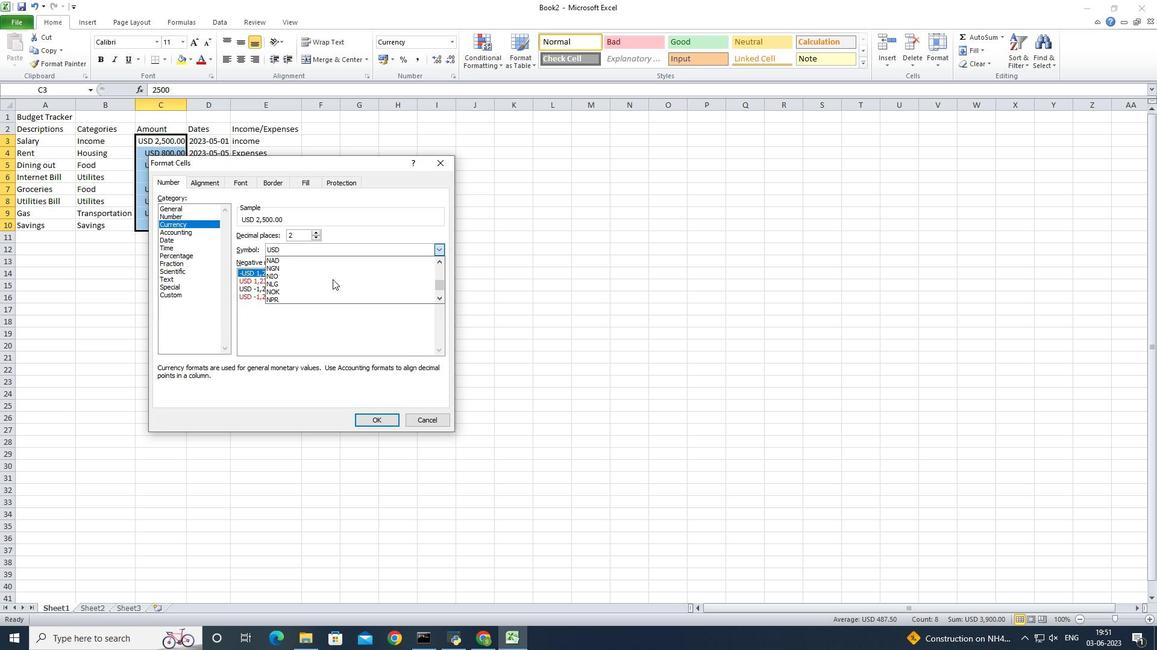 
Action: Mouse scrolled (332, 280) with delta (0, 0)
Screenshot: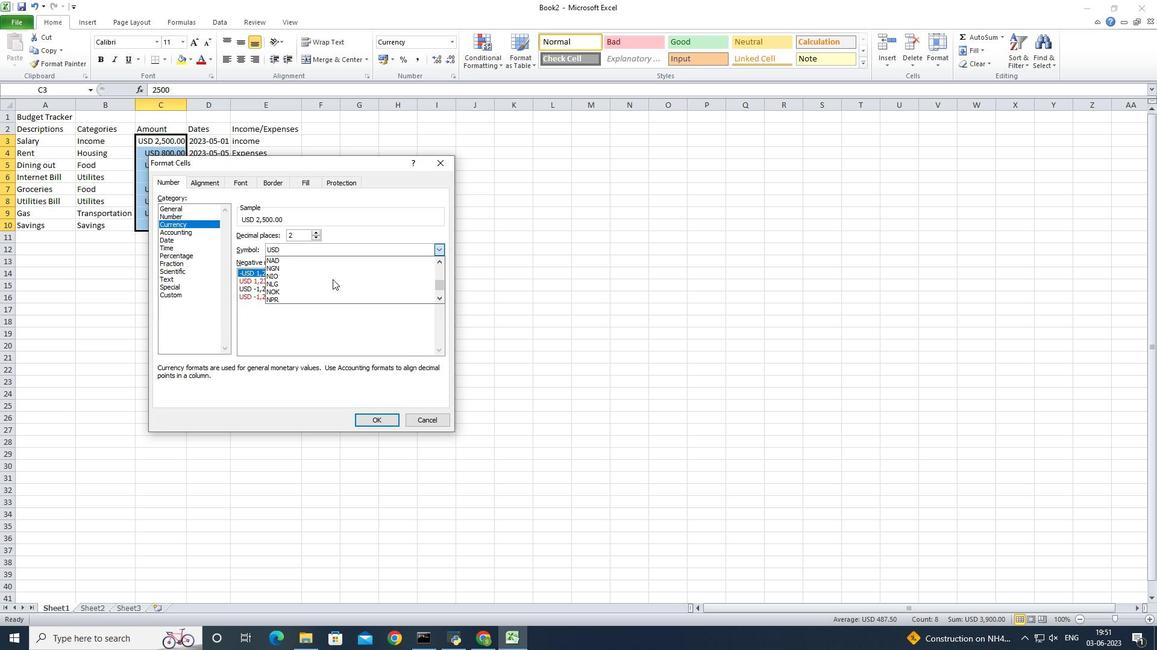
Action: Mouse scrolled (332, 280) with delta (0, 0)
Screenshot: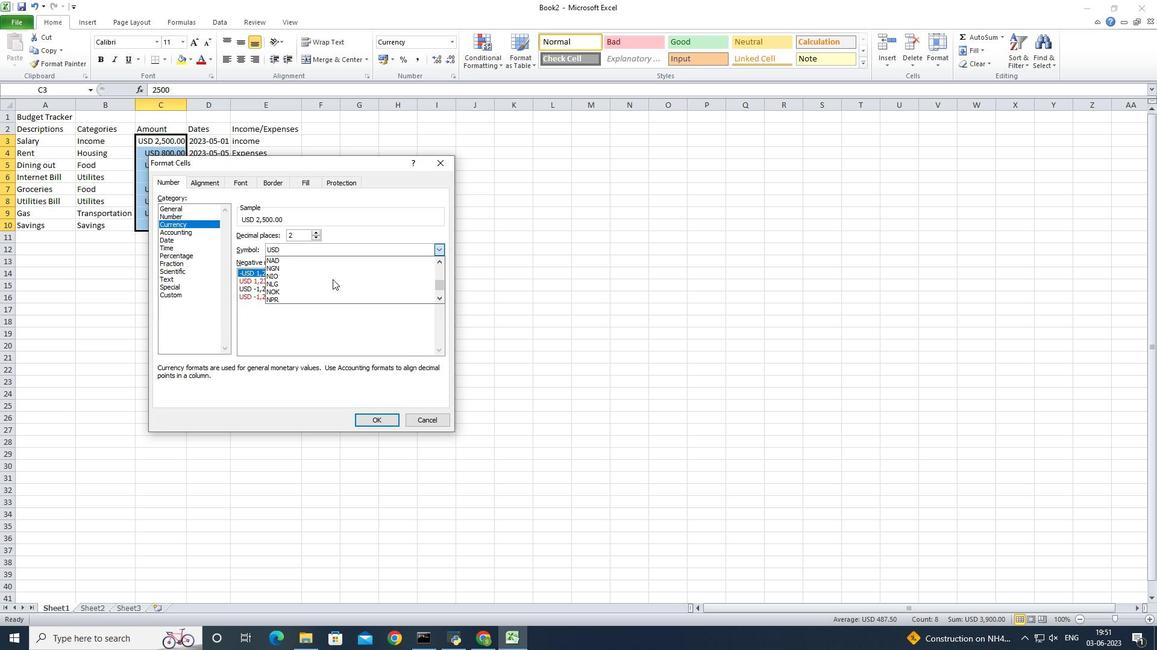 
Action: Mouse scrolled (332, 280) with delta (0, 0)
Screenshot: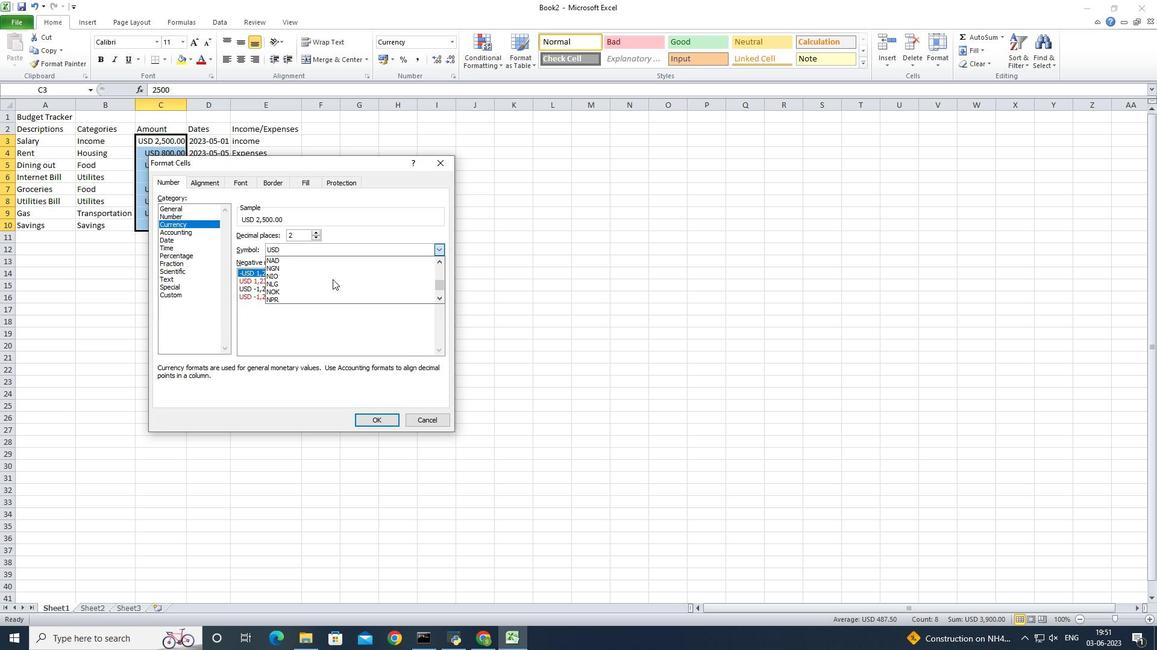 
Action: Mouse scrolled (332, 280) with delta (0, 0)
Screenshot: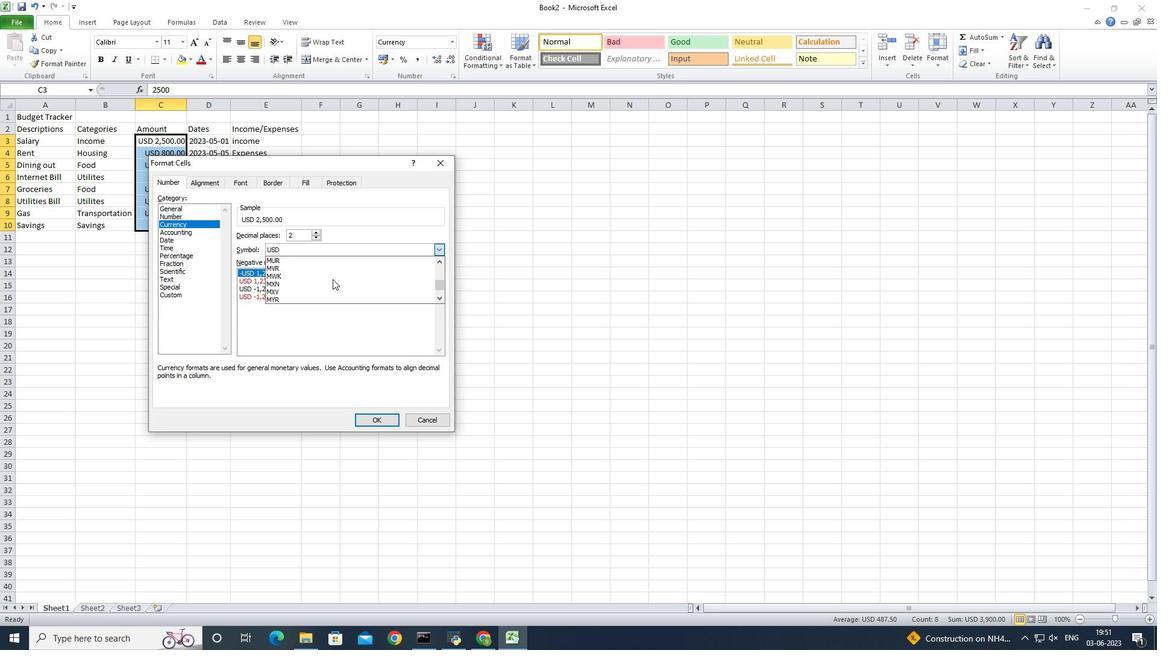 
Action: Mouse scrolled (332, 280) with delta (0, 0)
Screenshot: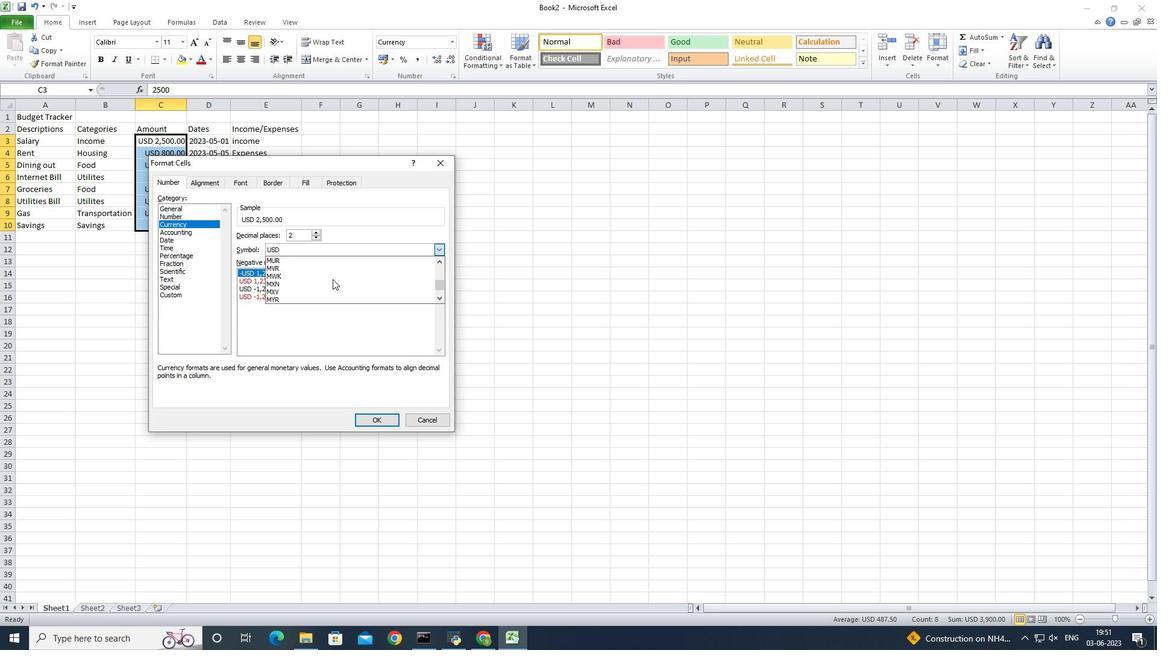 
Action: Mouse scrolled (332, 280) with delta (0, 1)
Screenshot: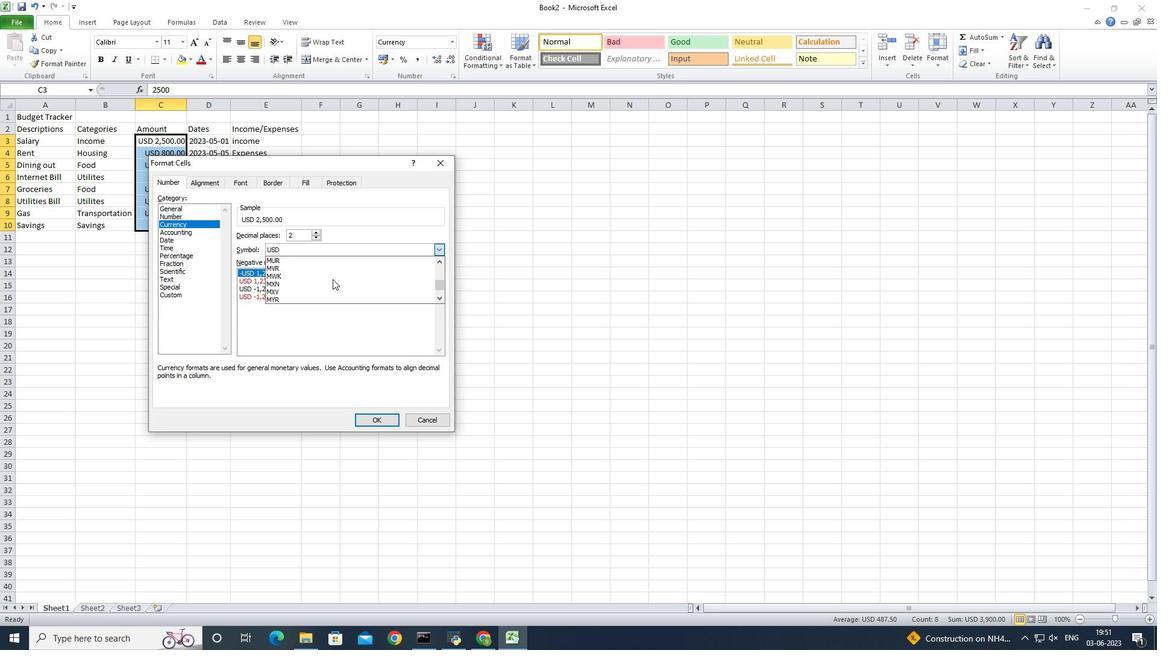 
Action: Mouse scrolled (332, 280) with delta (0, 0)
Screenshot: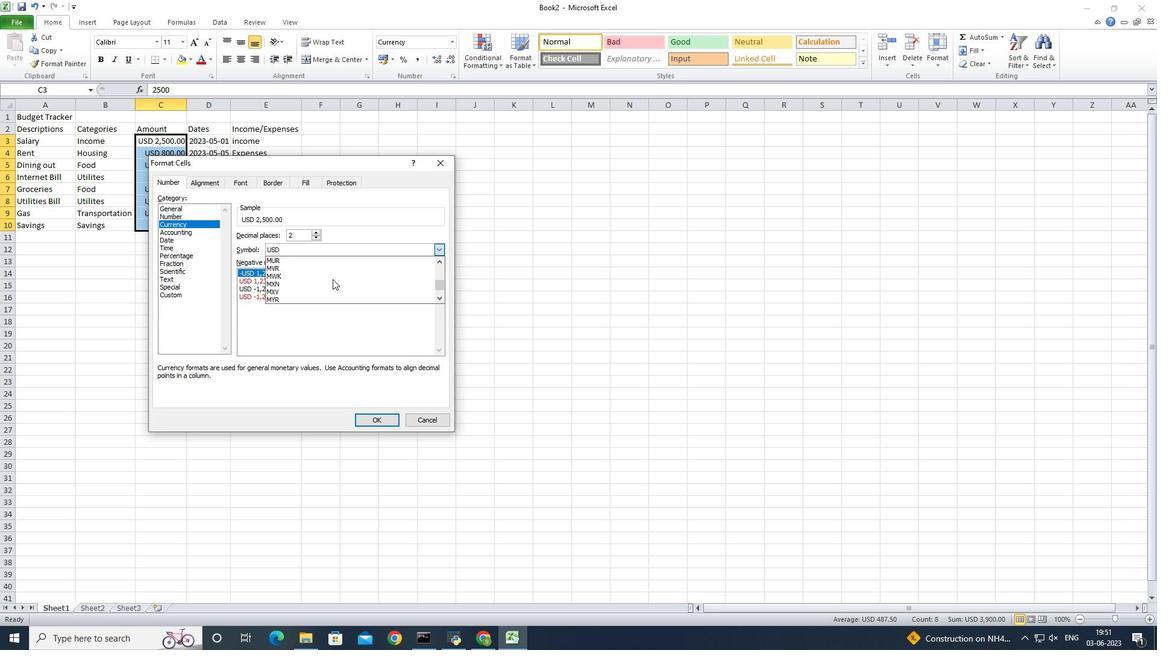 
Action: Mouse scrolled (332, 280) with delta (0, 0)
Screenshot: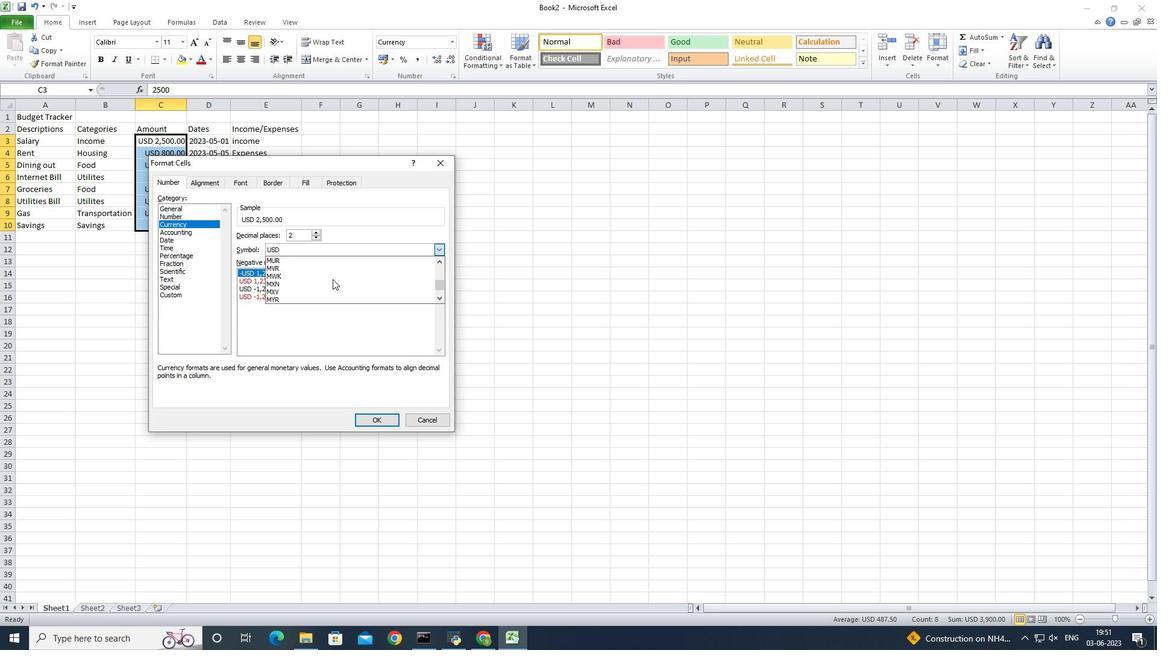 
Action: Mouse scrolled (332, 280) with delta (0, 0)
Screenshot: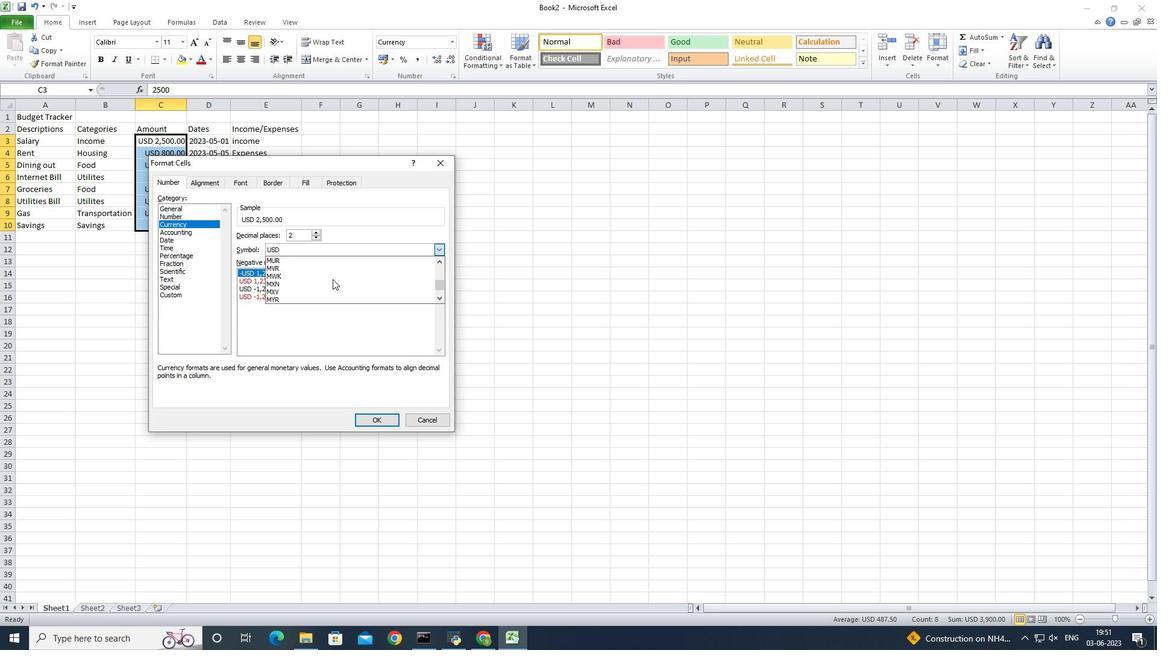 
Action: Mouse scrolled (332, 280) with delta (0, 0)
Screenshot: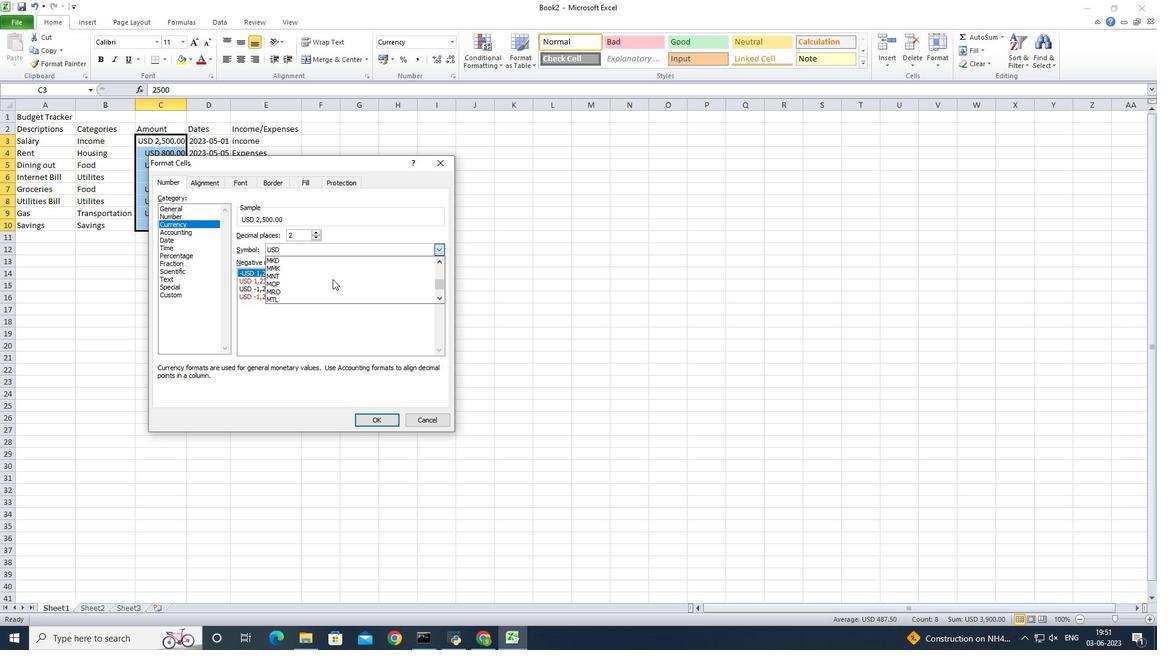 
Action: Mouse scrolled (332, 280) with delta (0, 0)
Screenshot: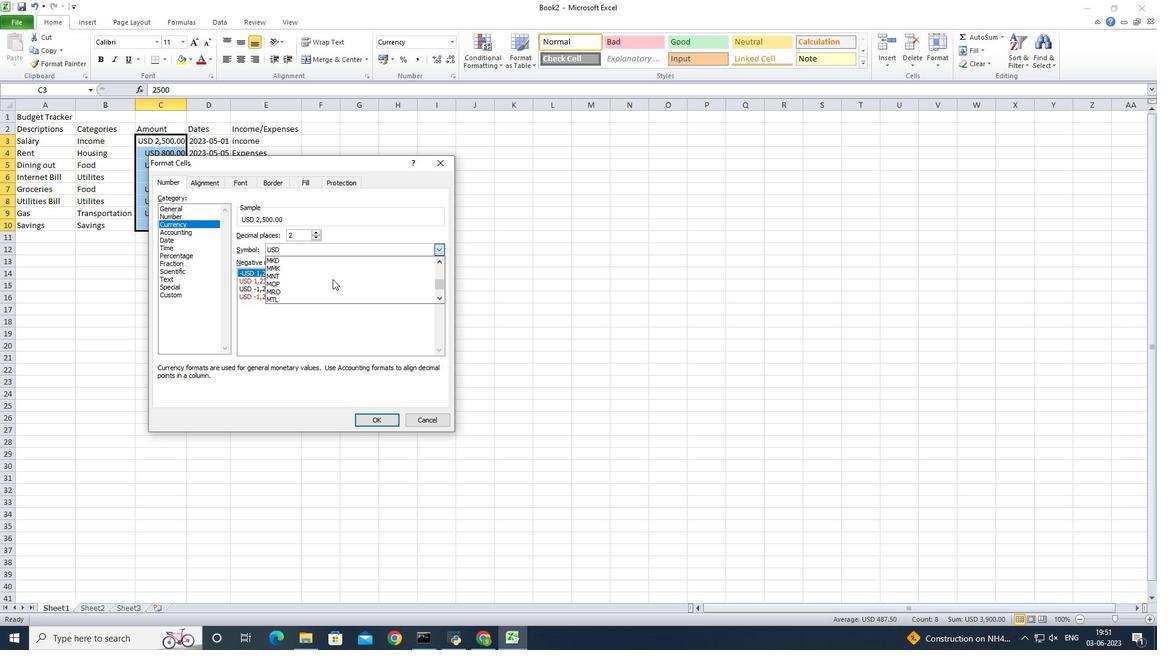 
Action: Mouse scrolled (332, 280) with delta (0, 0)
Screenshot: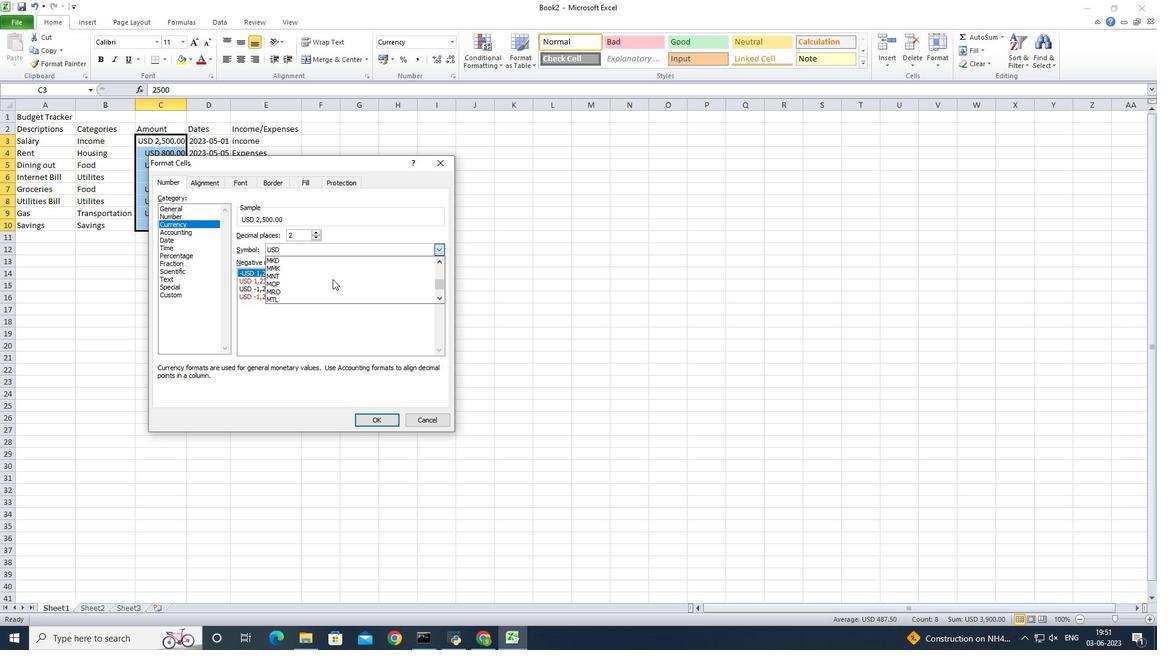 
Action: Mouse scrolled (332, 280) with delta (0, 0)
Screenshot: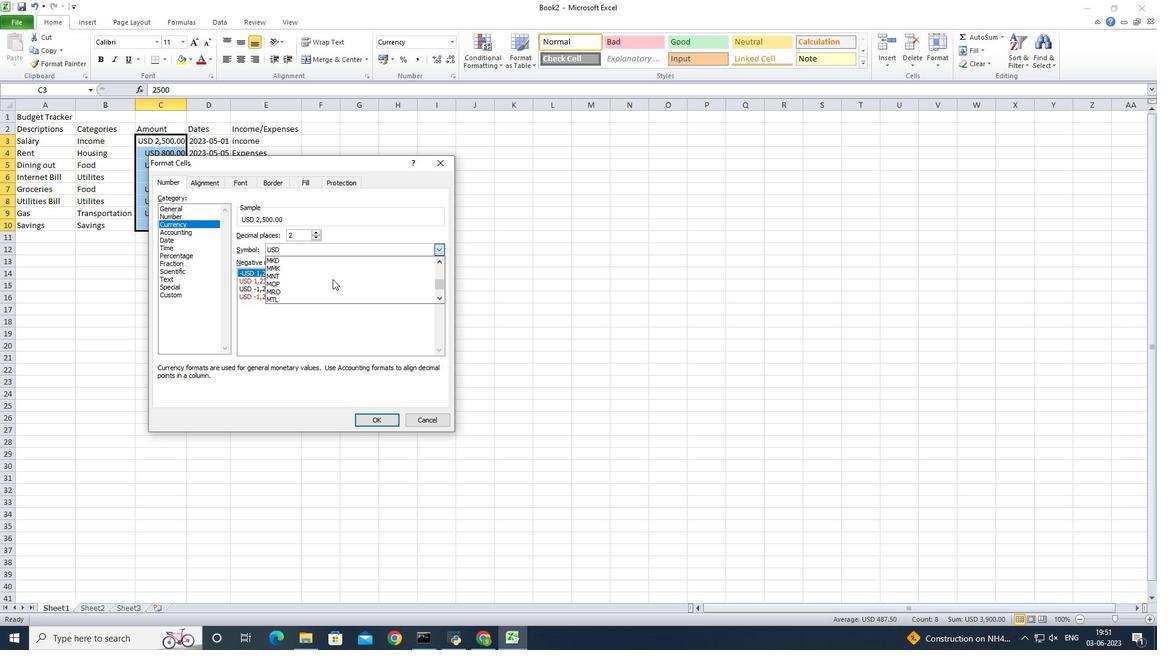 
Action: Mouse scrolled (332, 280) with delta (0, 0)
Screenshot: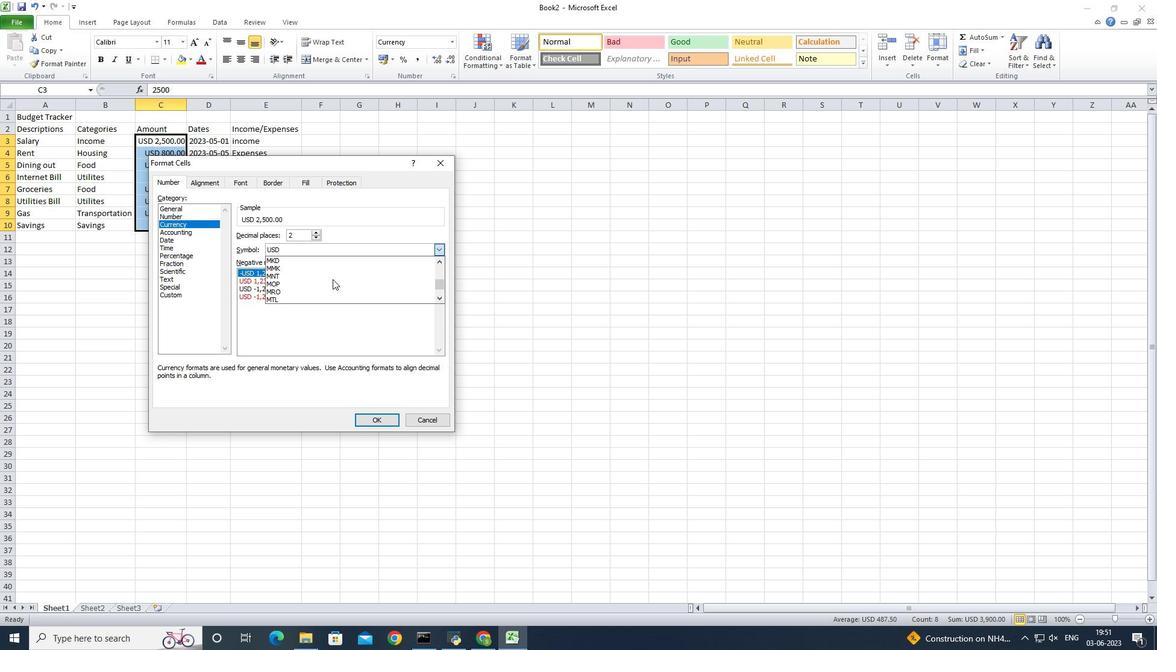 
Action: Mouse scrolled (332, 280) with delta (0, 0)
Screenshot: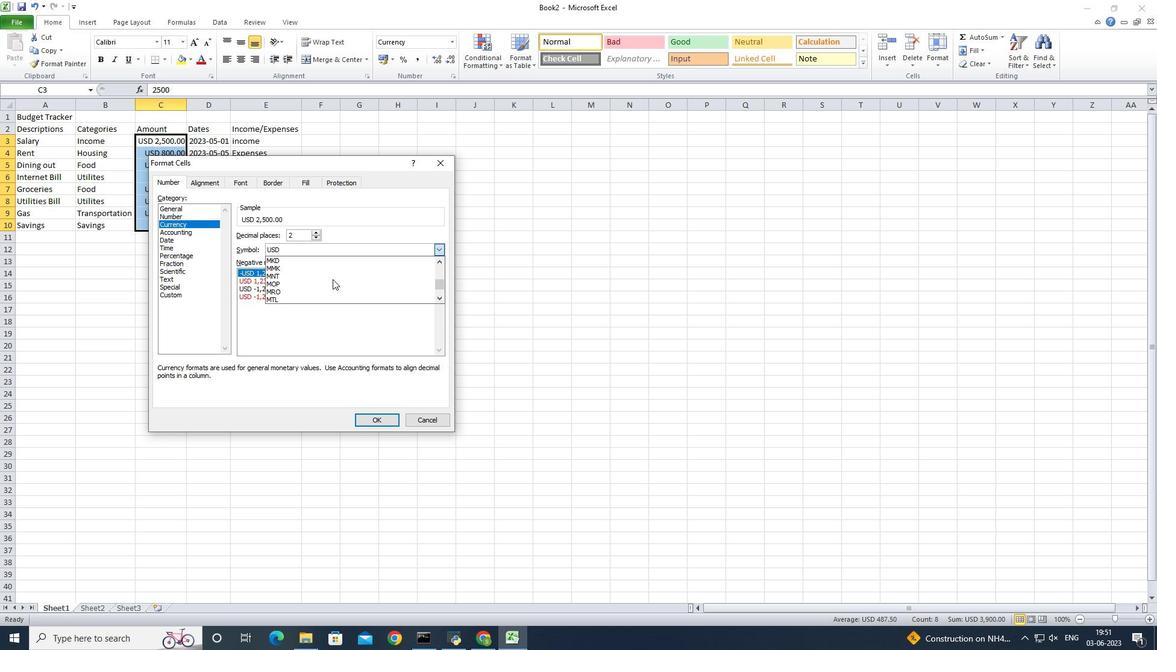 
Action: Mouse scrolled (332, 280) with delta (0, 0)
Screenshot: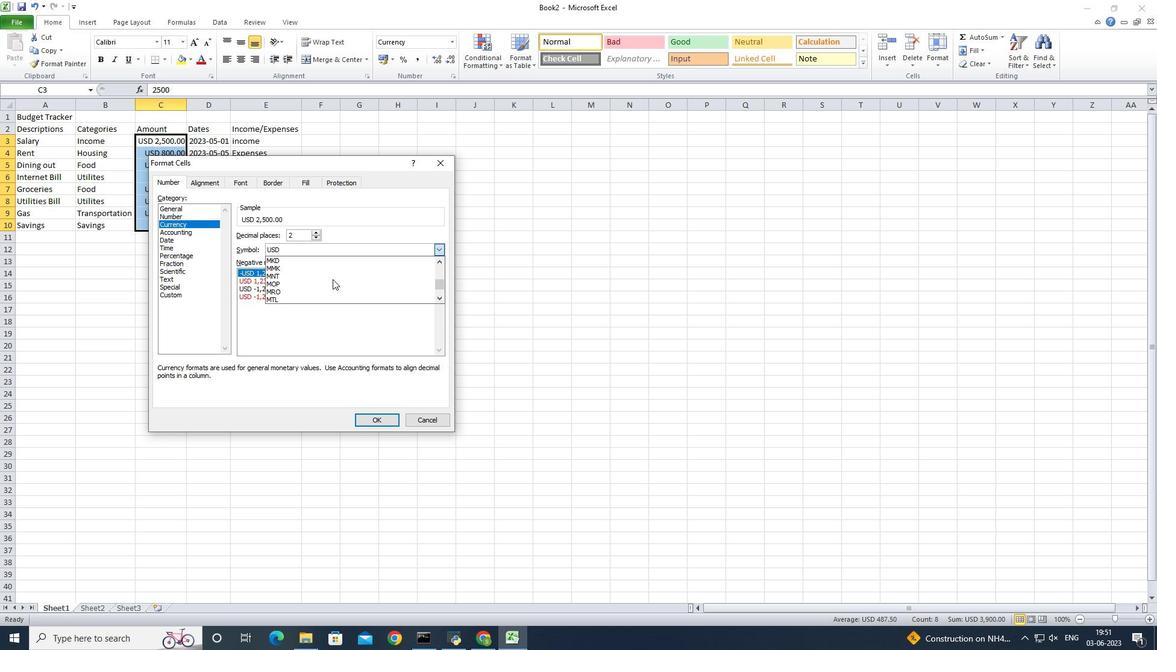 
Action: Mouse scrolled (332, 280) with delta (0, 0)
Screenshot: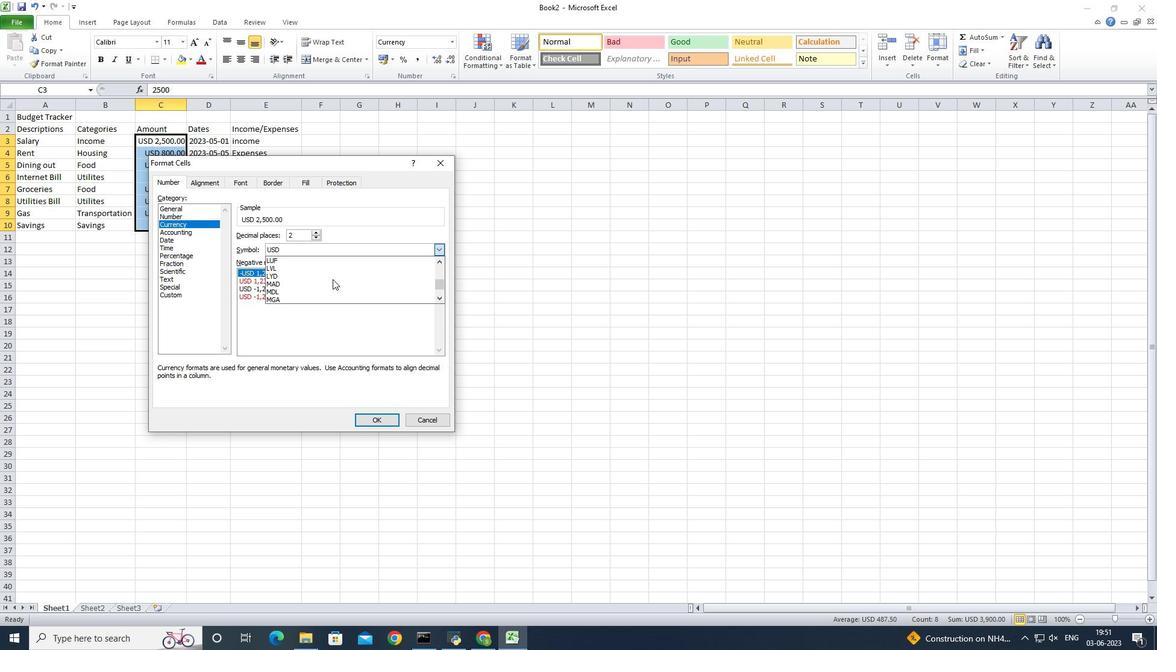 
Action: Mouse scrolled (332, 280) with delta (0, 0)
Screenshot: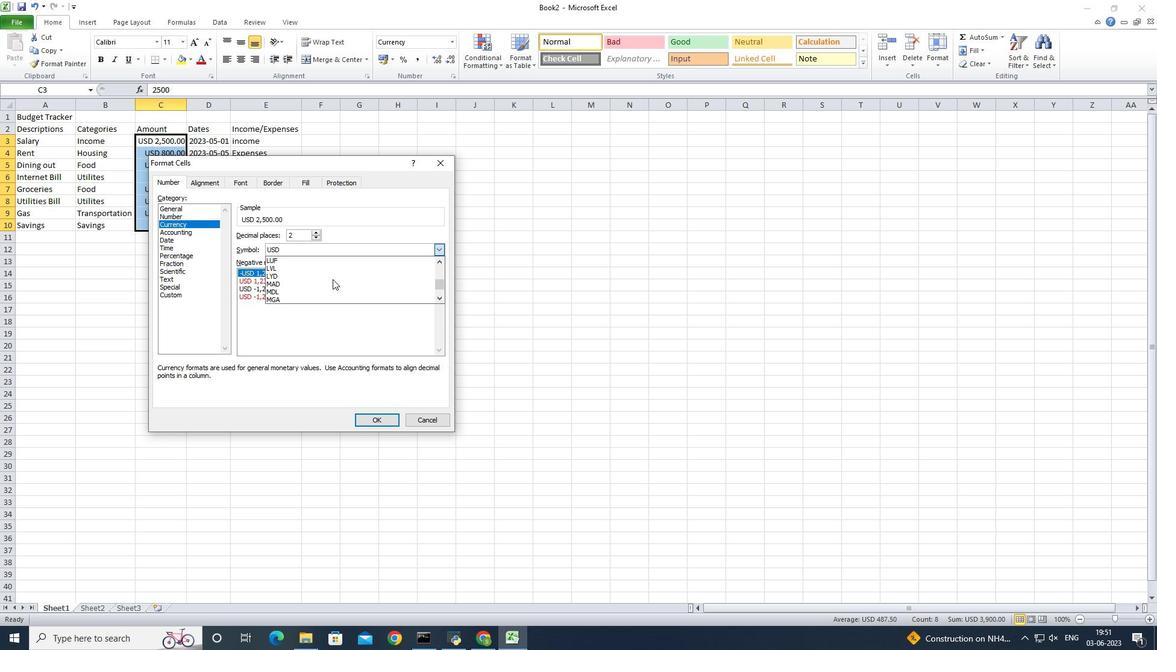
Action: Mouse scrolled (332, 280) with delta (0, 0)
Screenshot: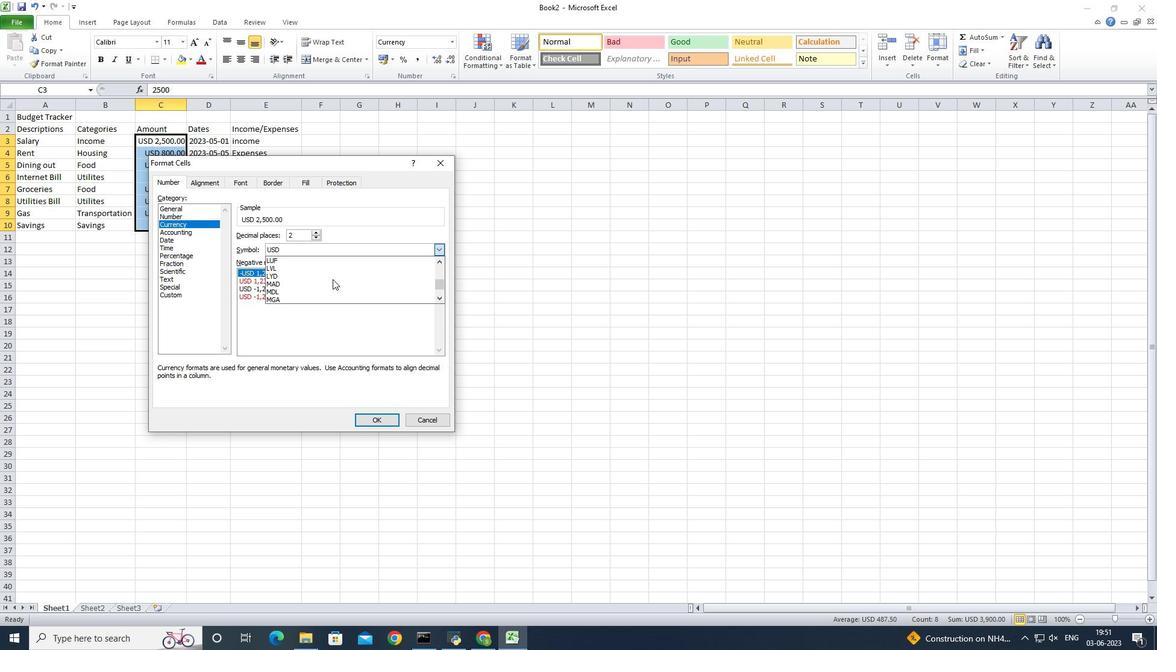 
Action: Mouse scrolled (332, 280) with delta (0, 0)
Screenshot: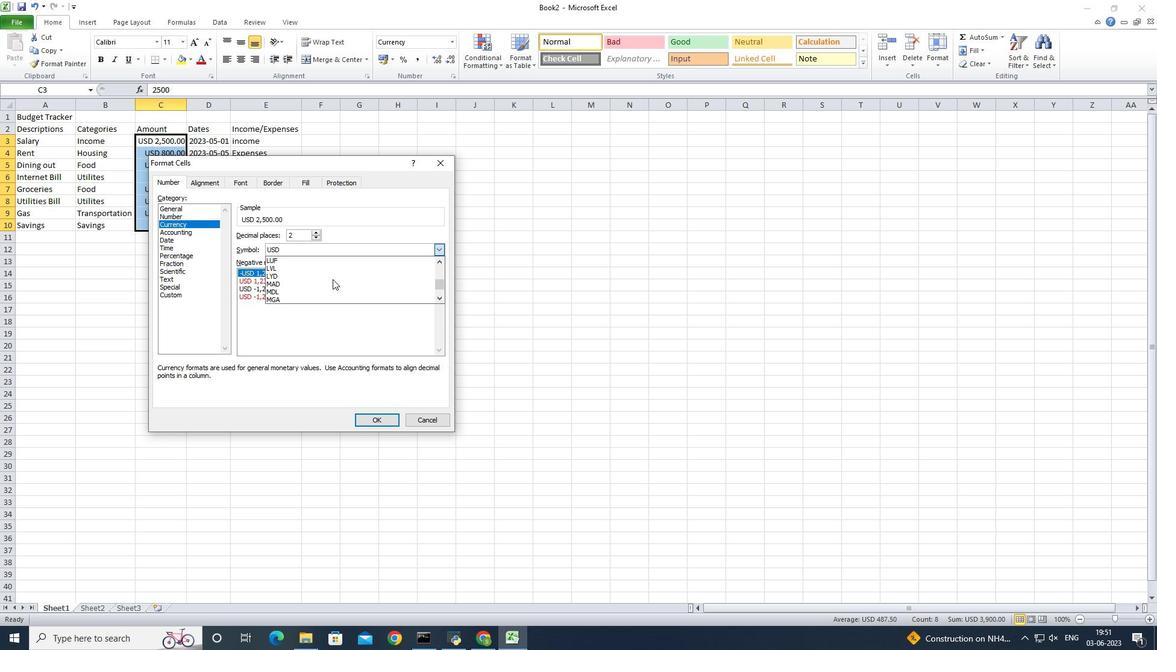 
Action: Mouse scrolled (332, 280) with delta (0, 0)
Screenshot: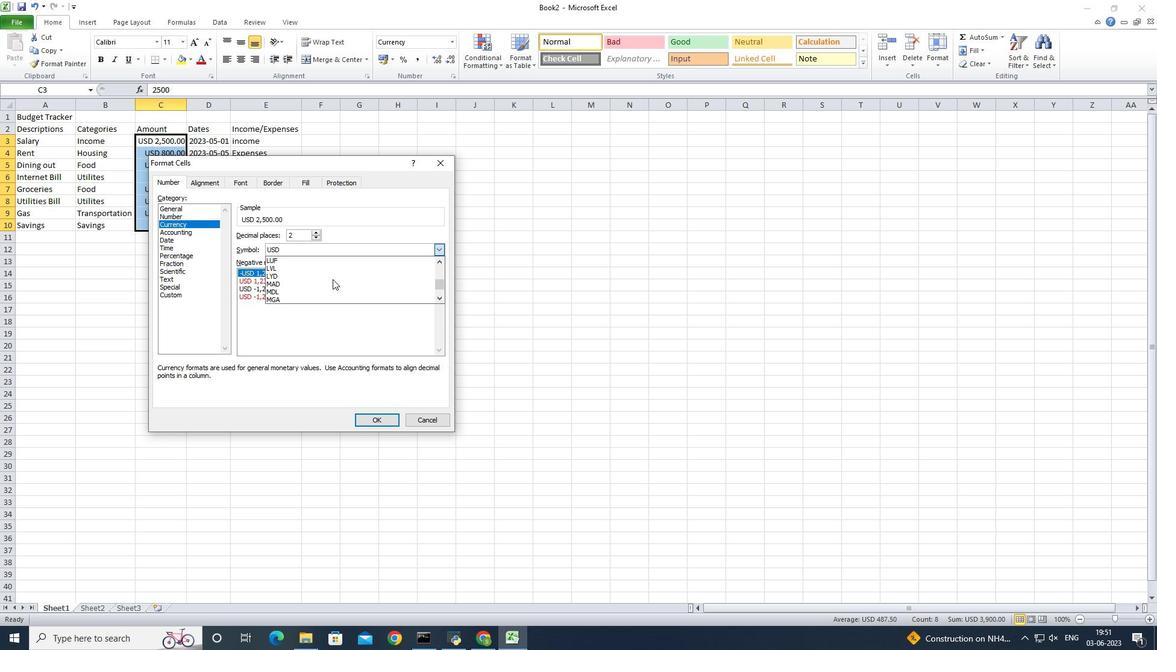 
Action: Mouse scrolled (332, 280) with delta (0, 0)
Screenshot: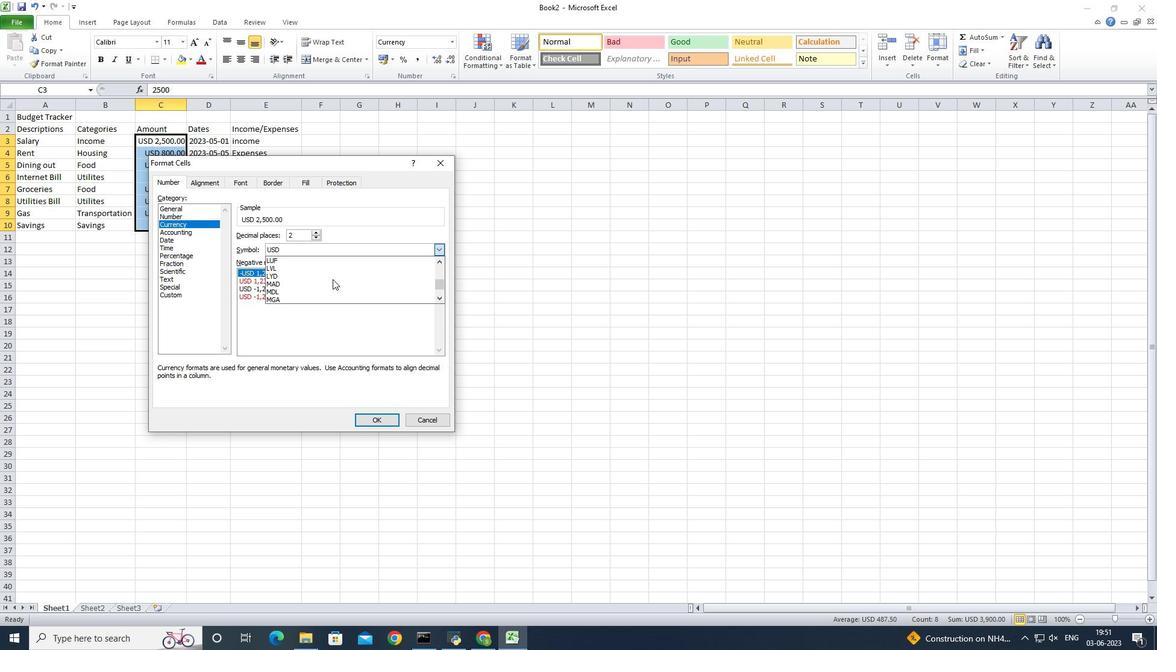 
Action: Mouse scrolled (332, 280) with delta (0, 0)
Screenshot: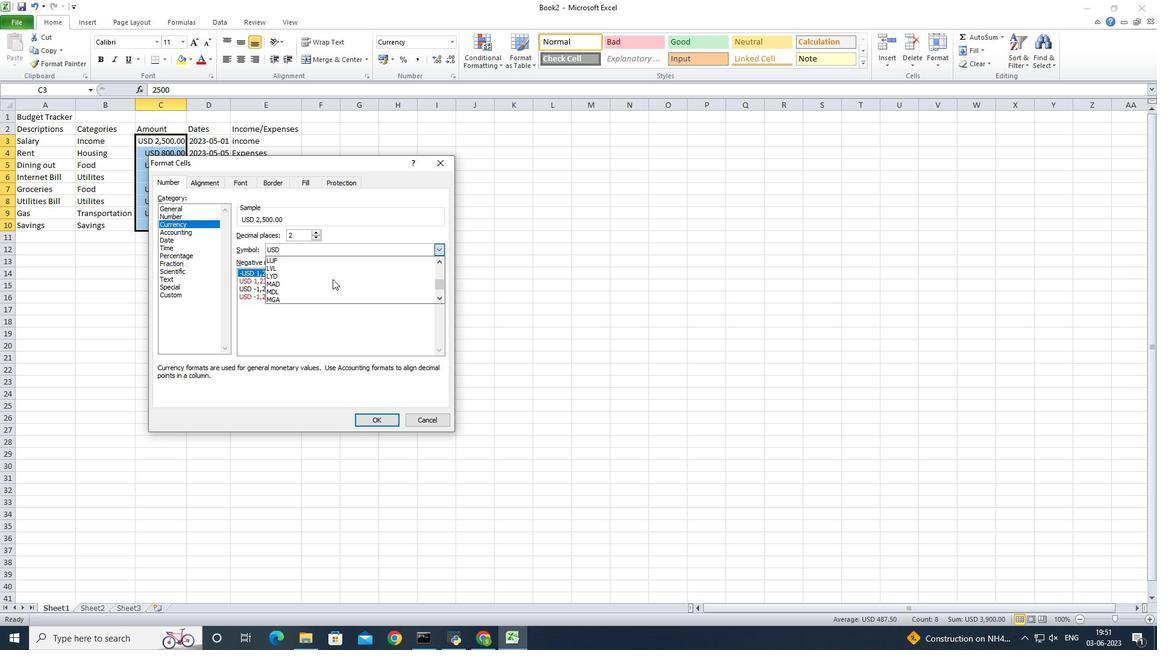 
Action: Mouse scrolled (332, 280) with delta (0, 0)
Screenshot: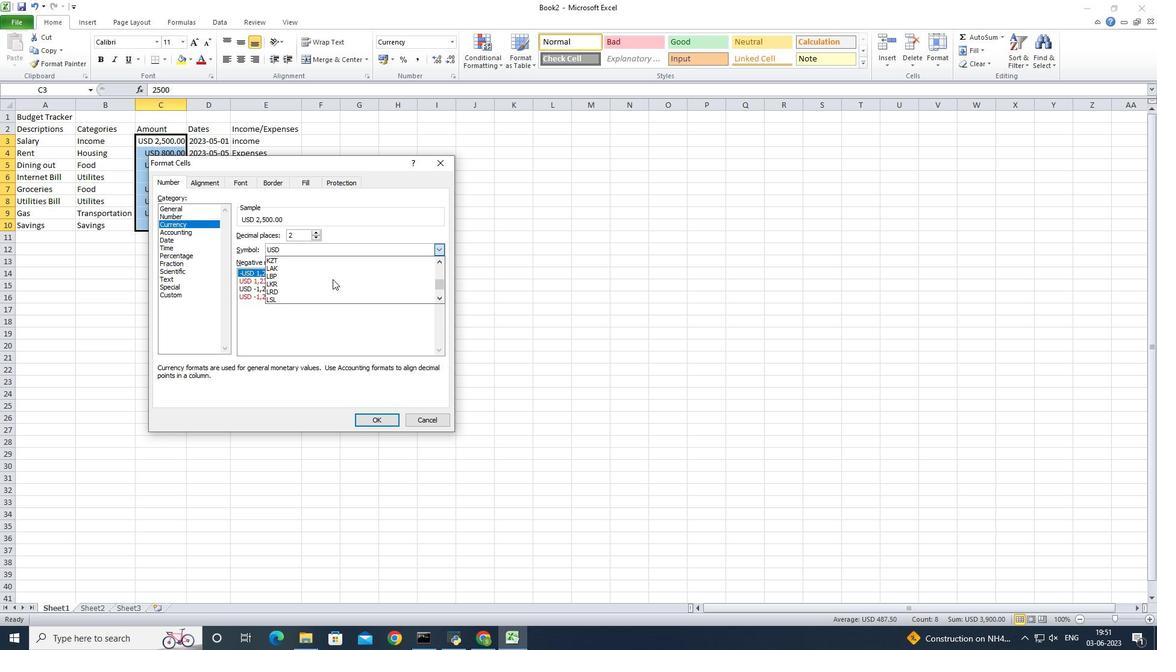 
Action: Mouse scrolled (332, 280) with delta (0, 0)
Screenshot: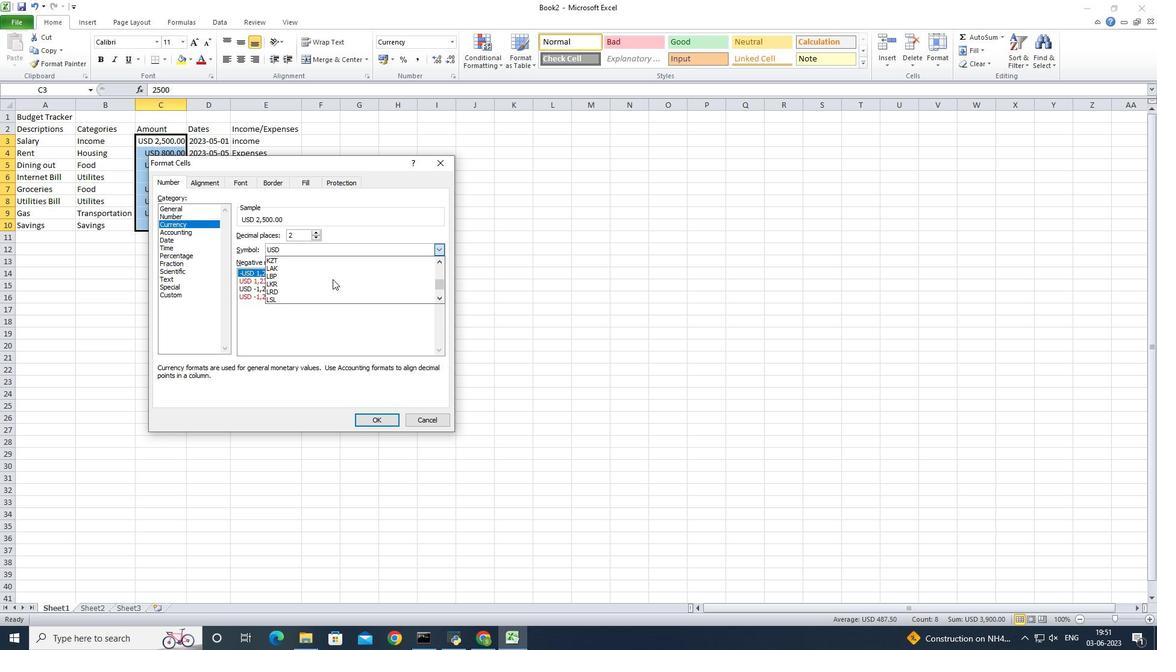 
Action: Mouse scrolled (332, 280) with delta (0, 0)
Screenshot: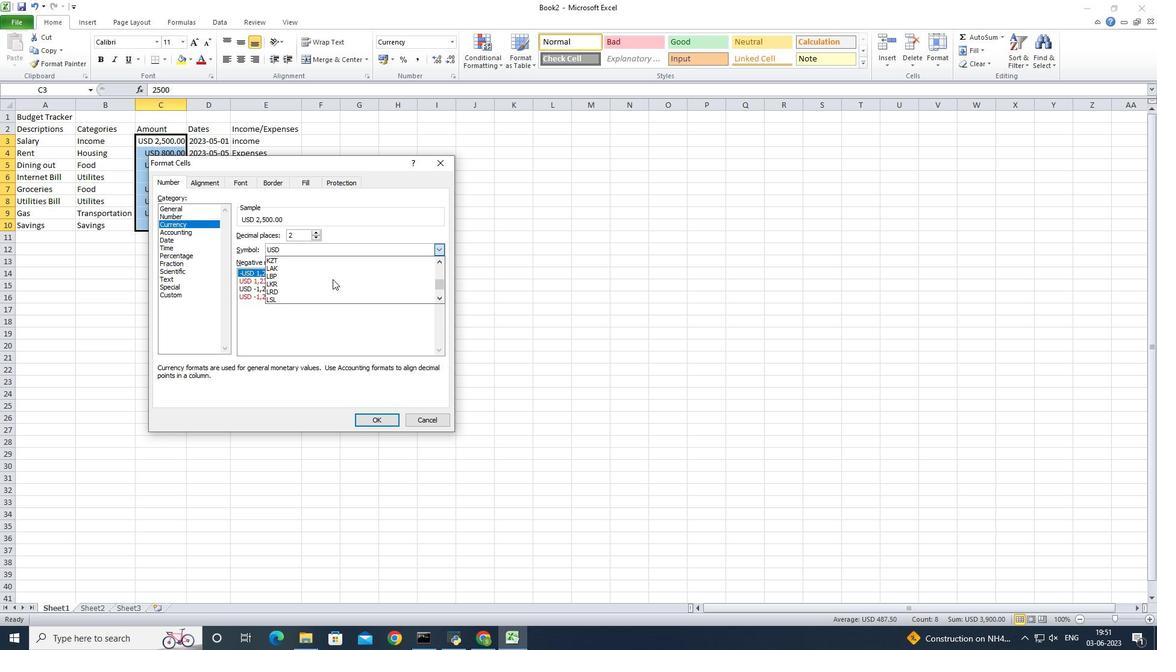 
Action: Mouse scrolled (332, 280) with delta (0, 0)
Screenshot: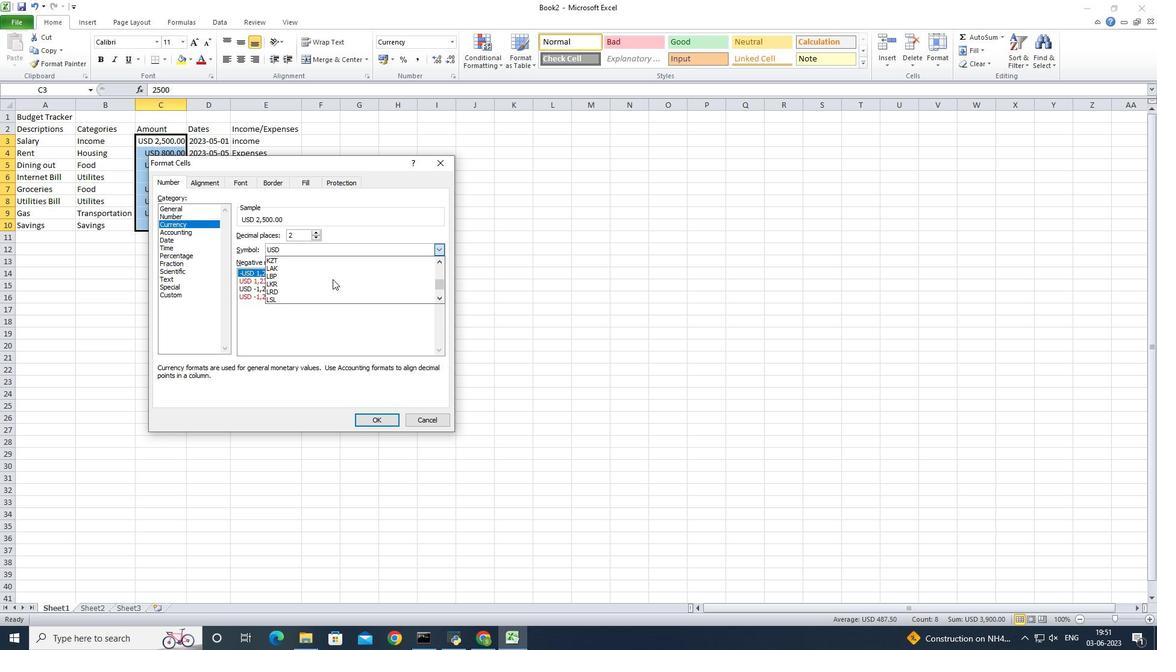 
Action: Mouse scrolled (332, 280) with delta (0, 0)
Screenshot: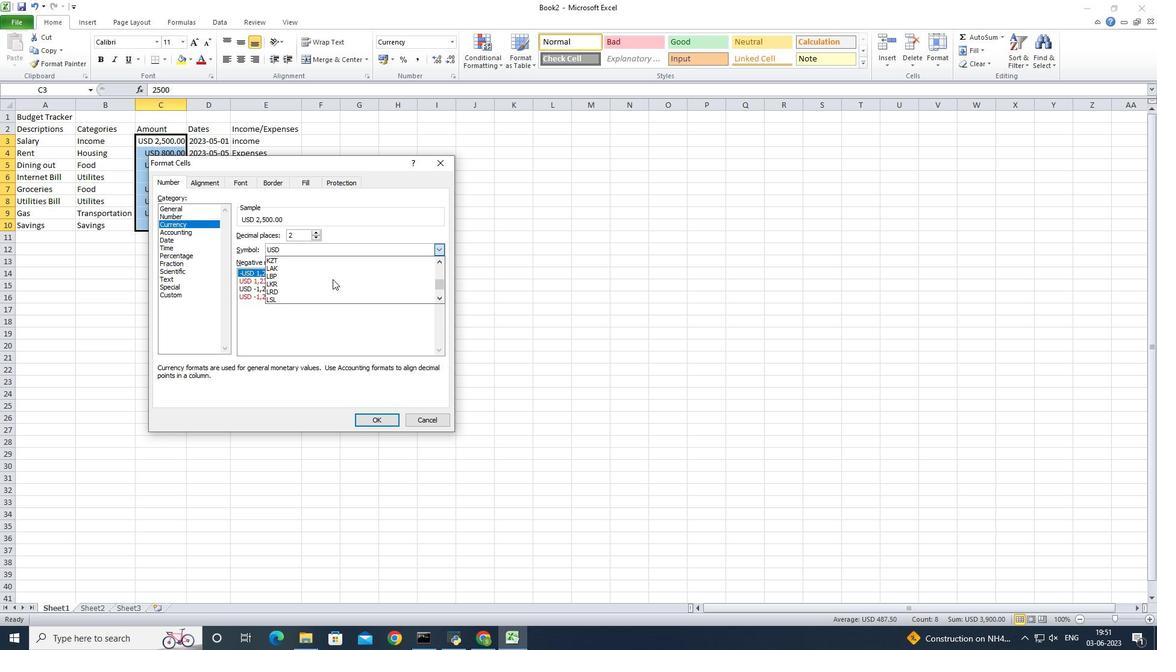 
Action: Mouse scrolled (332, 280) with delta (0, 0)
Screenshot: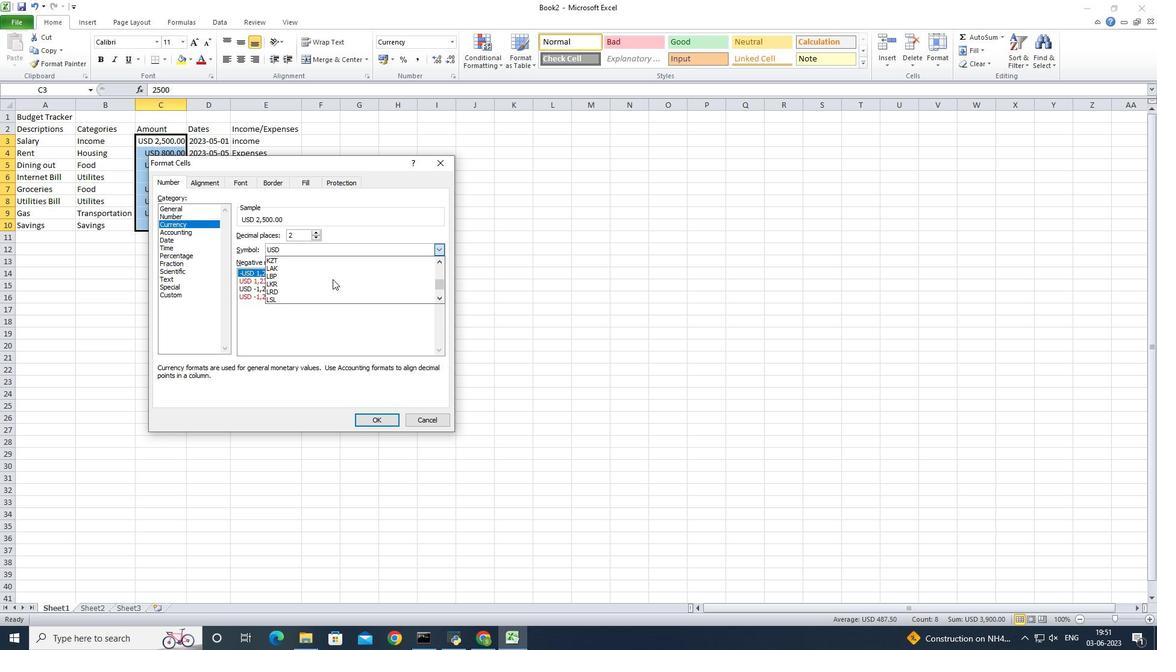 
Action: Mouse scrolled (332, 280) with delta (0, 0)
Screenshot: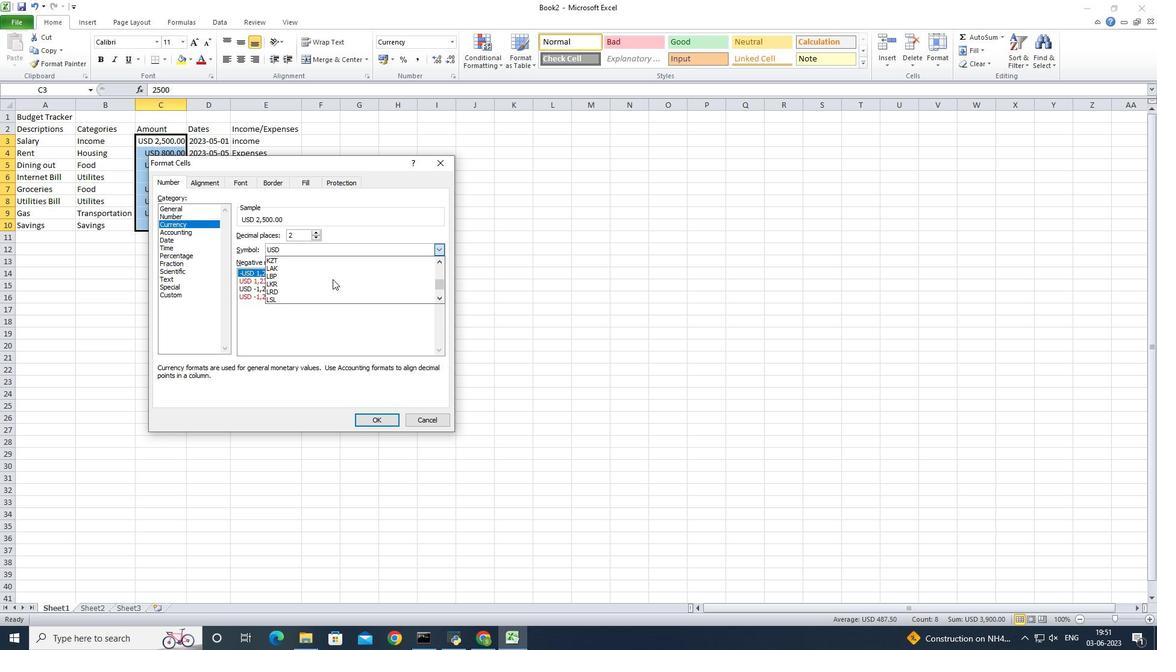 
Action: Mouse scrolled (332, 280) with delta (0, 0)
Screenshot: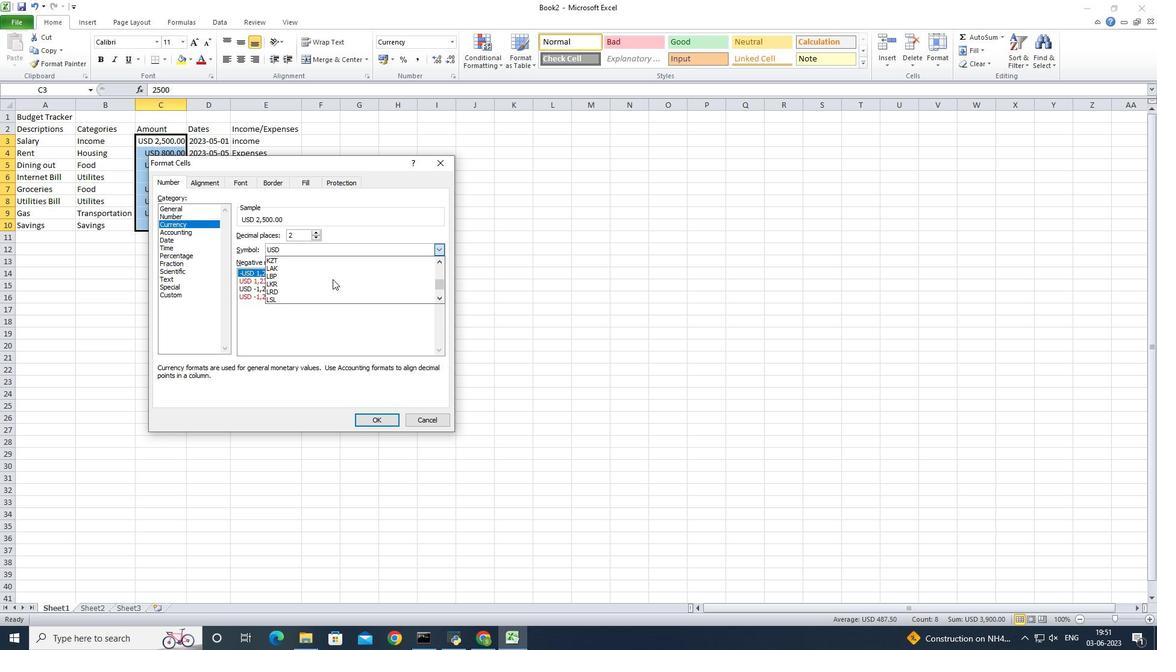 
Action: Mouse scrolled (332, 280) with delta (0, 0)
Screenshot: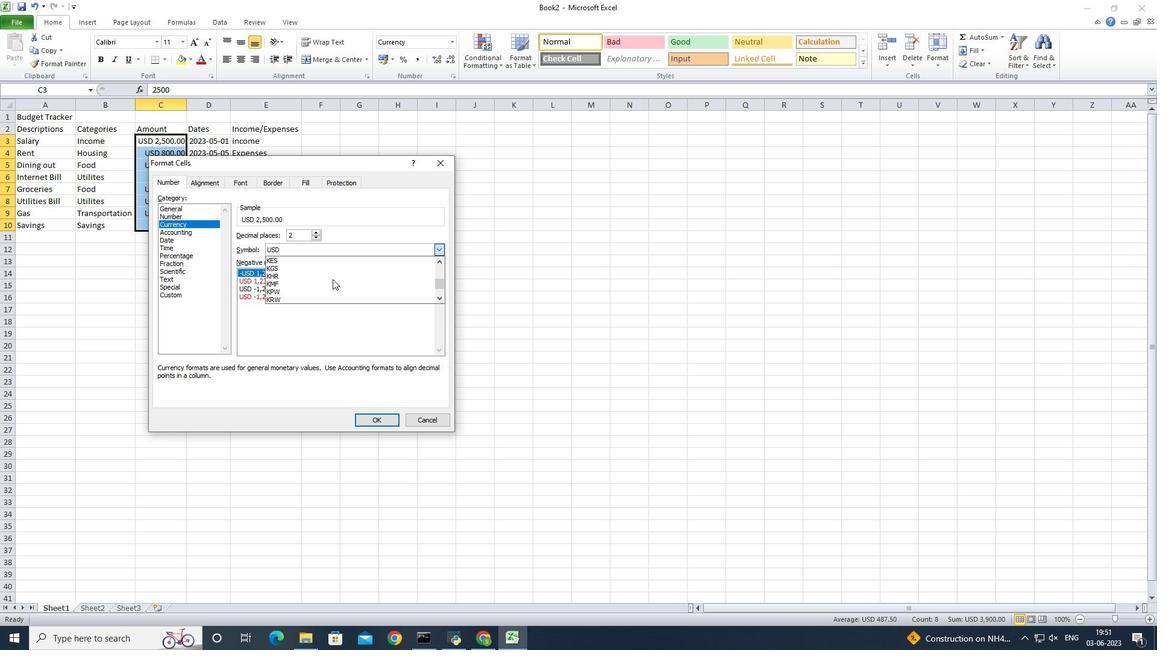 
Action: Mouse scrolled (332, 280) with delta (0, 0)
Screenshot: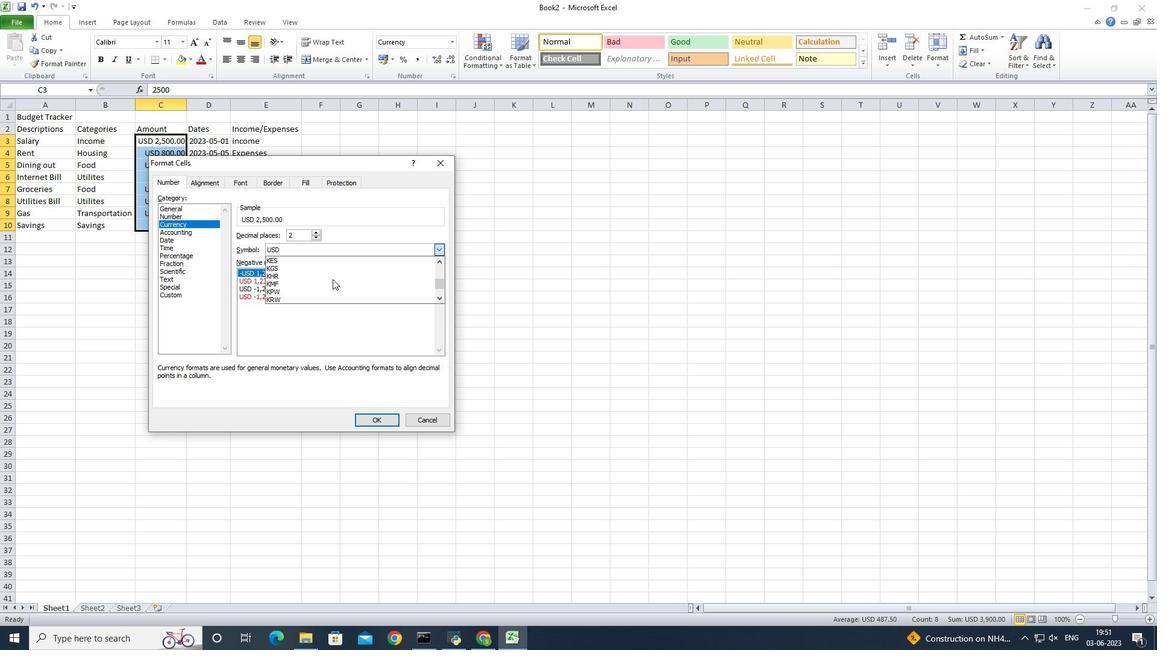 
Action: Mouse scrolled (332, 280) with delta (0, 0)
Screenshot: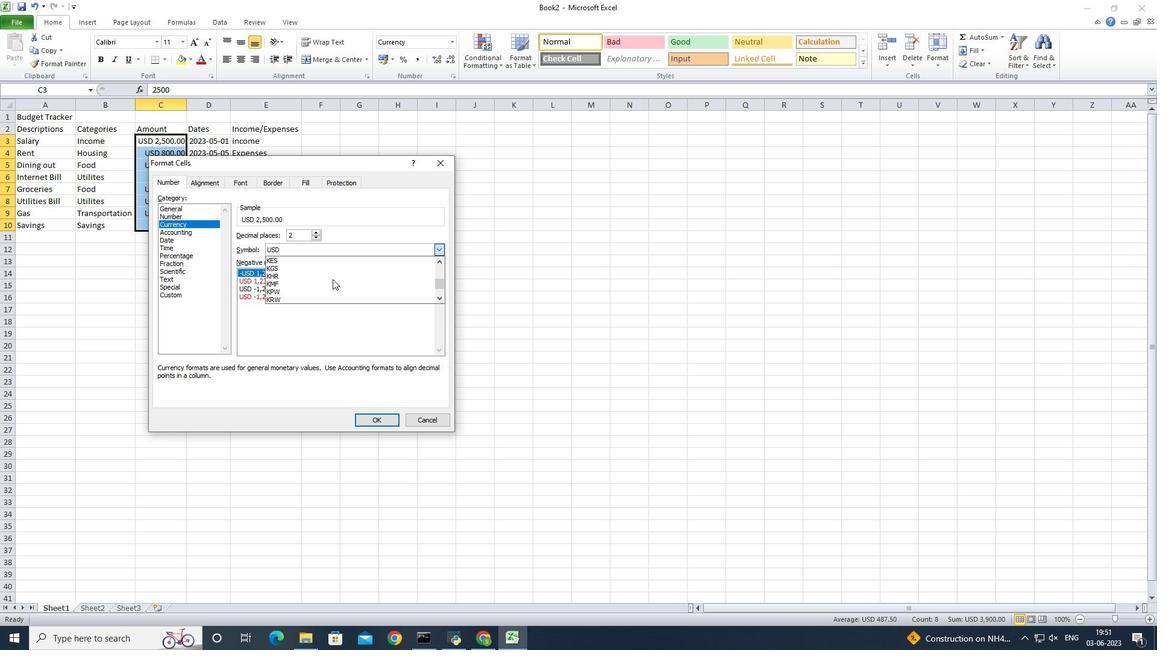 
Action: Mouse scrolled (332, 280) with delta (0, 0)
Screenshot: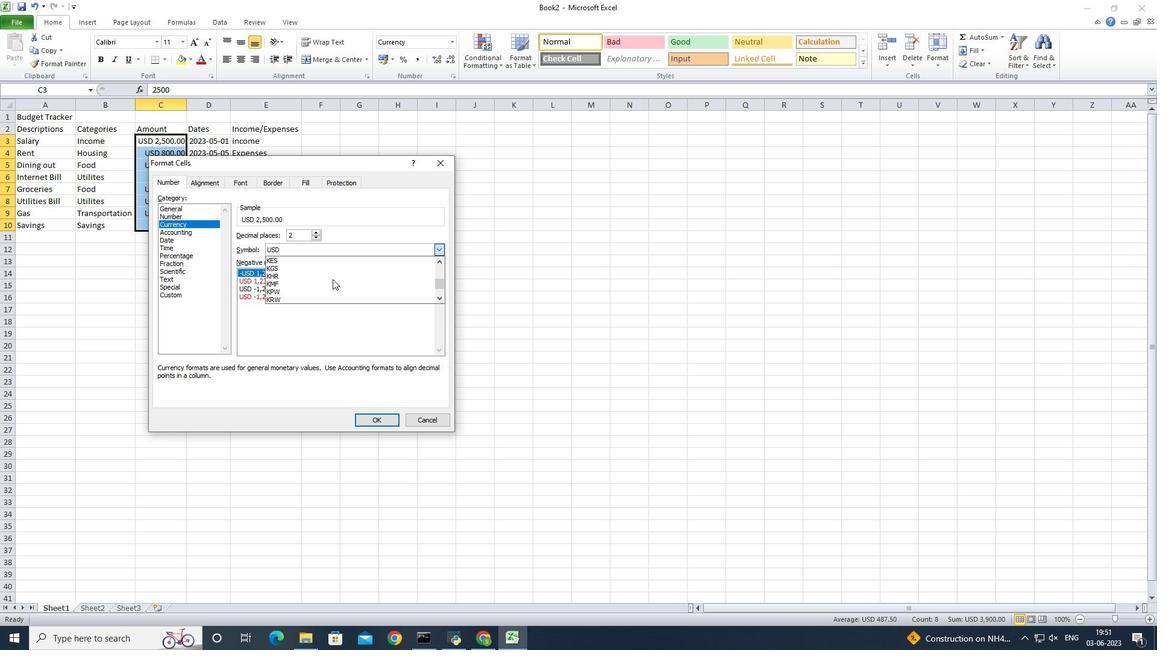 
Action: Mouse scrolled (332, 280) with delta (0, 0)
Screenshot: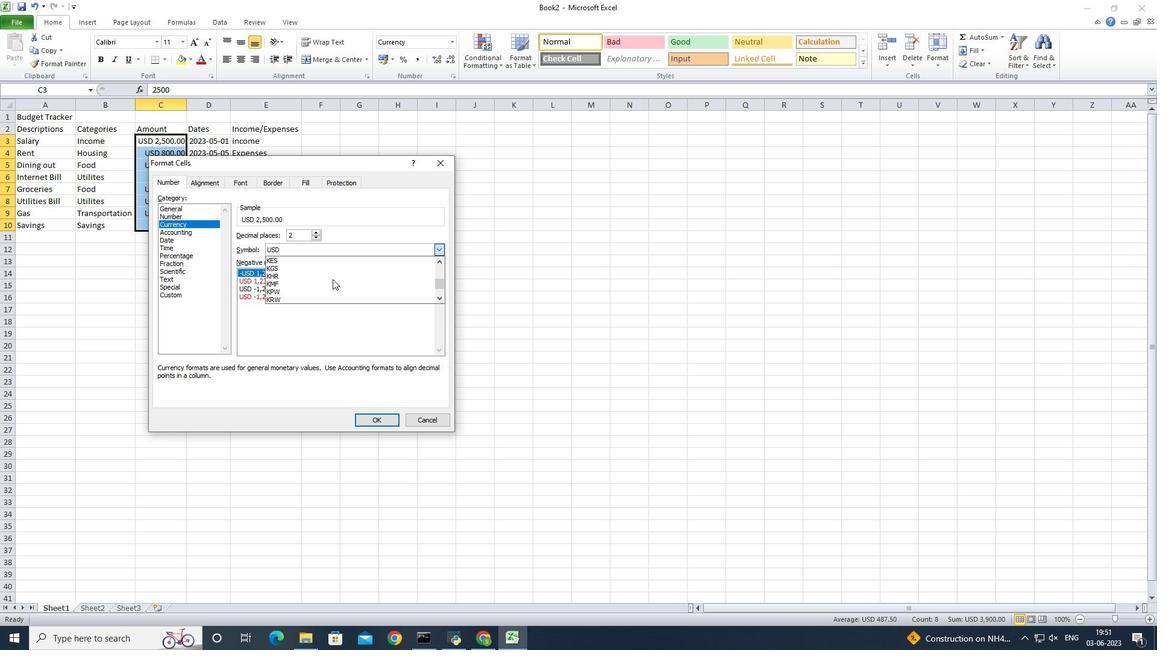 
Action: Mouse scrolled (332, 280) with delta (0, 0)
Screenshot: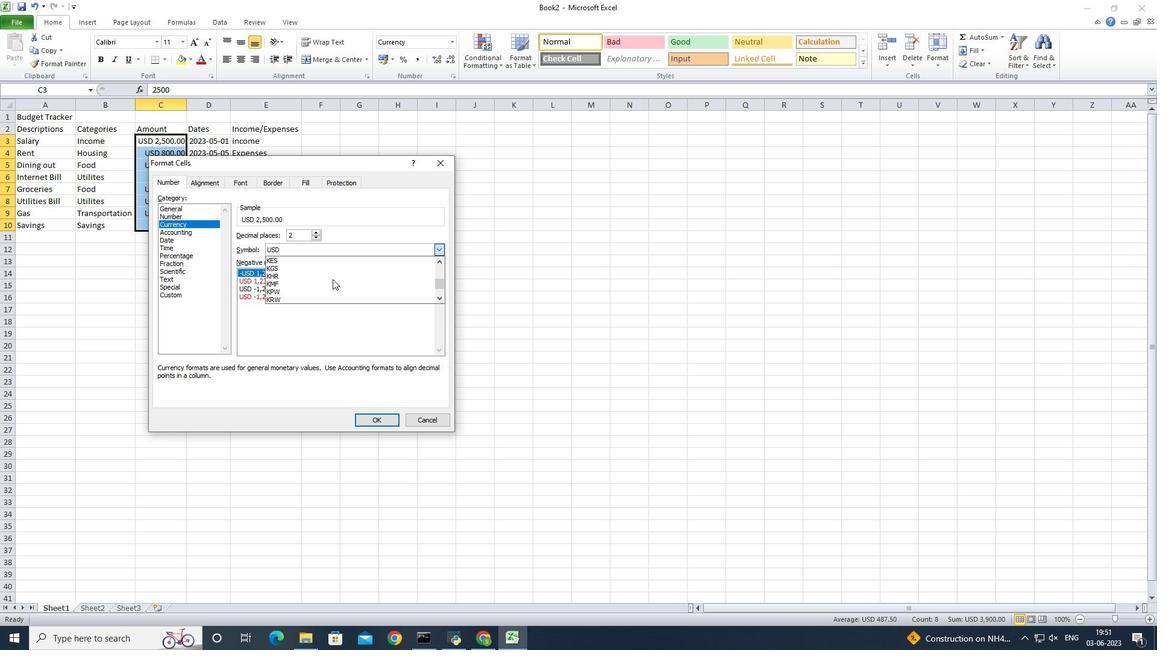 
Action: Mouse scrolled (332, 280) with delta (0, 0)
Screenshot: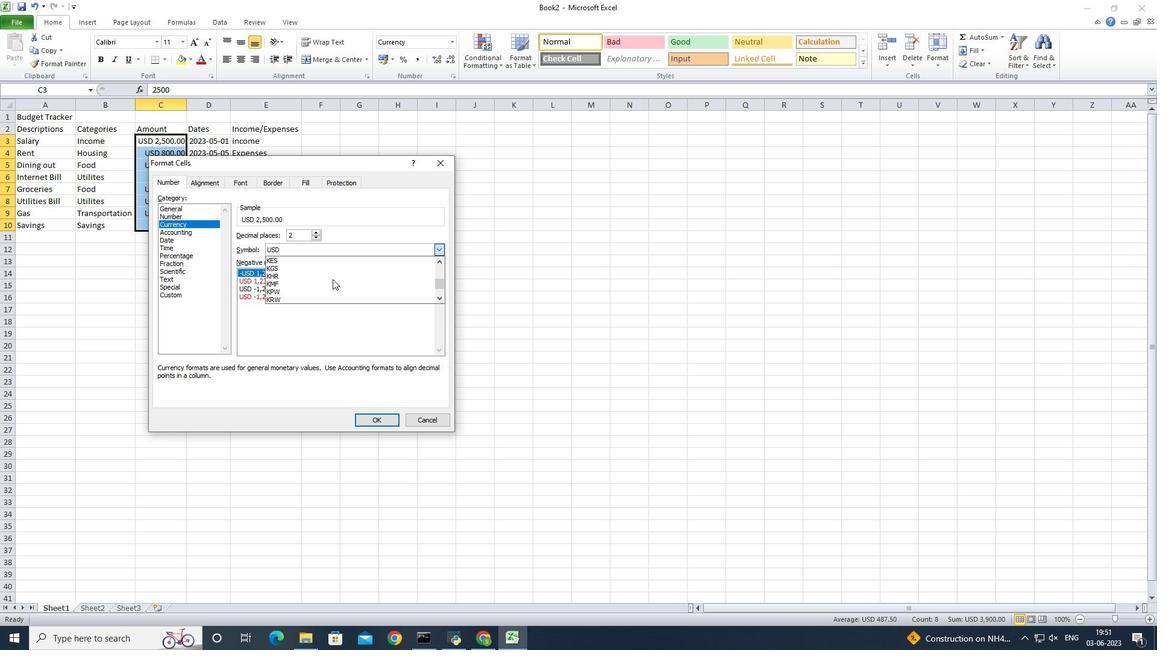 
Action: Mouse scrolled (332, 280) with delta (0, 0)
Screenshot: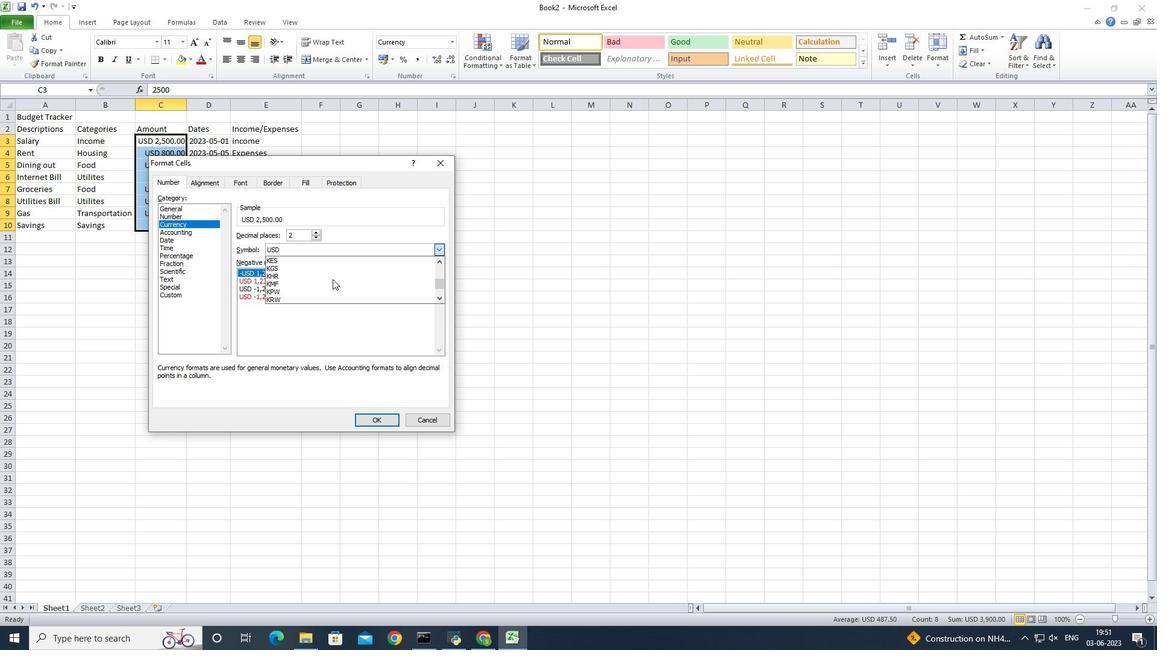 
Action: Mouse scrolled (332, 280) with delta (0, 0)
Screenshot: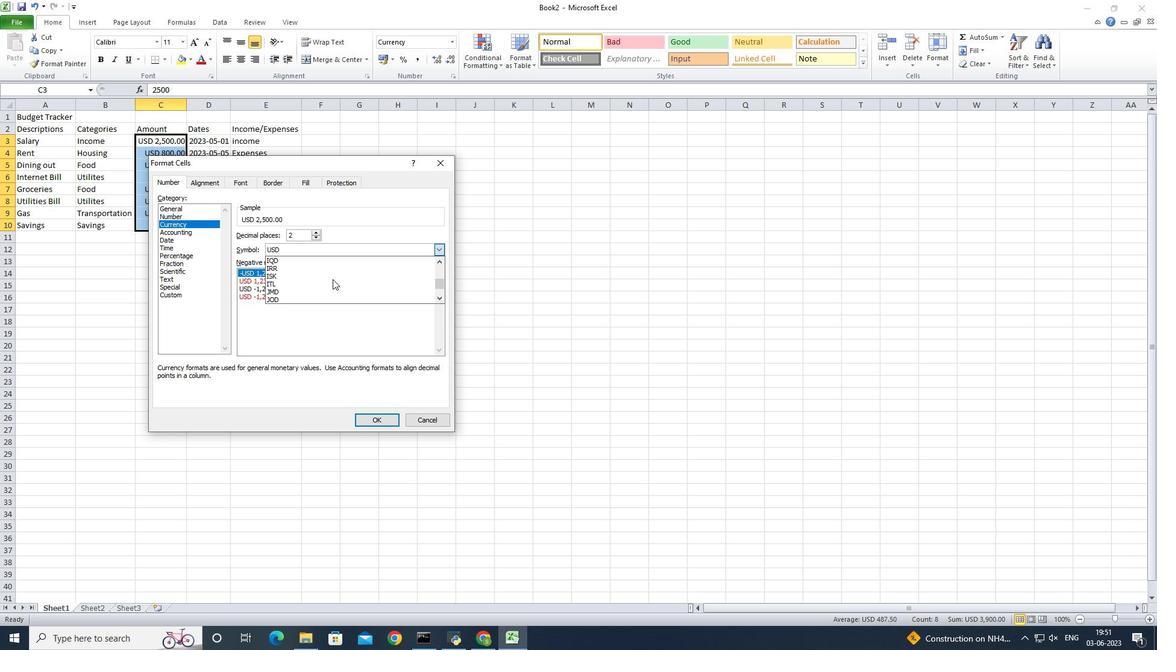 
Action: Mouse scrolled (332, 280) with delta (0, 0)
Screenshot: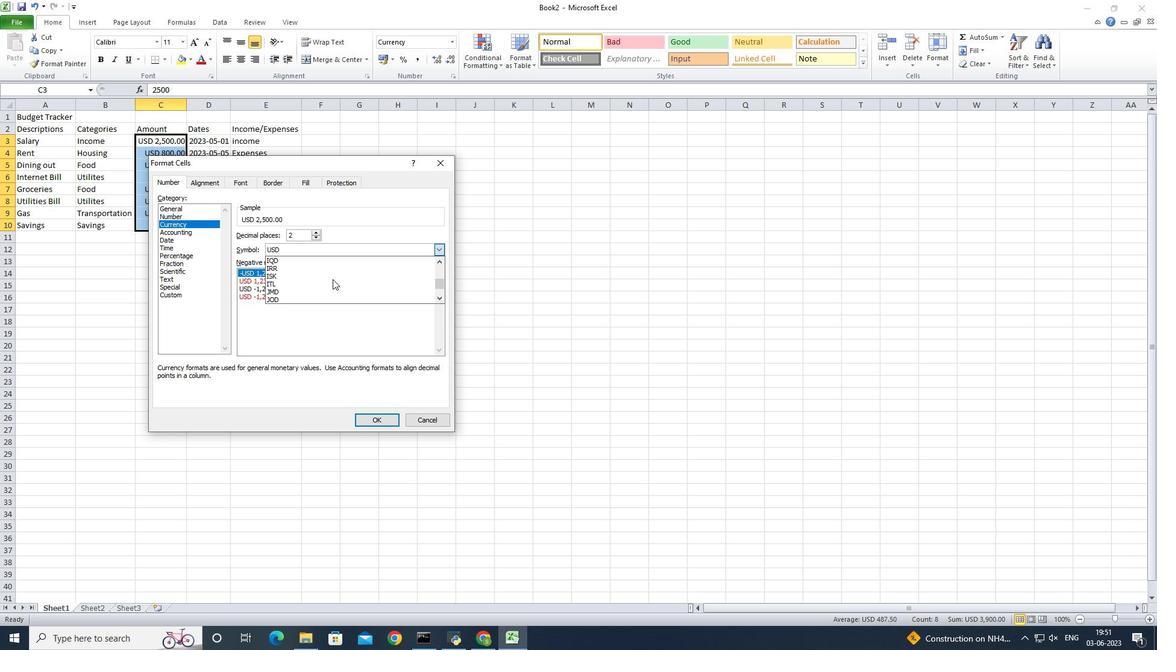 
Action: Mouse scrolled (332, 280) with delta (0, 0)
Screenshot: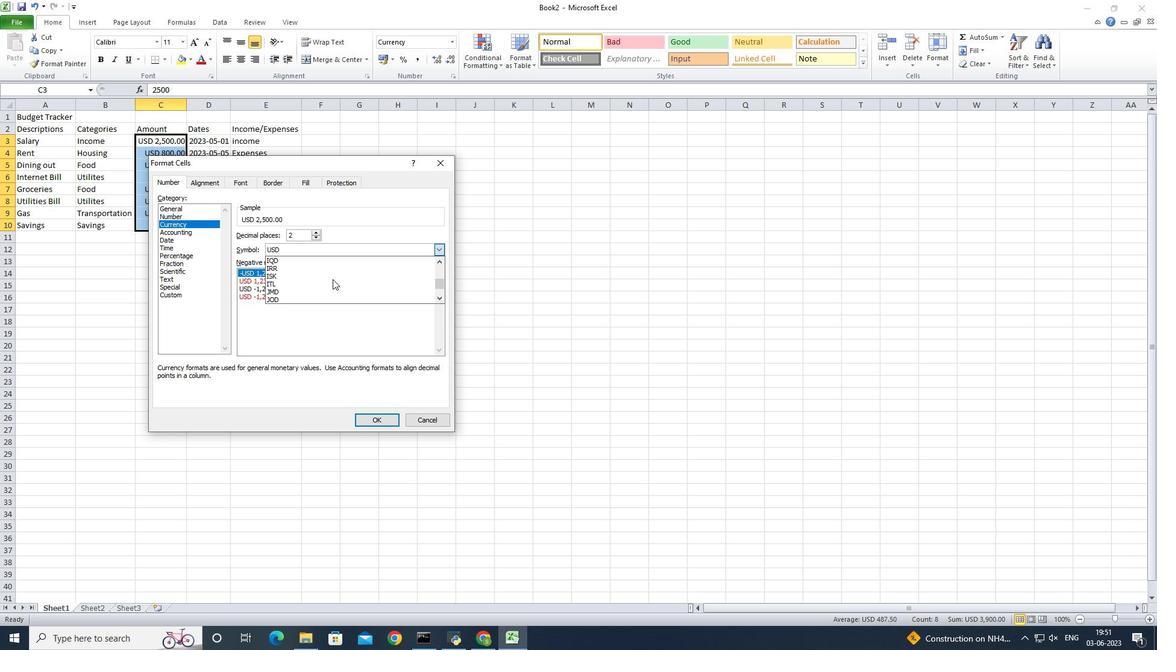 
Action: Mouse scrolled (332, 280) with delta (0, 0)
Screenshot: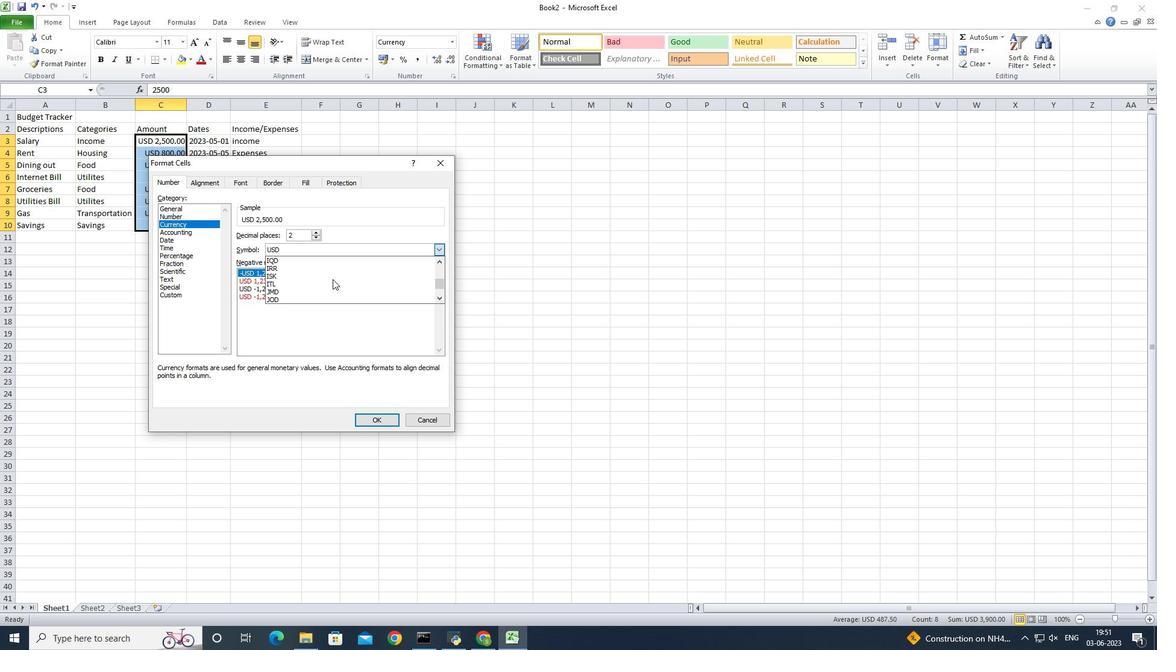 
Action: Mouse scrolled (332, 280) with delta (0, 0)
Screenshot: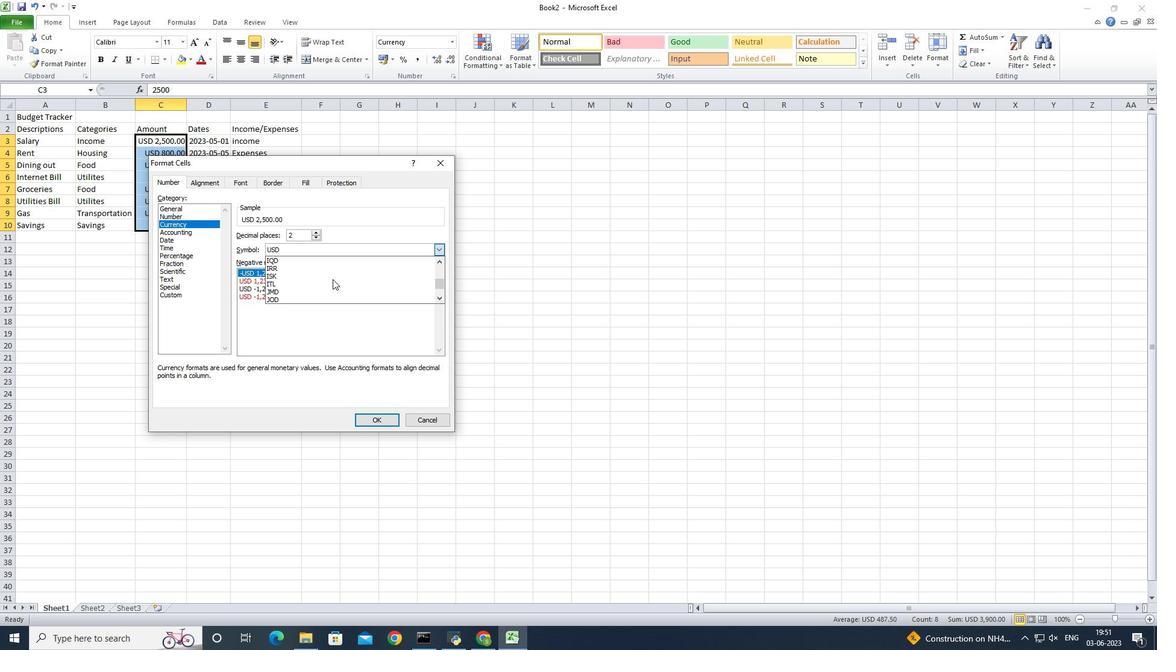 
Action: Mouse scrolled (332, 280) with delta (0, 0)
Screenshot: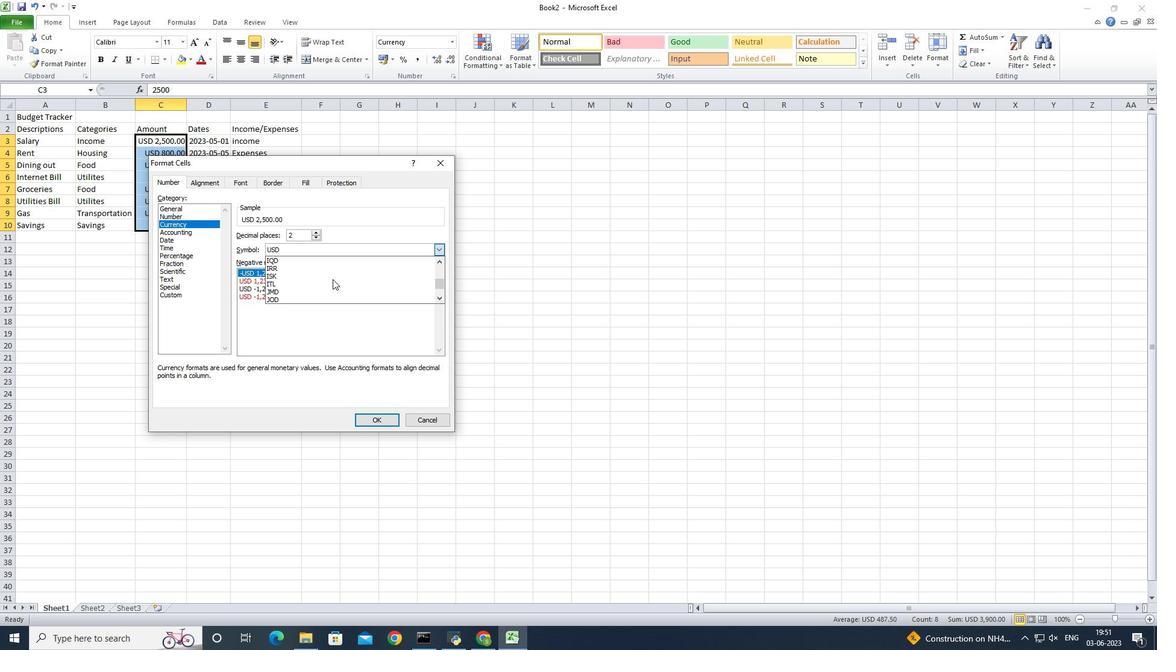 
Action: Mouse scrolled (332, 280) with delta (0, 0)
Screenshot: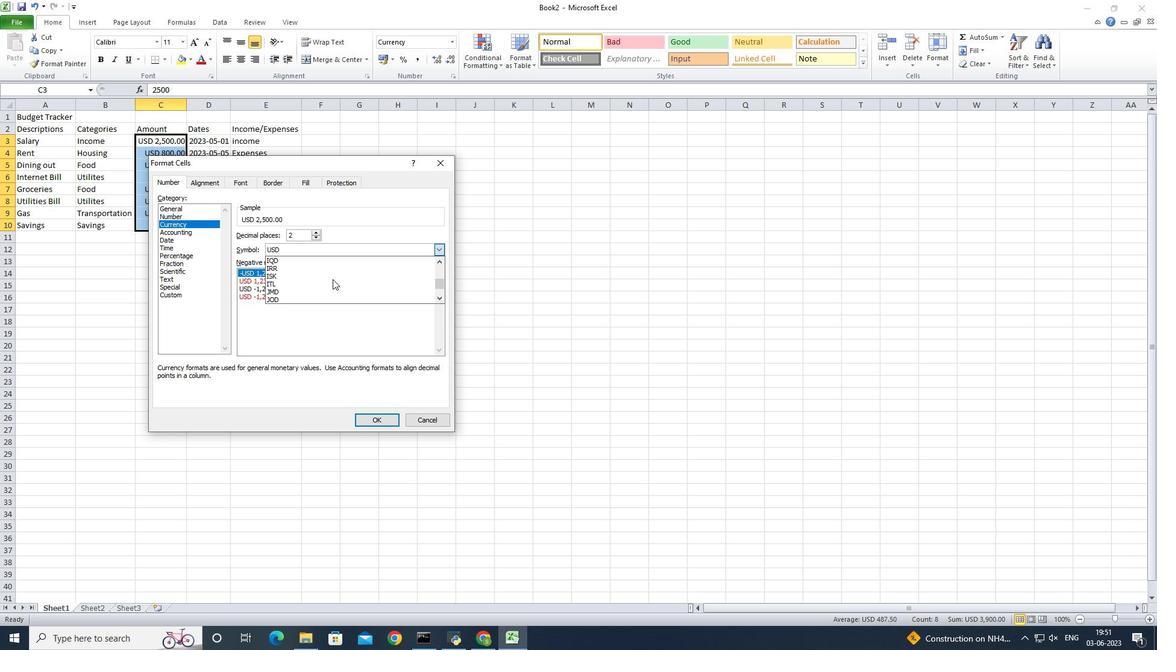 
Action: Mouse scrolled (332, 280) with delta (0, 0)
Screenshot: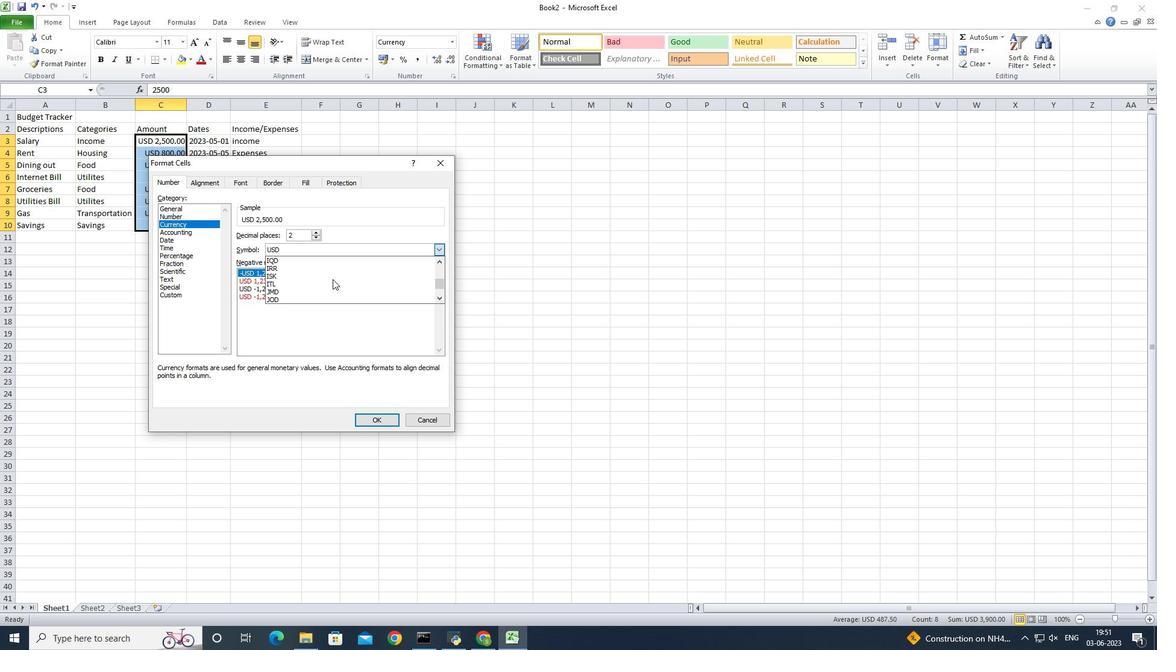 
Action: Mouse scrolled (332, 280) with delta (0, 0)
Screenshot: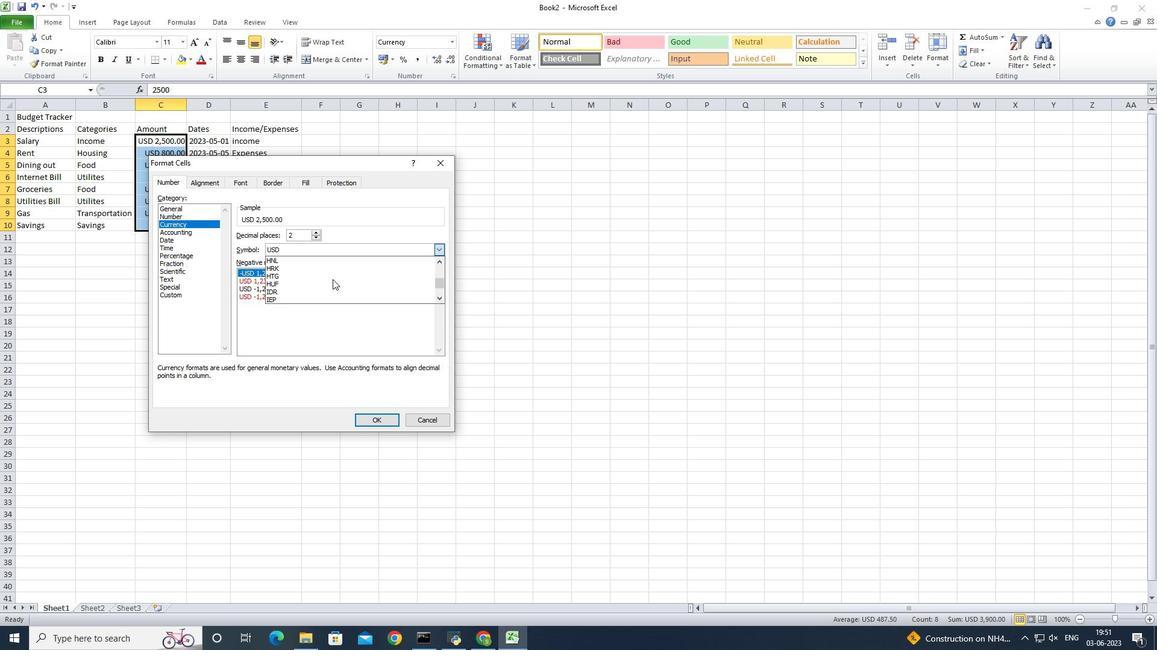 
Action: Mouse scrolled (332, 280) with delta (0, 0)
Screenshot: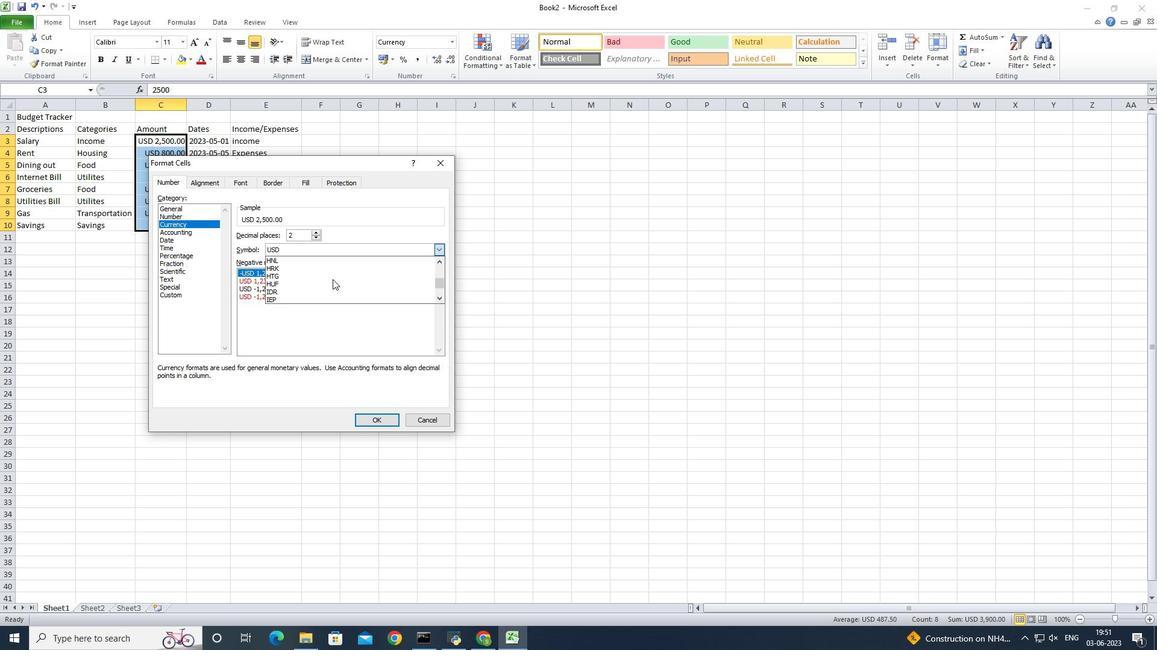 
Action: Mouse scrolled (332, 280) with delta (0, 1)
Screenshot: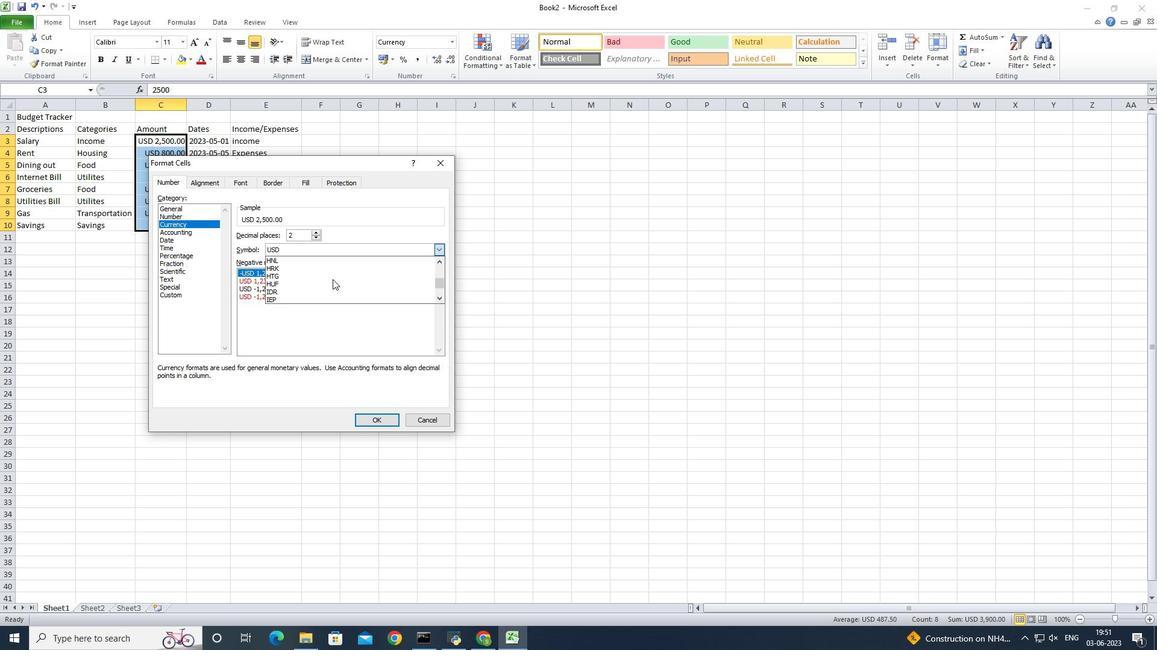 
Action: Mouse scrolled (332, 280) with delta (0, 0)
Screenshot: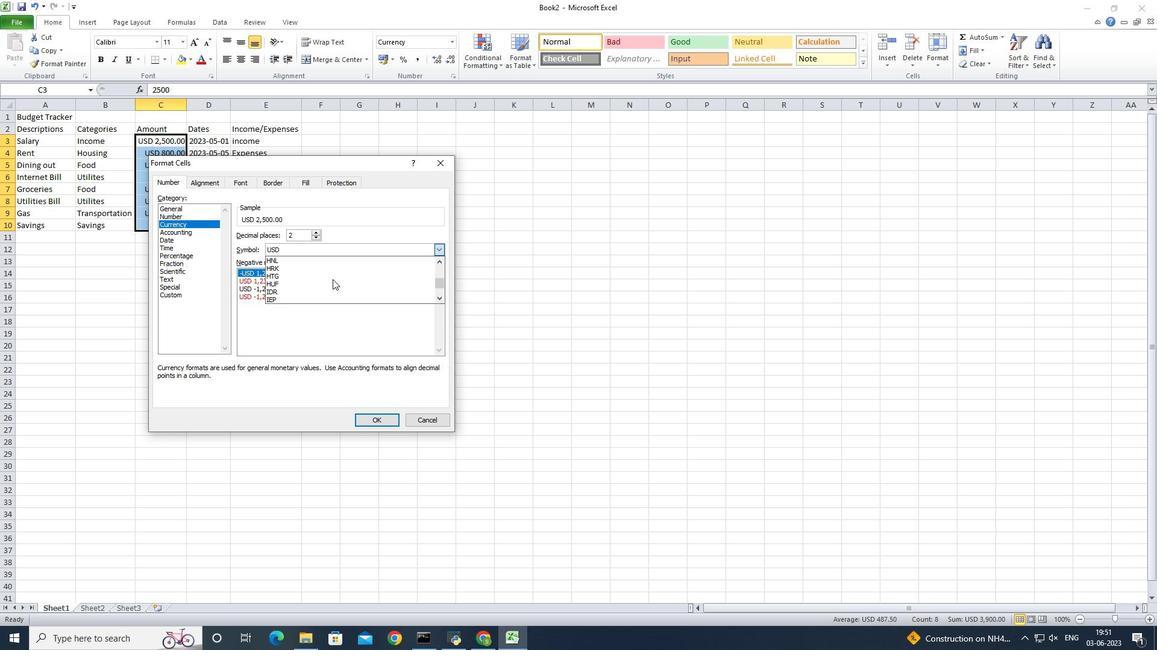 
Action: Mouse scrolled (332, 280) with delta (0, 0)
Screenshot: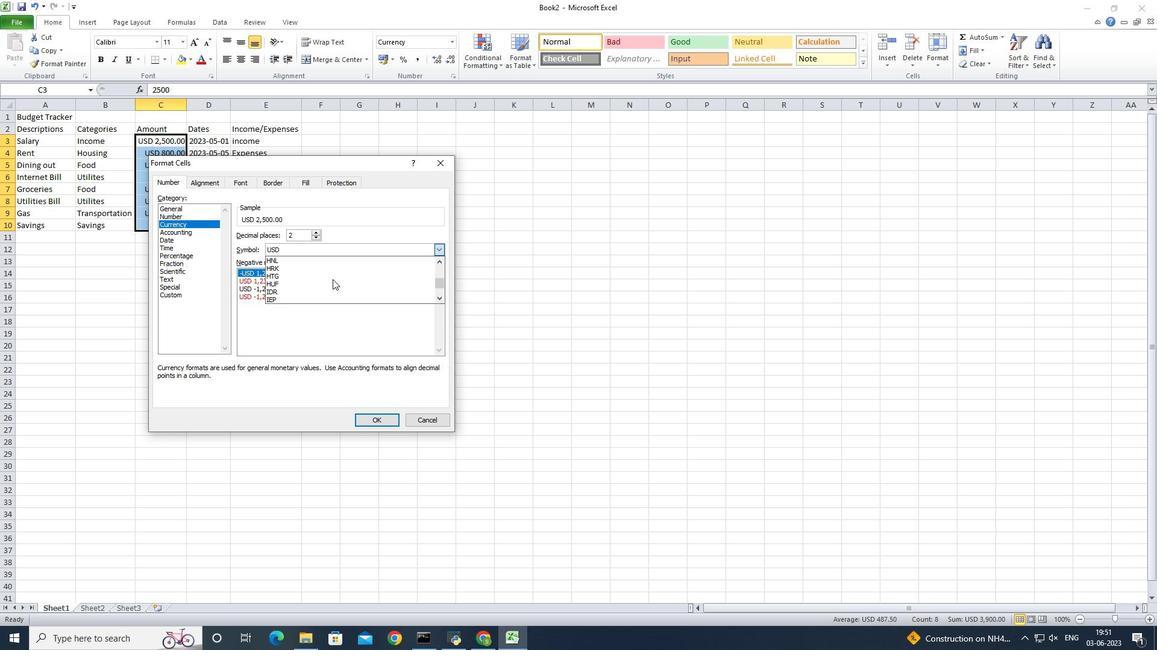 
Action: Mouse scrolled (332, 280) with delta (0, 0)
Screenshot: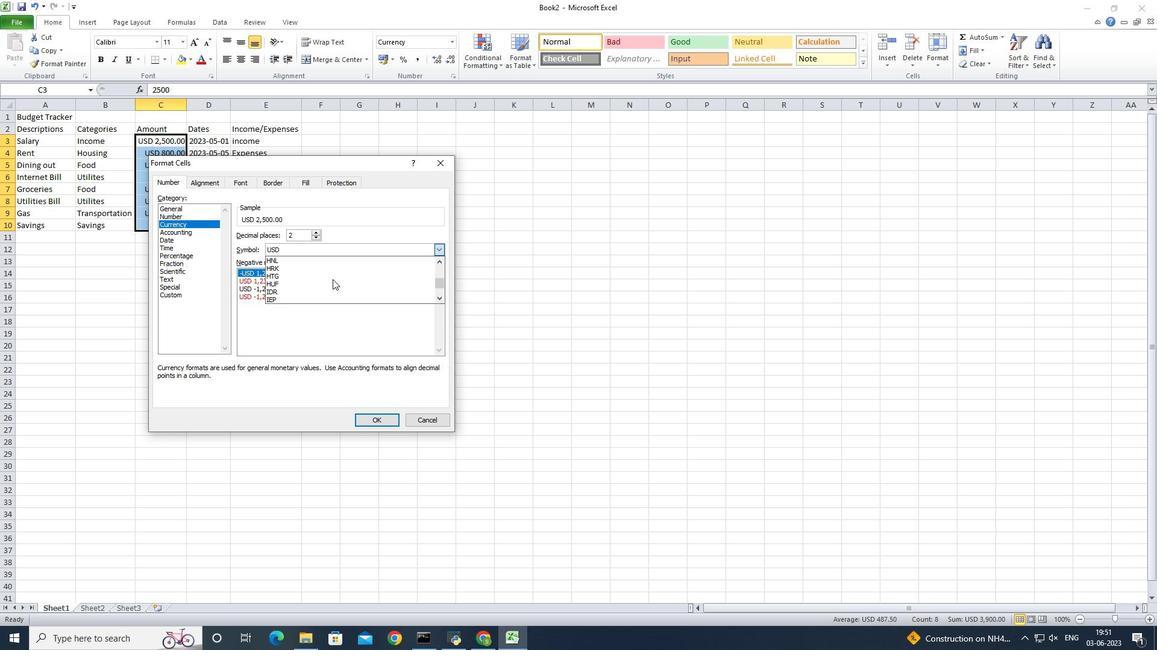 
Action: Mouse scrolled (332, 280) with delta (0, 0)
Screenshot: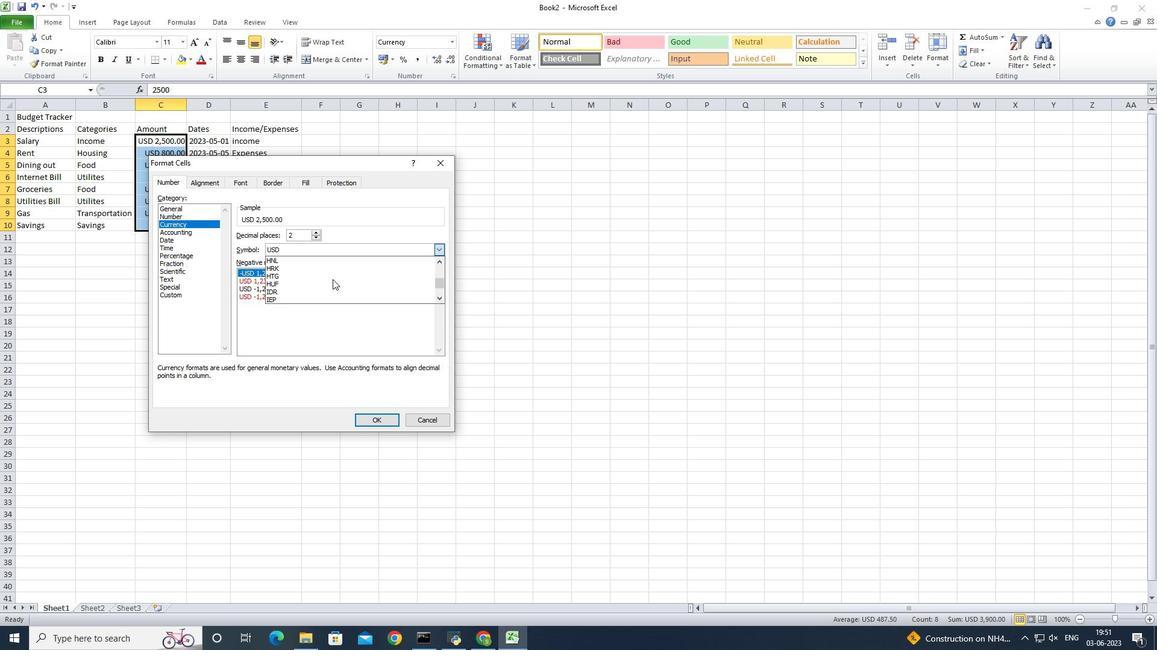 
Action: Mouse scrolled (332, 280) with delta (0, 0)
Screenshot: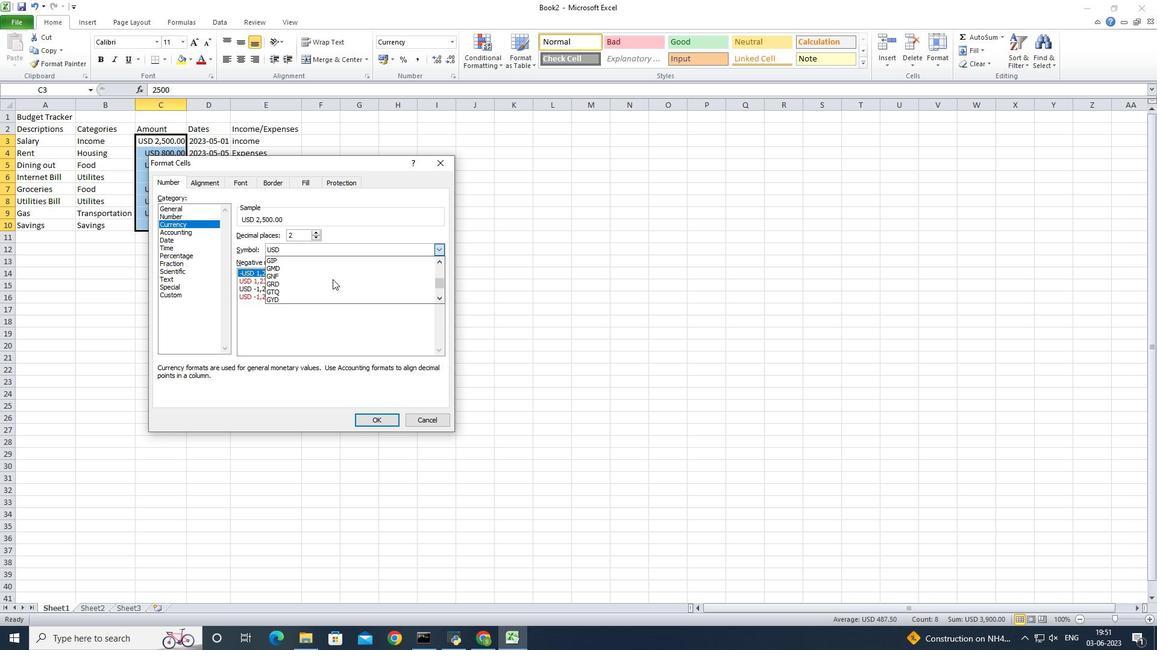
Action: Mouse scrolled (332, 280) with delta (0, 0)
Screenshot: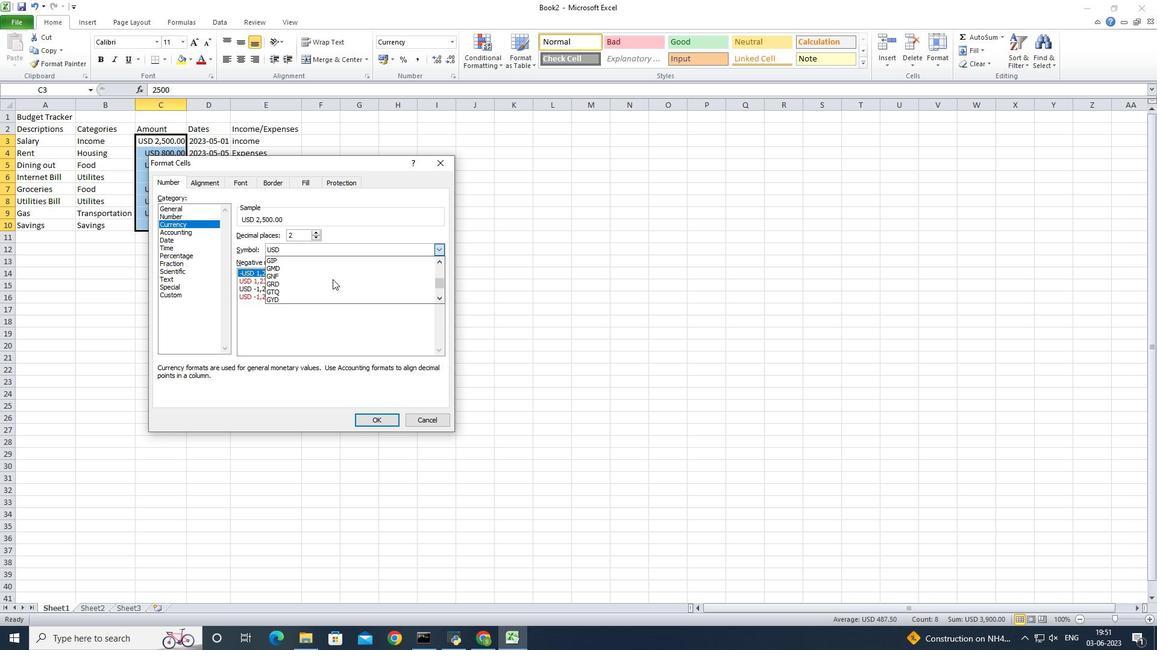 
Action: Mouse scrolled (332, 280) with delta (0, 0)
Screenshot: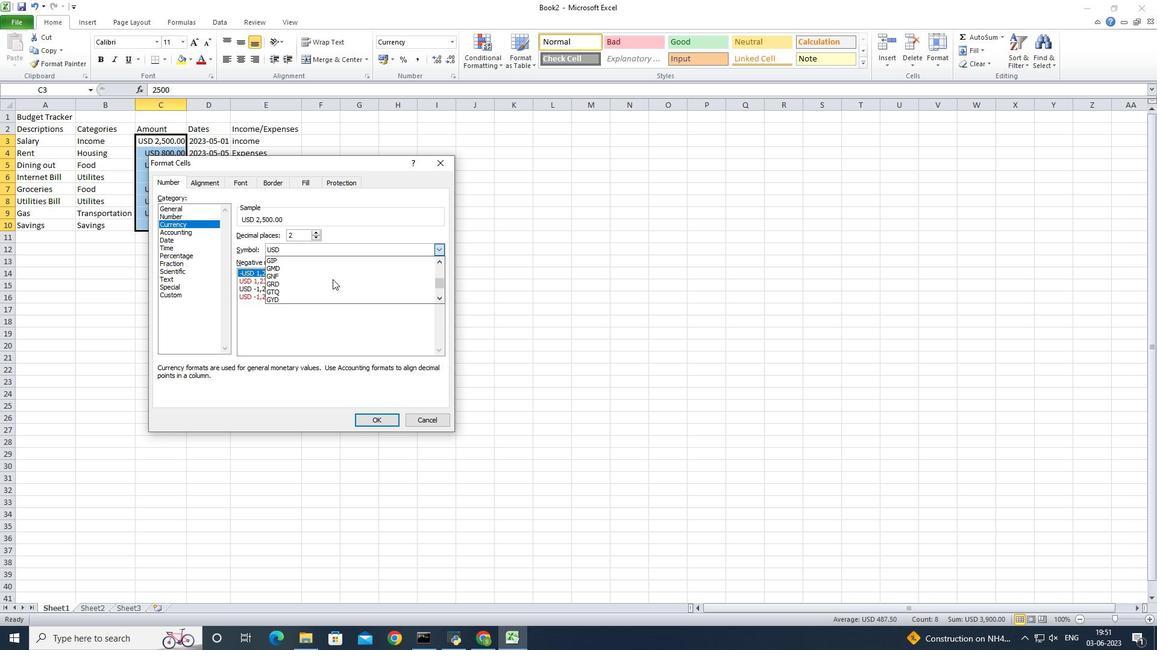 
Action: Mouse scrolled (332, 280) with delta (0, 0)
Screenshot: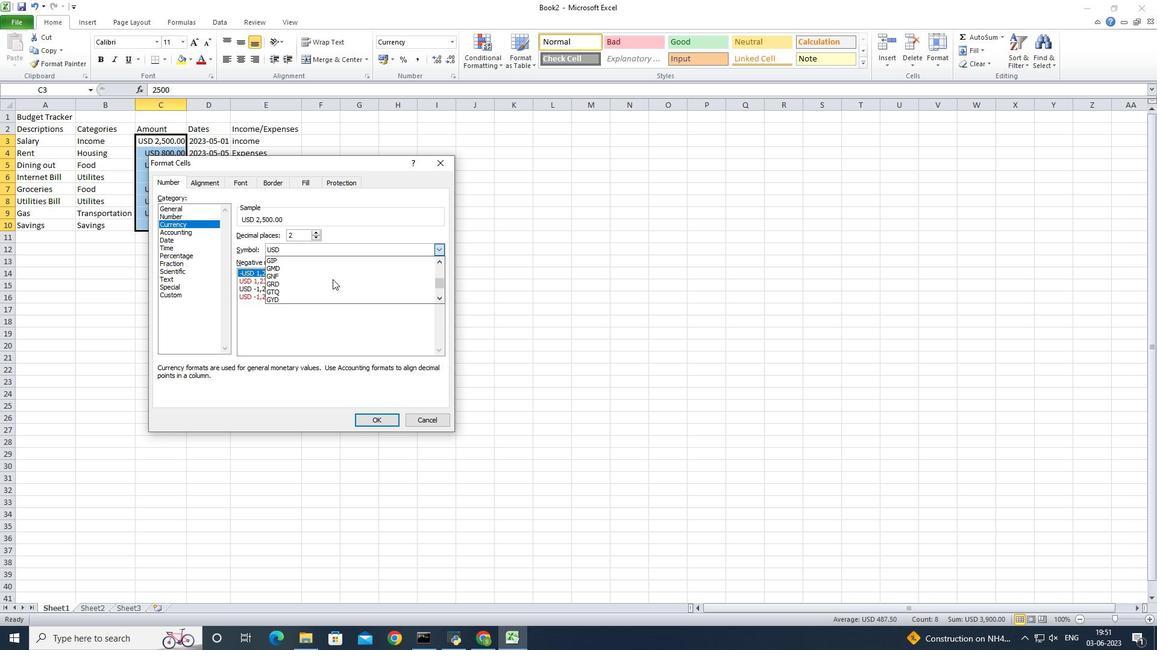 
Action: Mouse scrolled (332, 280) with delta (0, 0)
Screenshot: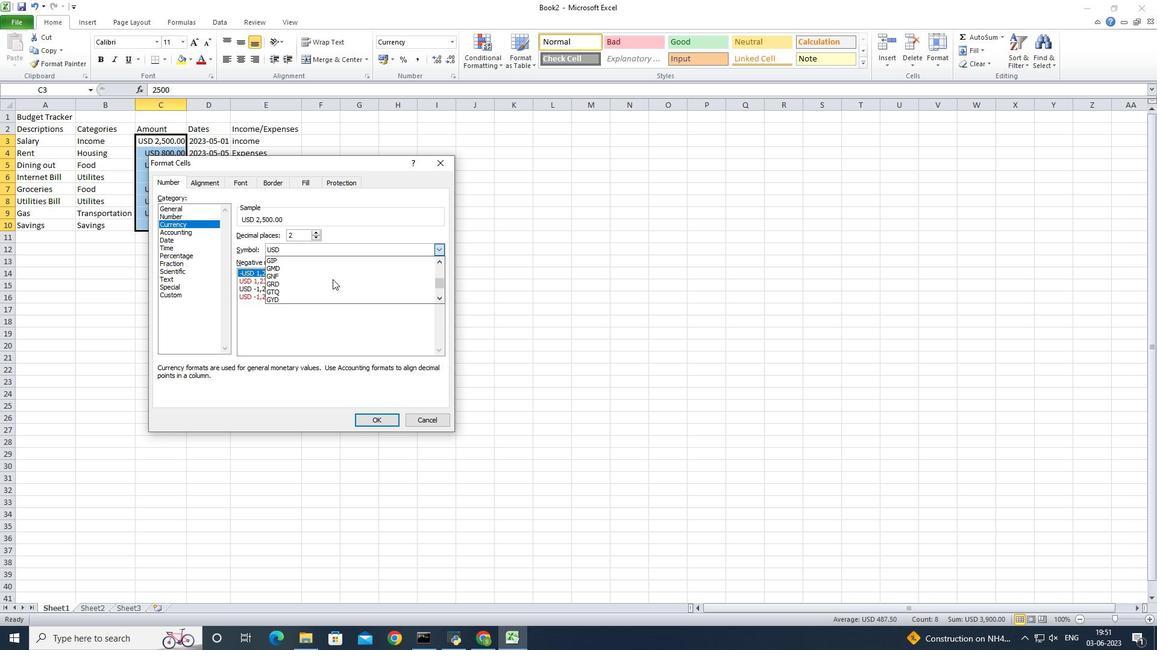 
Action: Mouse scrolled (332, 280) with delta (0, 0)
Screenshot: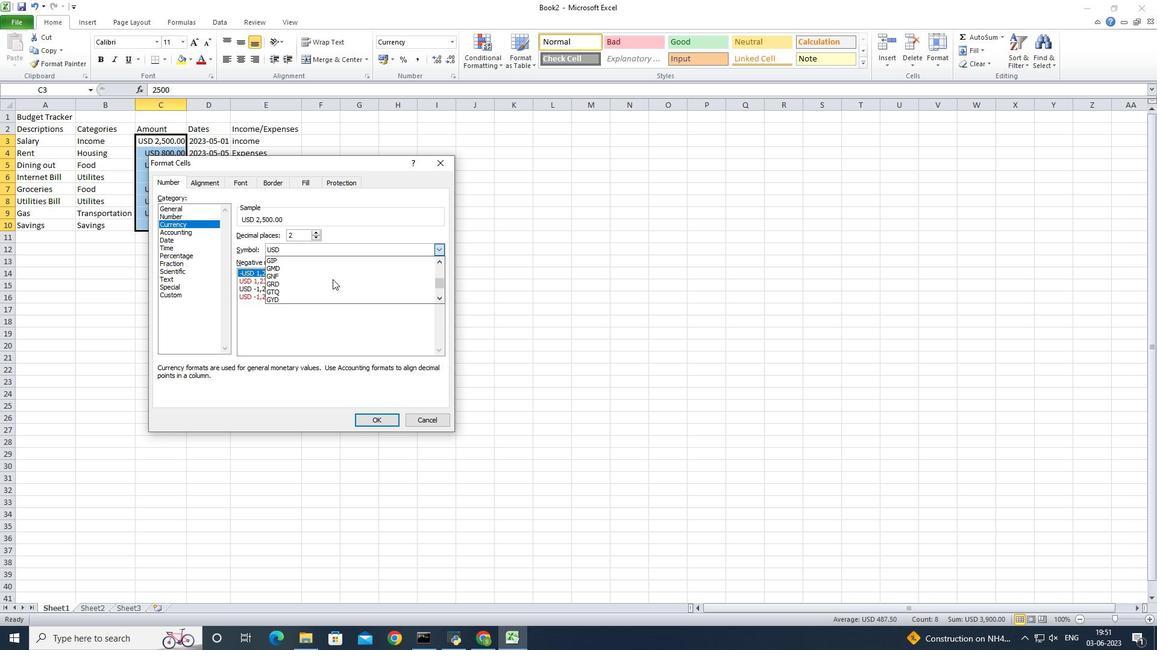 
Action: Mouse scrolled (332, 280) with delta (0, 0)
Screenshot: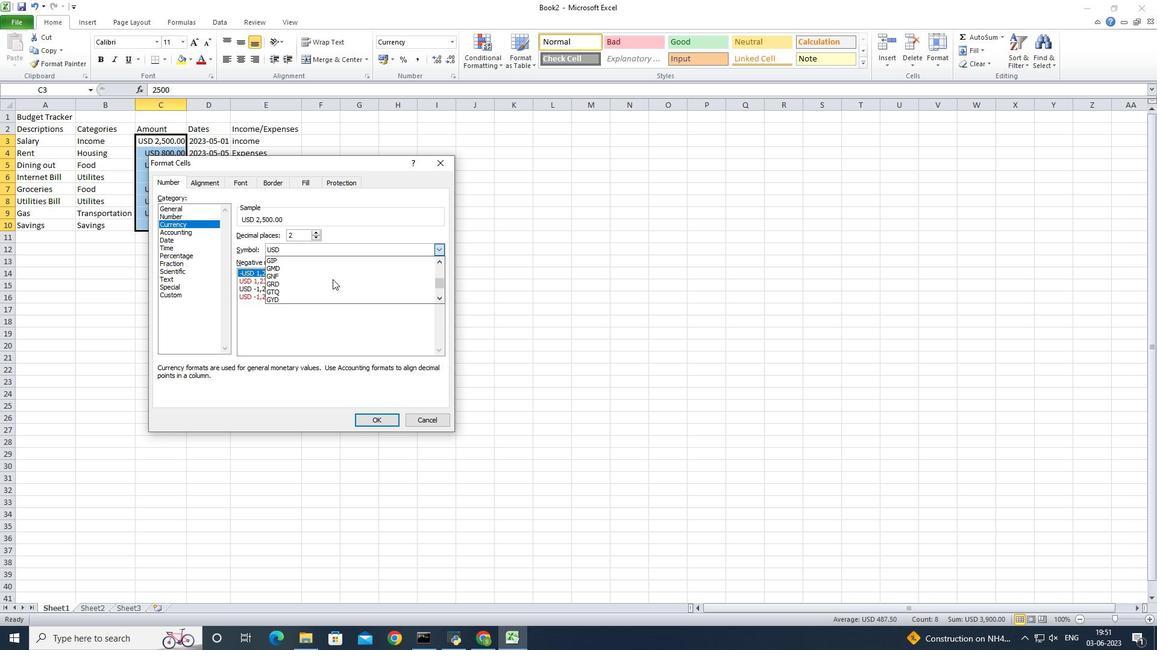 
Action: Mouse scrolled (332, 280) with delta (0, 0)
Screenshot: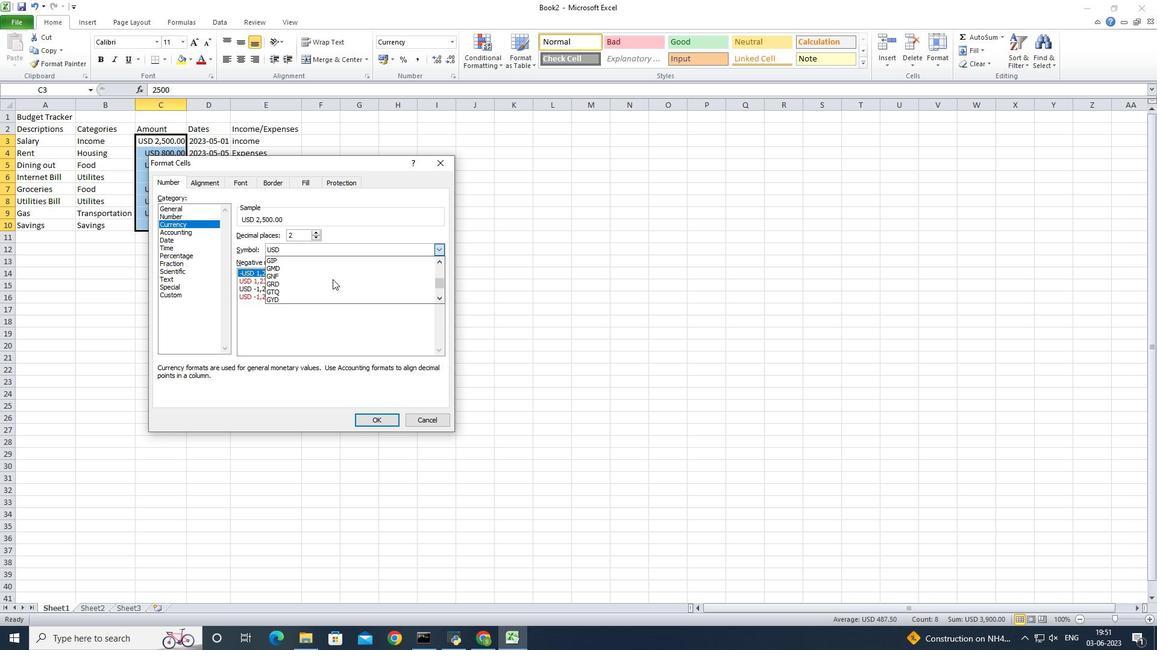 
Action: Mouse scrolled (332, 280) with delta (0, 0)
Screenshot: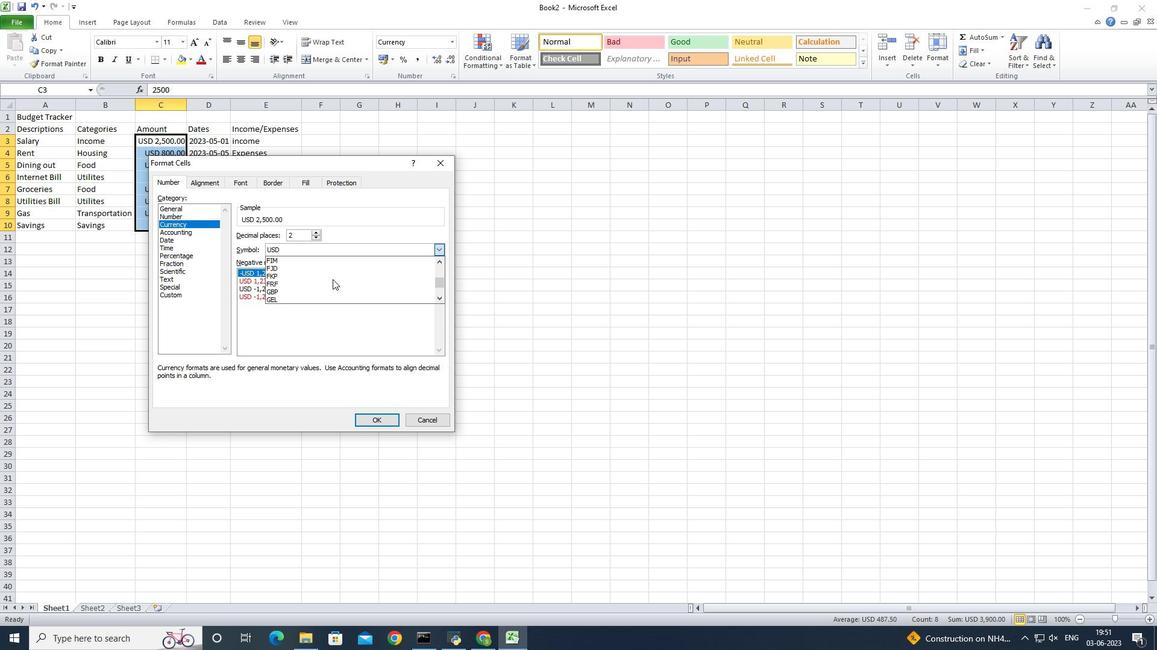 
Action: Mouse scrolled (332, 280) with delta (0, 0)
Screenshot: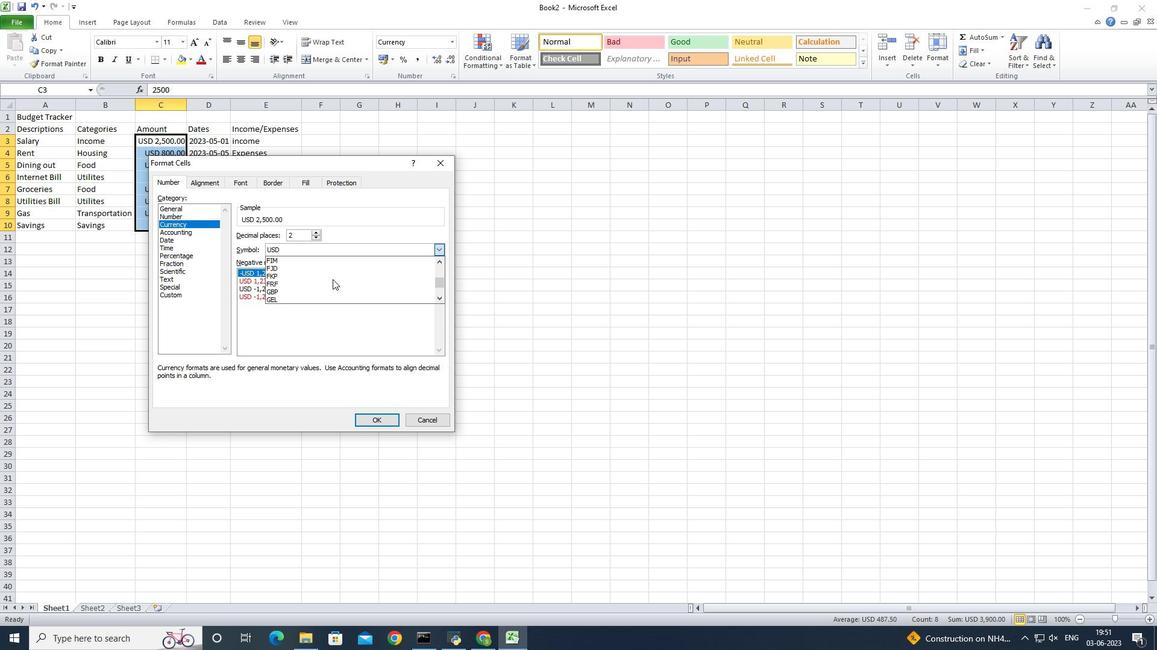 
Action: Mouse scrolled (332, 280) with delta (0, 0)
Screenshot: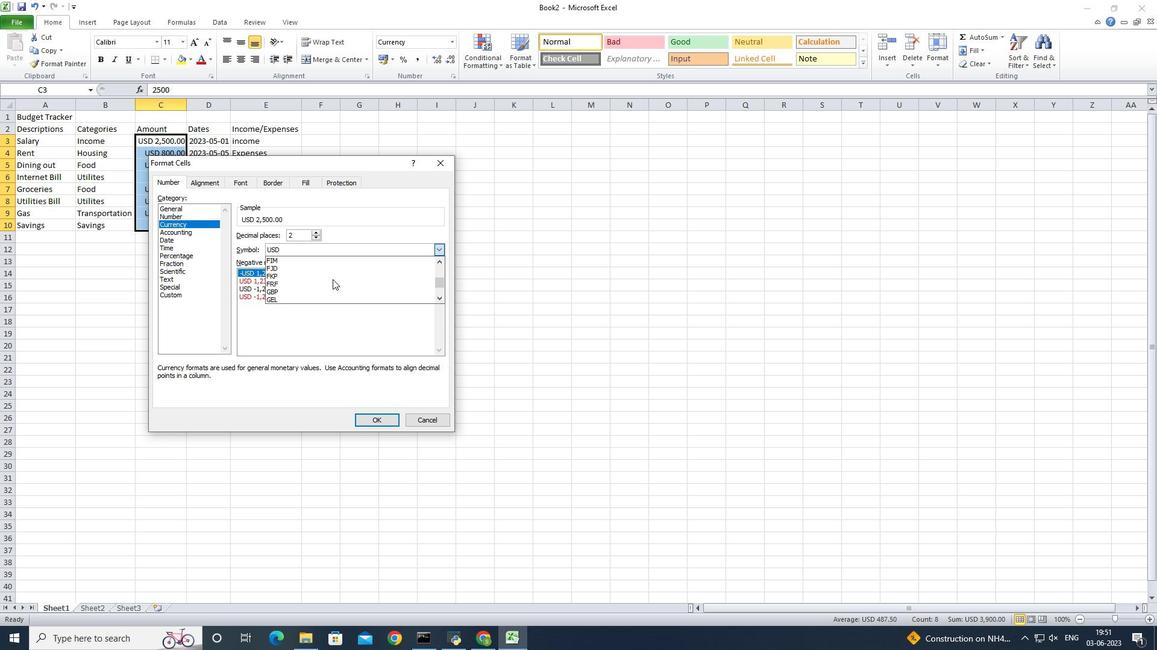 
Action: Mouse scrolled (332, 280) with delta (0, 0)
Screenshot: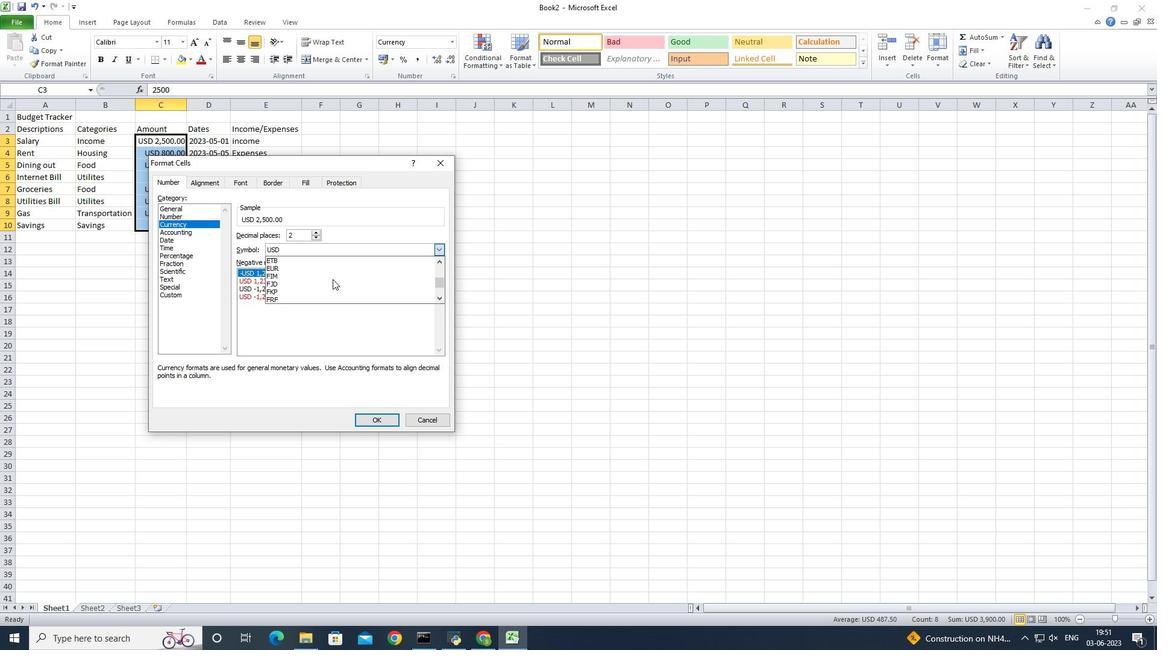 
Action: Mouse scrolled (332, 280) with delta (0, 0)
Screenshot: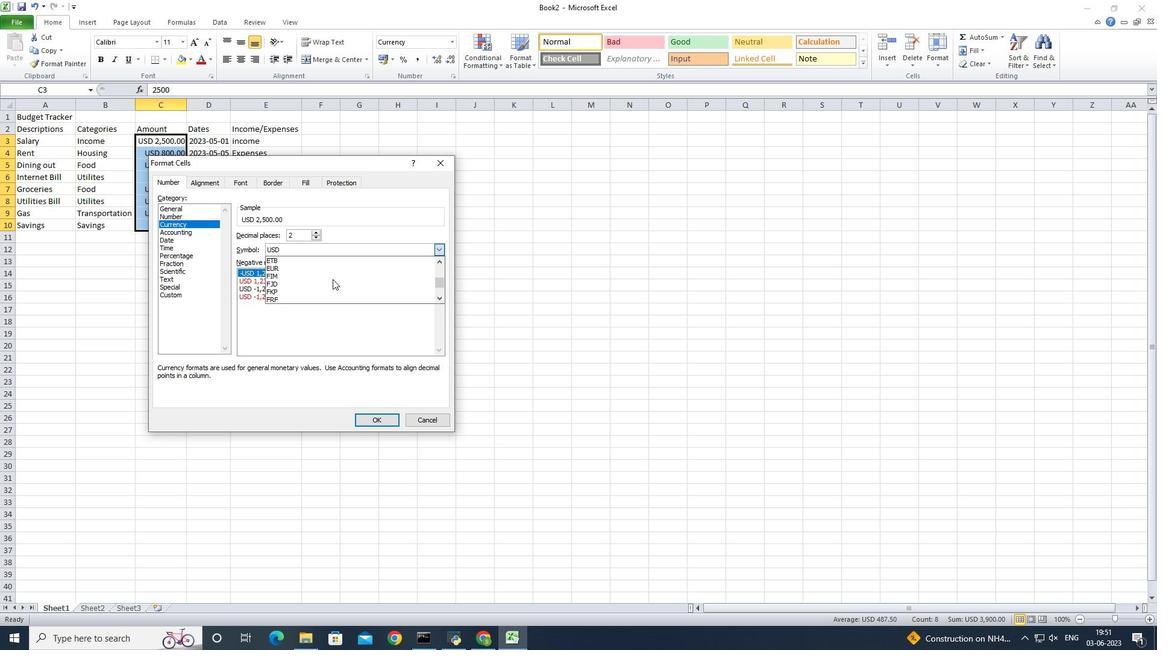 
Action: Mouse scrolled (332, 280) with delta (0, 0)
Screenshot: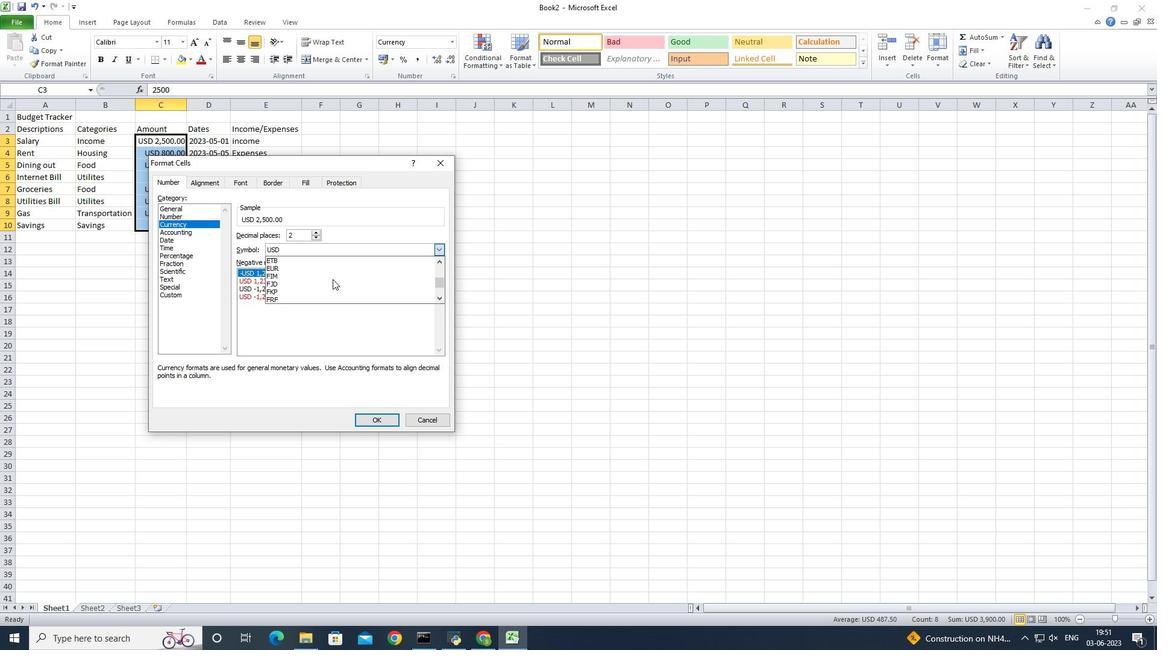 
Action: Mouse scrolled (332, 280) with delta (0, 0)
Screenshot: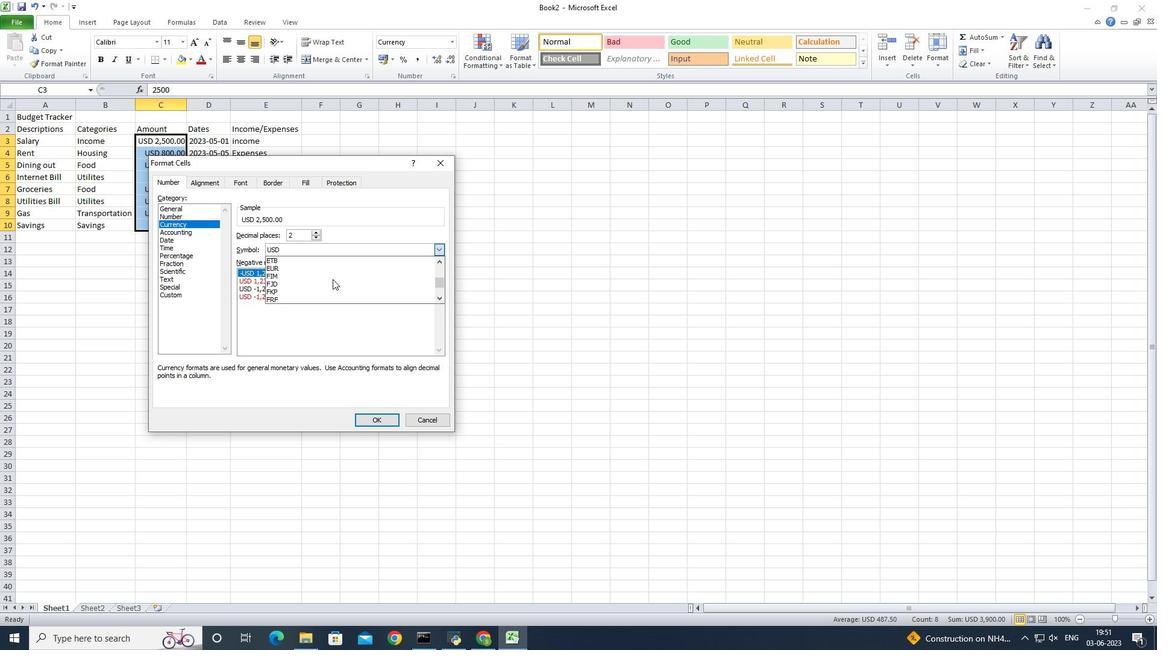 
Action: Mouse scrolled (332, 280) with delta (0, 0)
Screenshot: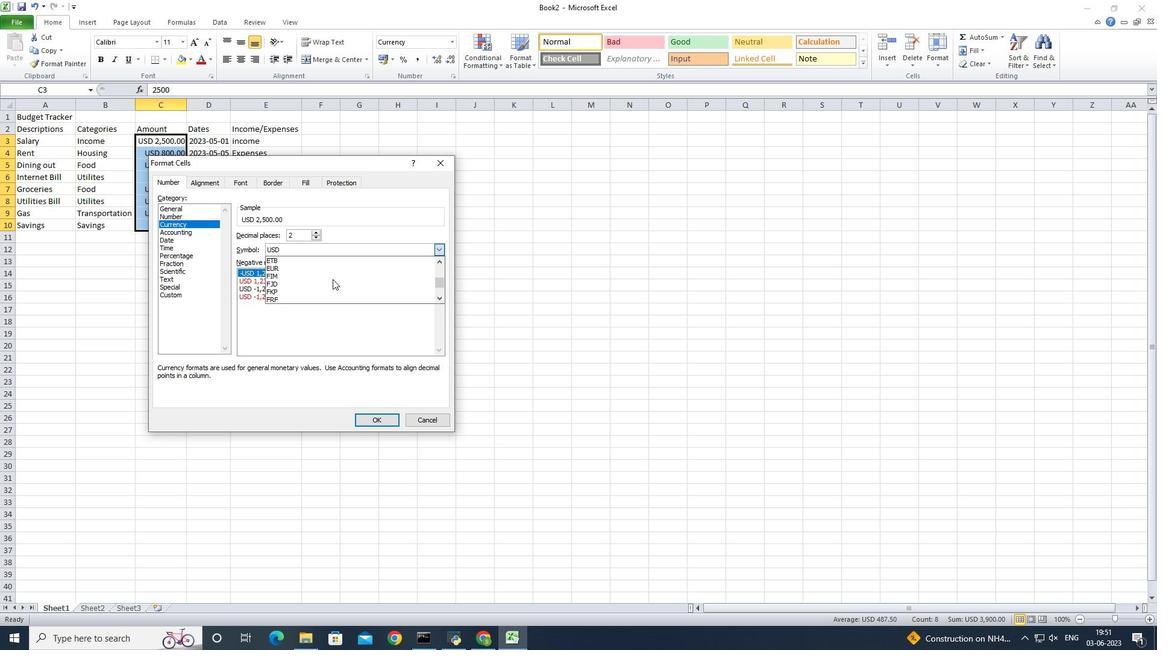 
Action: Mouse scrolled (332, 280) with delta (0, 0)
